 Task: Add an event with the title Webinar: Advanced SEO Strategies for Organic Visibility, date '2023/12/14', time 7:00 AM to 9:00 AMand add a description: The meeting with Team HR was a highly anticipated and crucial gathering that brought together the members of the team to discuss important matters and collaborate on various projects. It took place in a well-appointed conference room, providing a professional and conducive environment for productive discussions.Select event color  Sage . Add location for the event as: 321 Sunset Boulevard, Hollywood, Los Angeles, USA, logged in from the account softage.5@softage.netand send the event invitation to softage.1@softage.net and softage.2@softage.net. Set a reminder for the event Annually on May 87
Action: Mouse moved to (975, 70)
Screenshot: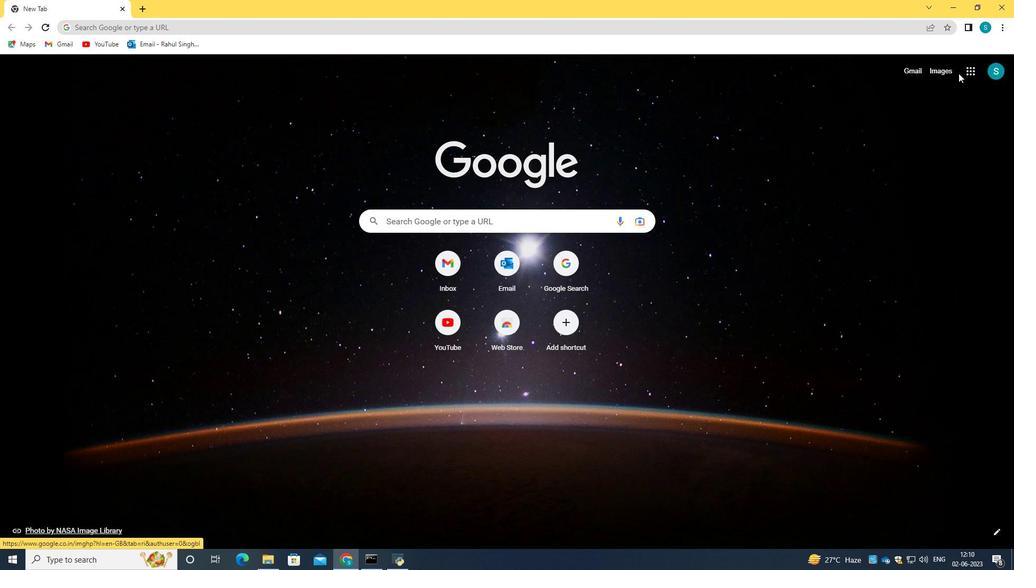 
Action: Mouse pressed left at (975, 70)
Screenshot: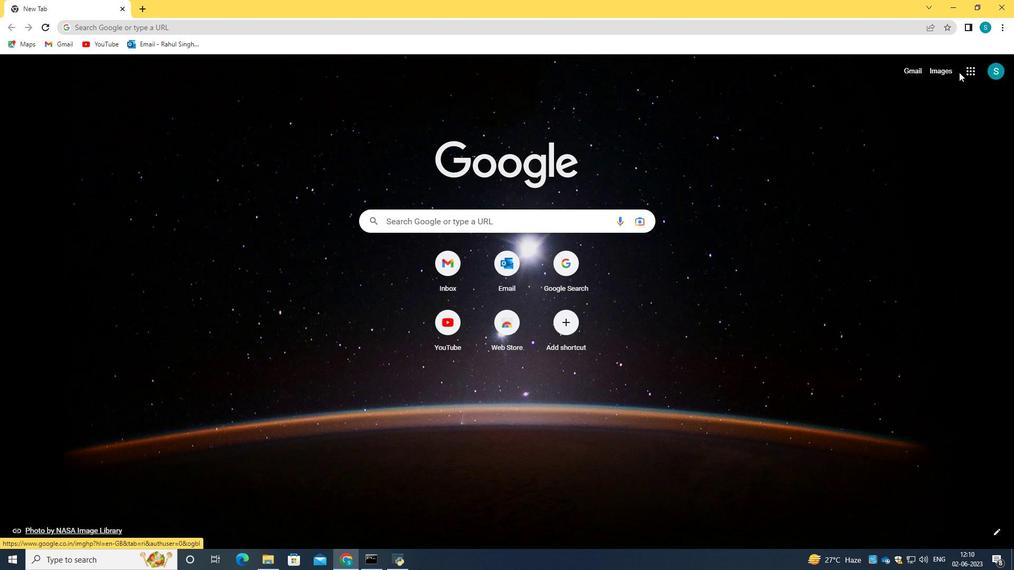 
Action: Mouse moved to (882, 231)
Screenshot: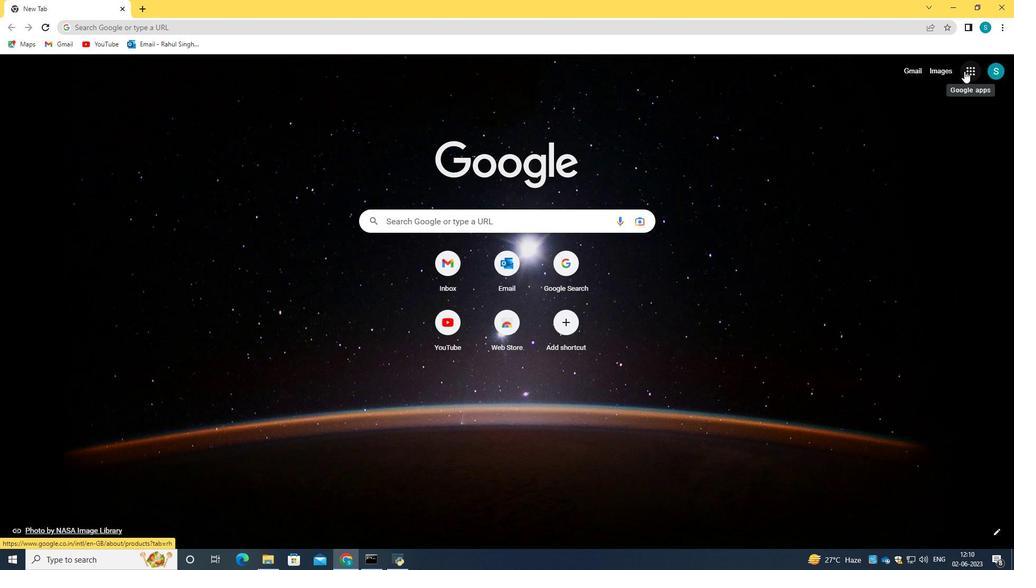 
Action: Mouse pressed left at (882, 231)
Screenshot: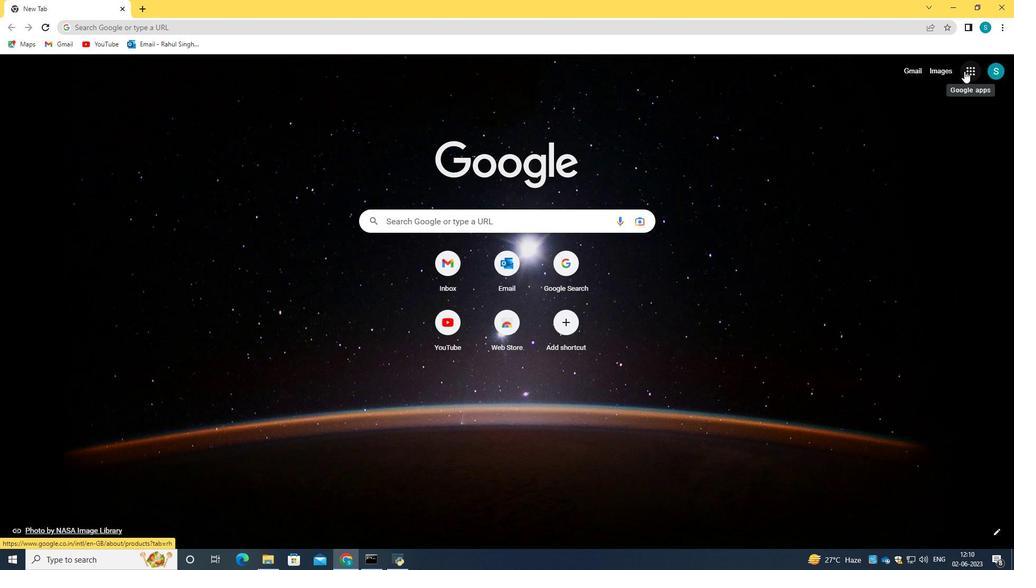 
Action: Mouse moved to (42, 112)
Screenshot: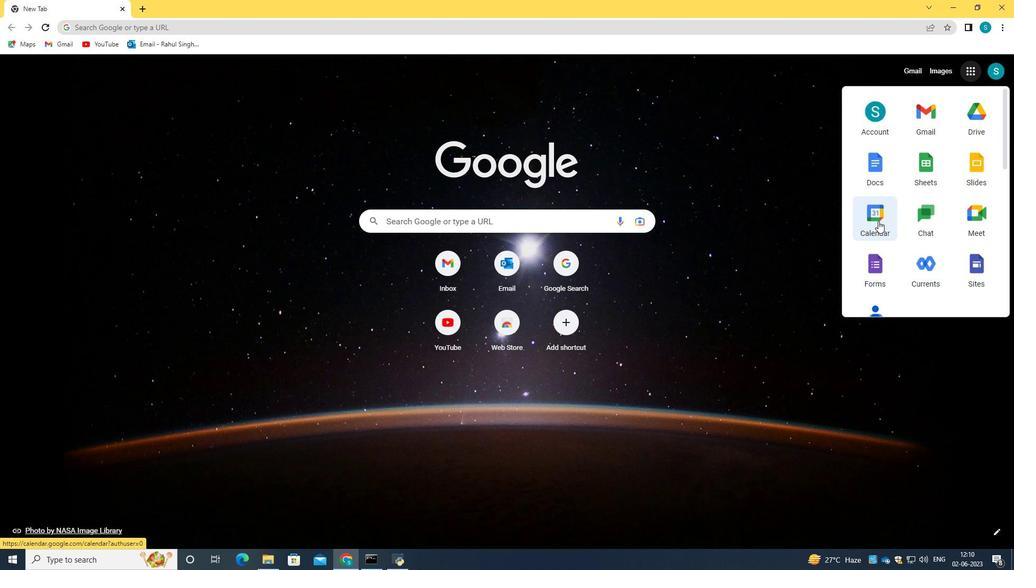 
Action: Mouse pressed left at (42, 112)
Screenshot: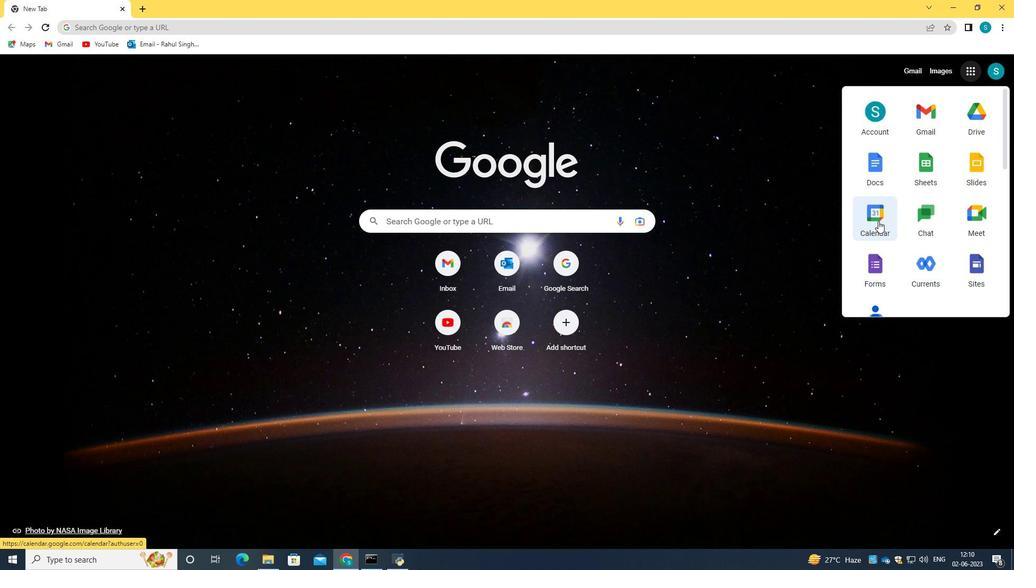
Action: Mouse moved to (51, 135)
Screenshot: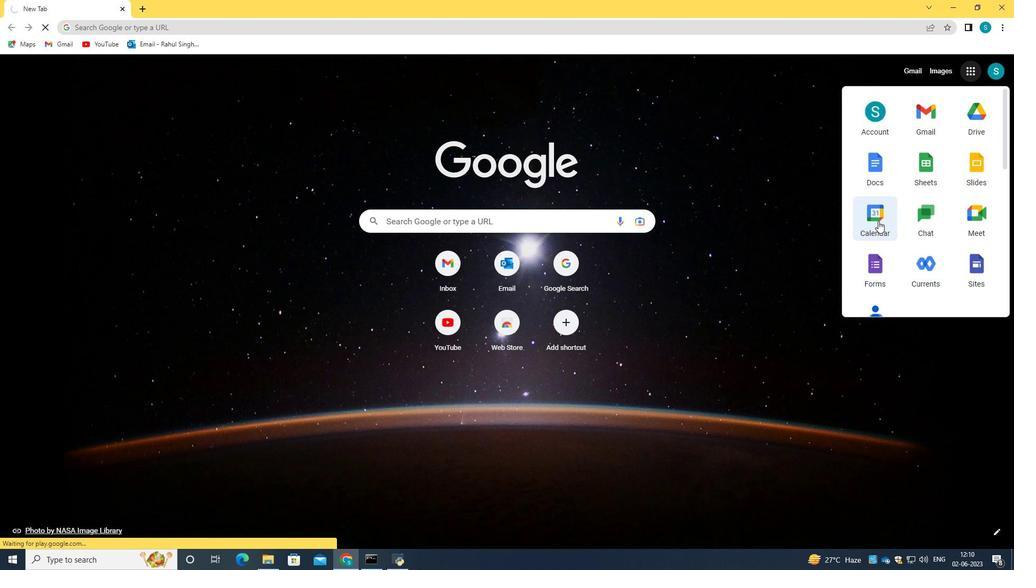 
Action: Mouse pressed left at (51, 135)
Screenshot: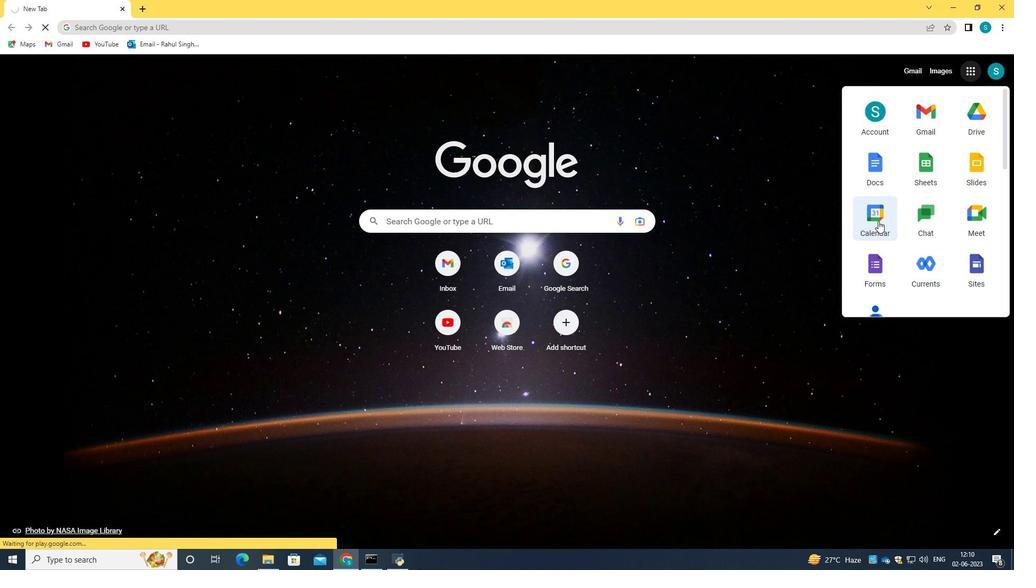 
Action: Mouse moved to (585, 201)
Screenshot: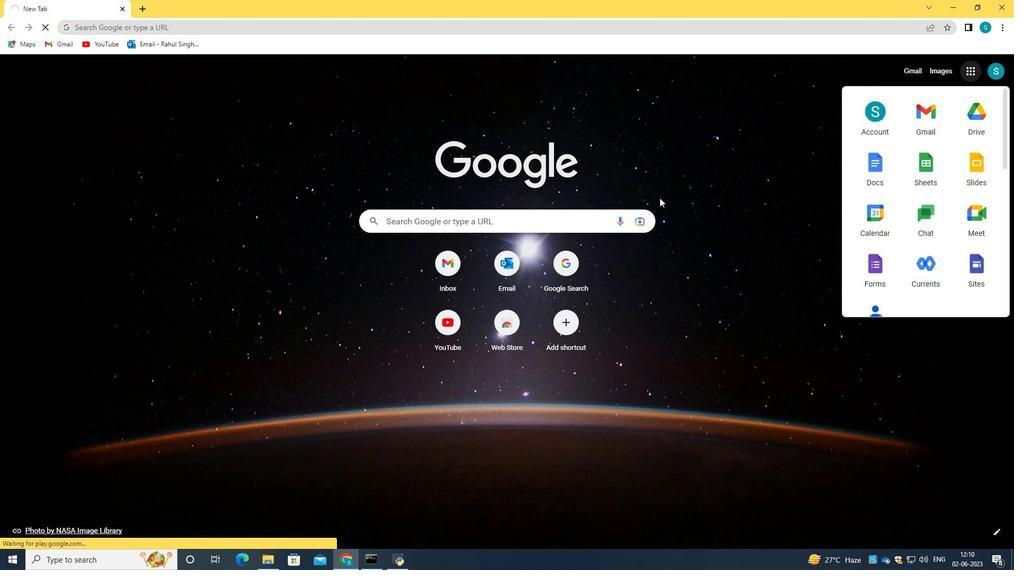 
Action: Mouse pressed left at (585, 201)
Screenshot: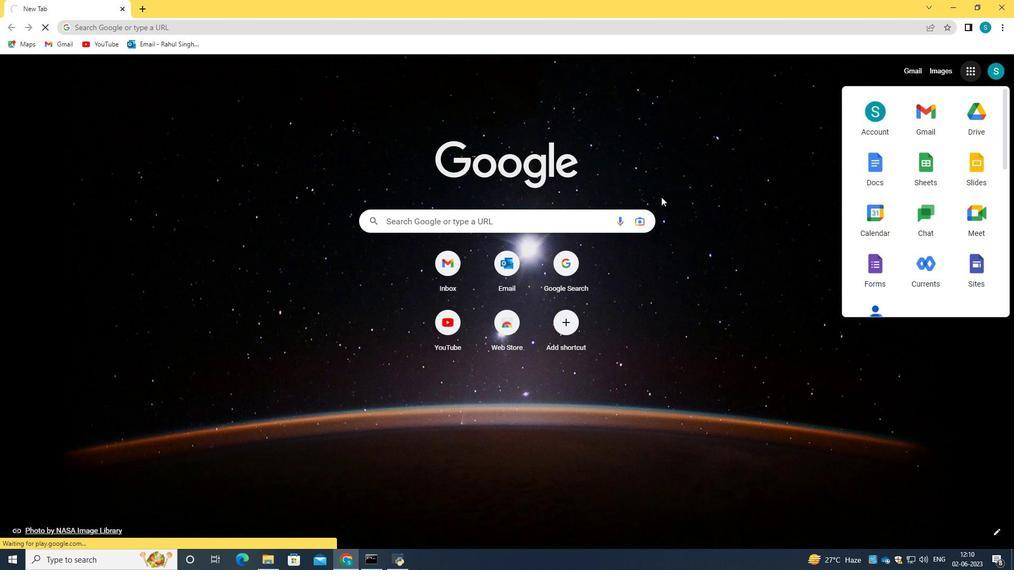 
Action: Key pressed <Key.caps_lock>W<Key.caps_lock>ebinat<Key.backspace>r
Screenshot: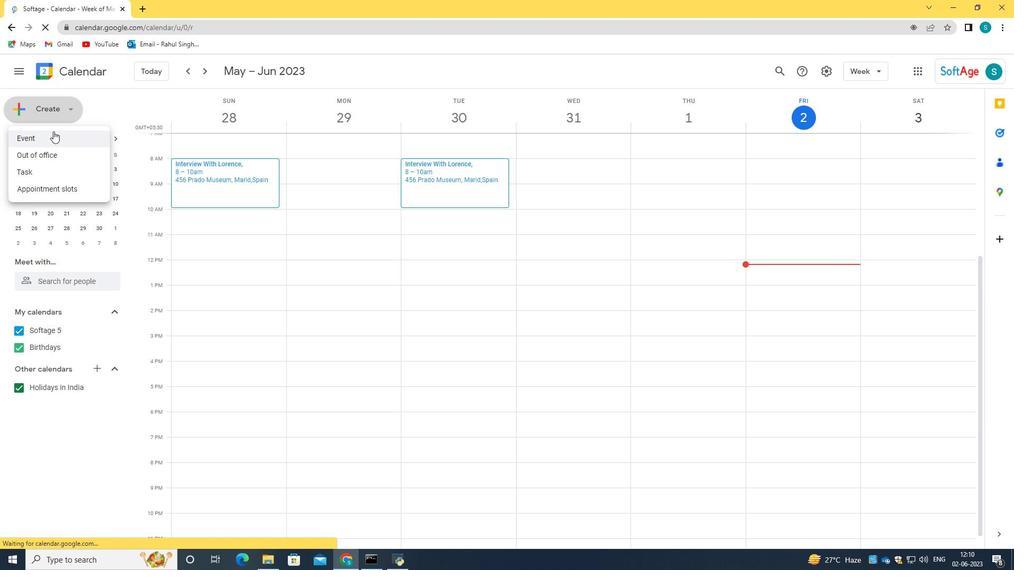 
Action: Mouse moved to (587, 263)
Screenshot: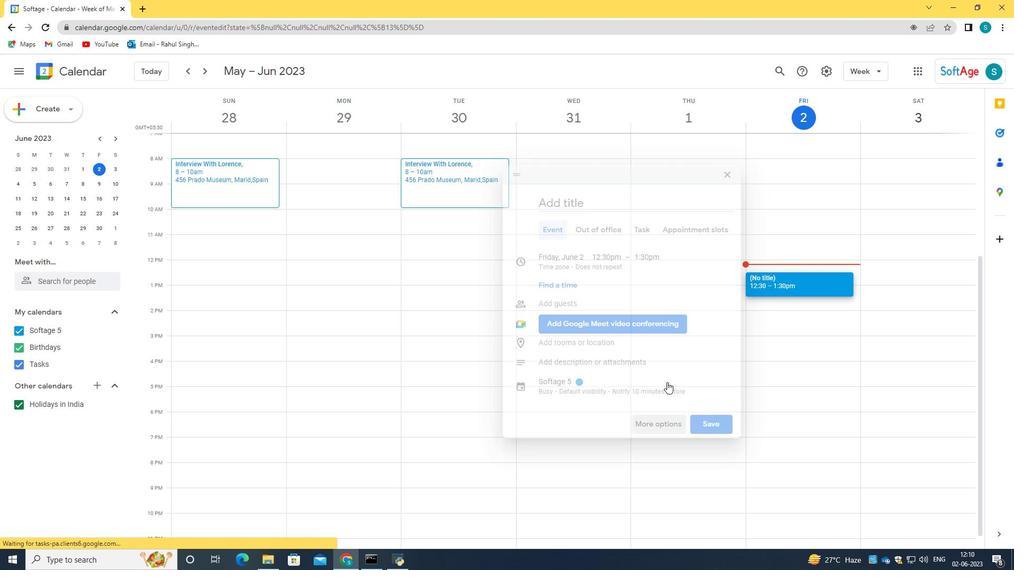 
Action: Mouse pressed left at (587, 263)
Screenshot: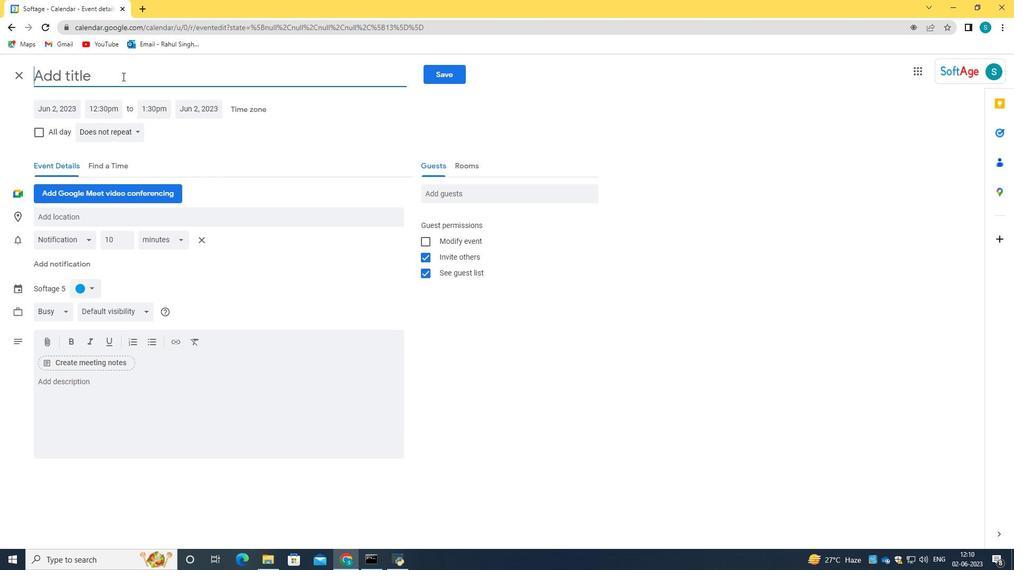
Action: Mouse moved to (580, 255)
Screenshot: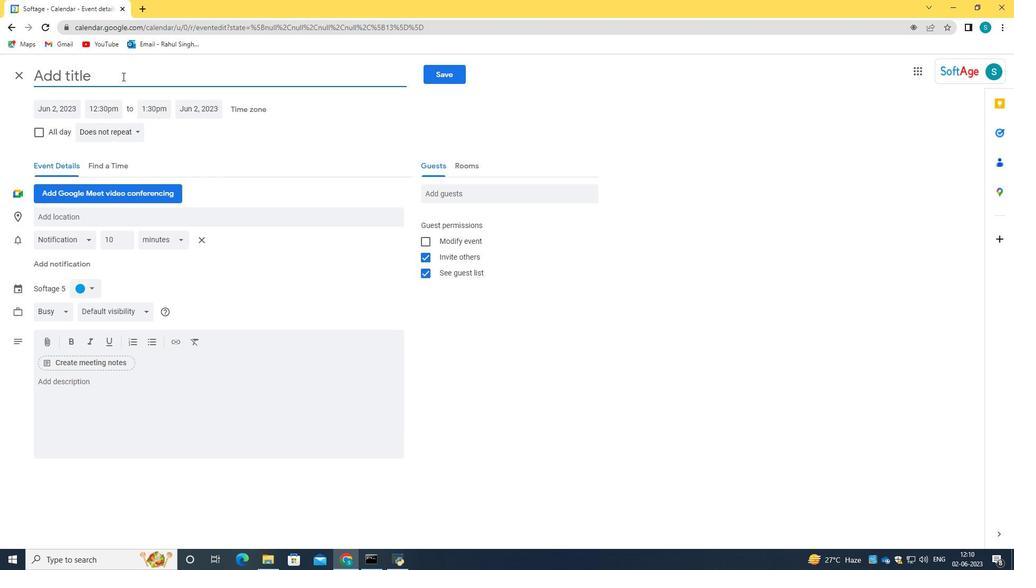 
Action: Key pressed <Key.backspace>2023/12/14<Key.enter>
Screenshot: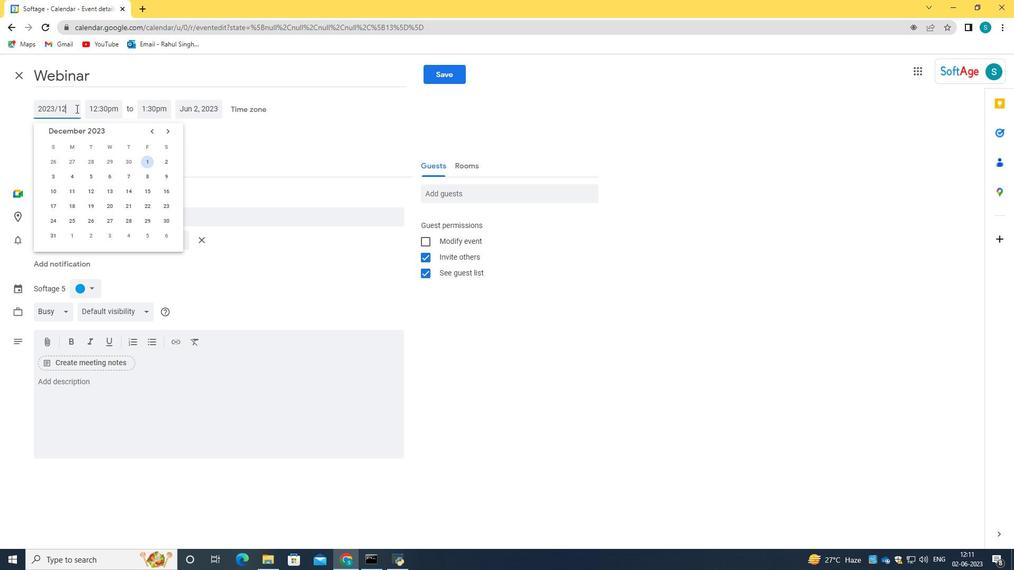 
Action: Mouse moved to (536, 255)
Screenshot: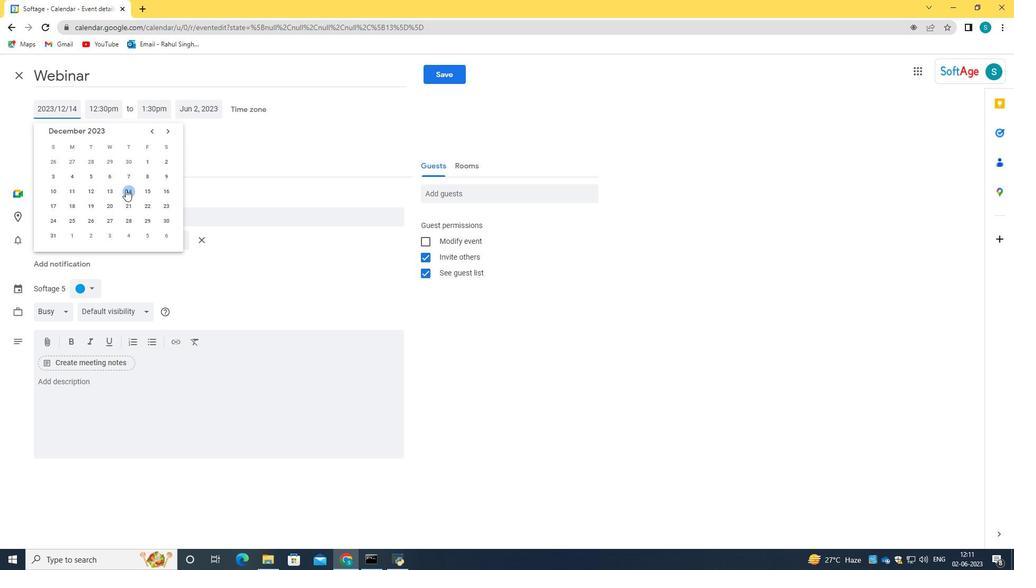 
Action: Mouse pressed left at (536, 255)
Screenshot: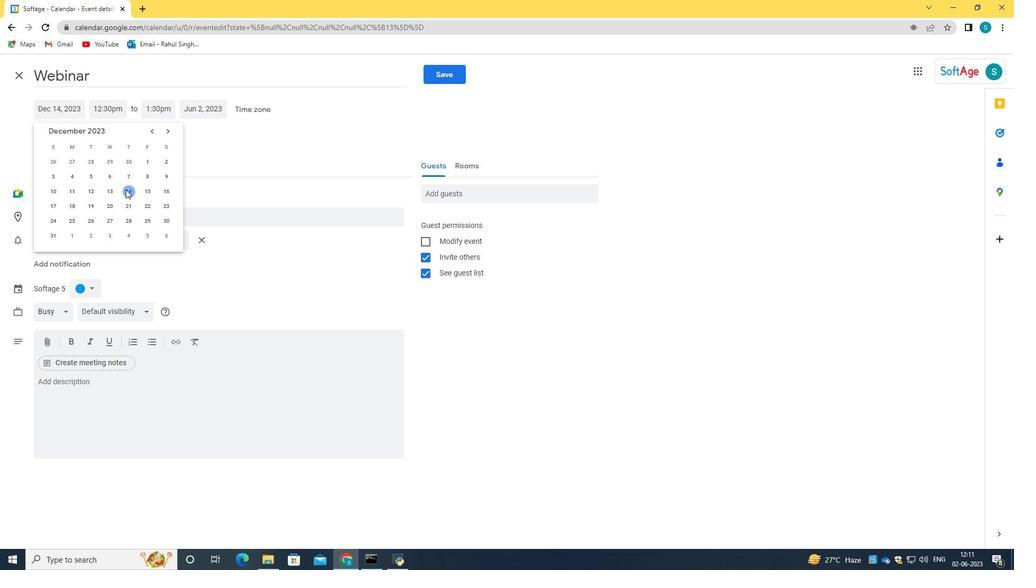 
Action: Mouse moved to (536, 256)
Screenshot: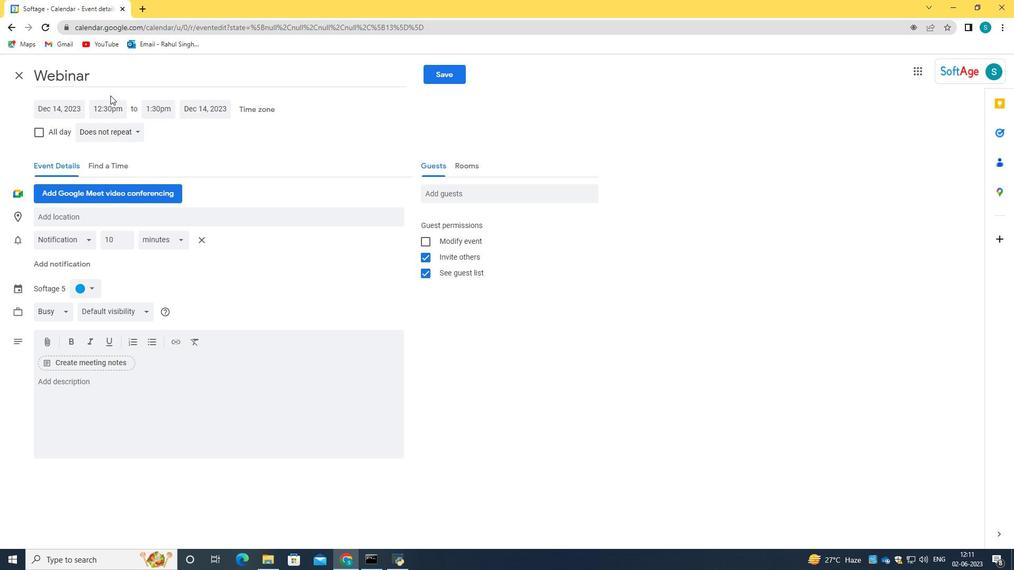 
Action: Key pressed 07<Key.shift_r>:00<Key.tab>09
Screenshot: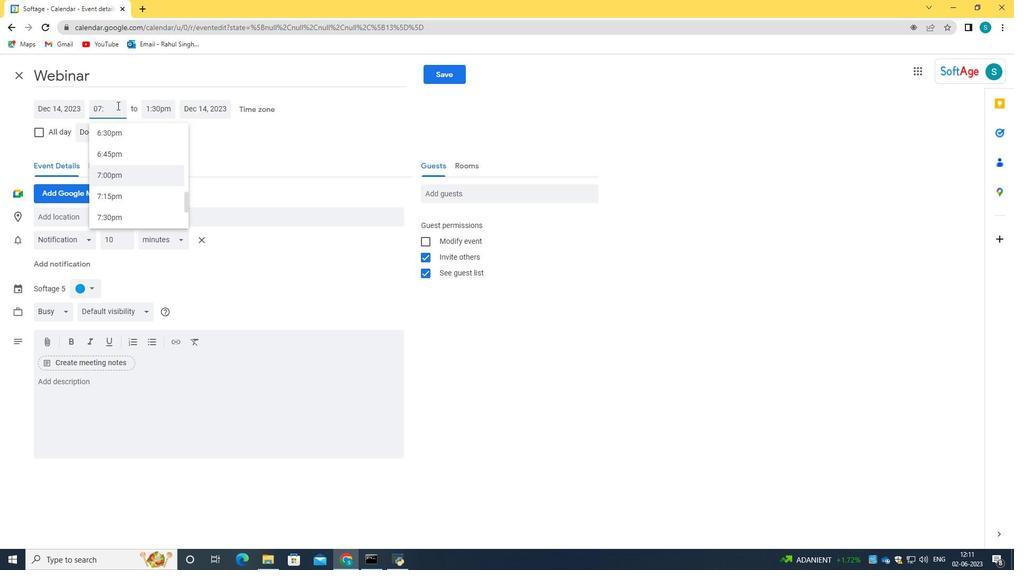 
Action: Mouse moved to (537, 254)
Screenshot: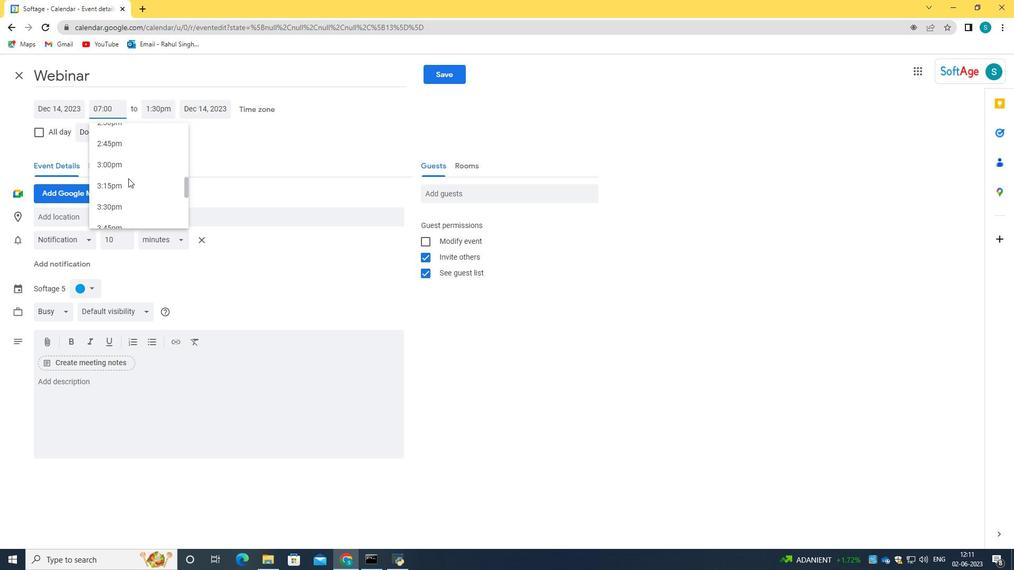 
Action: Mouse pressed left at (537, 254)
Screenshot: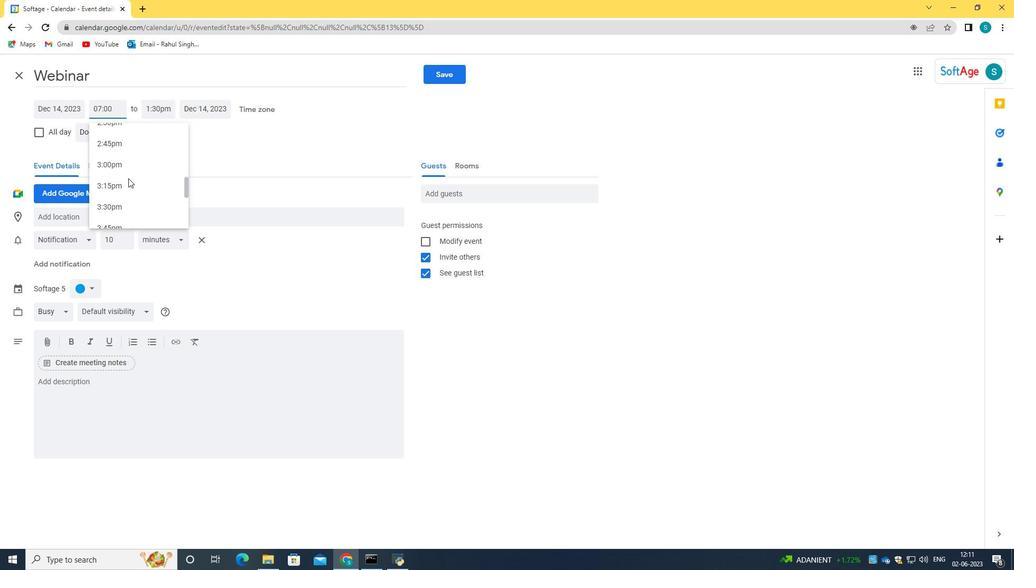 
Action: Mouse moved to (530, 255)
Screenshot: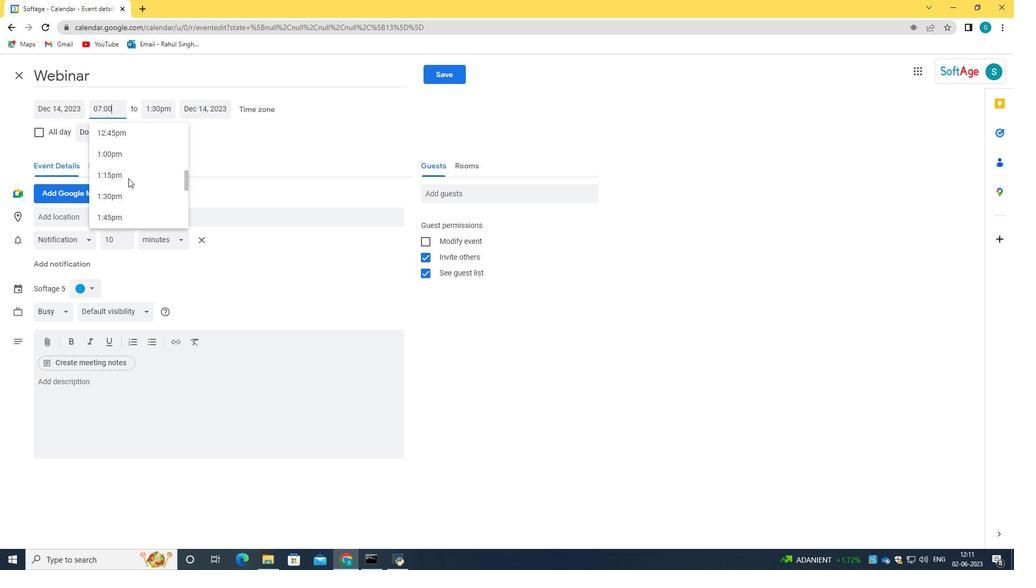 
Action: Mouse pressed left at (530, 255)
Screenshot: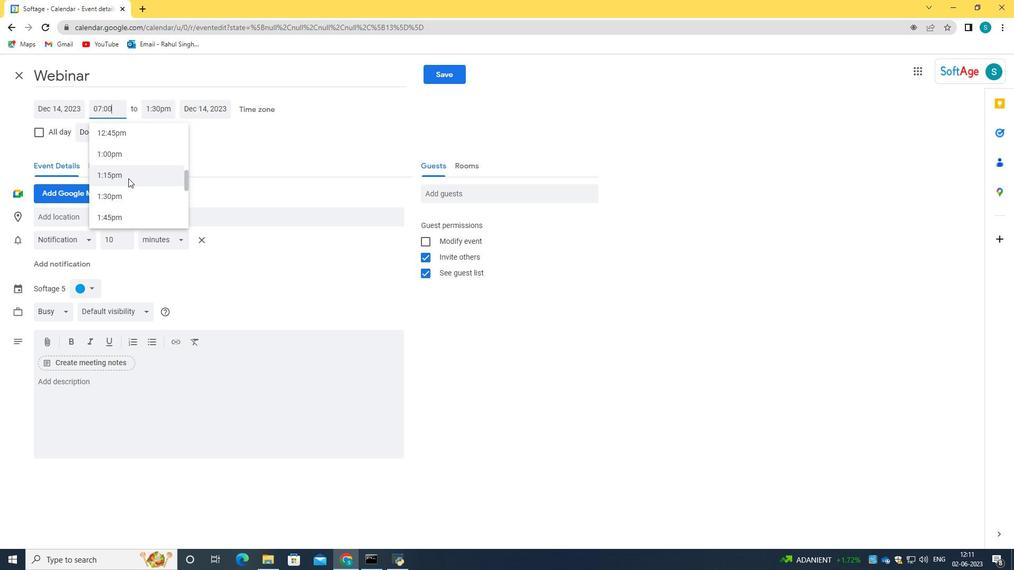 
Action: Mouse moved to (530, 256)
Screenshot: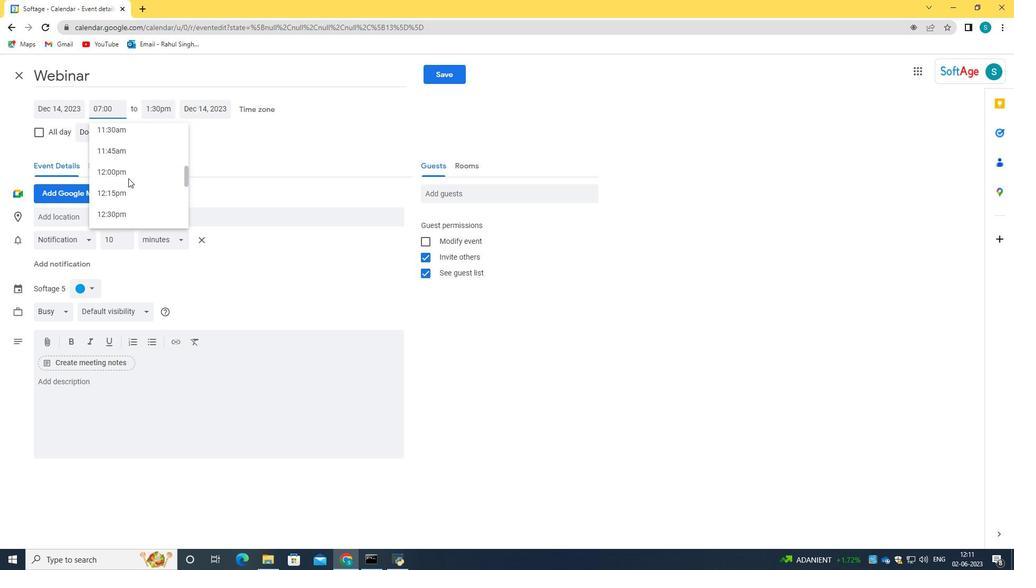 
Action: Key pressed <Key.backspace>a
Screenshot: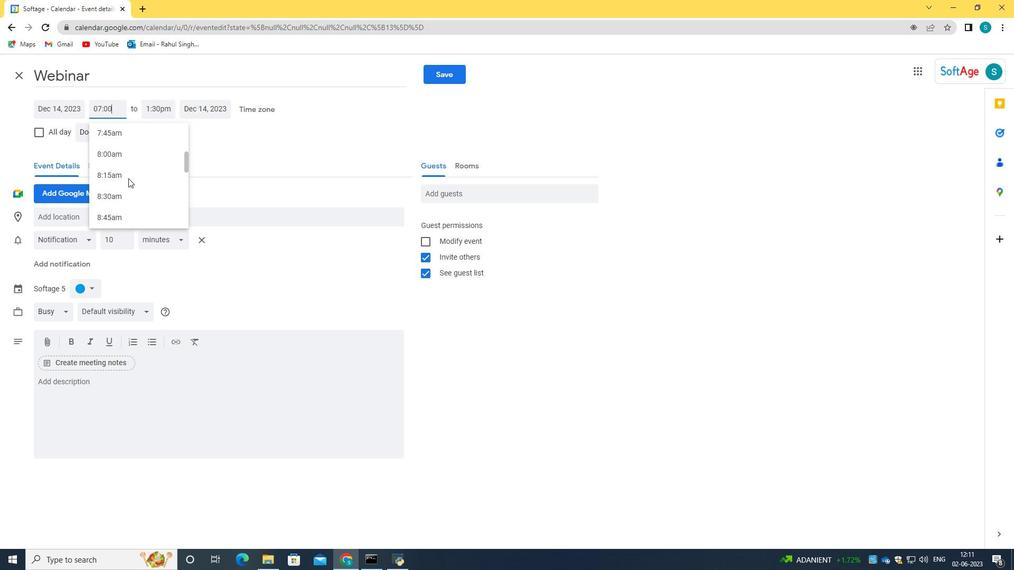 
Action: Mouse moved to (561, 255)
Screenshot: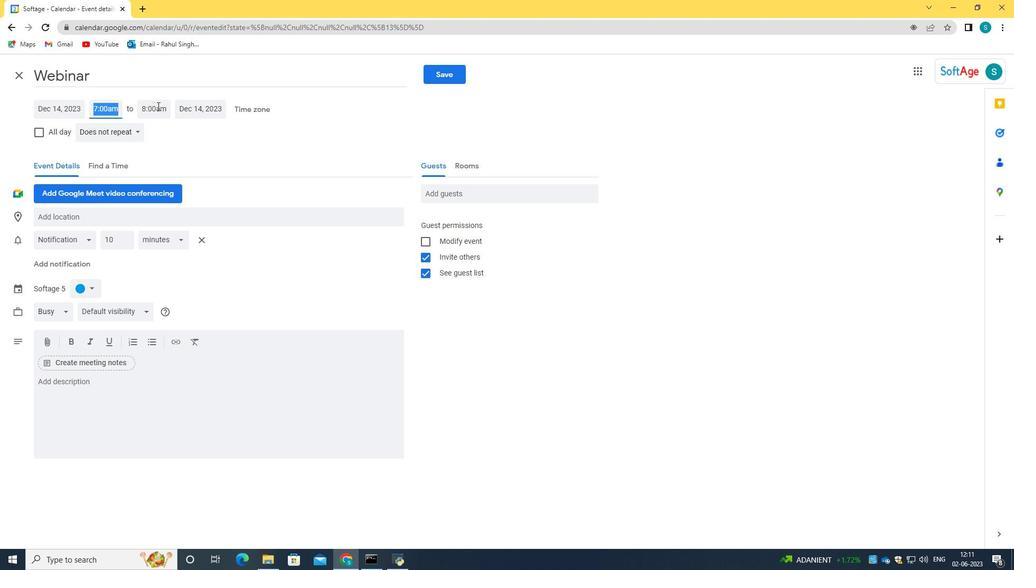 
Action: Mouse pressed left at (561, 255)
Screenshot: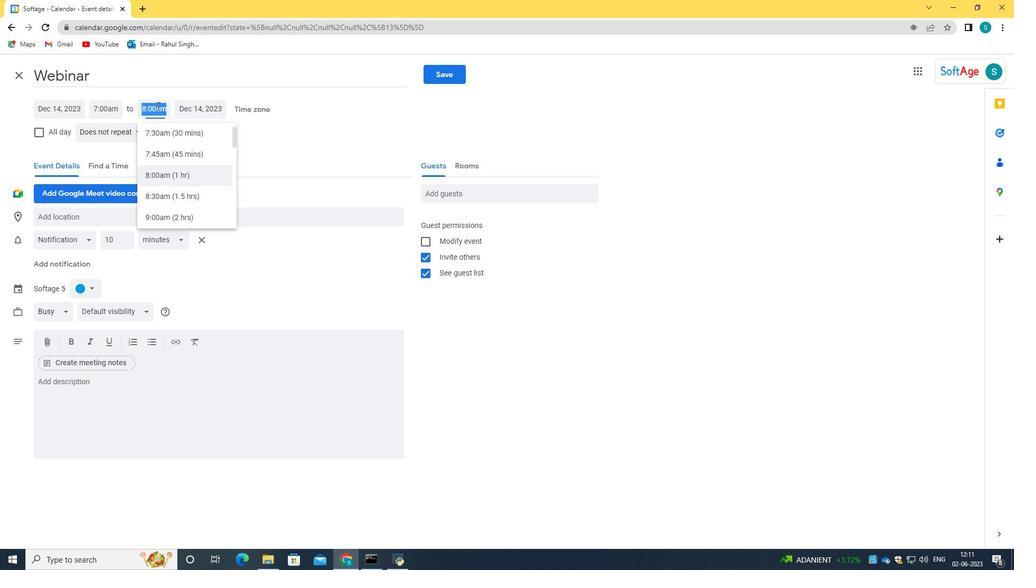 
Action: Mouse moved to (600, 218)
Screenshot: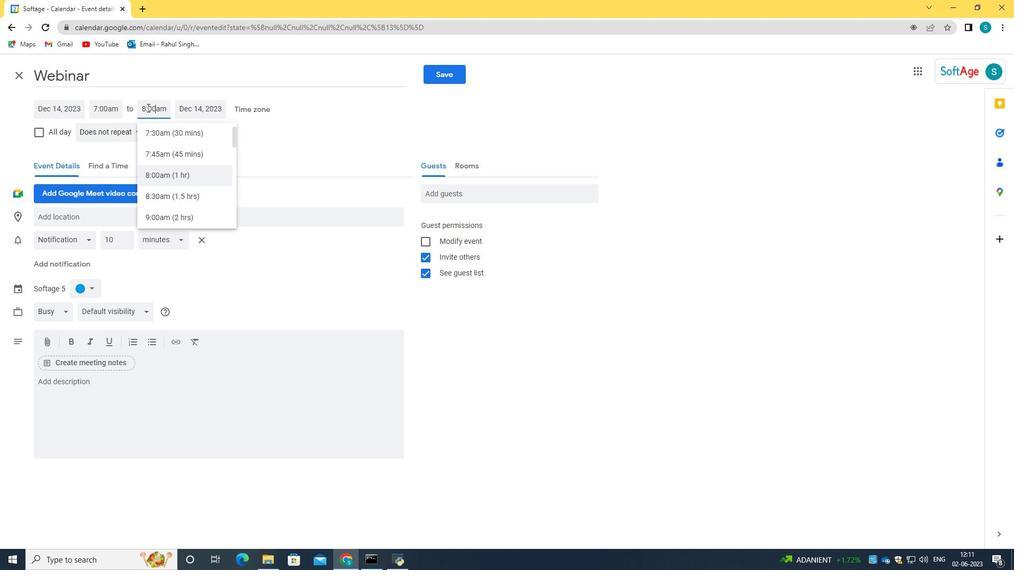 
Action: Mouse pressed left at (600, 218)
Screenshot: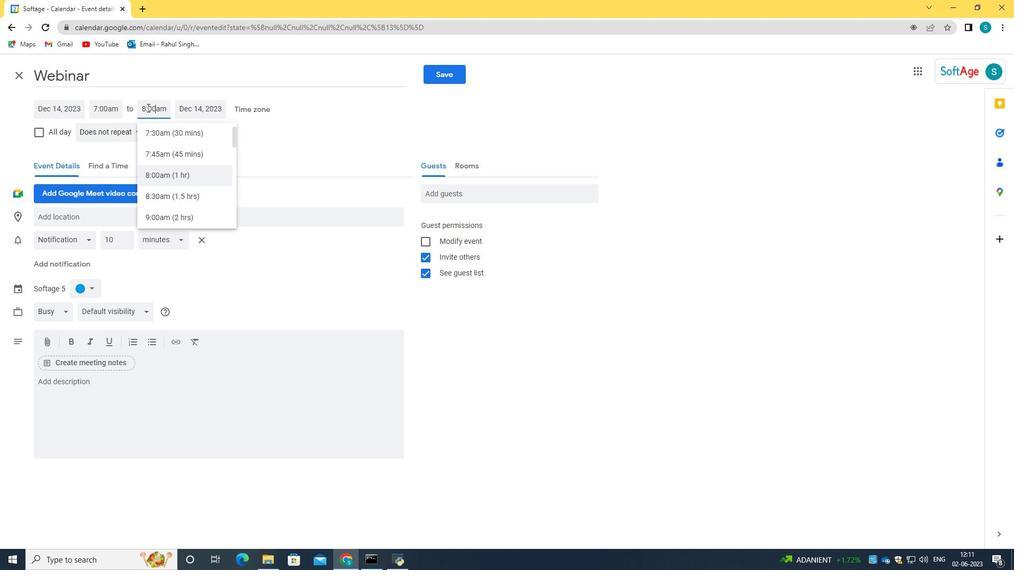 
Action: Mouse moved to (481, 248)
Screenshot: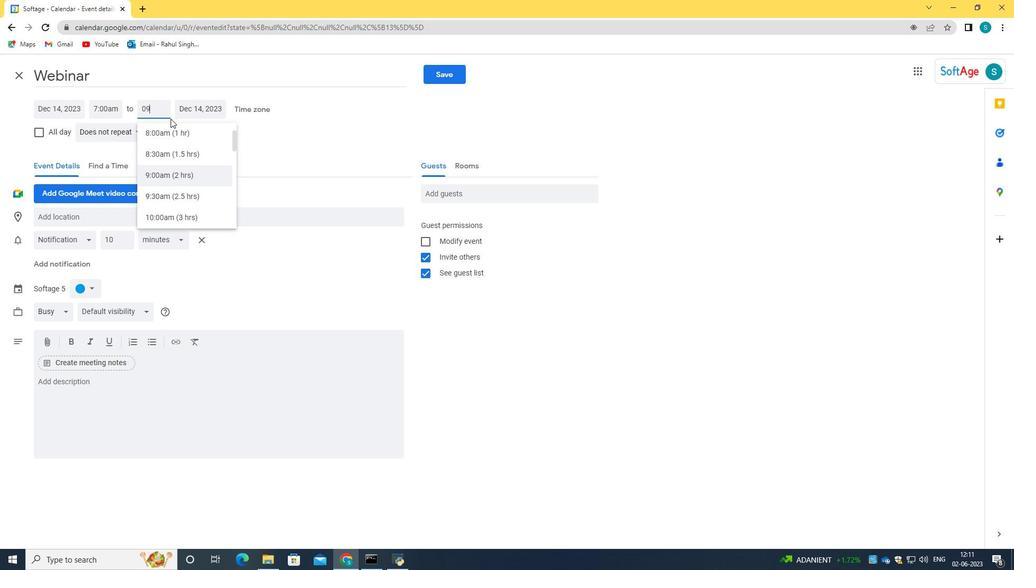 
Action: Mouse scrolled (481, 248) with delta (0, 0)
Screenshot: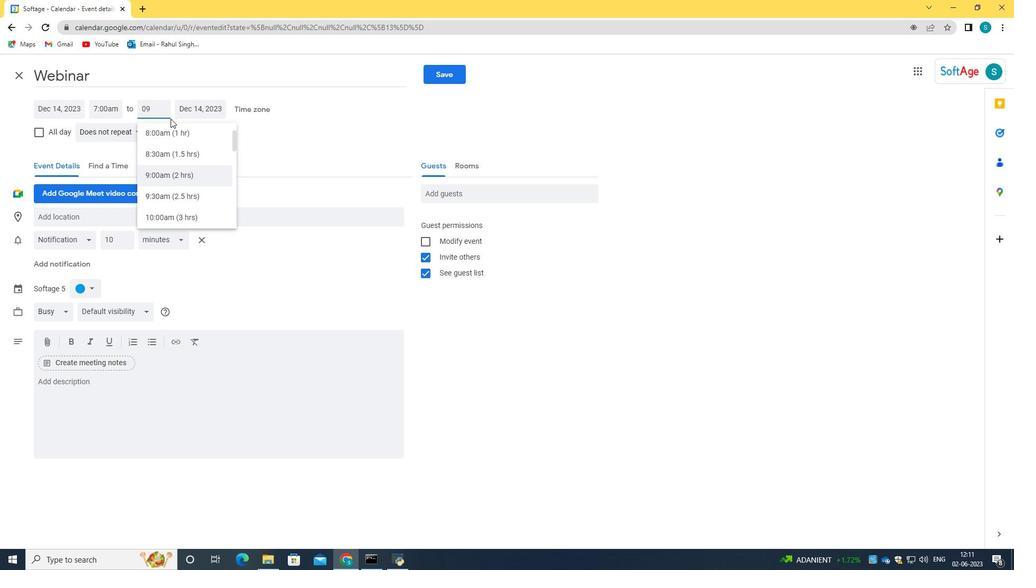 
Action: Mouse moved to (467, 353)
Screenshot: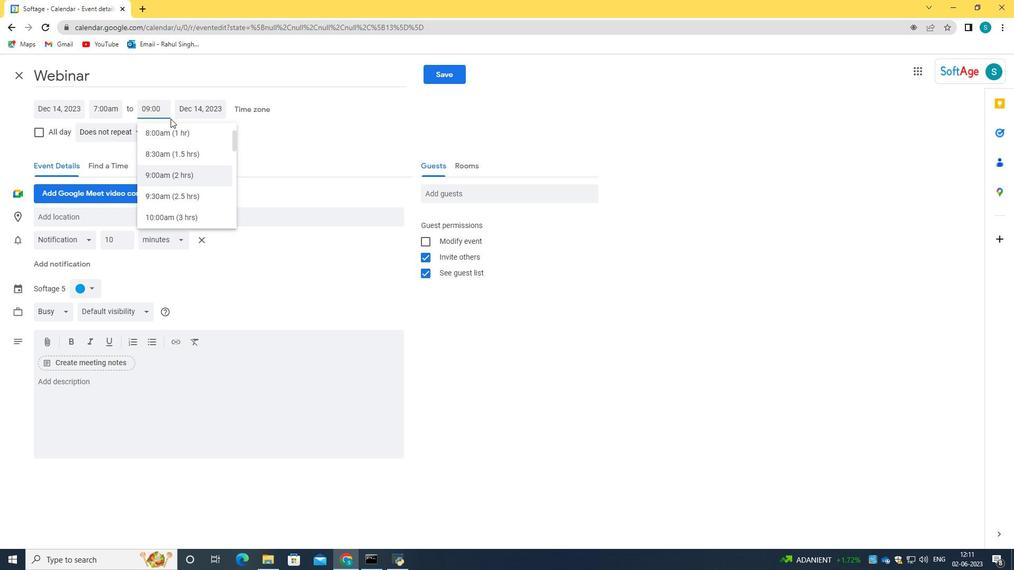 
Action: Mouse pressed left at (467, 353)
Screenshot: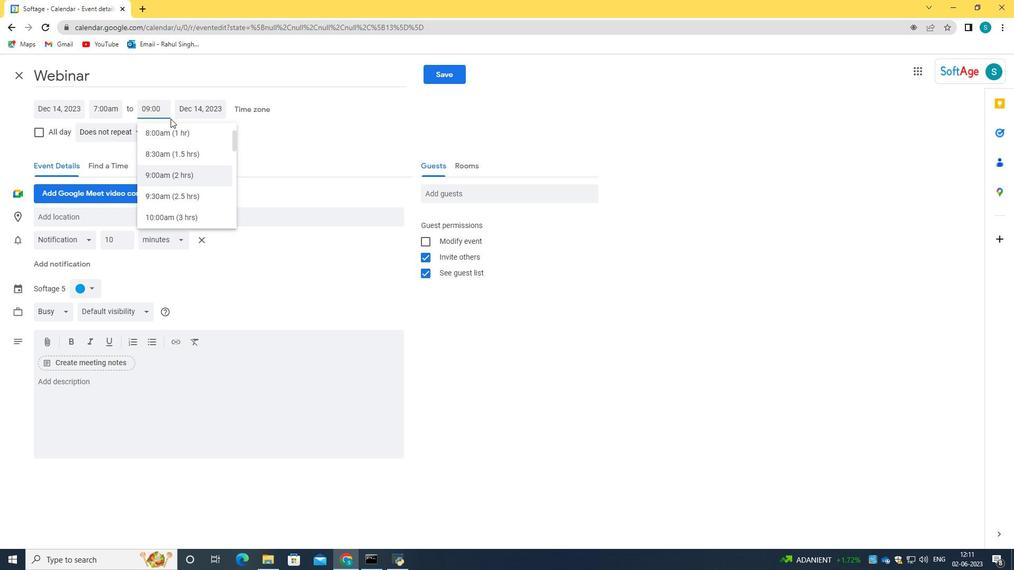
Action: Mouse moved to (463, 383)
Screenshot: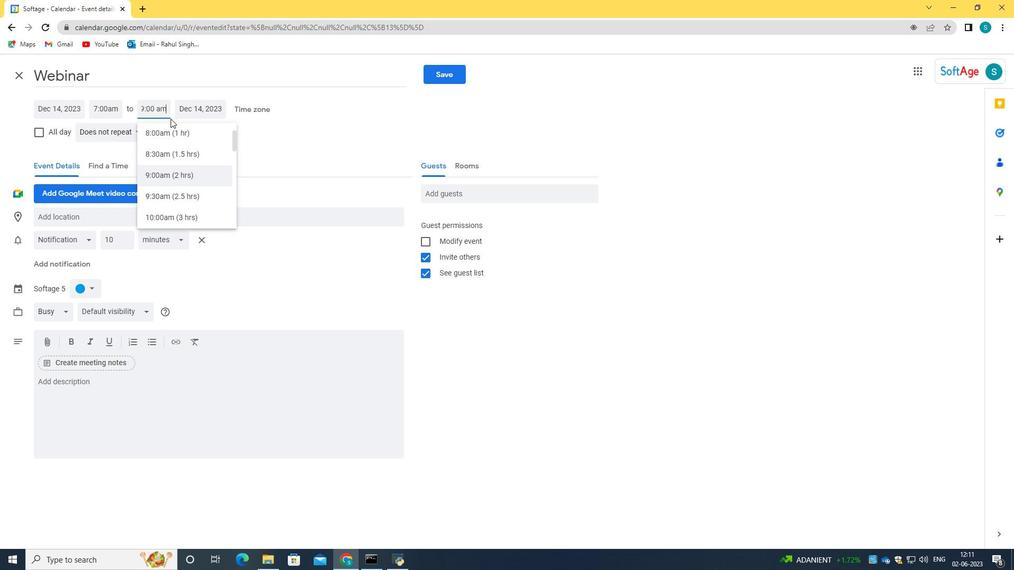 
Action: Mouse pressed left at (463, 383)
Screenshot: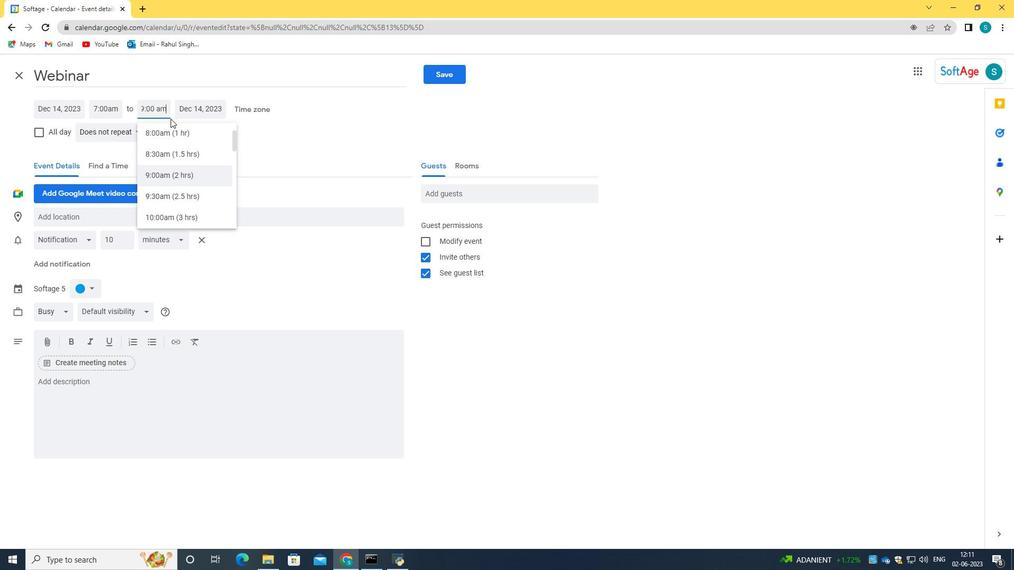 
Action: Key pressed <Key.caps_lock>T<Key.caps_lock>he<Key.space>meeting<Key.space>team<Key.backspace><Key.backspace><Key.backspace><Key.backspace><Key.space><Key.caps_lock>T<Key.caps_lock>eam<Key.space><Key.caps_lock>H<Key.caps_lock><Key.caps_lock>R<Key.space>WAS<Key.space>A<Key.space>HI<Key.backspace><Key.backspace><Key.backspace><Key.backspace><Key.backspace><Key.backspace><Key.backspace><Key.backspace><Key.caps_lock>was<Key.space>a<Key.space>highly<Key.space>anticipated<Key.space>and<Key.space>cruial<Key.space>gathering<Key.space>that<Key.space>brought<Key.space>together<Key.space>the<Key.space>members<Key.space>of<Key.space>the<Key.space>team<Key.space>to<Key.space>disucr<Key.backspace><Key.backspace><Key.backspace>cuss<Key.space>important<Key.space>matters<Key.space>and<Key.space>collaborate<Key.space>on<Key.space>various<Key.space>projects.<Key.space><Key.caps_lock>I<Key.caps_lock>t<Key.space>took<Key.space>place<Key.space>in<Key.space>a<Key.space>well-appointed<Key.space>conference<Key.space>roo,.<Key.space>provi<Key.backspace><Key.backspace><Key.backspace><Key.backspace><Key.backspace><Key.backspace><Key.backspace><Key.backspace>m<Key.space>providing<Key.space>a<Key.space>professional<Key.space>and<Key.space>conductive<Key.space>enviourm<Key.backspace>nmet<Key.backspace>nt<Key.space><Key.backspace>
Screenshot: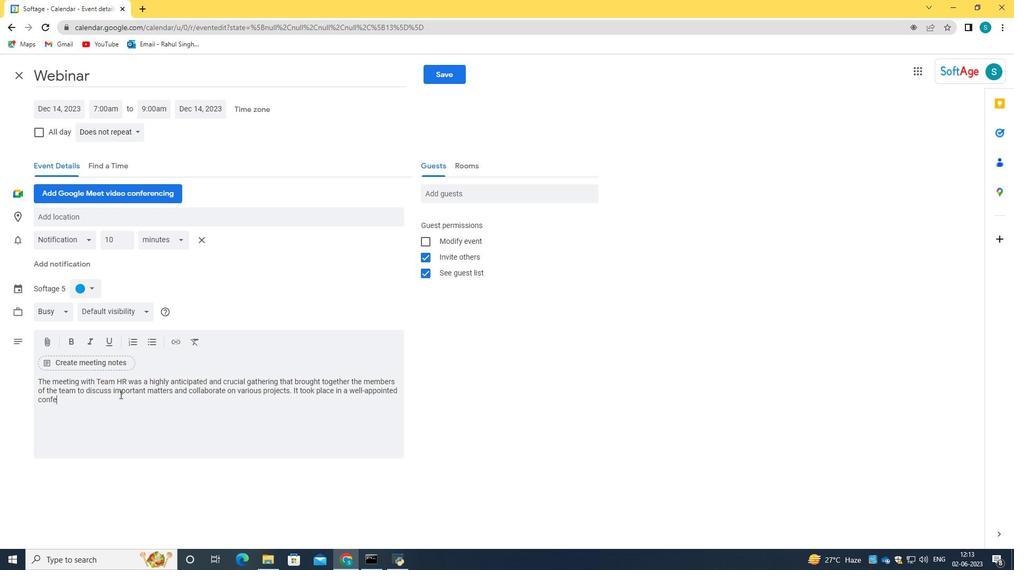 
Action: Mouse moved to (477, 401)
Screenshot: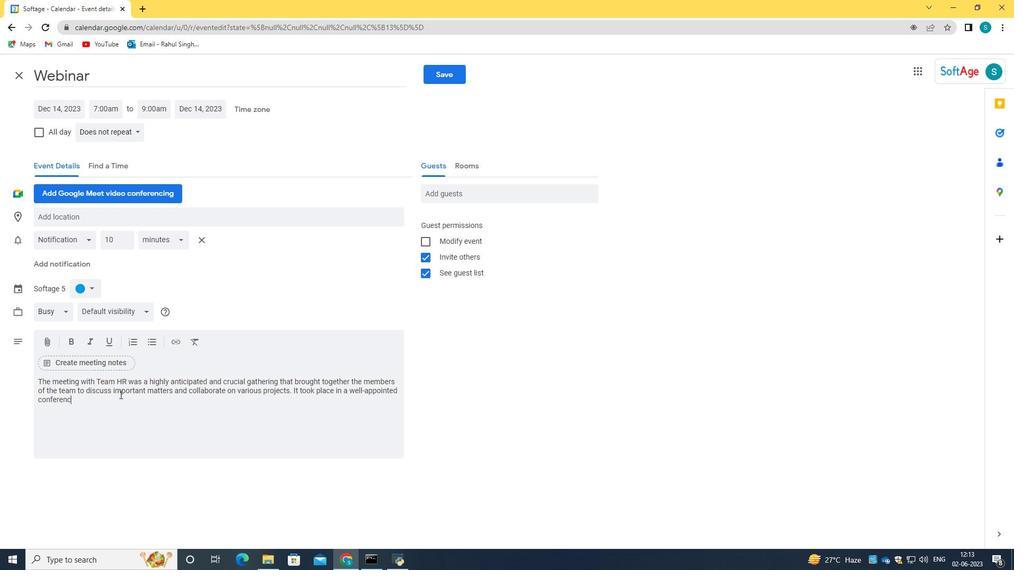 
Action: Key pressed <Key.space>
Screenshot: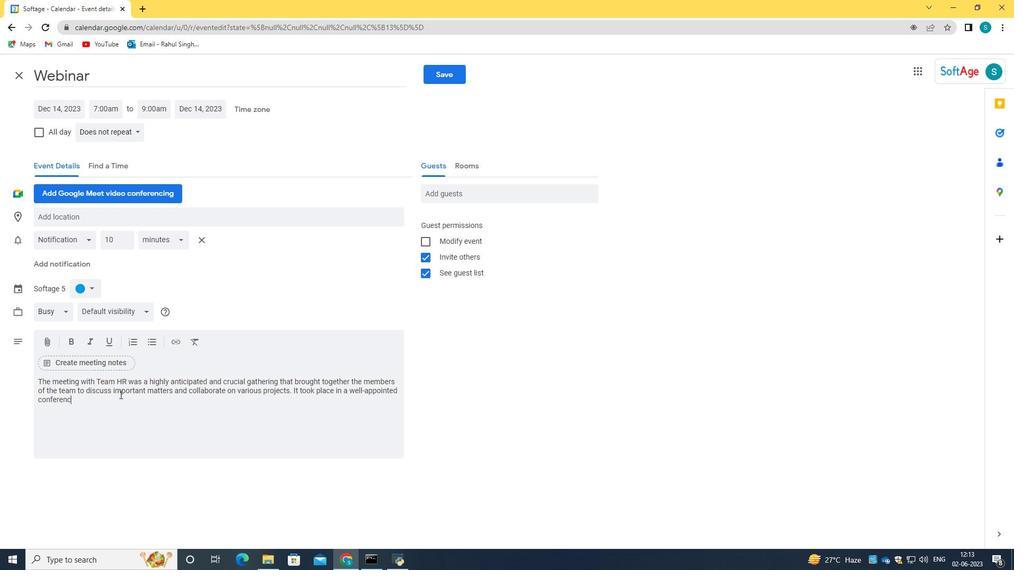 
Action: Mouse moved to (454, 399)
Screenshot: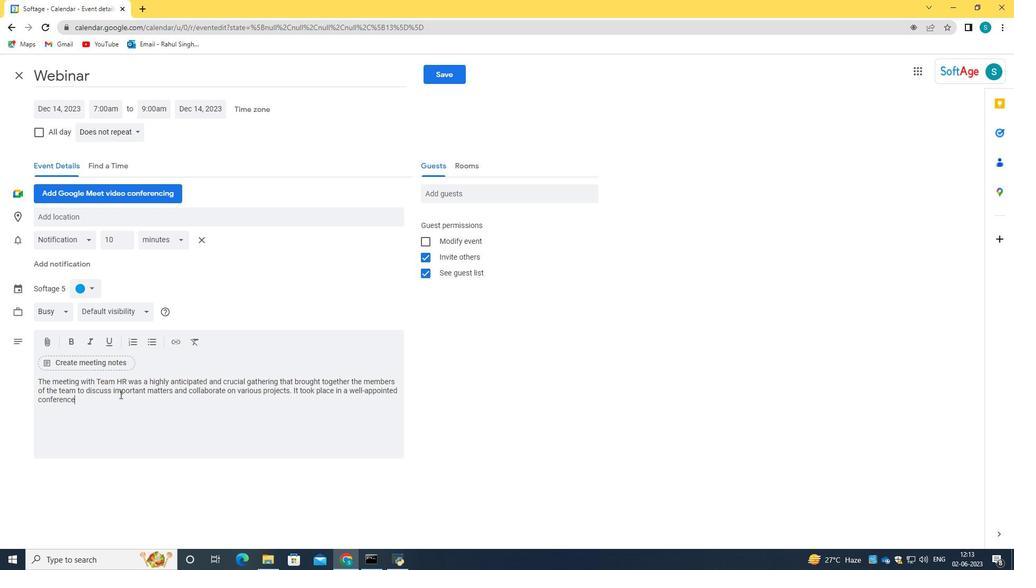 
Action: Mouse pressed right at (454, 399)
Screenshot: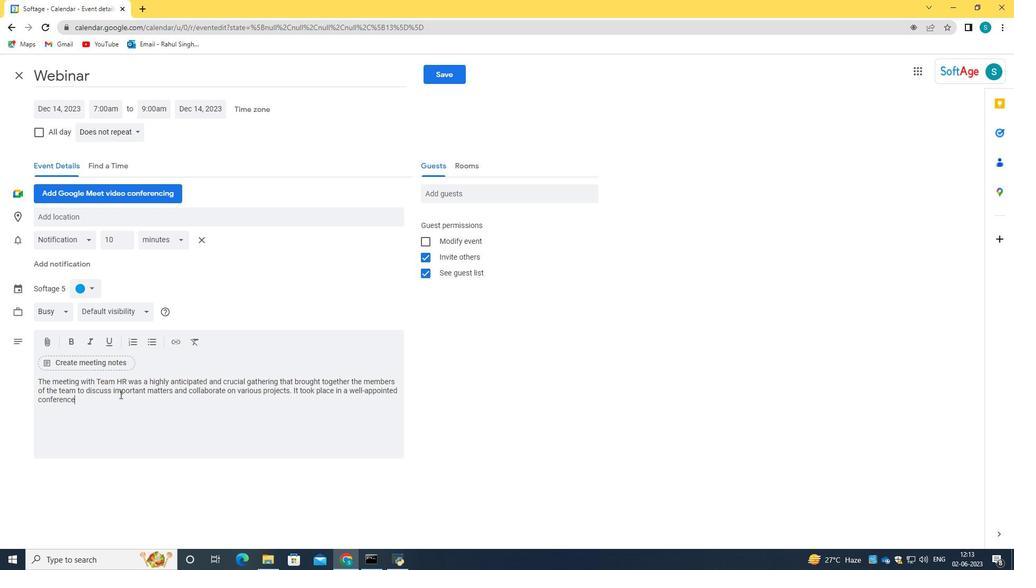 
Action: Mouse moved to (495, 268)
Screenshot: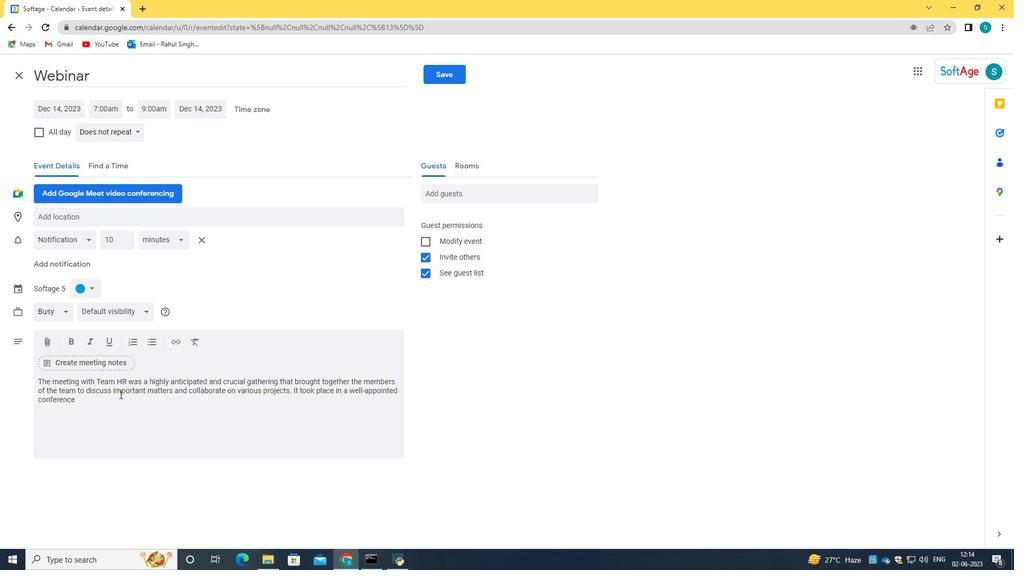 
Action: Mouse pressed left at (495, 268)
Screenshot: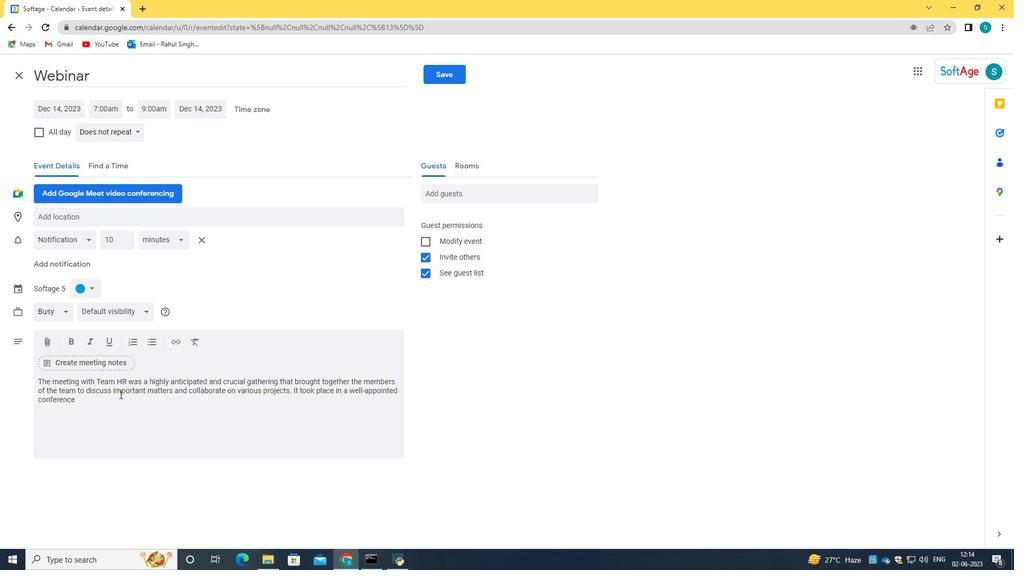 
Action: Mouse moved to (480, 402)
Screenshot: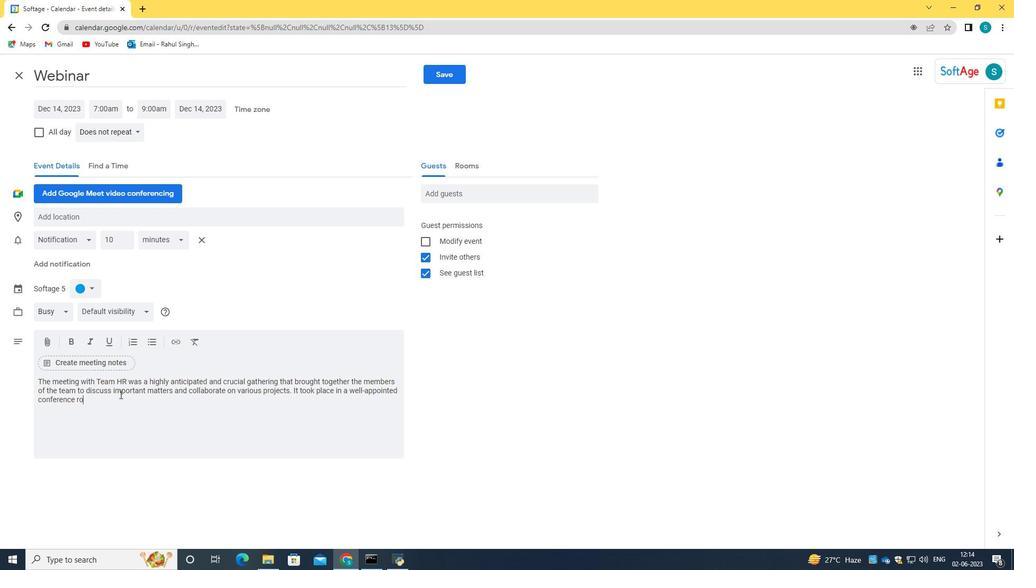 
Action: Key pressed <Key.space>for<Key.space>productive<Key.space>du<Key.backspace>iscussion.
Screenshot: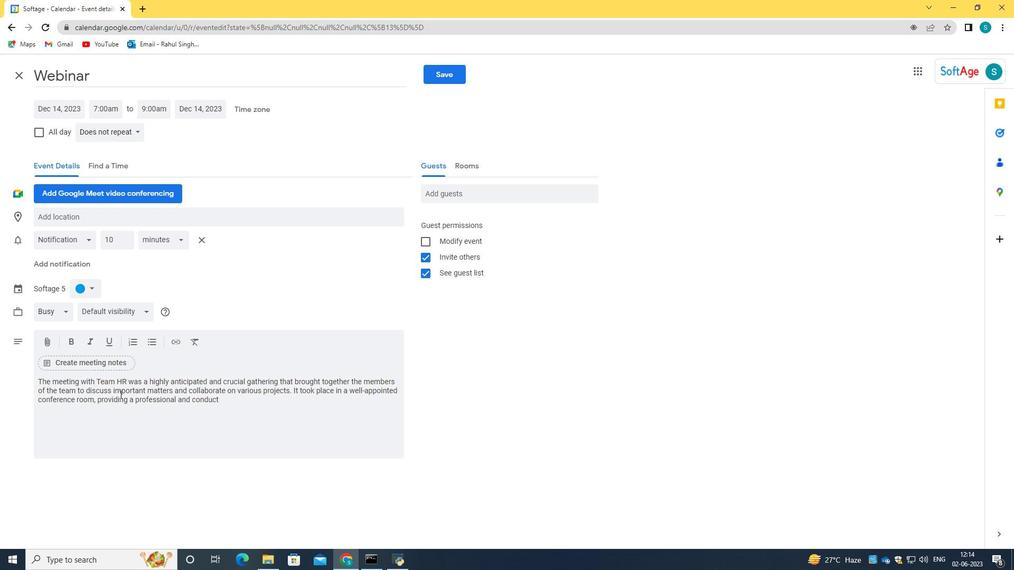 
Action: Mouse moved to (492, 319)
Screenshot: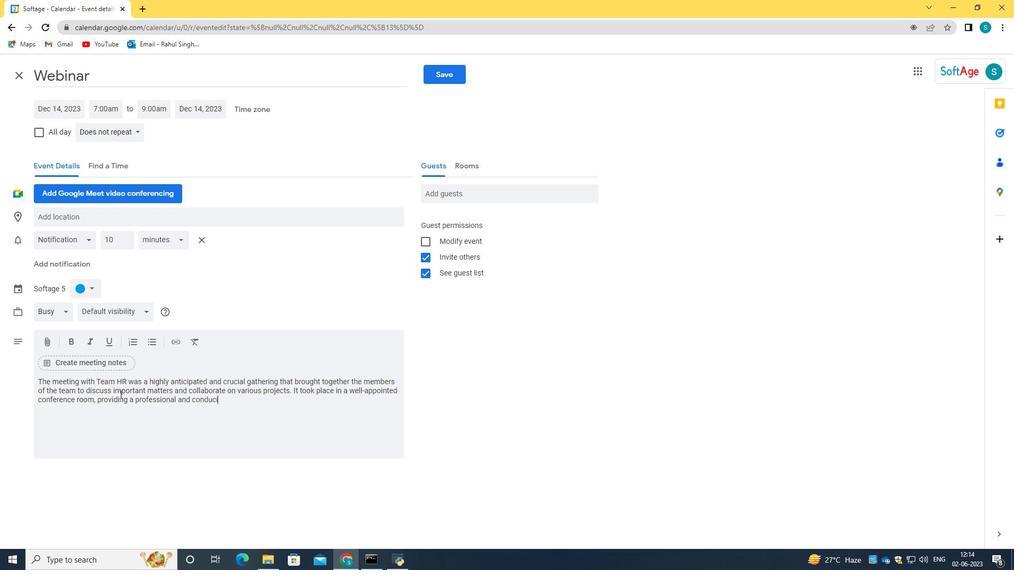 
Action: Mouse pressed left at (492, 319)
Screenshot: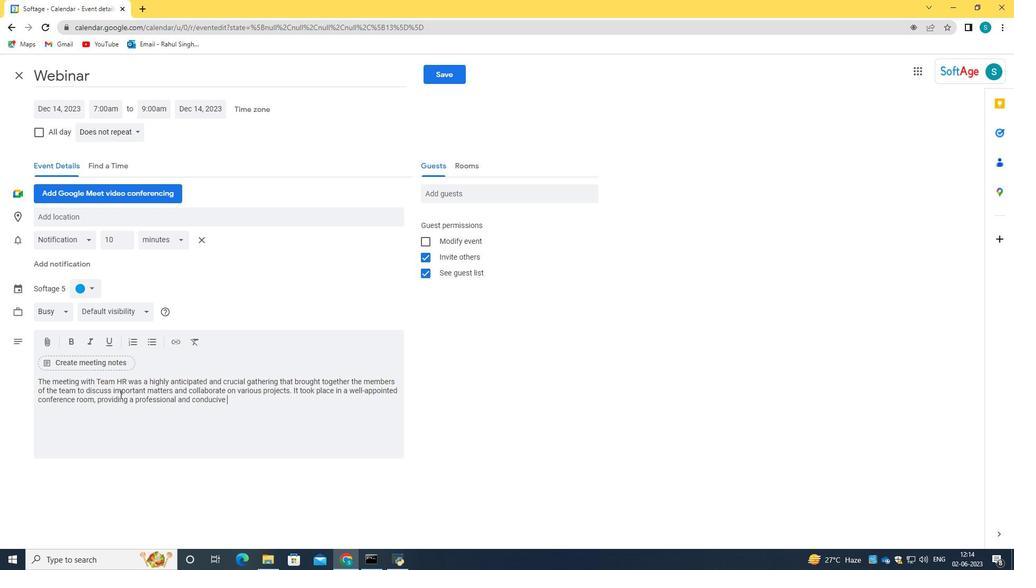 
Action: Mouse moved to (468, 309)
Screenshot: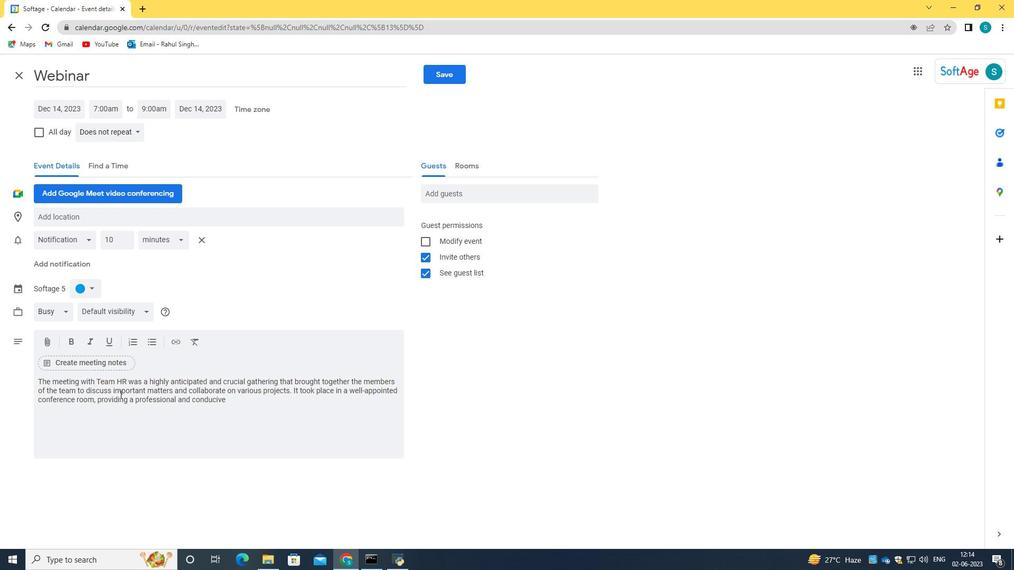 
Action: Mouse pressed left at (468, 309)
Screenshot: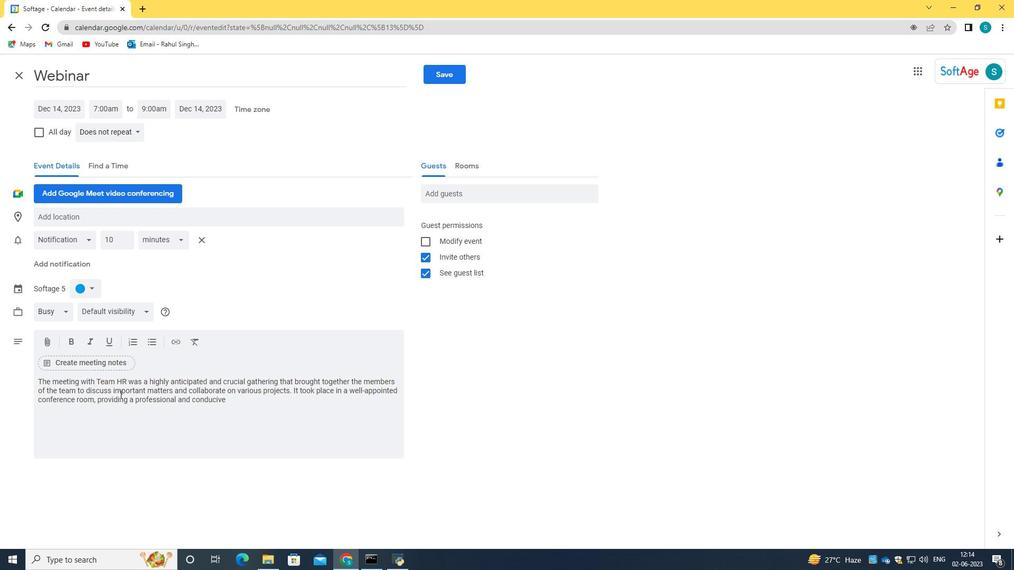 
Action: Mouse moved to (467, 313)
Screenshot: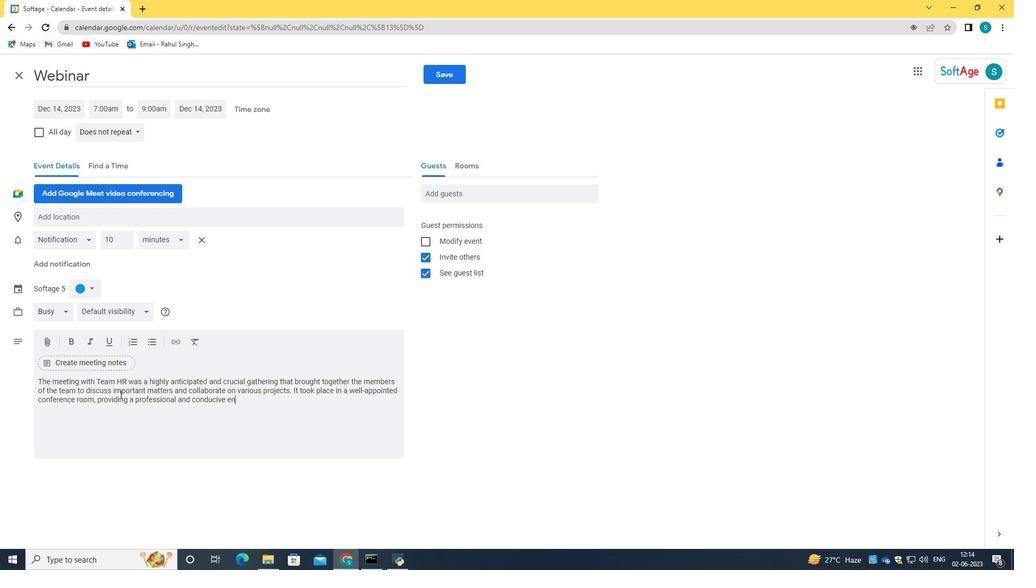 
Action: Mouse pressed left at (467, 313)
Screenshot: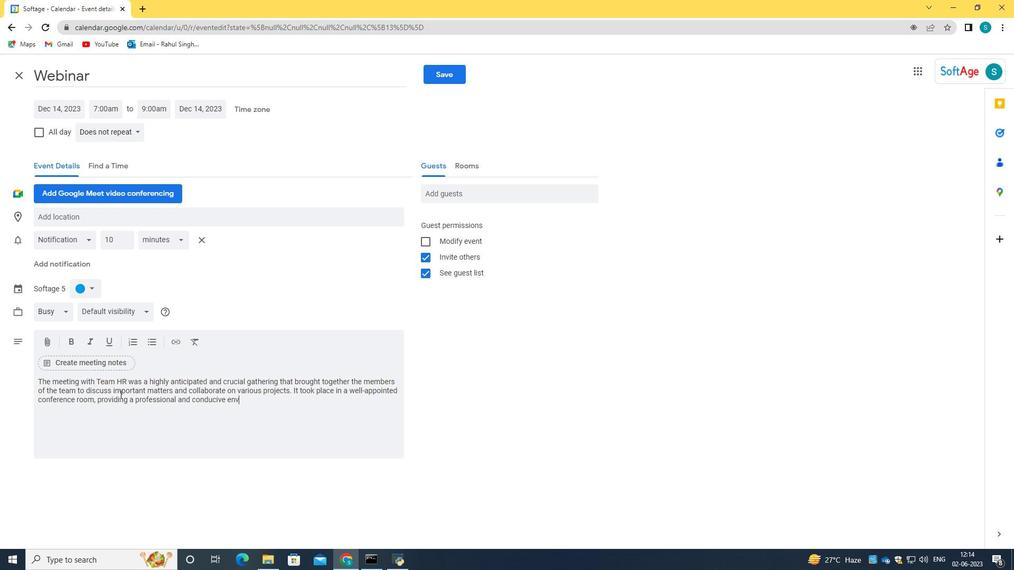 
Action: Key pressed <Key.caps_lock>321<Key.space><Key.caps_lock>s<Key.caps_lock>UNSET<Key.backspace><Key.backspace><Key.backspace><Key.backspace><Key.backspace><Key.backspace><Key.caps_lock><Key.caps_lock>S<Key.caps_lock>unst<Key.space><Key.caps_lock><Key.backspace><Key.backspace>ET<Key.backspace><Key.backspace><Key.caps_lock>et<Key.space><Key.caps_lock><Key.caps_lock><Key.caps_lock>B<Key.caps_lock>oulevard
Screenshot: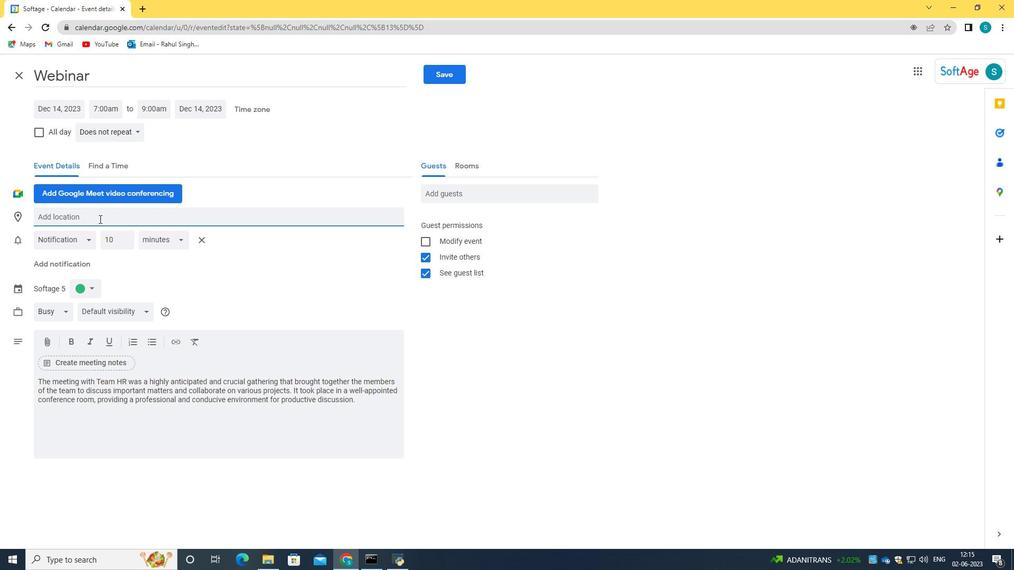 
Action: Mouse moved to (473, 339)
Screenshot: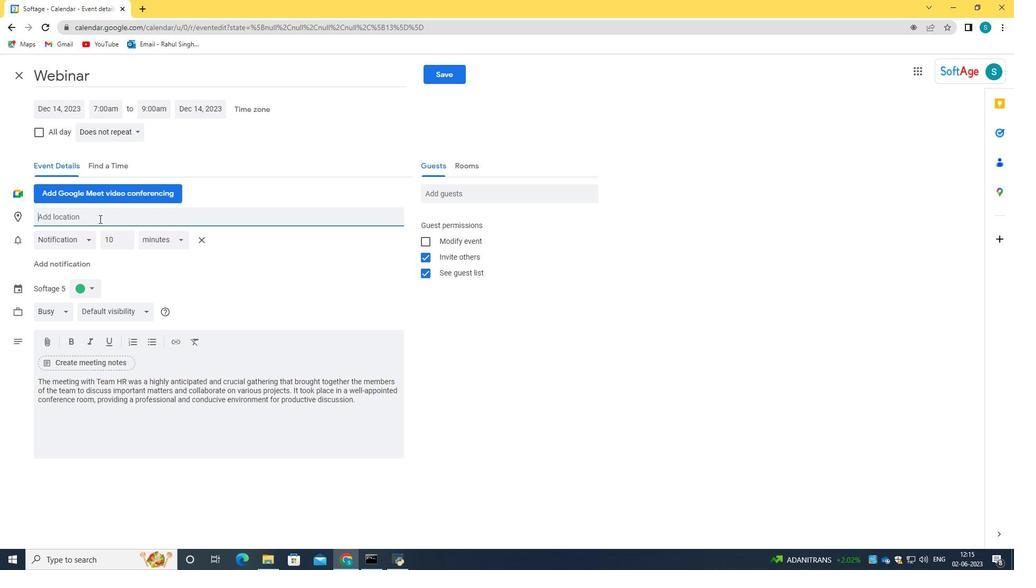 
Action: Mouse pressed left at (473, 339)
Screenshot: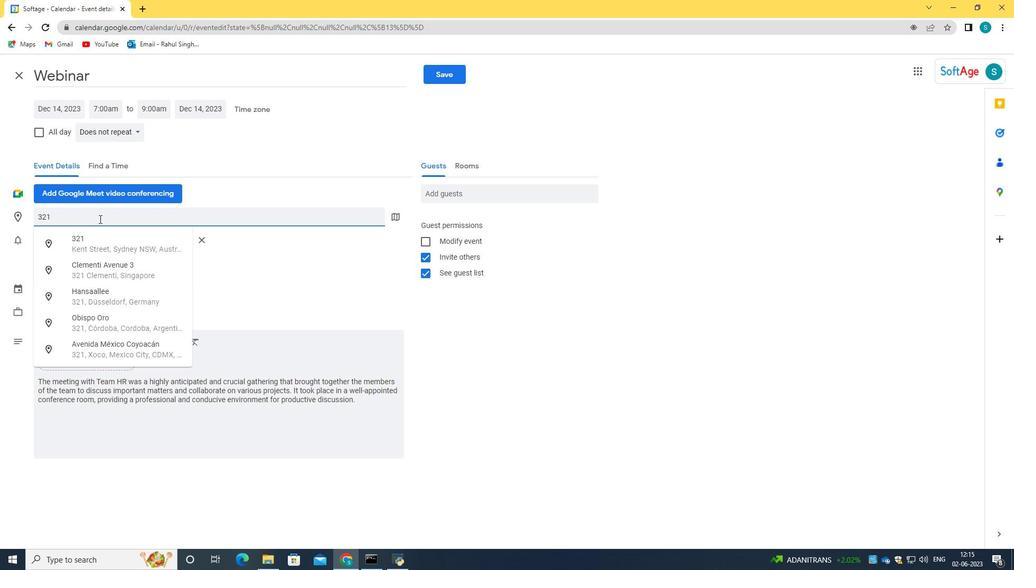 
Action: Mouse moved to (526, 342)
Screenshot: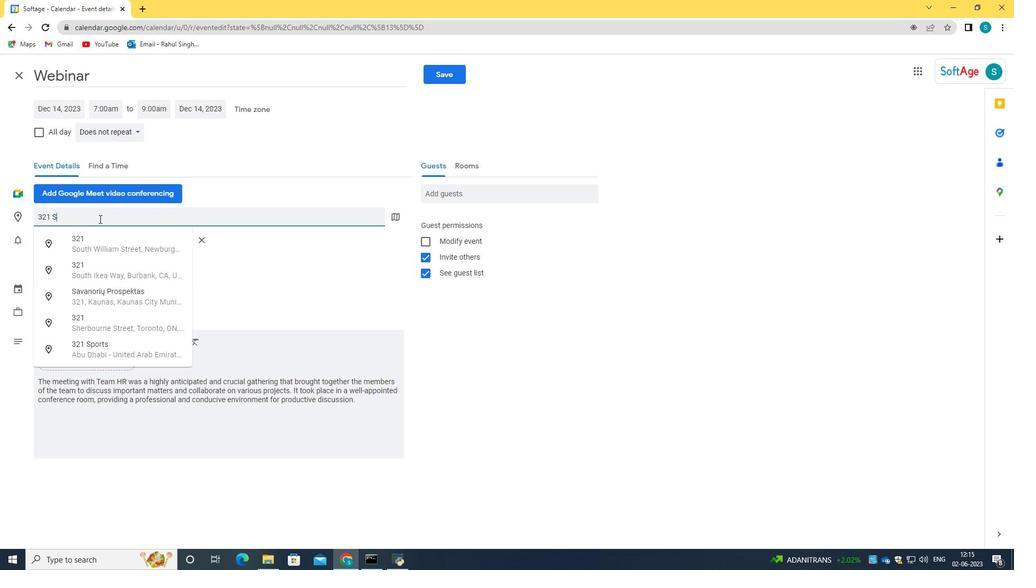 
Action: Mouse scrolled (526, 341) with delta (0, 0)
Screenshot: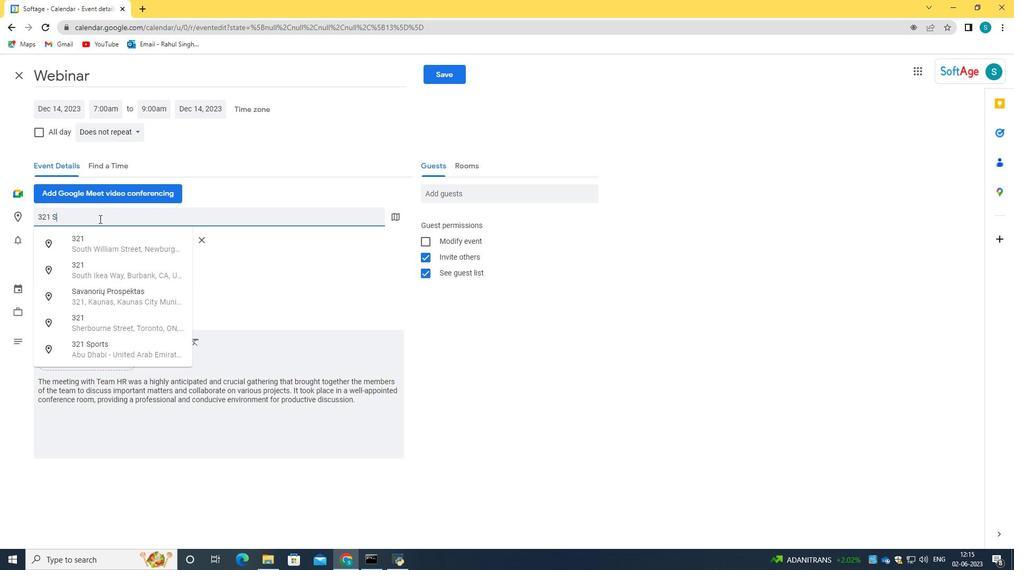 
Action: Mouse scrolled (526, 341) with delta (0, 0)
Screenshot: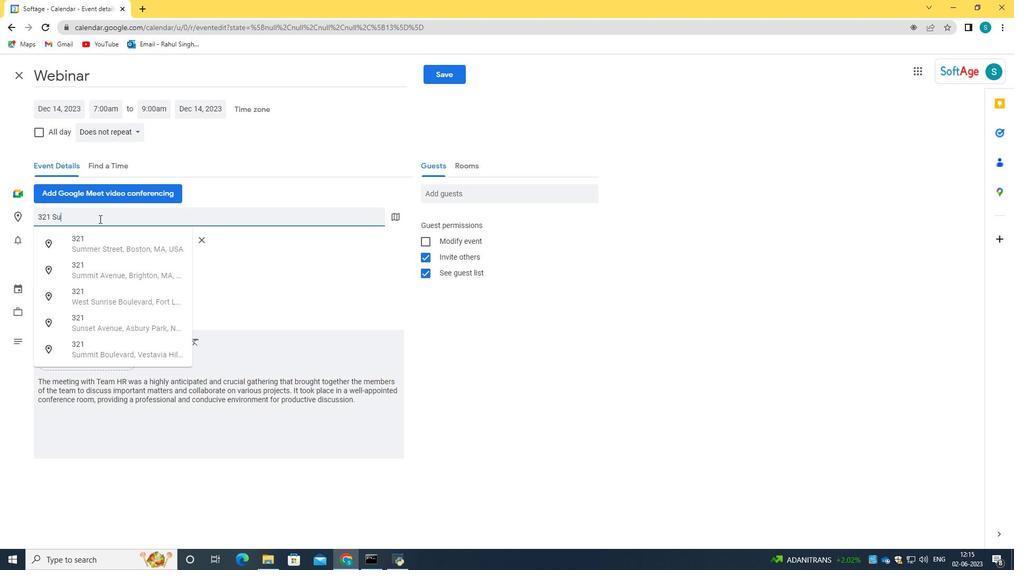 
Action: Mouse scrolled (526, 341) with delta (0, 0)
Screenshot: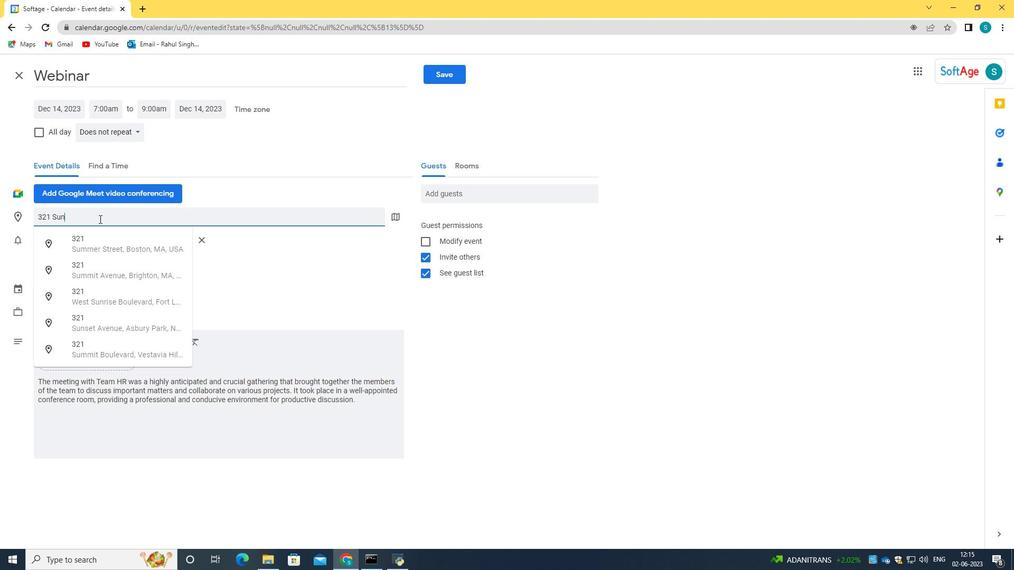 
Action: Mouse moved to (586, 312)
Screenshot: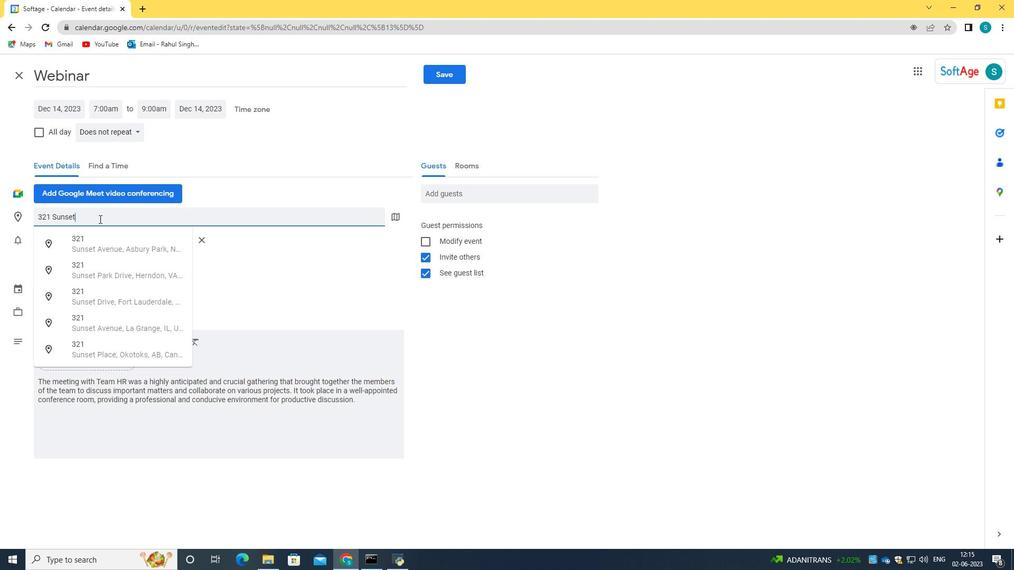 
Action: Mouse pressed left at (586, 312)
Screenshot: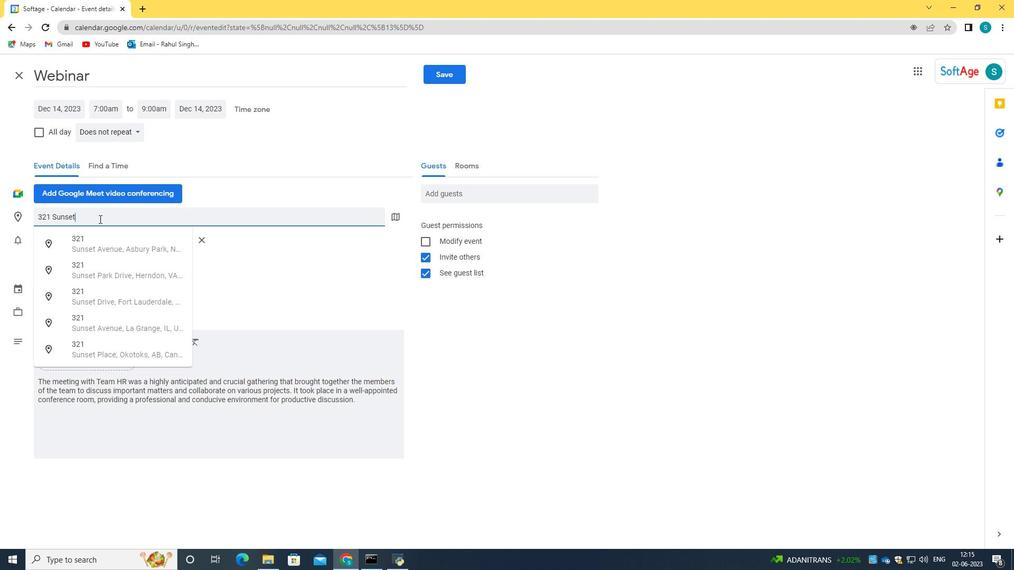 
Action: Mouse moved to (495, 315)
Screenshot: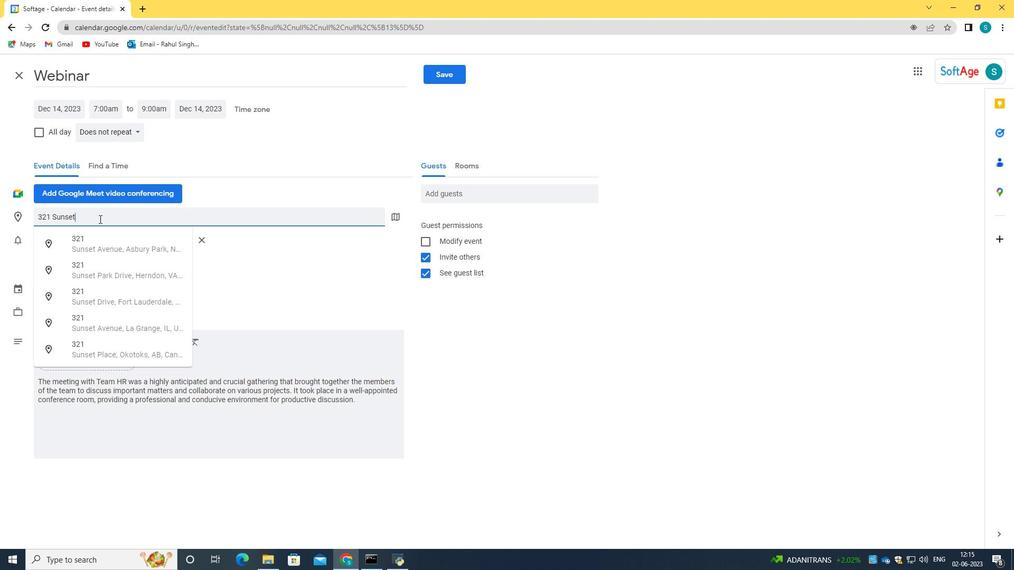 
Action: Key pressed <Key.backspace><Key.backspace><Key.backspace><Key.backspace><Key.backspace><Key.backspace>oulevard,<Key.space><Key.caps_lock>H<Key.caps_lock>ollyw
Screenshot: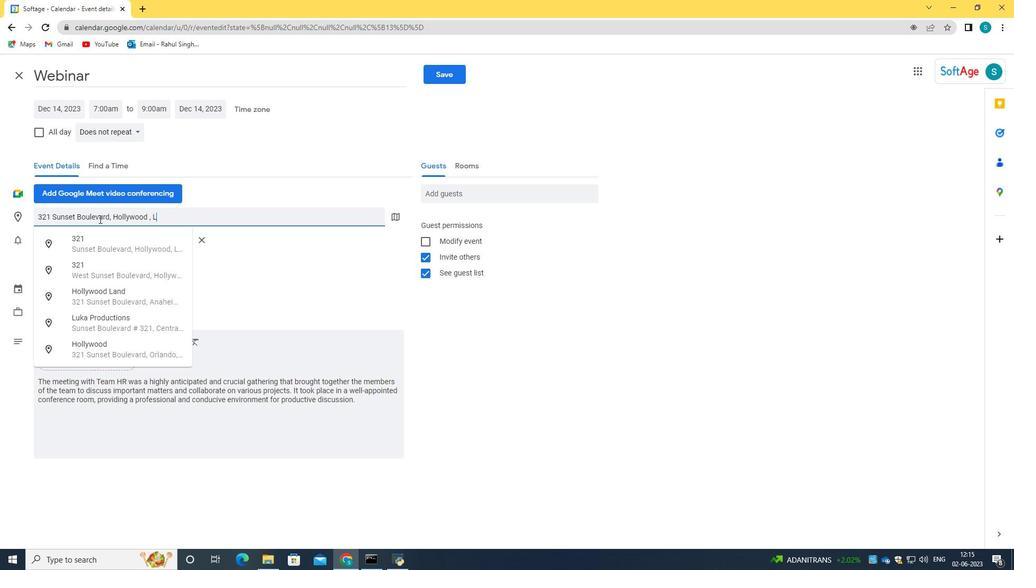 
Action: Mouse moved to (505, 336)
Screenshot: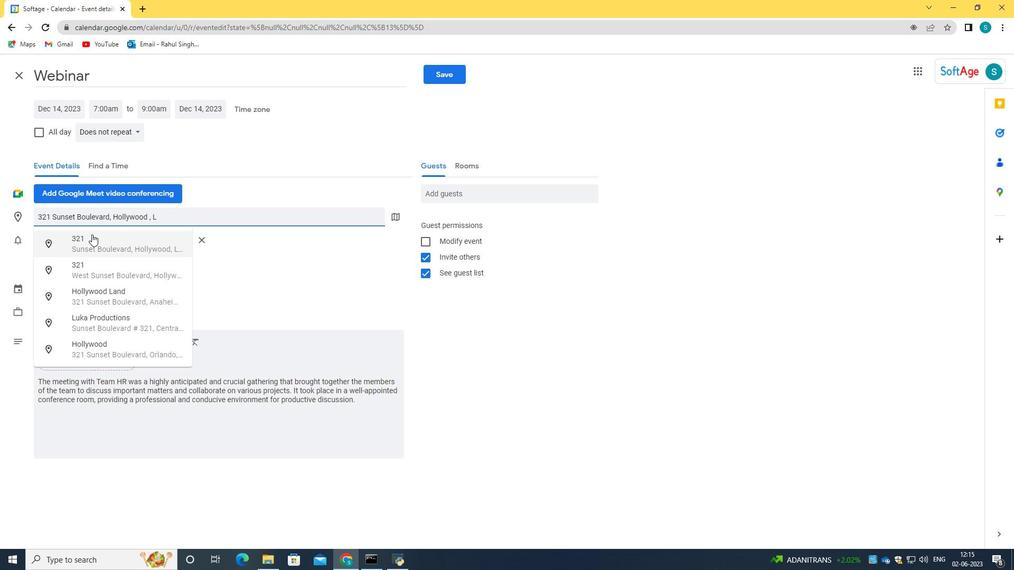 
Action: Mouse pressed left at (505, 336)
Screenshot: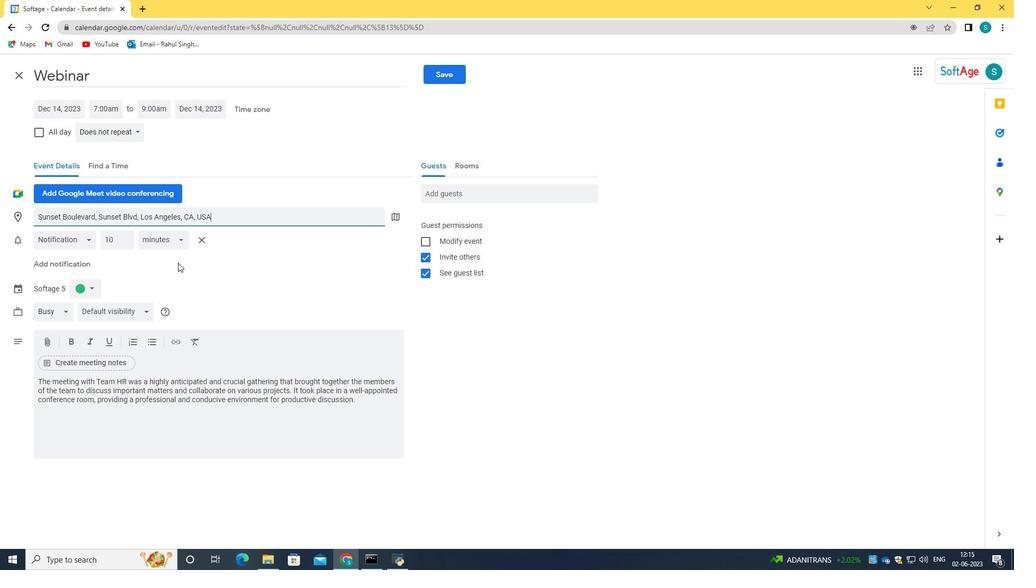 
Action: Mouse moved to (544, 411)
Screenshot: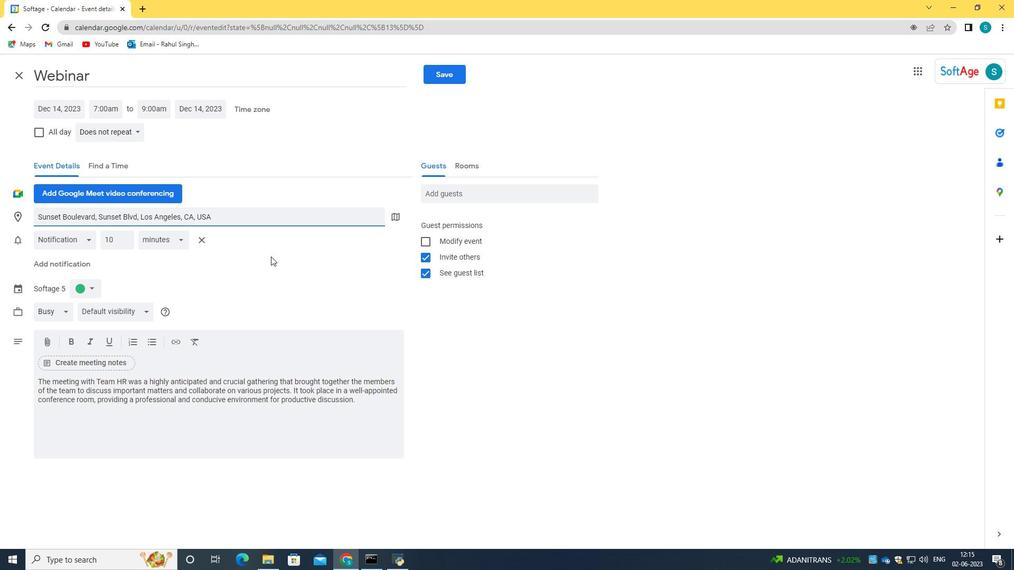 
Action: Mouse scrolled (544, 411) with delta (0, 0)
Screenshot: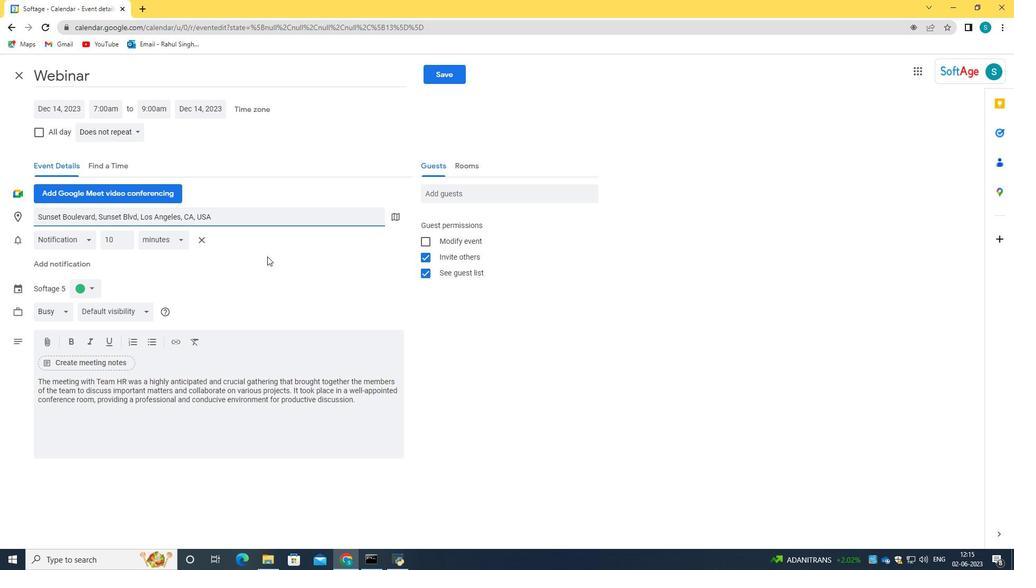 
Action: Mouse moved to (444, 243)
Screenshot: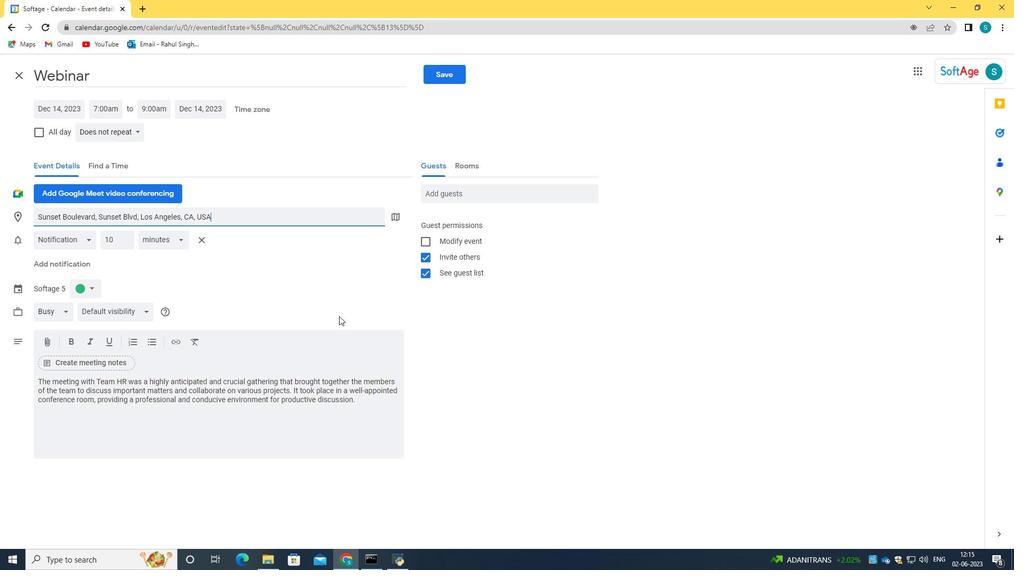 
Action: Mouse pressed left at (444, 243)
Screenshot: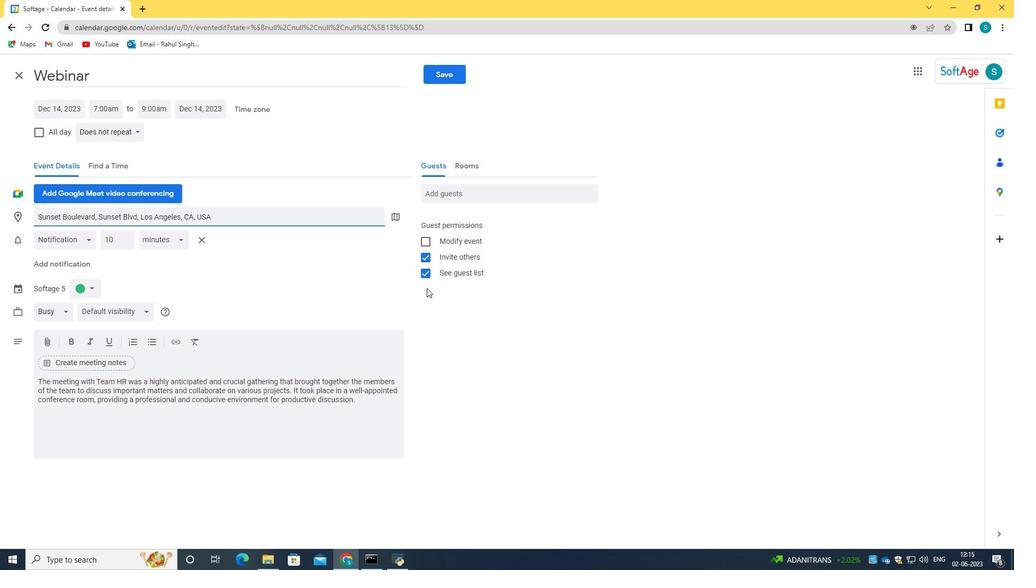 
Action: Mouse moved to (464, 248)
Screenshot: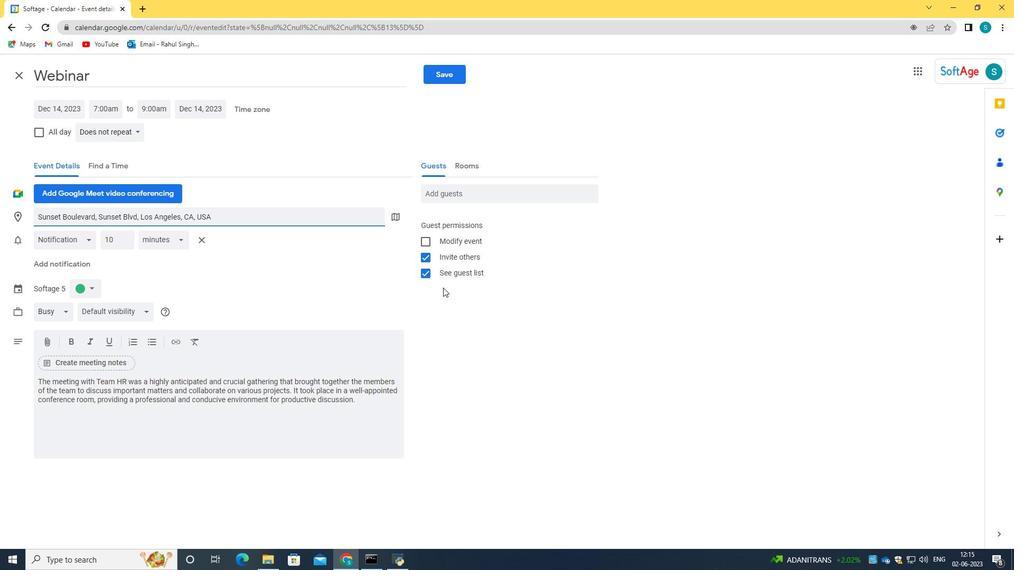 
Action: Mouse pressed left at (464, 248)
Screenshot: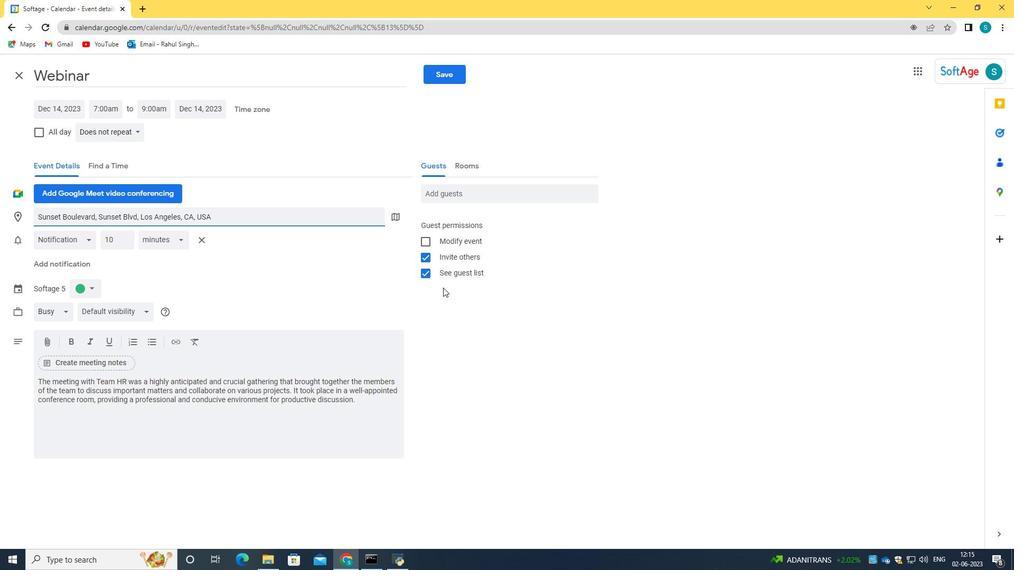 
Action: Key pressed softage.5<Key.shift>@softage.net<Key.backspace><Key.backspace><Key.backspace><Key.backspace><Key.backspace><Key.backspace><Key.backspace><Key.backspace><Key.backspace><Key.backspace><Key.backspace><Key.backspace><Key.backspace><Key.backspace><Key.backspace><Key.backspace><Key.backspace><Key.backspace><Key.backspace><Key.backspace><Key.backspace><Key.backspace><Key.backspace><Key.backspace><Key.backspace><Key.backspace><Key.backspace>softage.1<Key.shift>@softage.net<Key.enter>
Screenshot: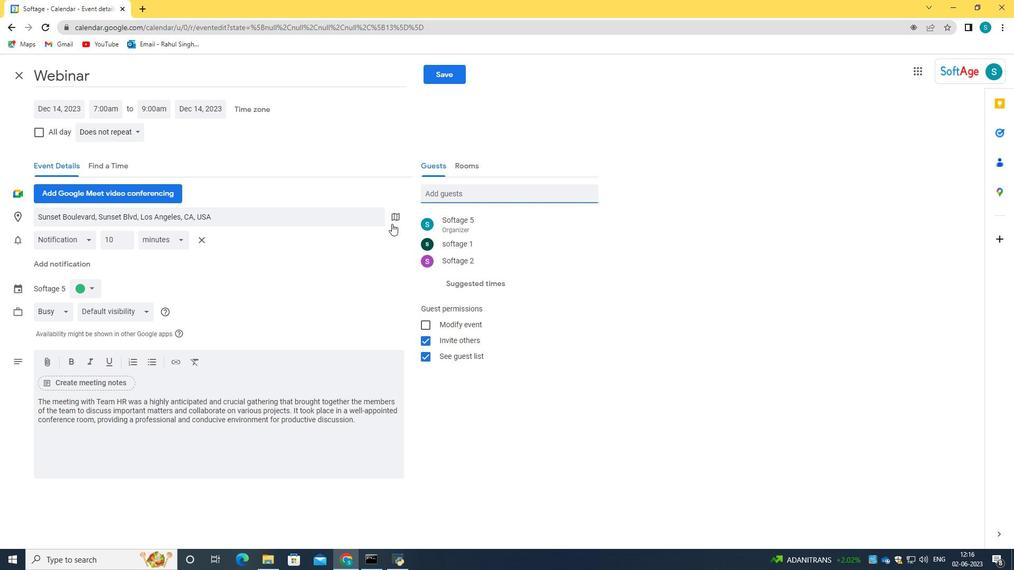 
Action: Mouse moved to (447, 252)
Screenshot: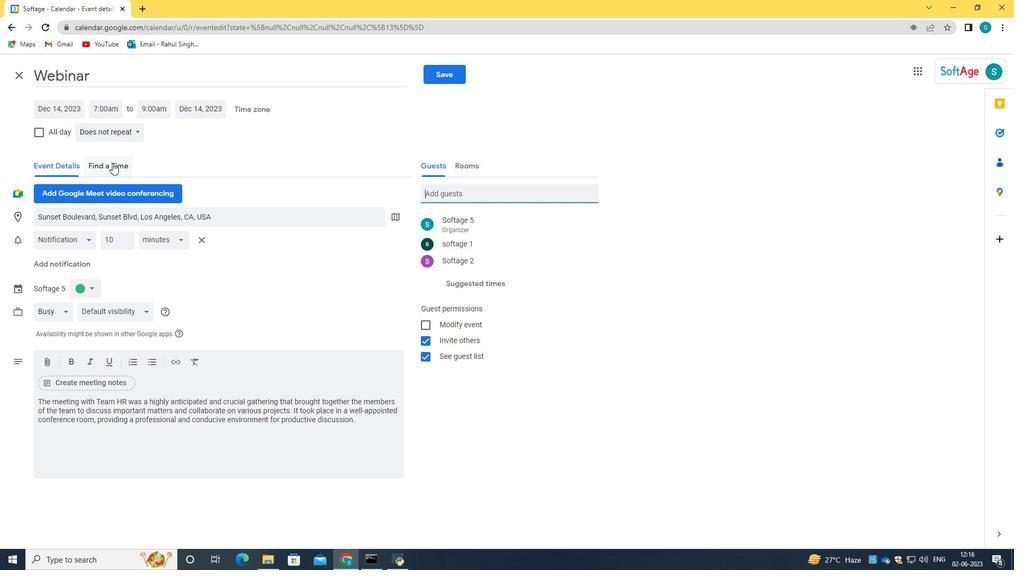 
Action: Mouse pressed left at (447, 252)
Screenshot: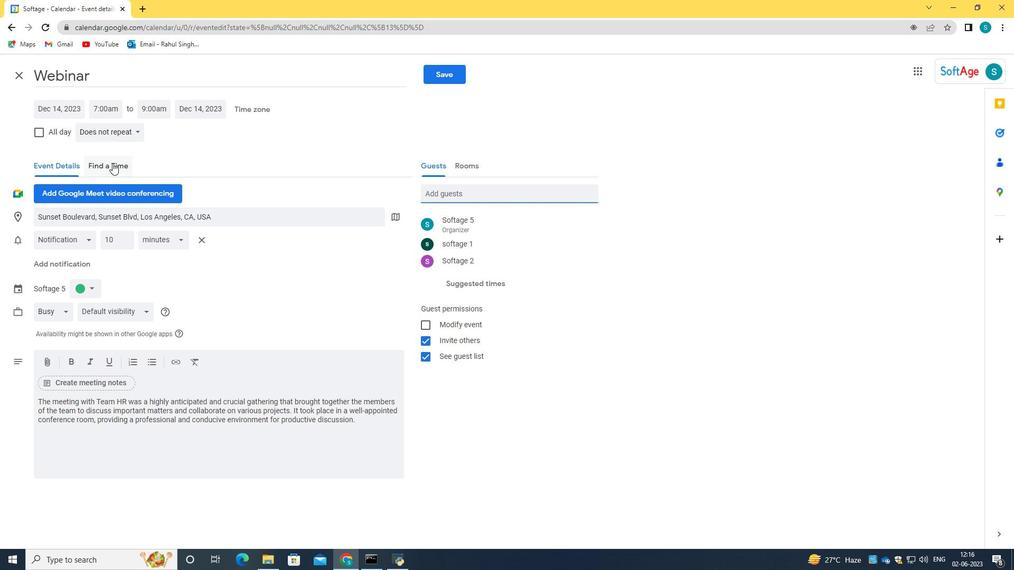 
Action: Key pressed softage.2<Key.shift>@softage.net
Screenshot: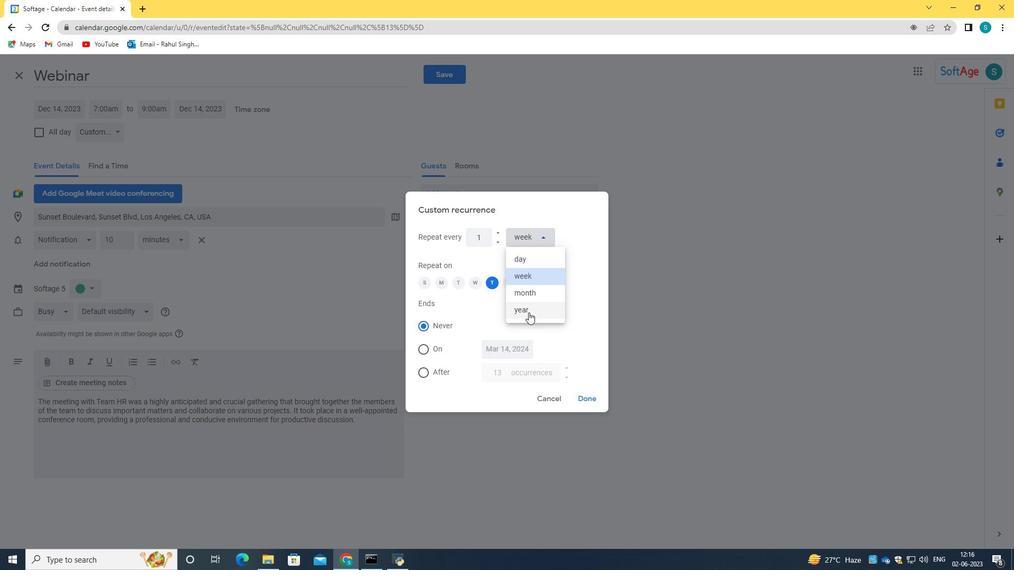 
Action: Mouse moved to (471, 283)
Screenshot: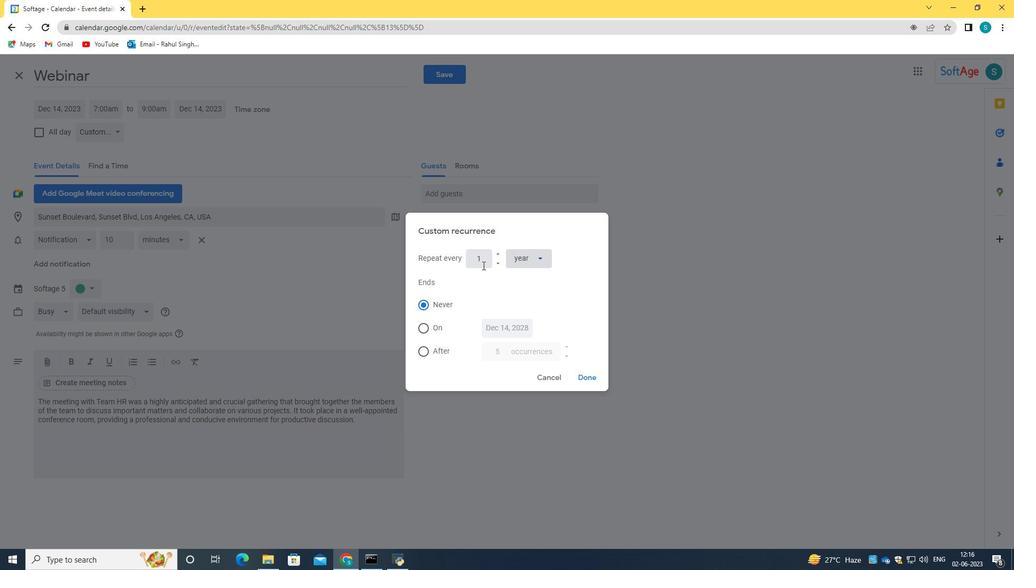 
Action: Mouse pressed left at (471, 283)
Screenshot: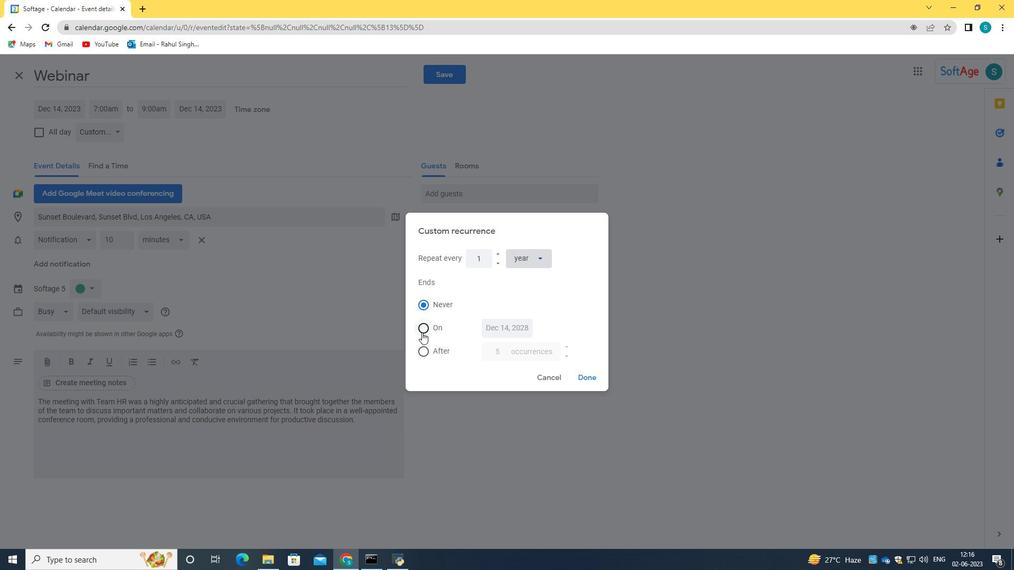 
Action: Mouse moved to (579, 254)
Screenshot: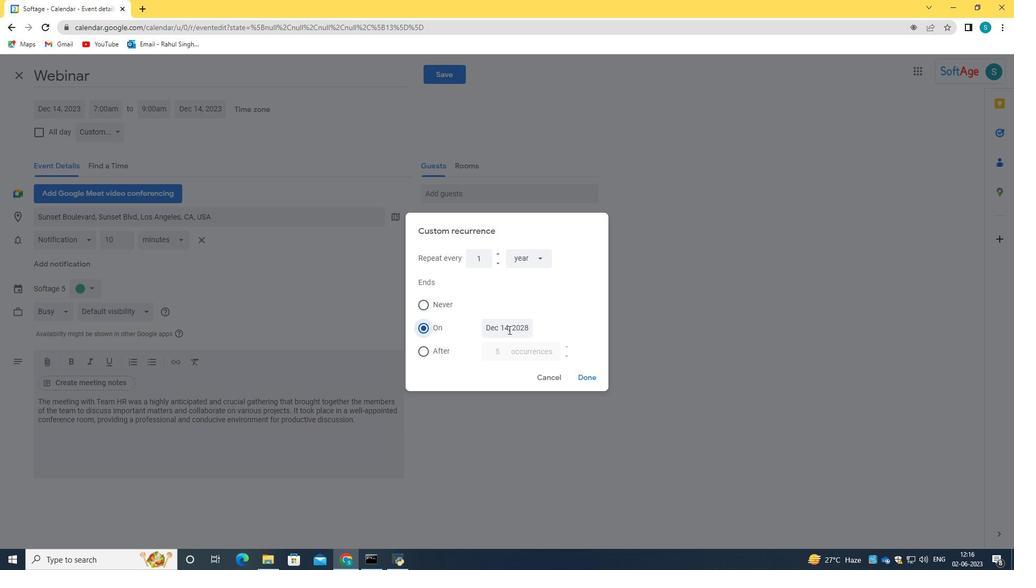 
Action: Mouse scrolled (579, 254) with delta (0, 0)
Screenshot: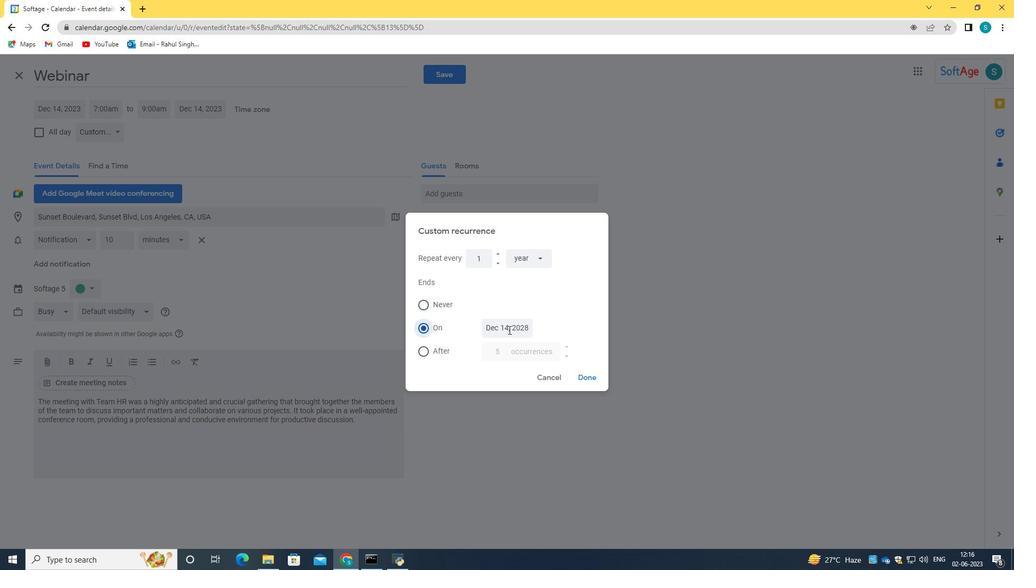 
Action: Mouse scrolled (579, 254) with delta (0, 0)
Screenshot: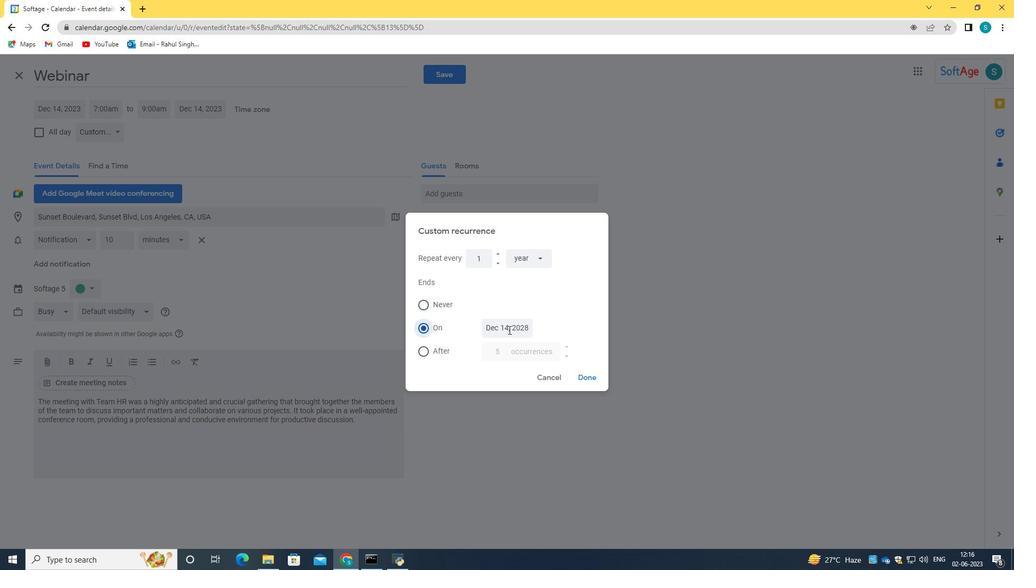 
Action: Mouse moved to (548, 510)
Screenshot: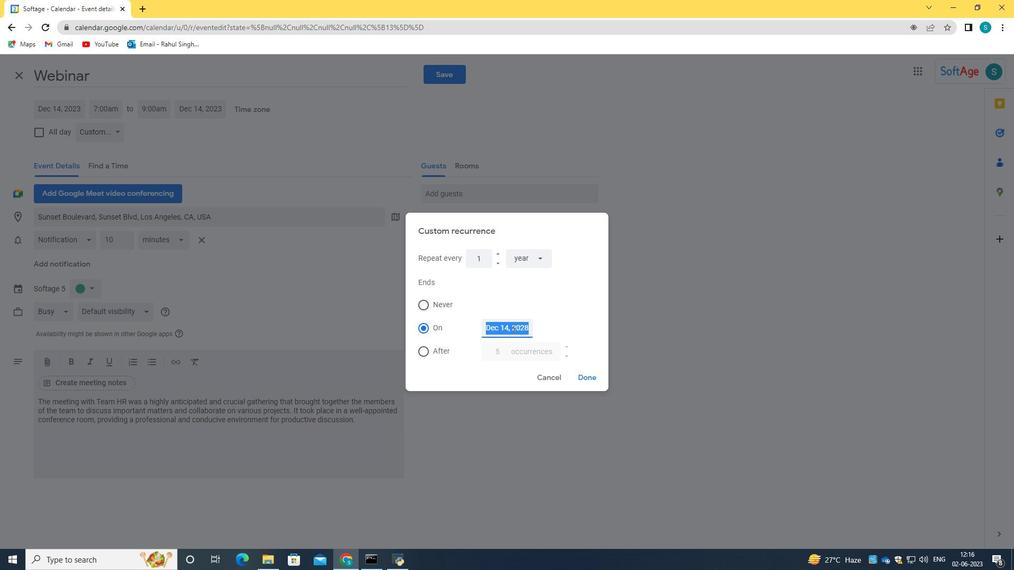 
Action: Mouse pressed left at (548, 510)
Screenshot: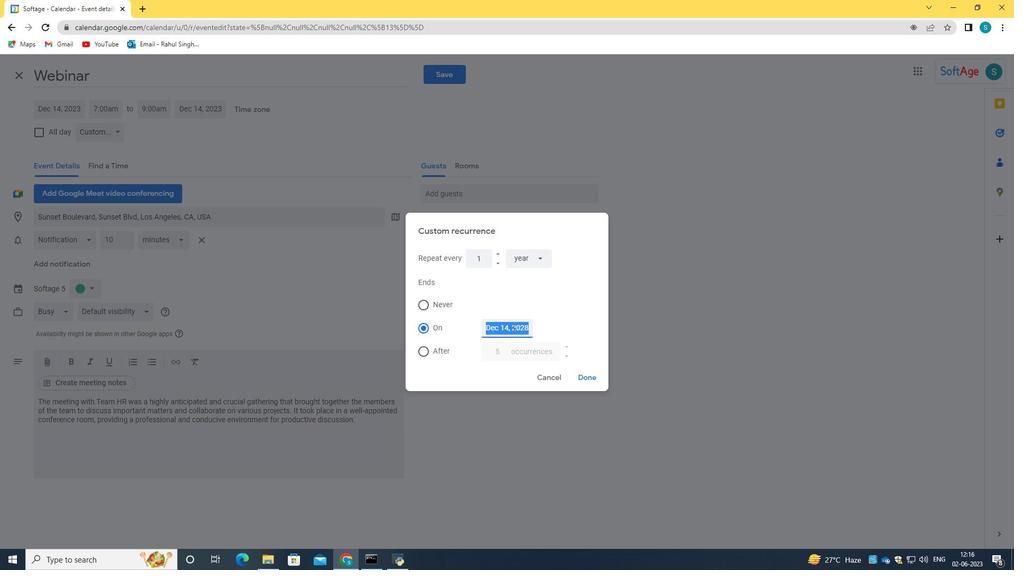 
Action: Mouse moved to (398, 297)
Screenshot: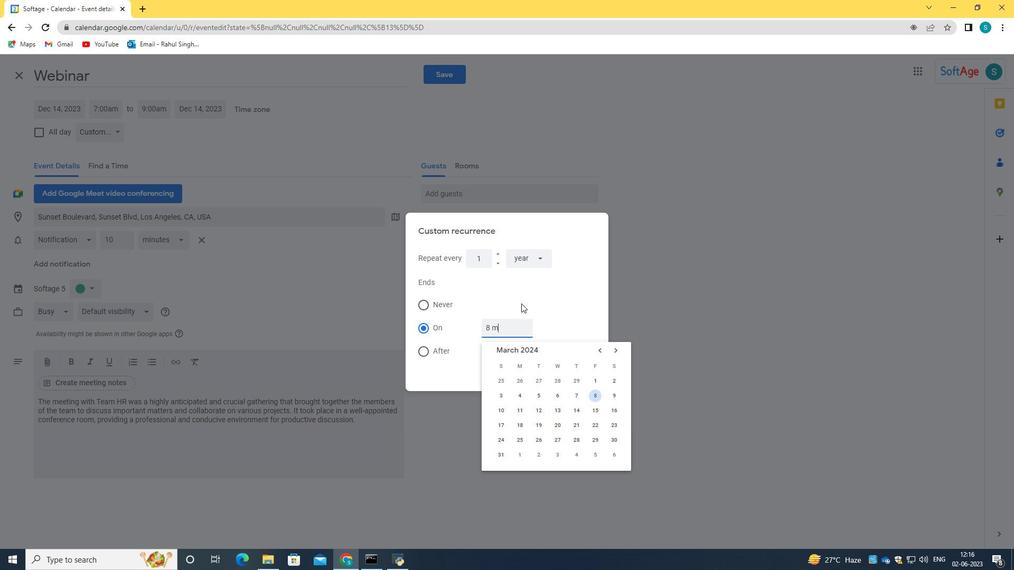 
Action: Mouse pressed left at (398, 297)
Screenshot: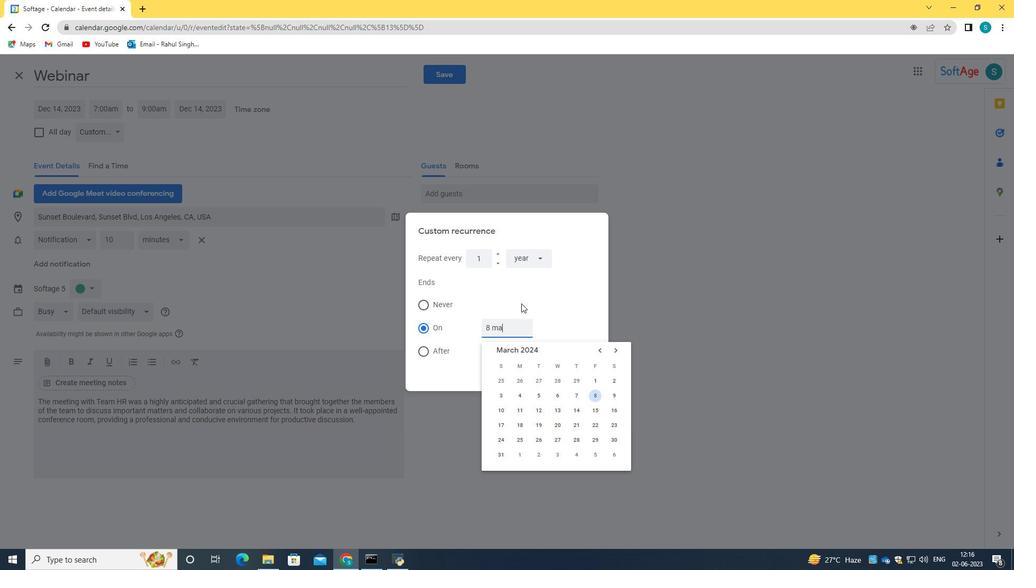 
Action: Mouse moved to (533, 511)
Screenshot: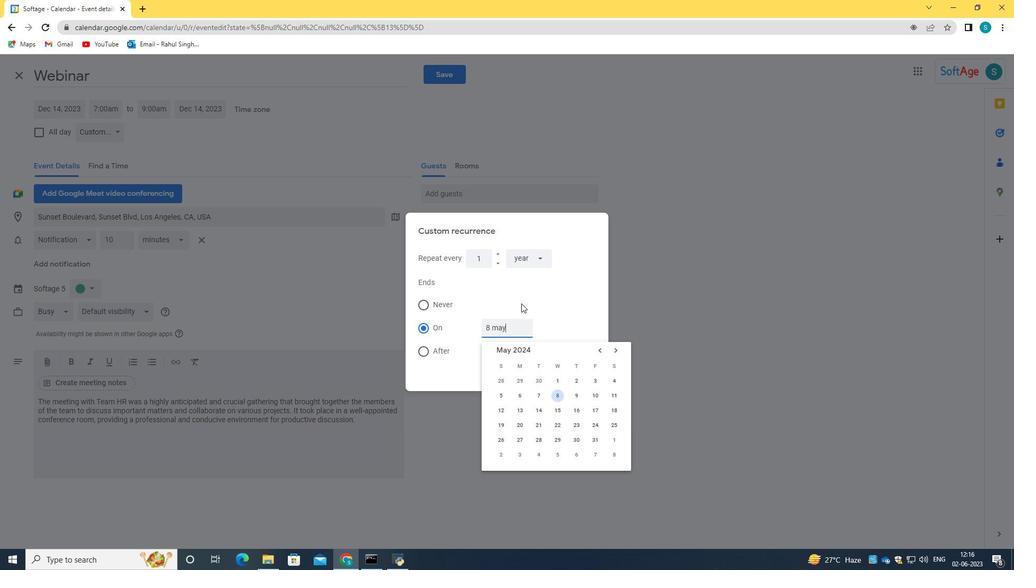 
Action: Mouse pressed left at (533, 511)
Screenshot: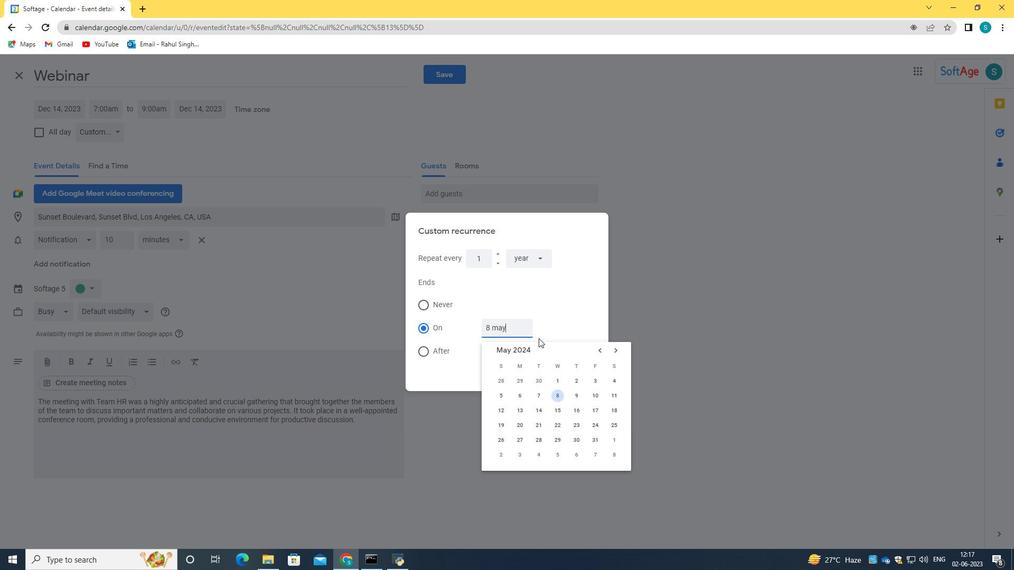 
Action: Mouse moved to (110, 128)
Screenshot: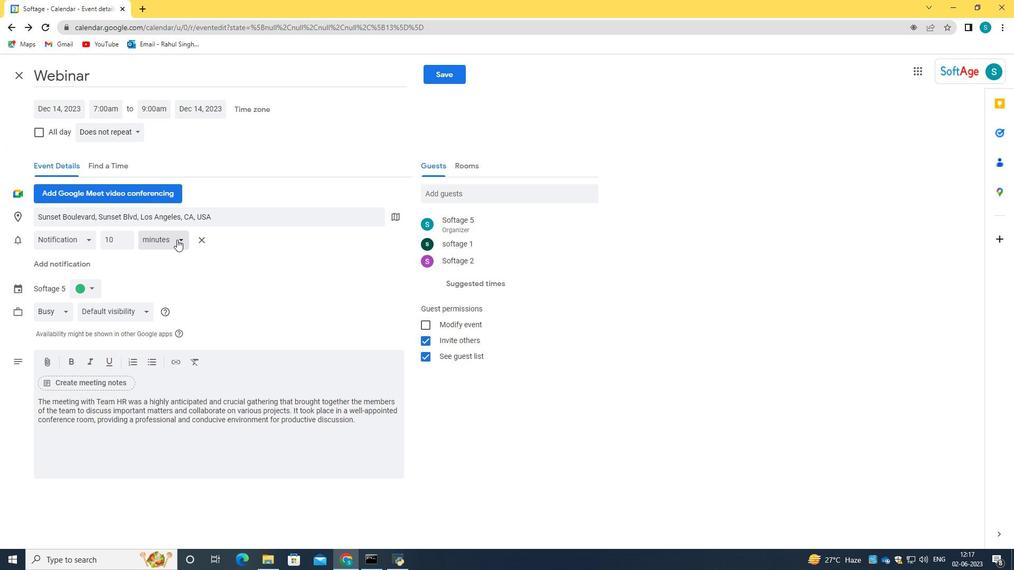 
Action: Mouse pressed left at (110, 128)
Screenshot: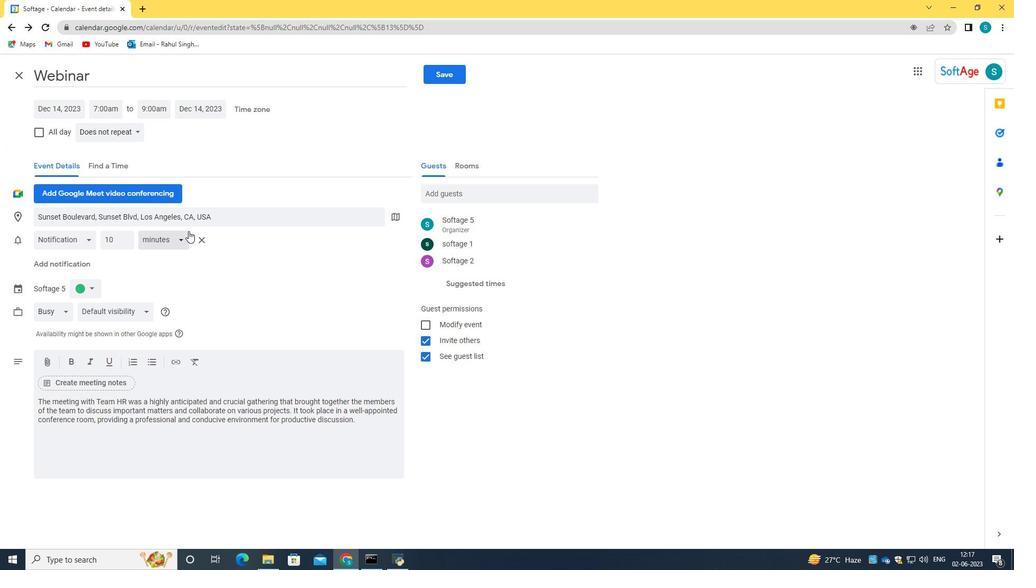 
Action: Mouse moved to (108, 249)
Screenshot: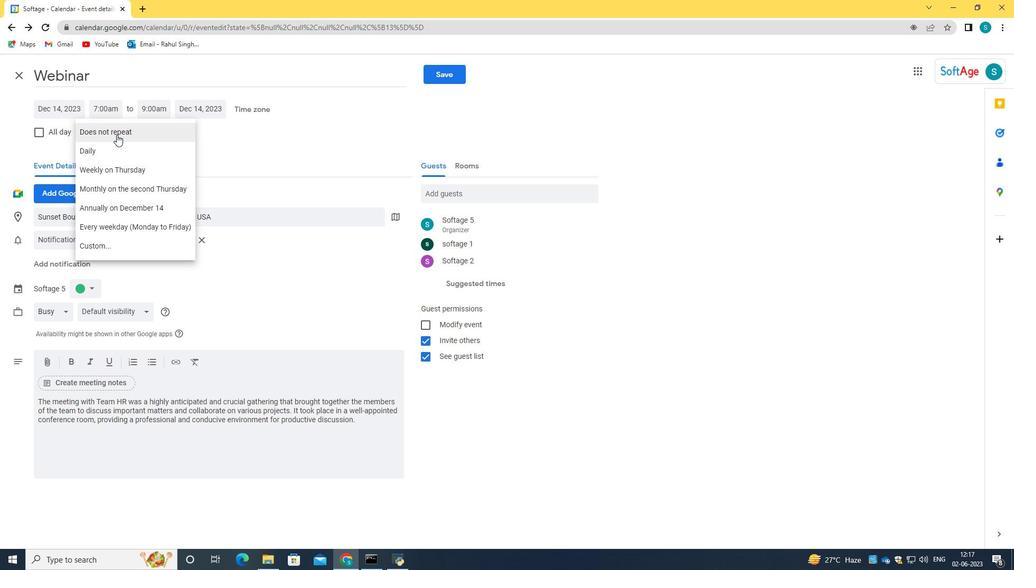 
Action: Mouse pressed left at (108, 249)
Screenshot: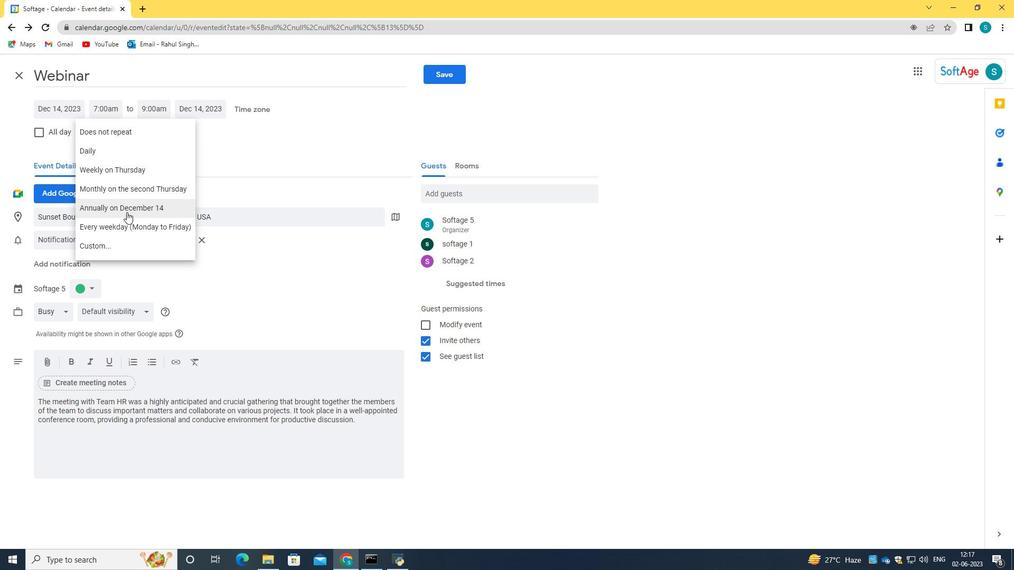 
Action: Mouse moved to (541, 395)
Screenshot: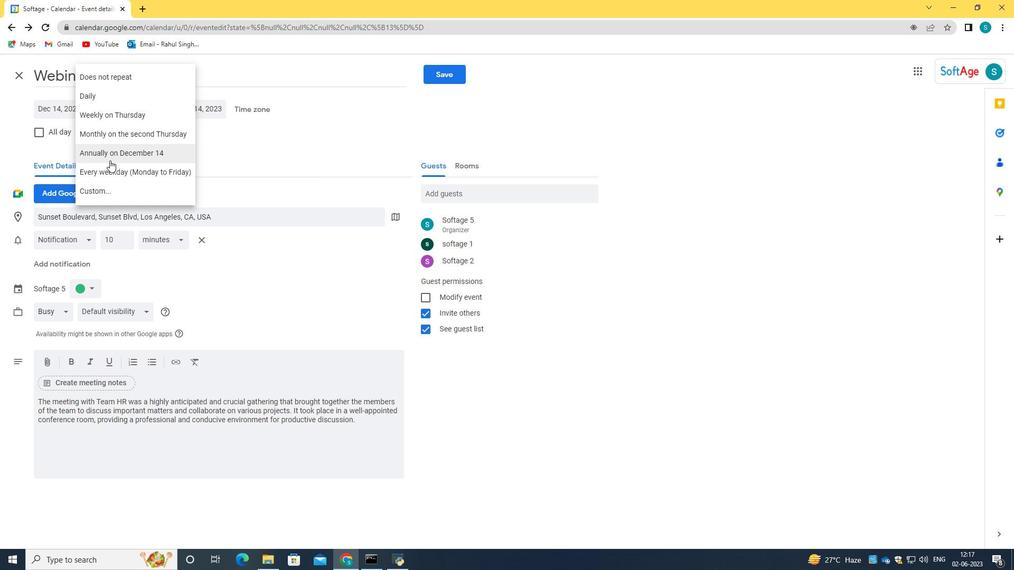 
Action: Mouse pressed left at (541, 395)
Screenshot: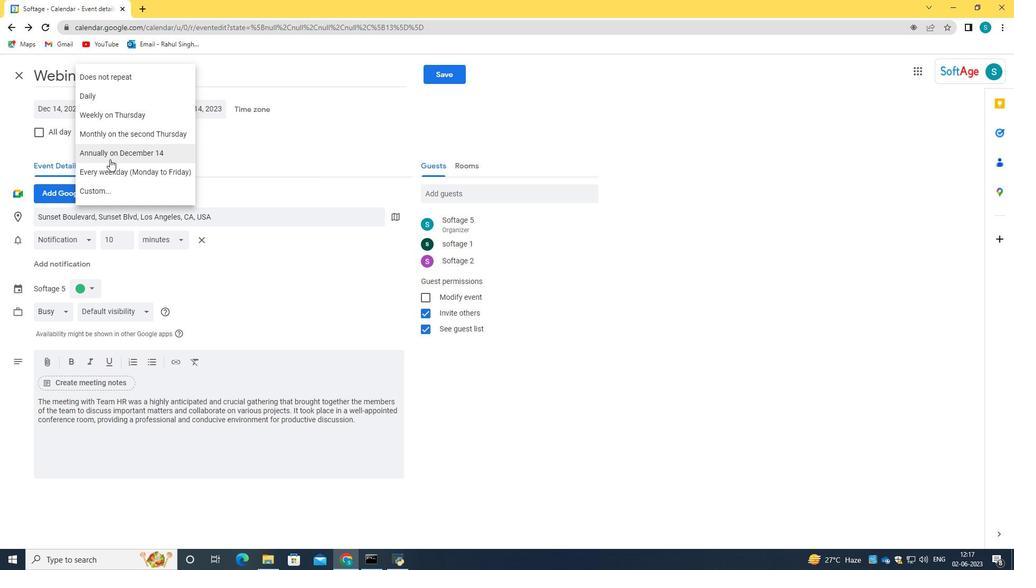 
Action: Mouse moved to (113, 132)
Screenshot: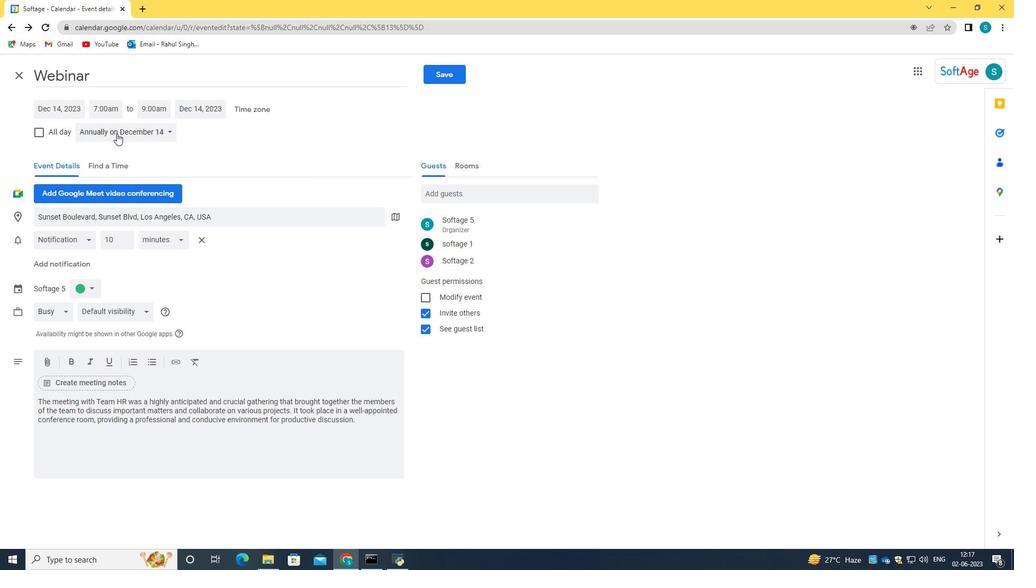 
Action: Mouse pressed left at (113, 132)
Screenshot: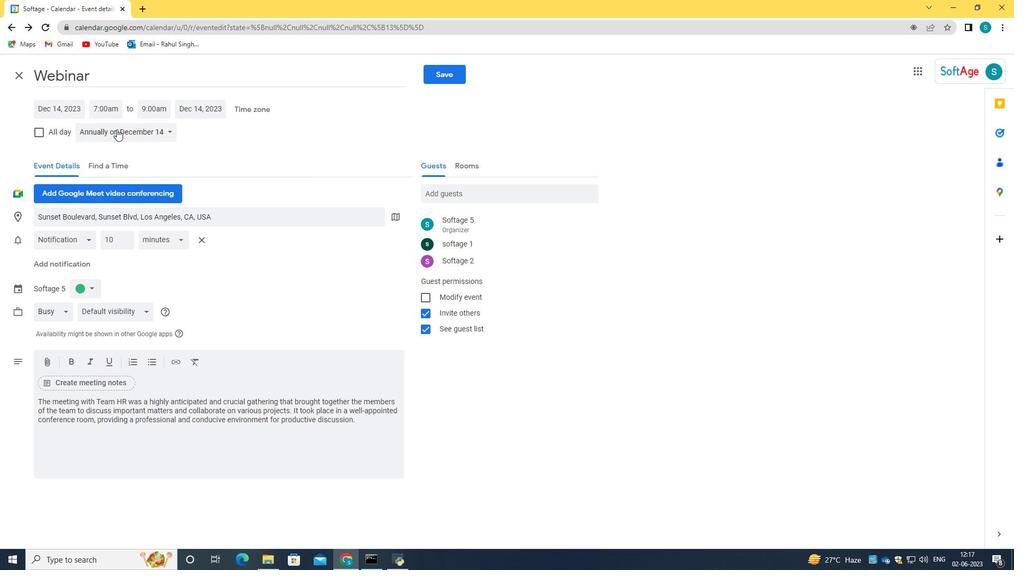 
Action: Mouse moved to (120, 210)
Screenshot: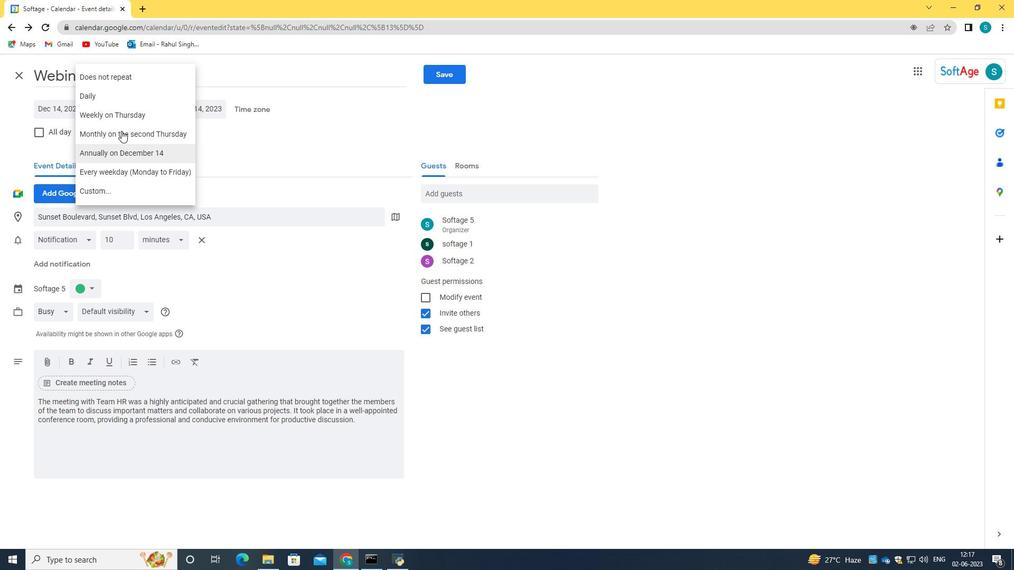 
Action: Mouse pressed left at (120, 210)
Screenshot: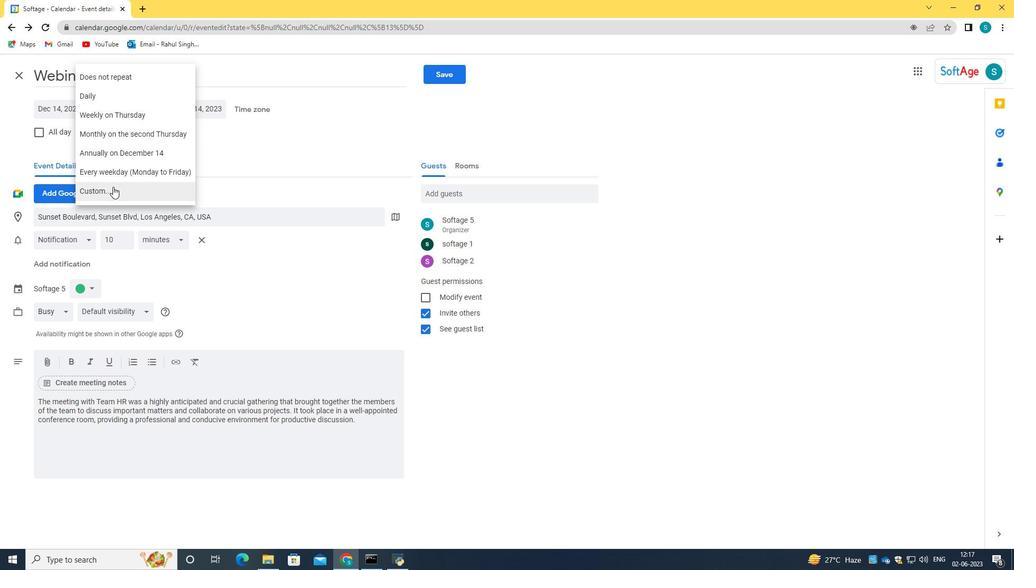 
Action: Mouse moved to (148, 131)
Screenshot: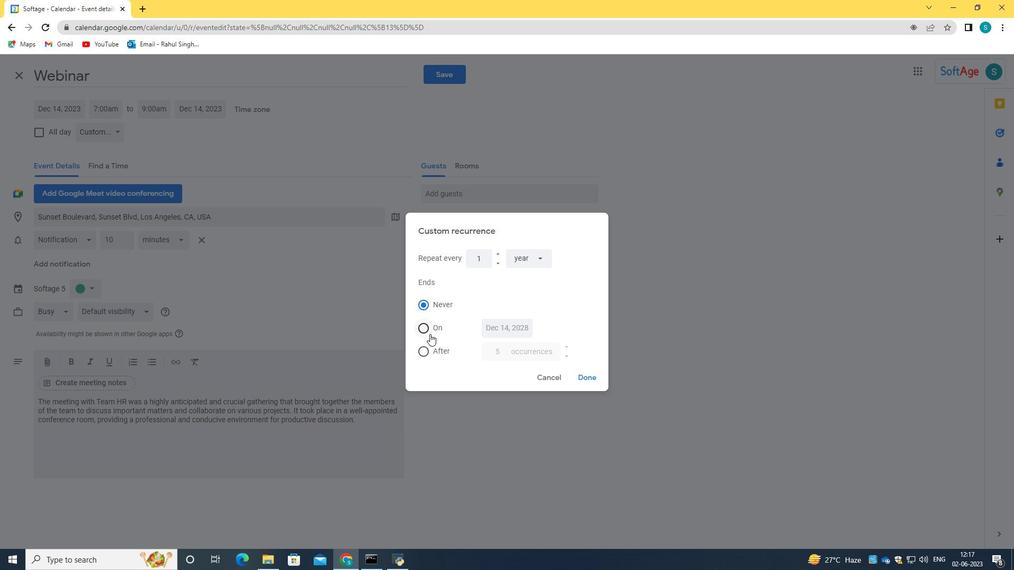 
Action: Mouse pressed left at (148, 131)
Screenshot: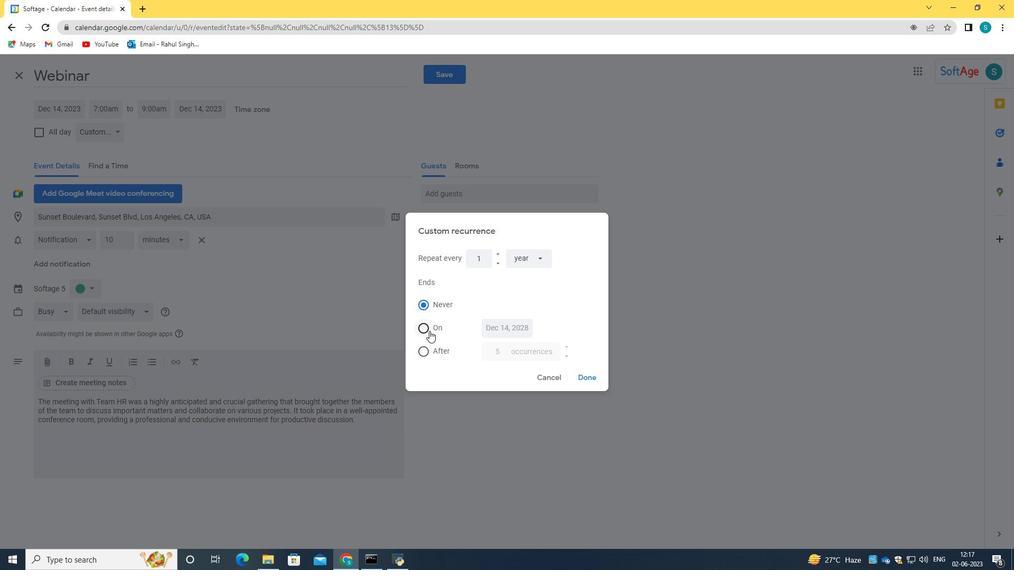 
Action: Mouse moved to (145, 151)
Screenshot: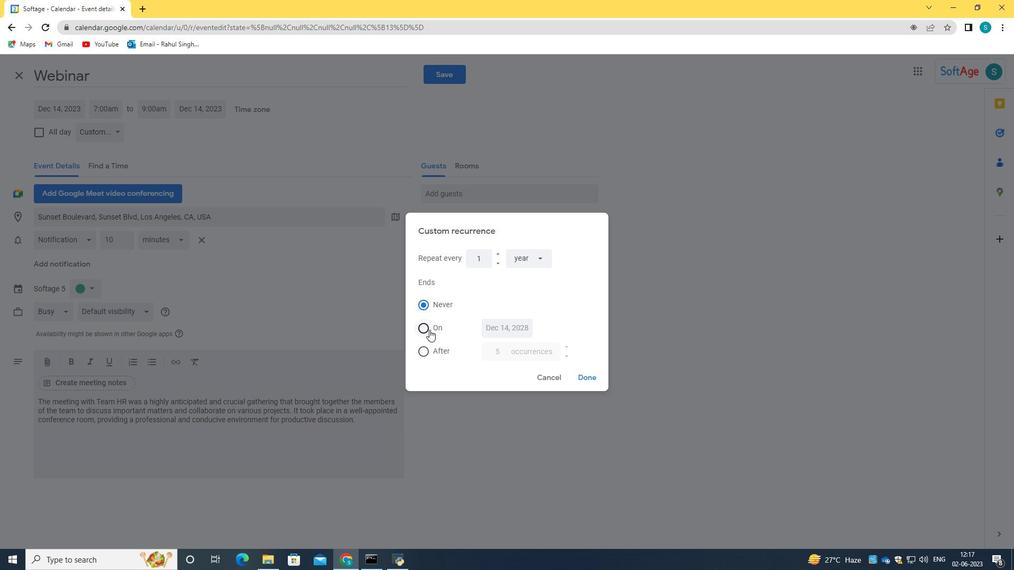 
Action: Mouse pressed right at (145, 151)
Screenshot: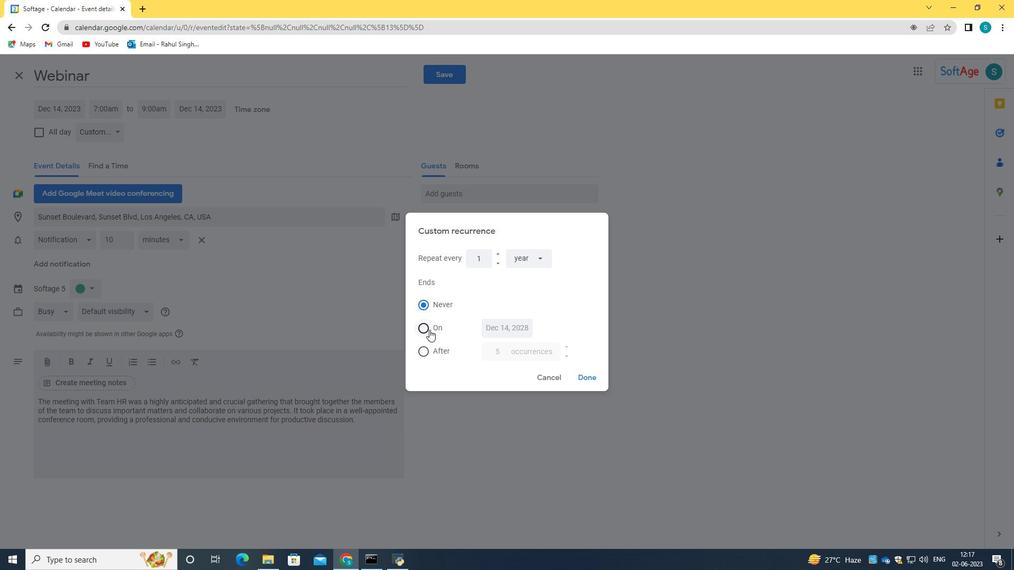 
Action: Mouse moved to (126, 123)
Screenshot: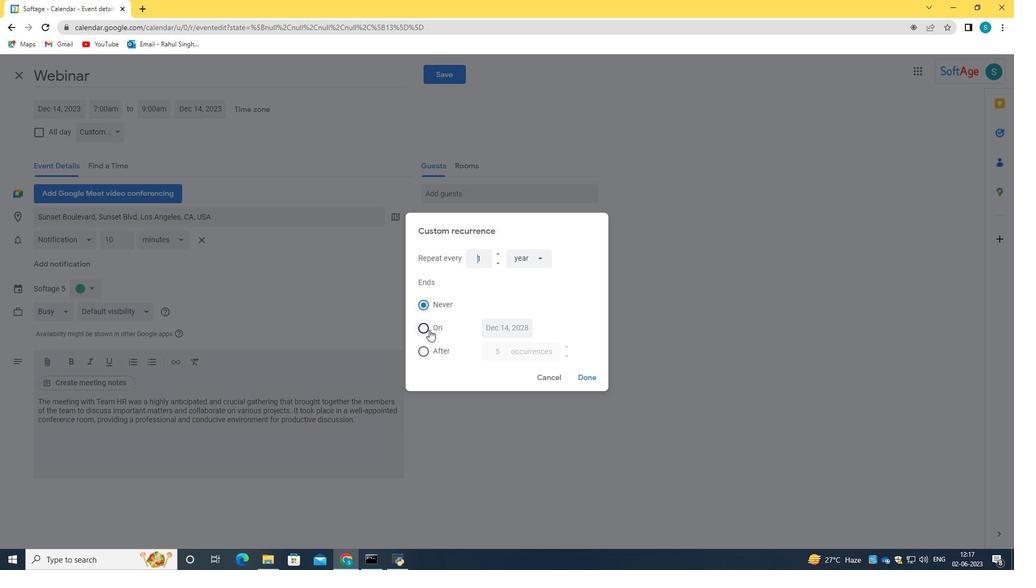 
Action: Mouse pressed left at (126, 123)
Screenshot: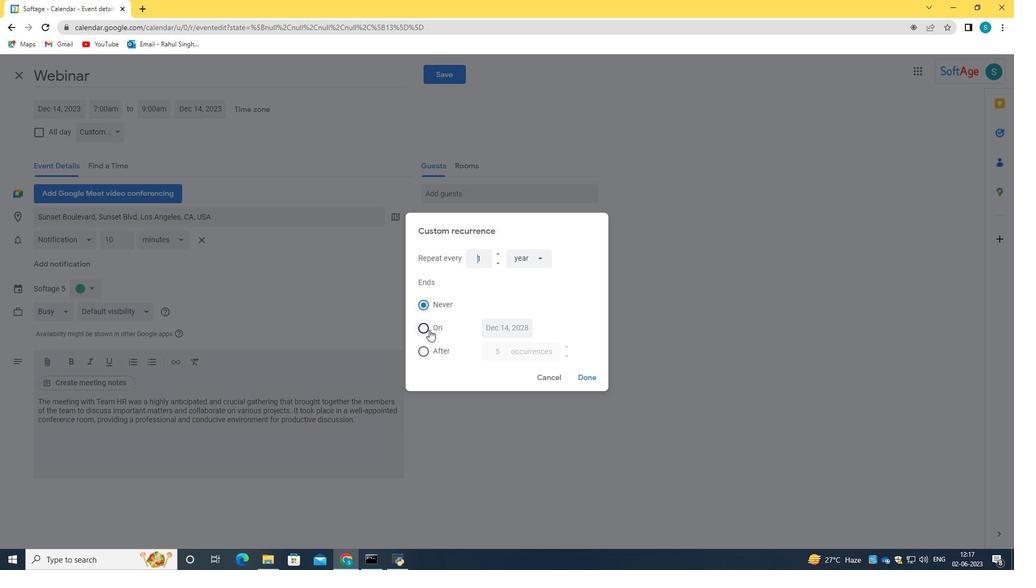 
Action: Mouse moved to (123, 191)
Screenshot: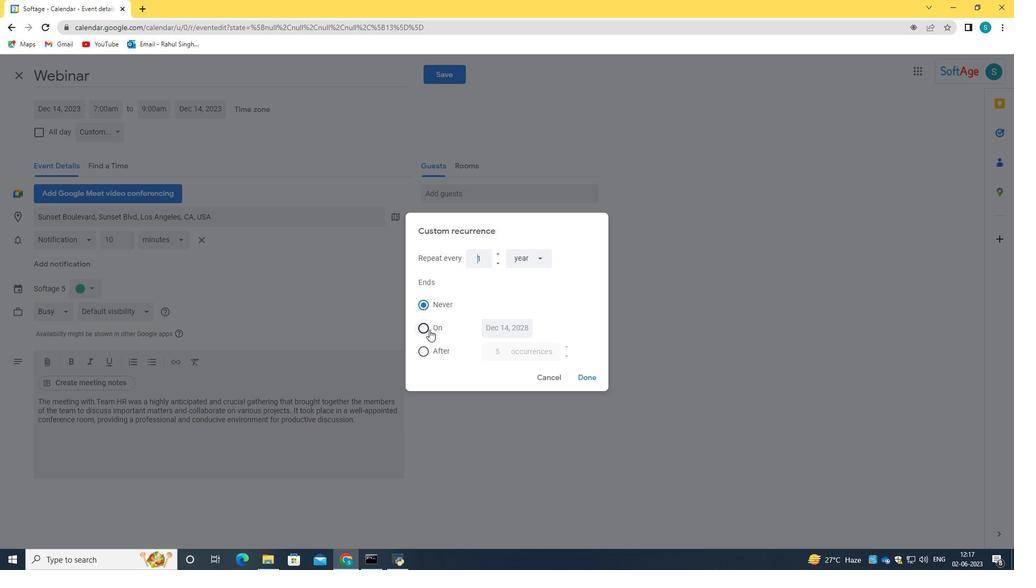 
Action: Mouse pressed left at (123, 191)
Screenshot: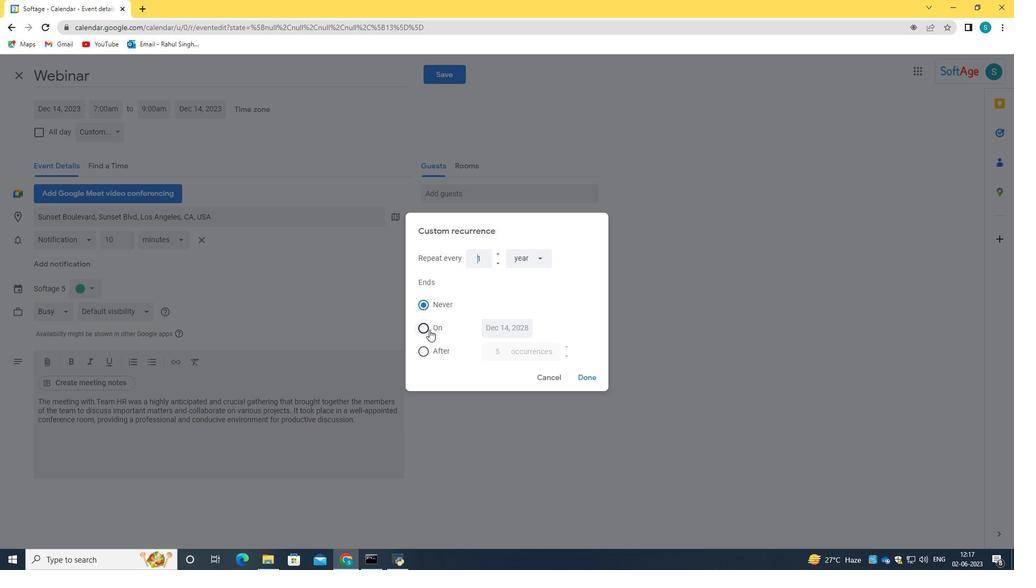 
Action: Mouse moved to (535, 264)
Screenshot: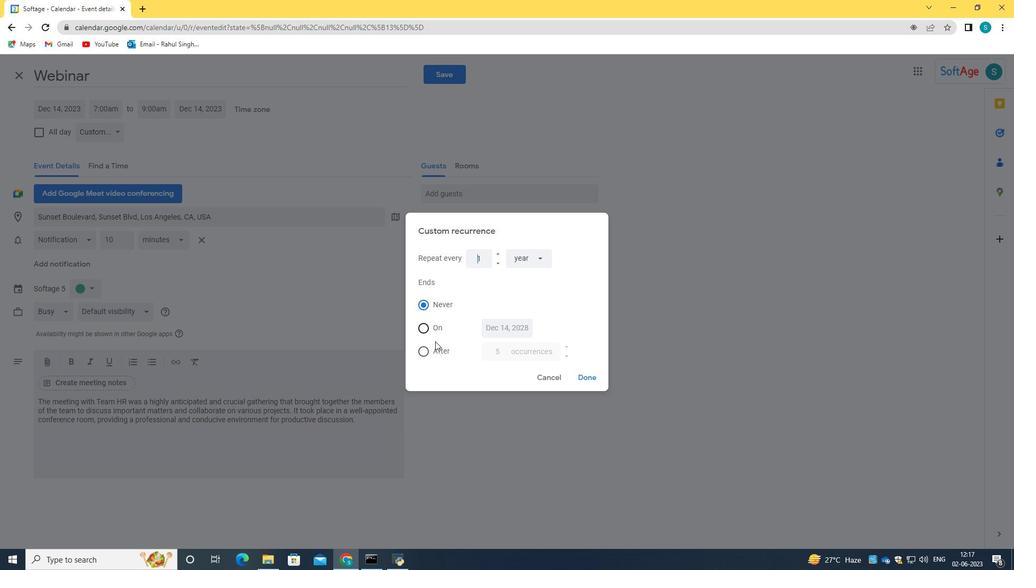 
Action: Mouse pressed left at (535, 264)
Screenshot: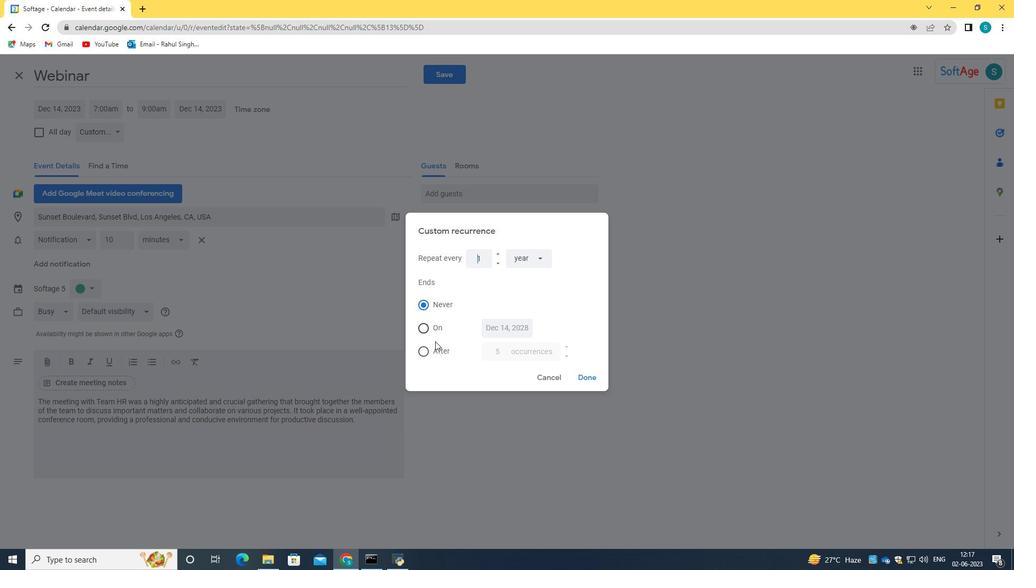 
Action: Mouse pressed left at (535, 264)
Screenshot: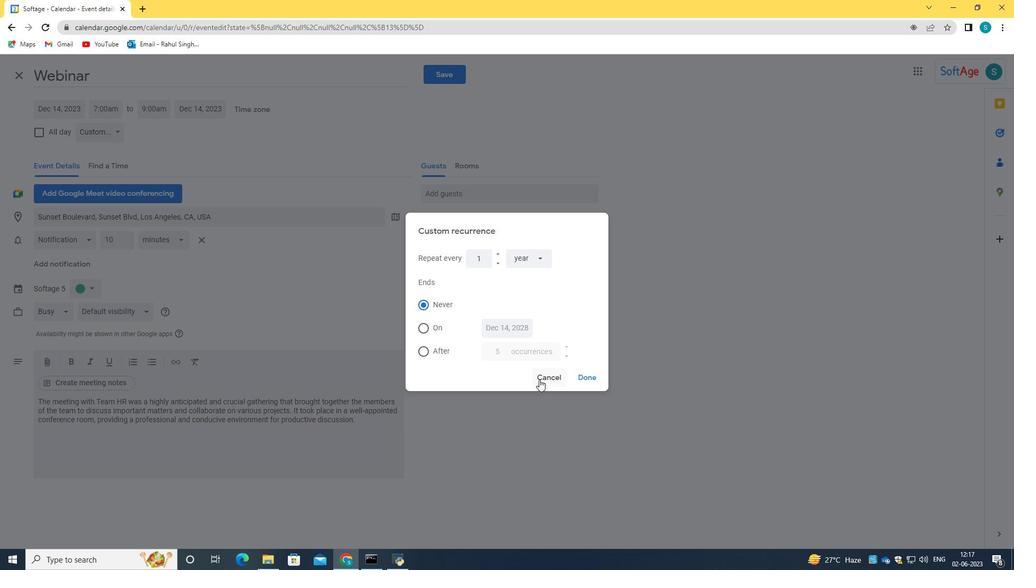 
Action: Mouse moved to (487, 261)
Screenshot: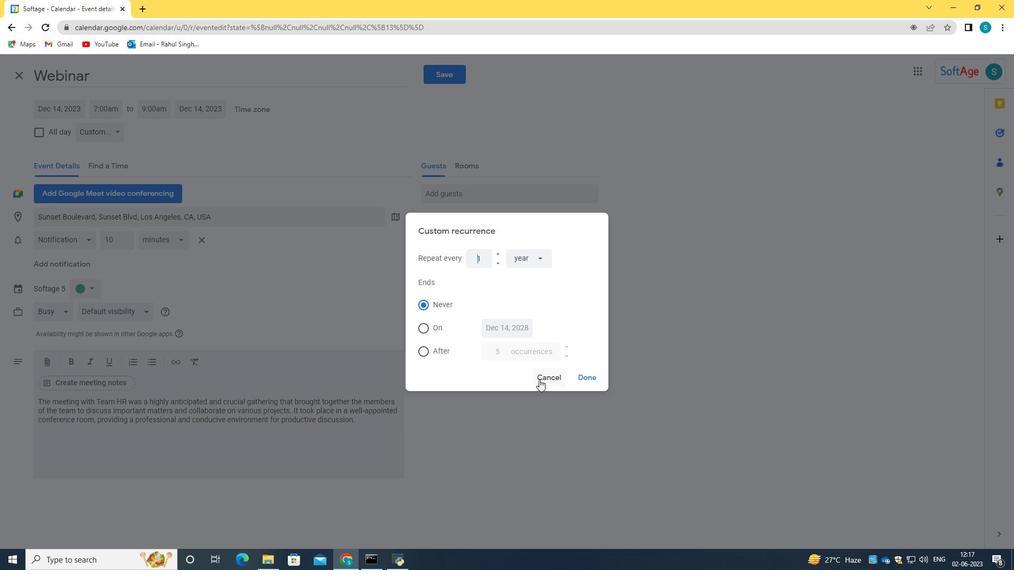 
Action: Mouse pressed left at (487, 261)
Screenshot: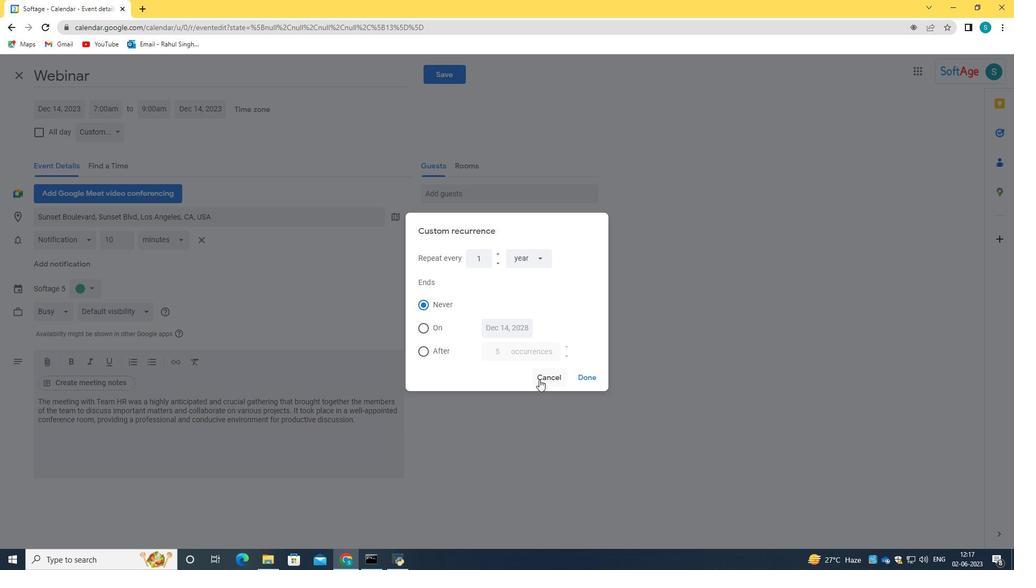 
Action: Mouse moved to (236, 247)
Screenshot: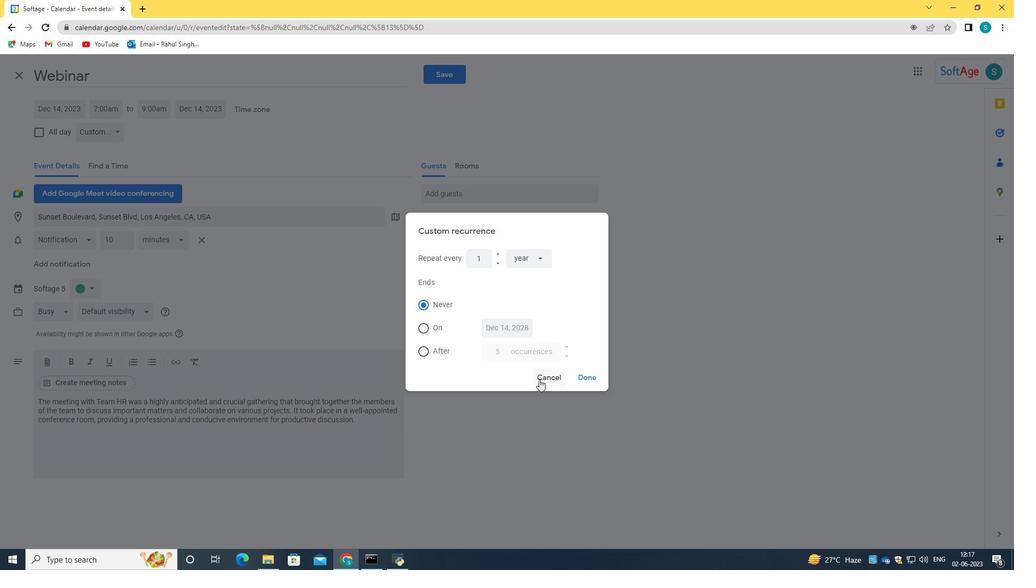 
Action: Mouse pressed left at (236, 247)
Screenshot: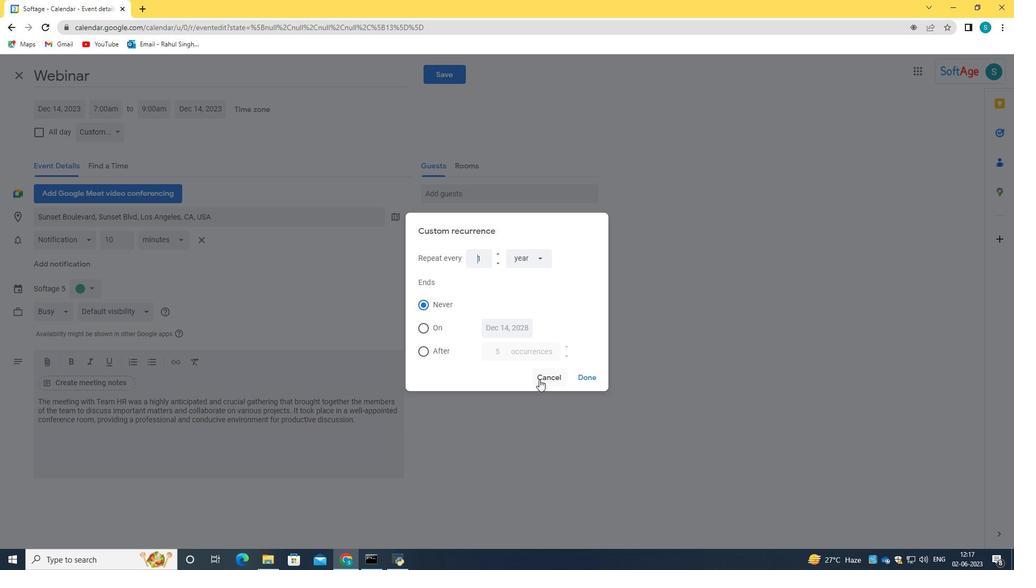 
Action: Mouse moved to (127, 129)
Screenshot: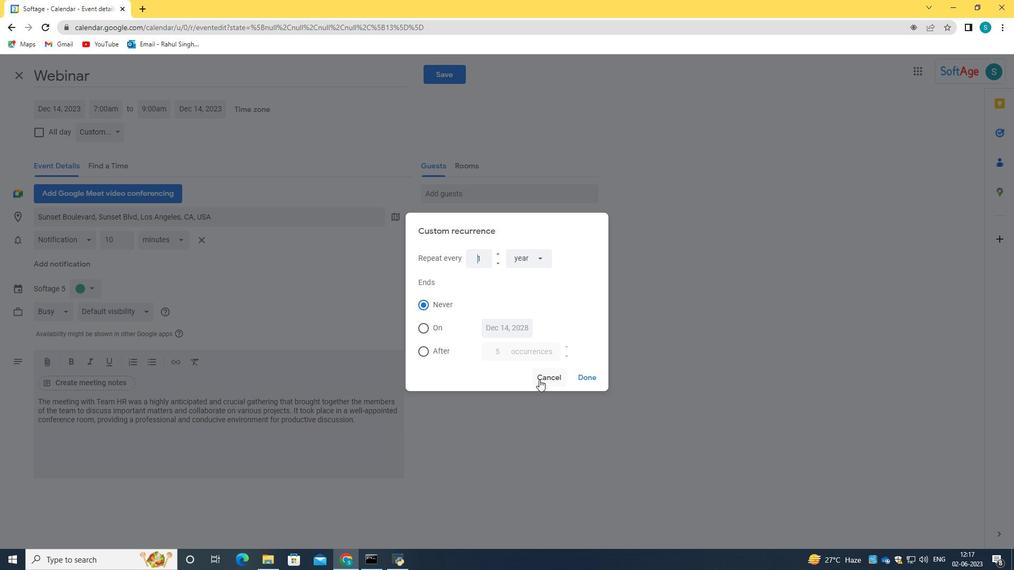 
Action: Mouse pressed left at (127, 129)
Screenshot: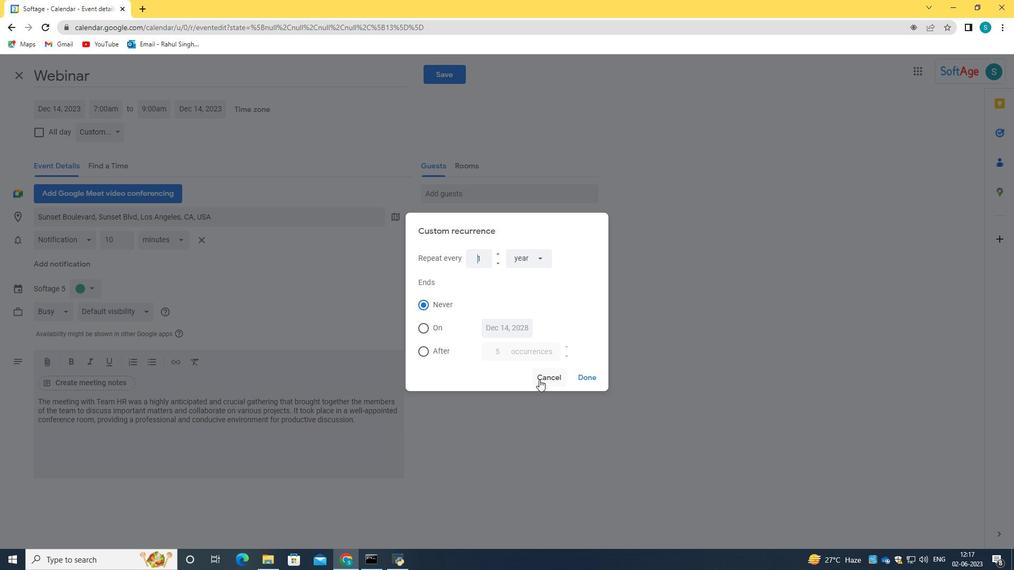 
Action: Mouse moved to (118, 188)
Screenshot: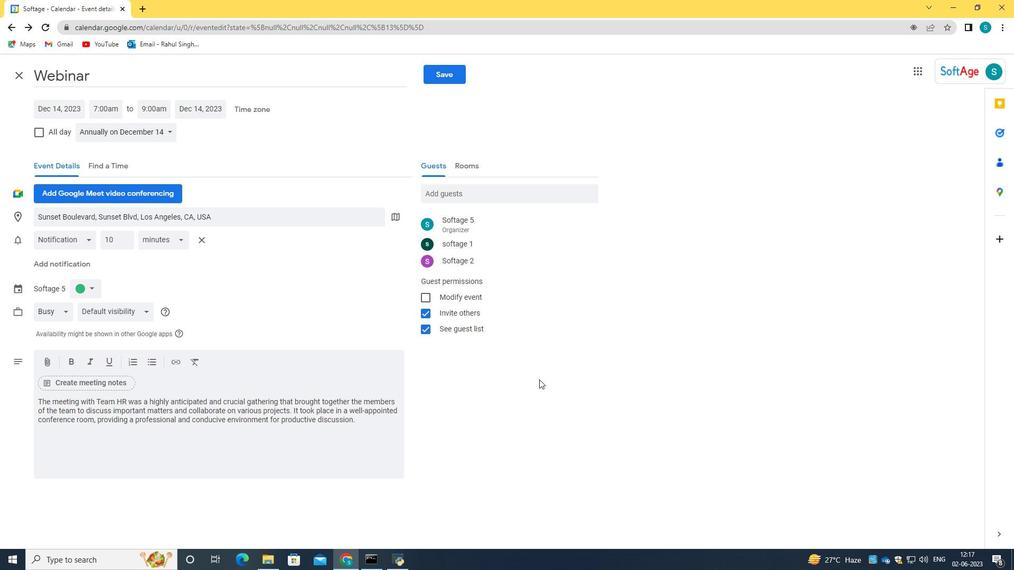 
Action: Mouse pressed left at (118, 188)
Screenshot: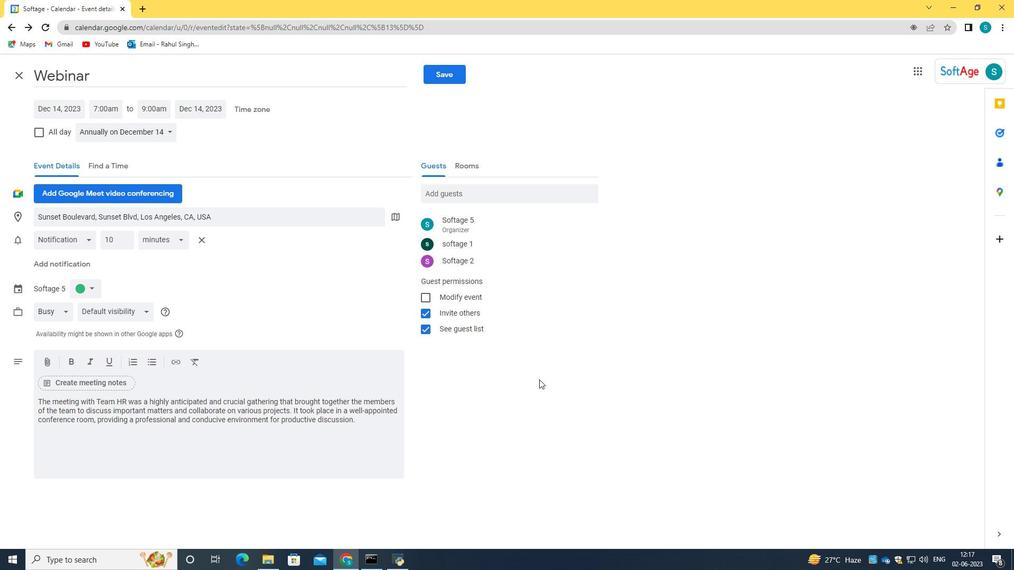 
Action: Mouse moved to (423, 328)
Screenshot: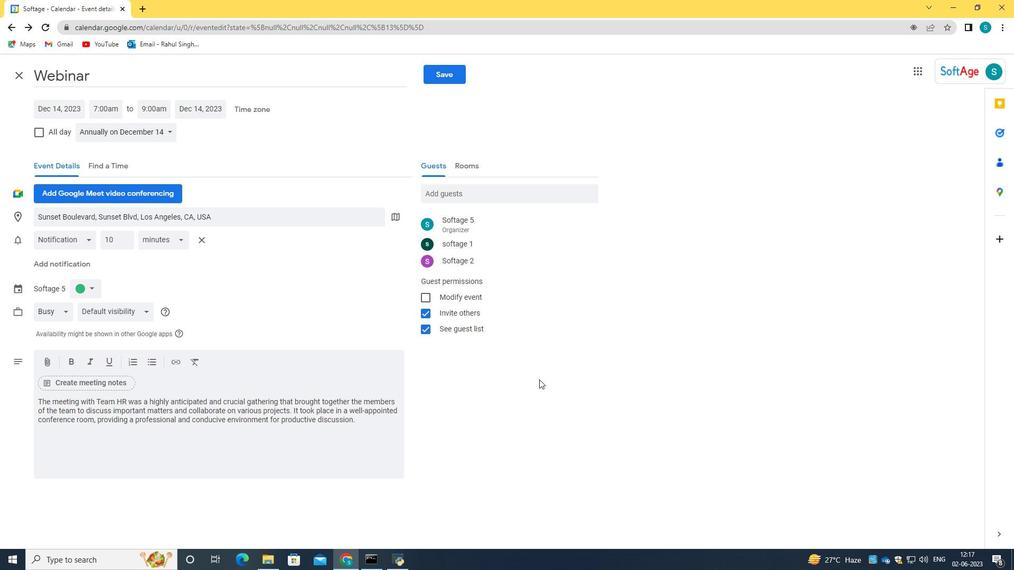 
Action: Mouse pressed left at (423, 328)
Screenshot: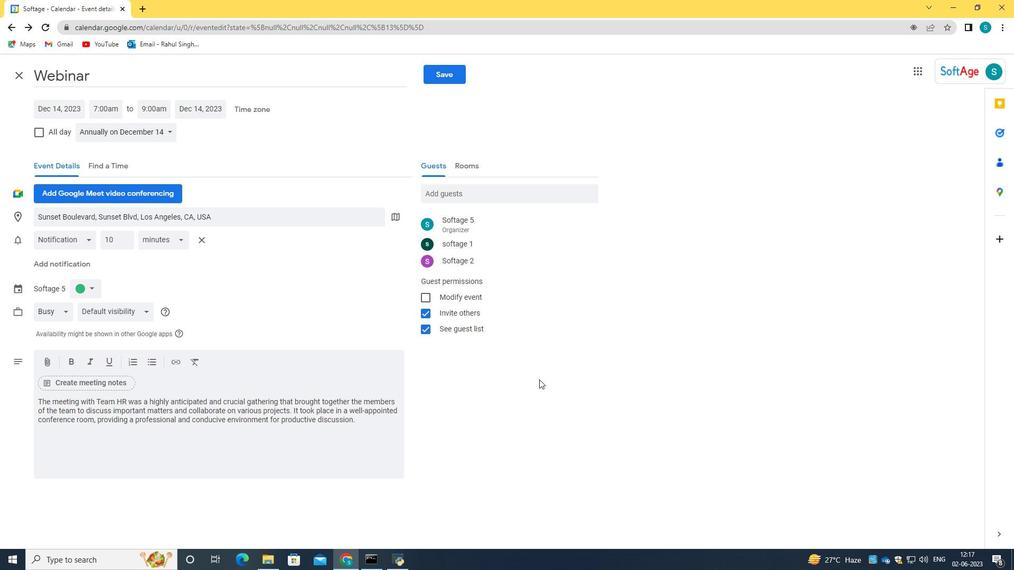 
Action: Mouse moved to (426, 306)
Screenshot: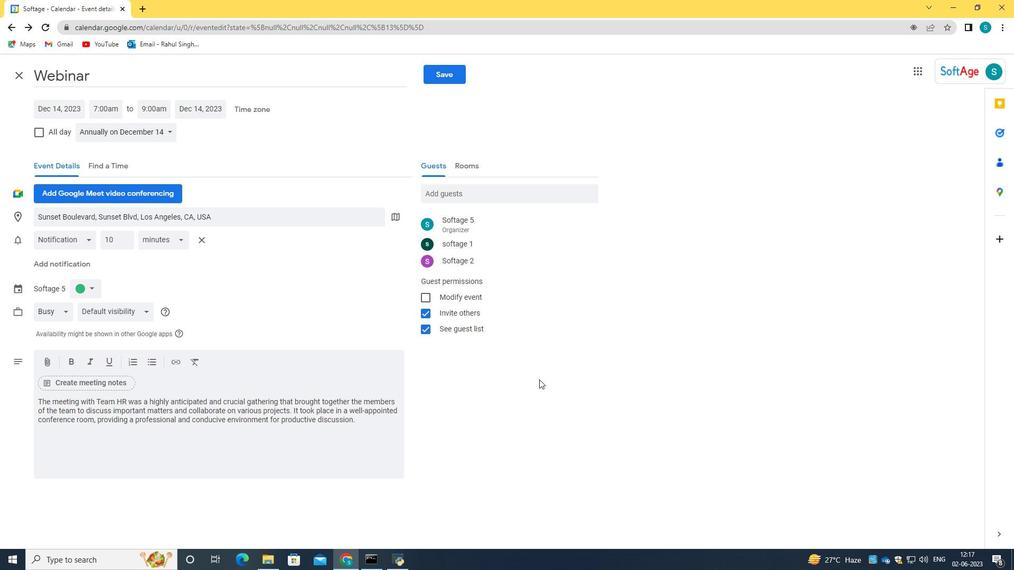 
Action: Mouse pressed left at (426, 306)
Screenshot: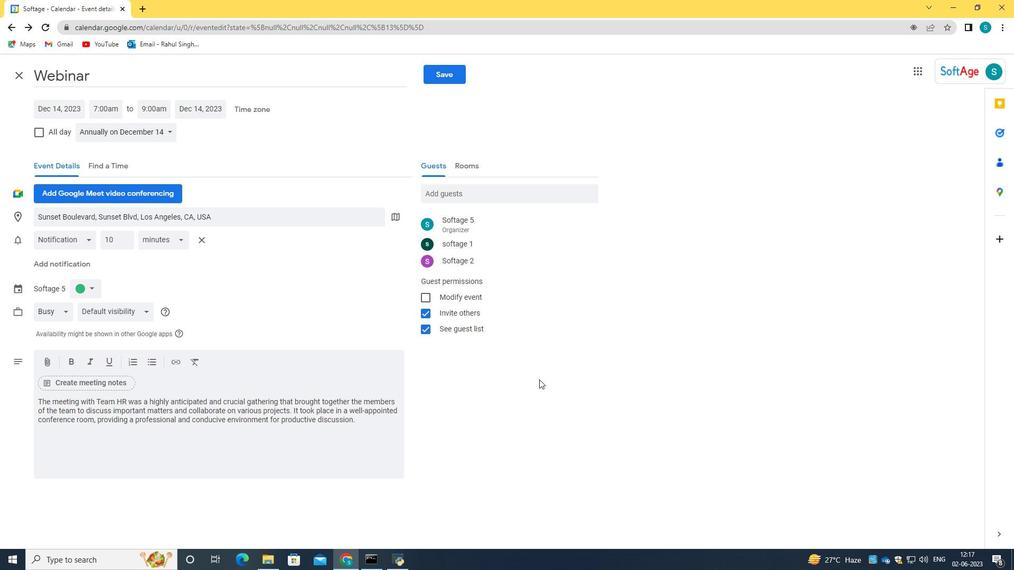 
Action: Mouse moved to (427, 353)
Screenshot: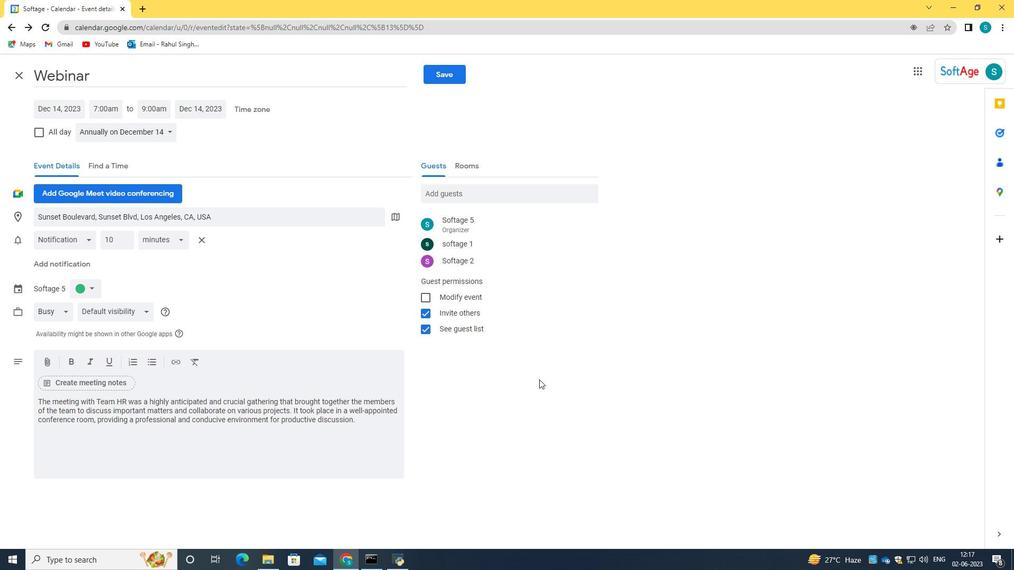 
Action: Mouse pressed left at (427, 353)
Screenshot: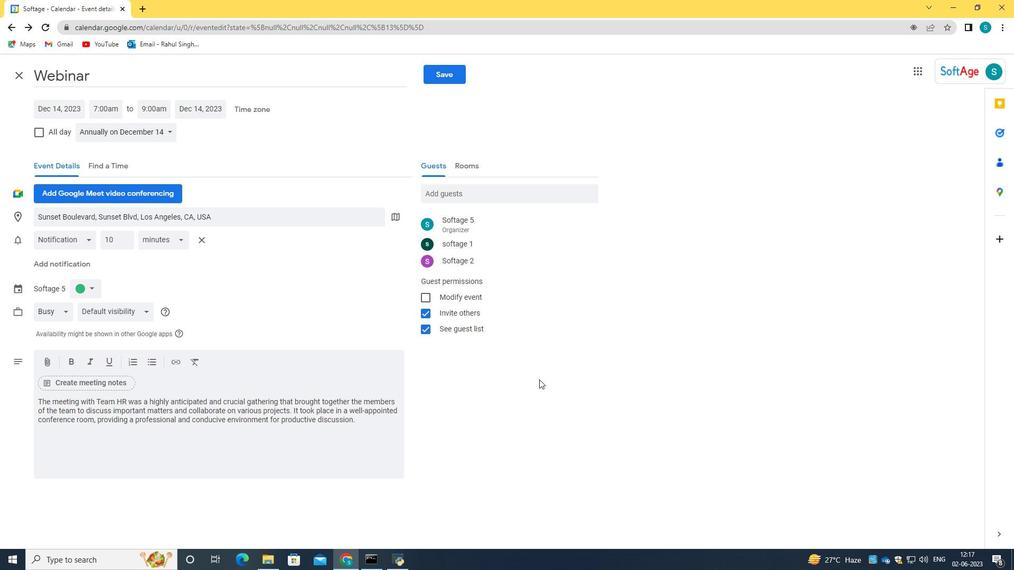 
Action: Mouse moved to (425, 302)
Screenshot: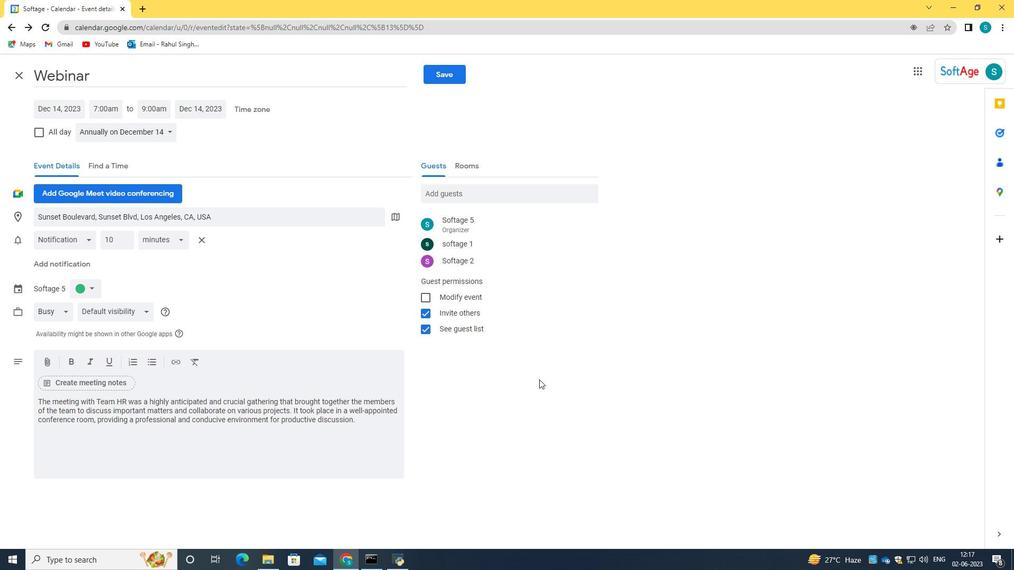 
Action: Mouse pressed left at (425, 302)
Screenshot: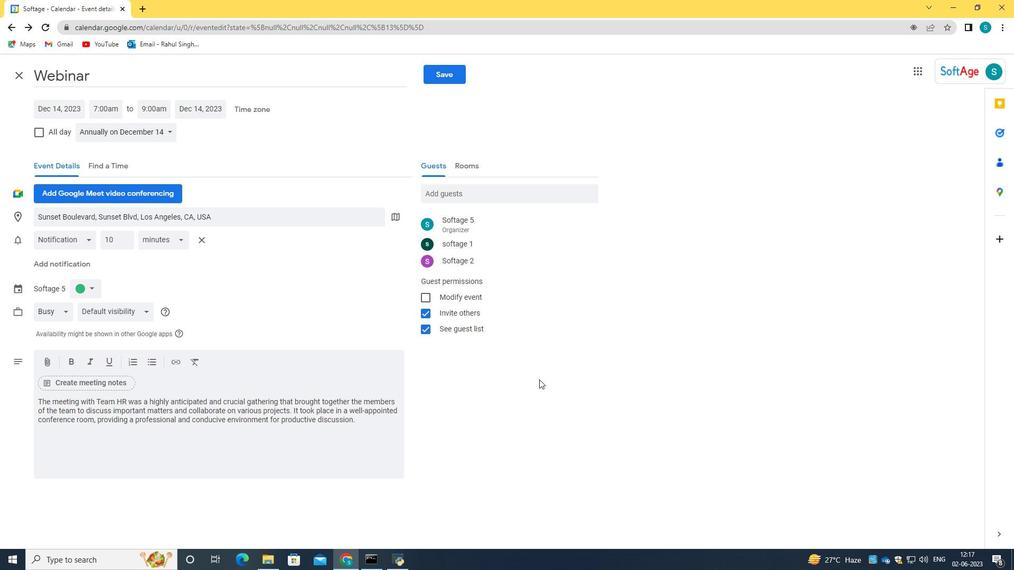 
Action: Mouse moved to (424, 331)
Screenshot: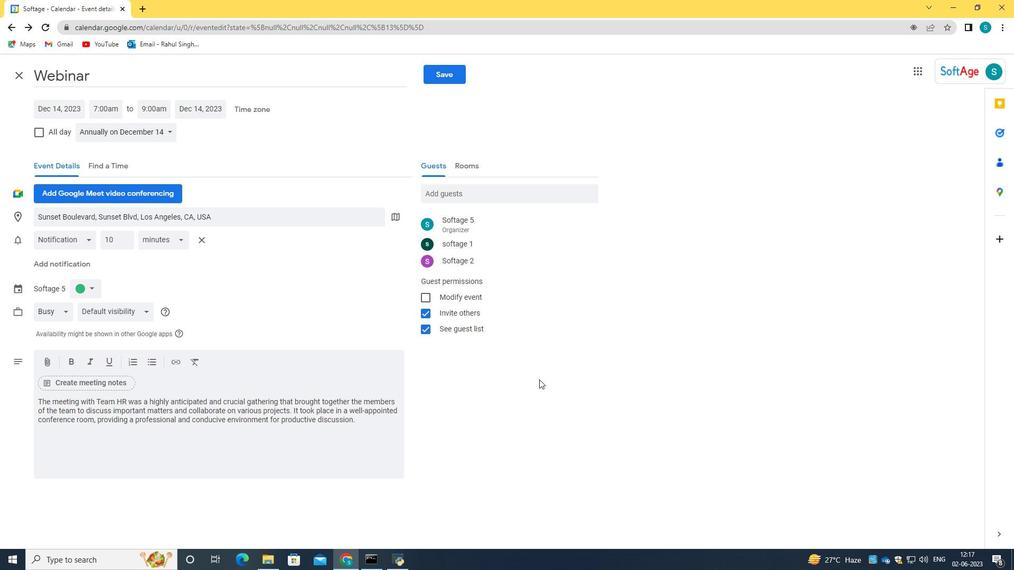 
Action: Mouse pressed left at (424, 331)
Screenshot: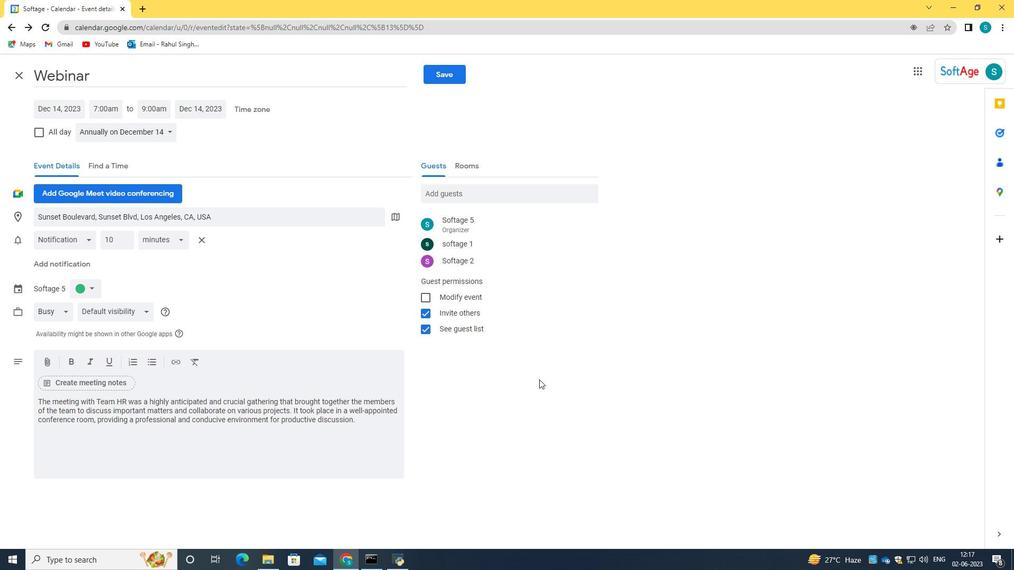 
Action: Mouse moved to (554, 379)
Screenshot: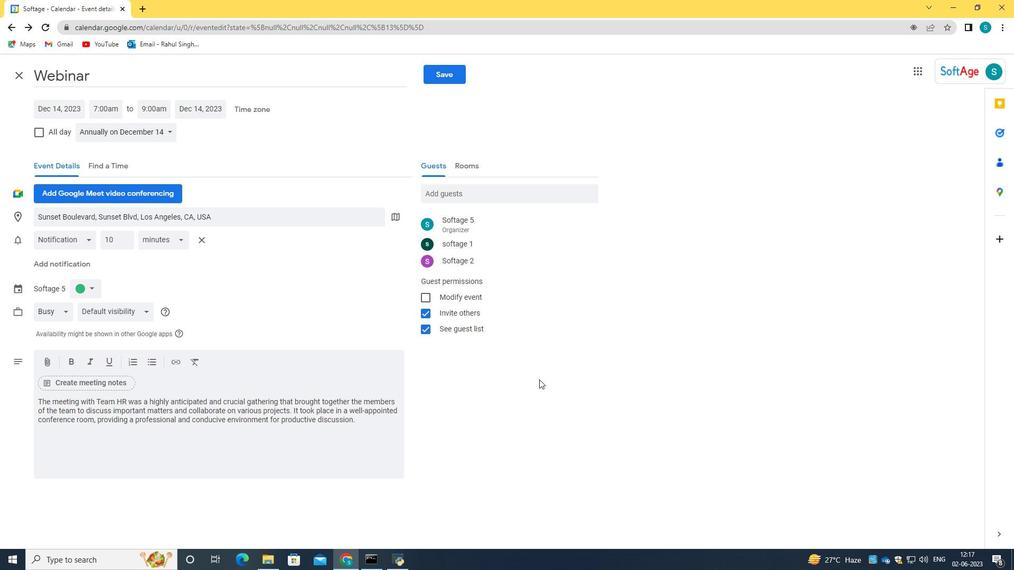 
Action: Mouse pressed left at (554, 379)
Screenshot: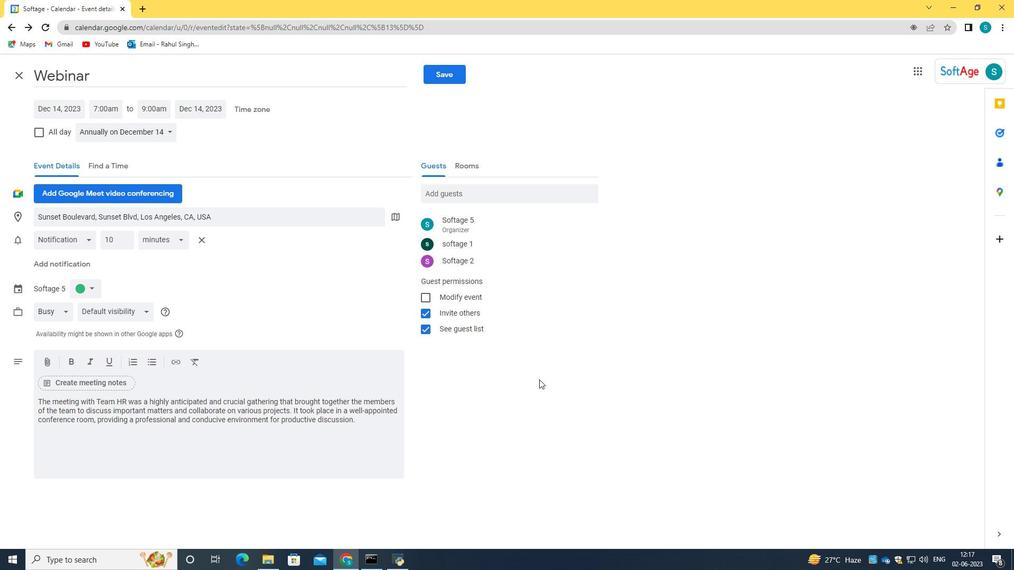 
Action: Mouse moved to (135, 129)
Screenshot: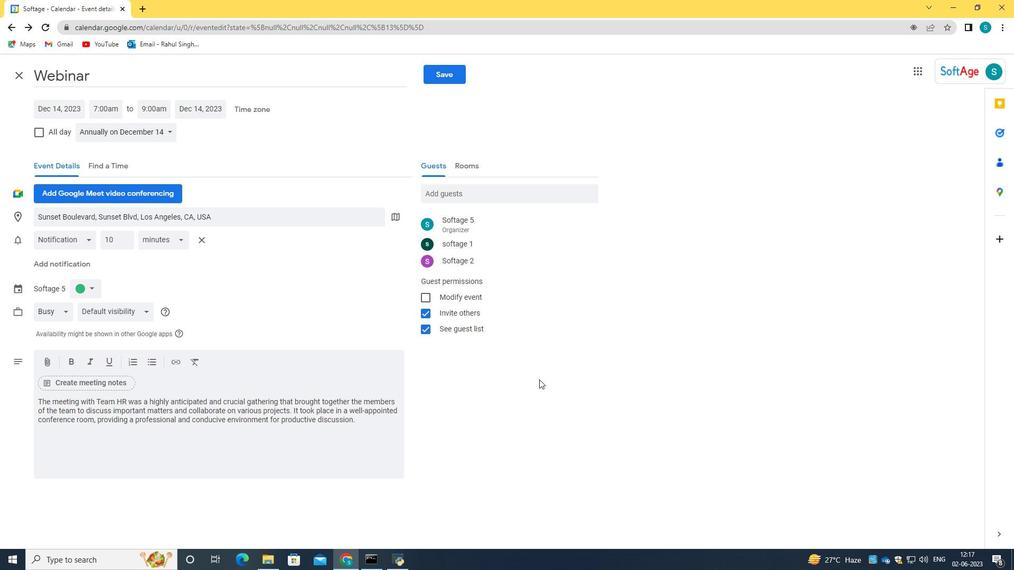 
Action: Mouse pressed left at (135, 129)
Screenshot: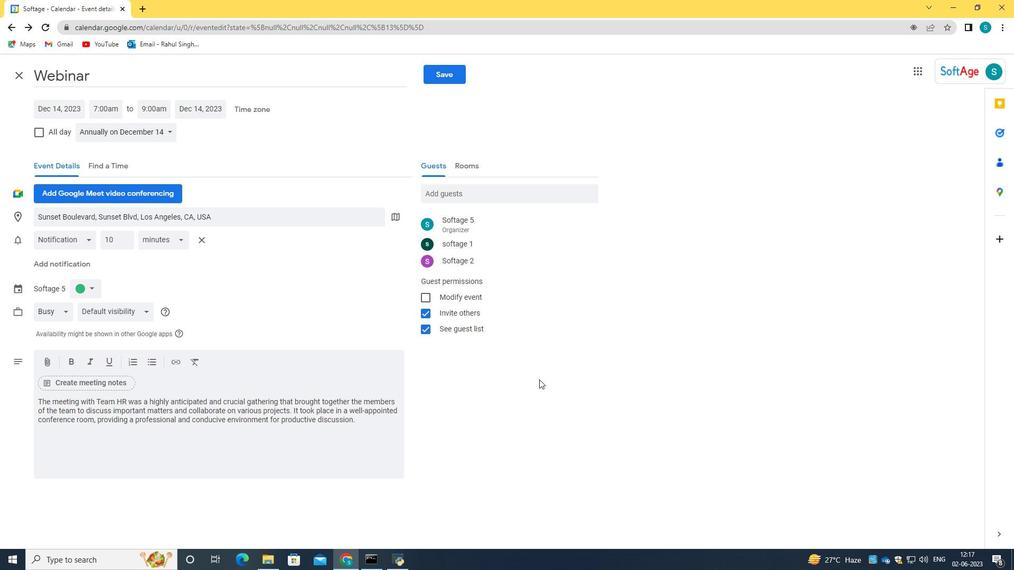 
Action: Mouse moved to (221, 149)
Screenshot: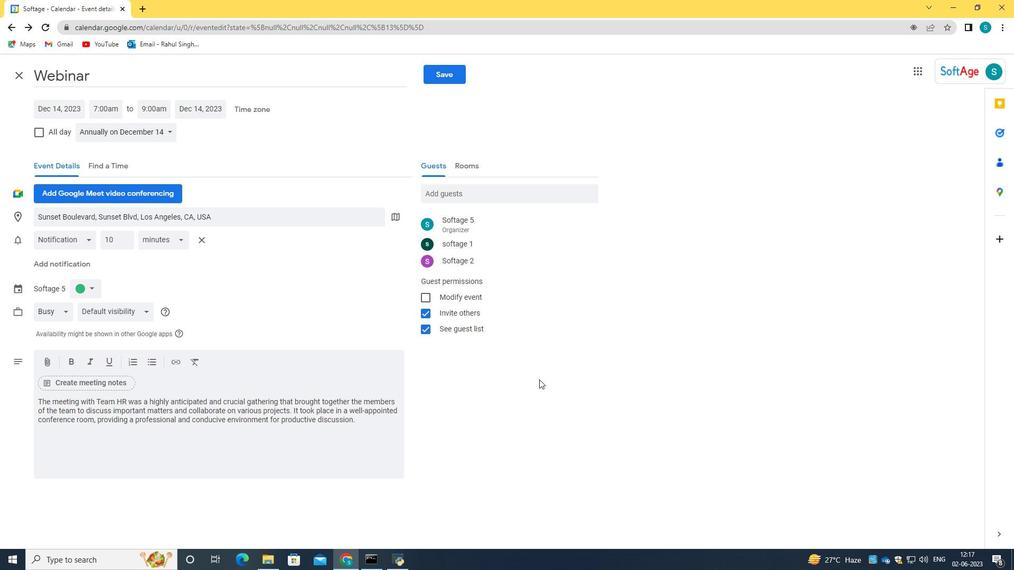 
Action: Mouse pressed left at (221, 149)
Screenshot: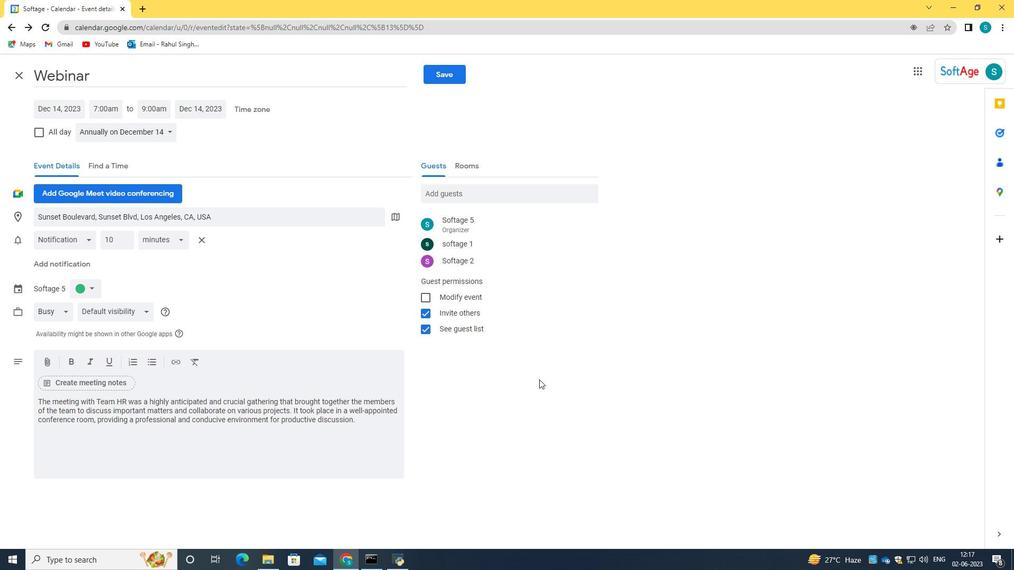 
Action: Mouse moved to (140, 131)
Screenshot: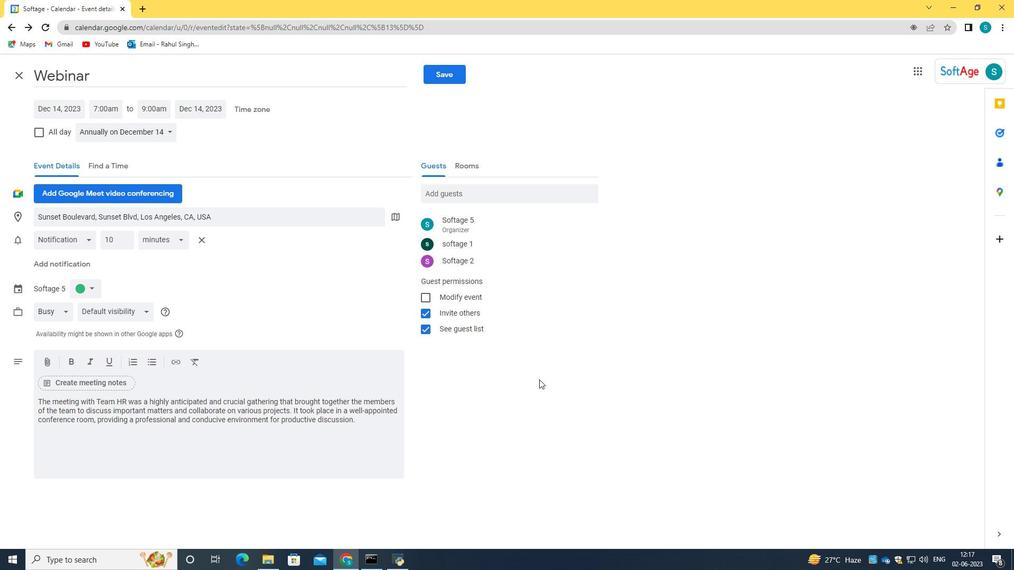 
Action: Mouse pressed left at (140, 131)
Screenshot: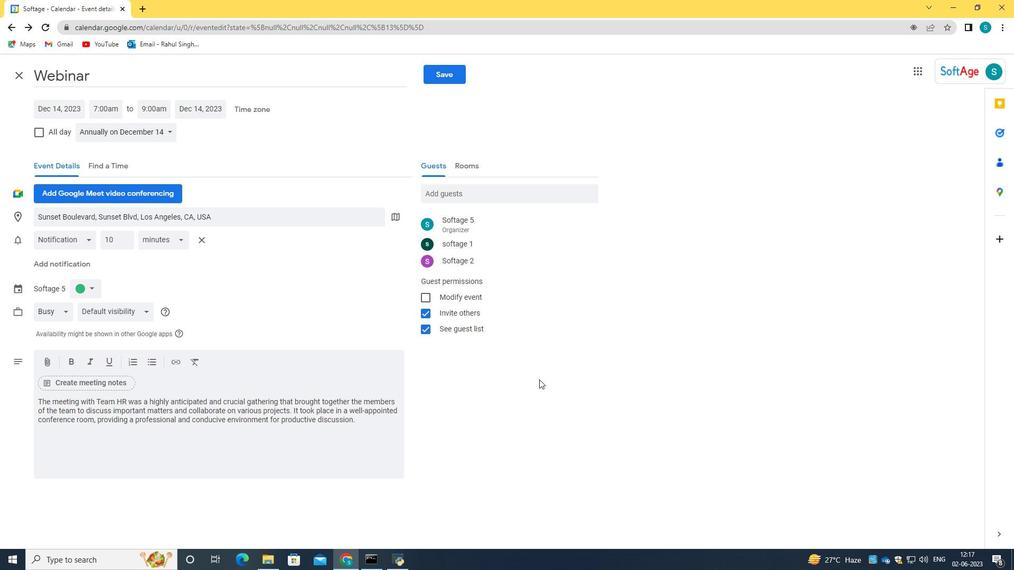
Action: Mouse moved to (139, 189)
Screenshot: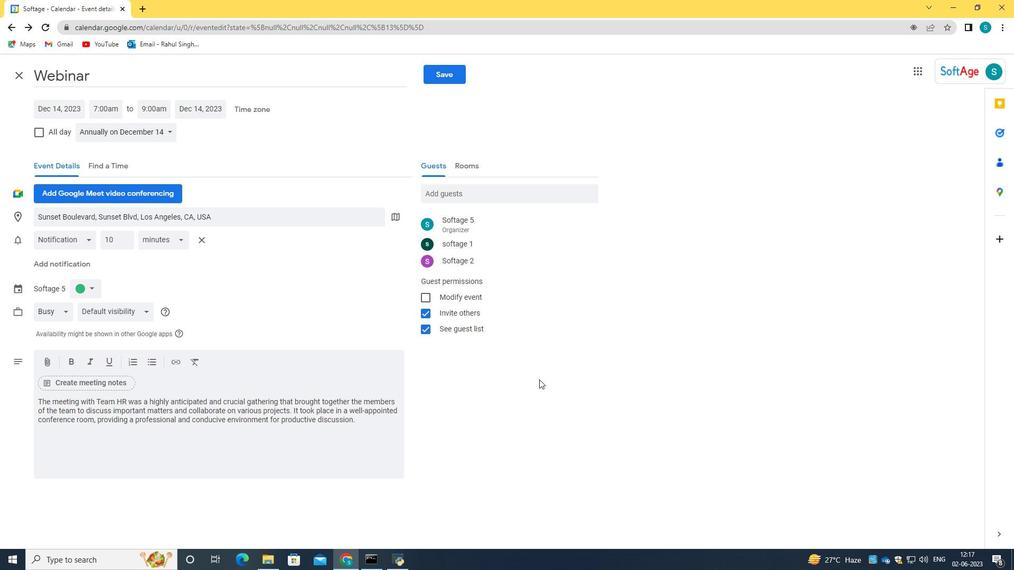 
Action: Mouse scrolled (139, 188) with delta (0, 0)
Screenshot: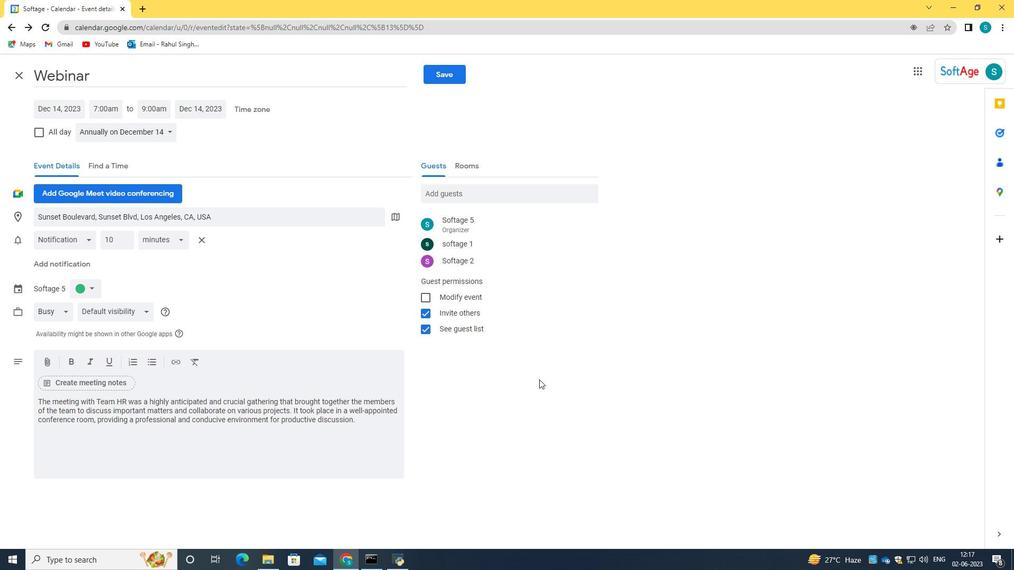 
Action: Mouse moved to (221, 142)
Screenshot: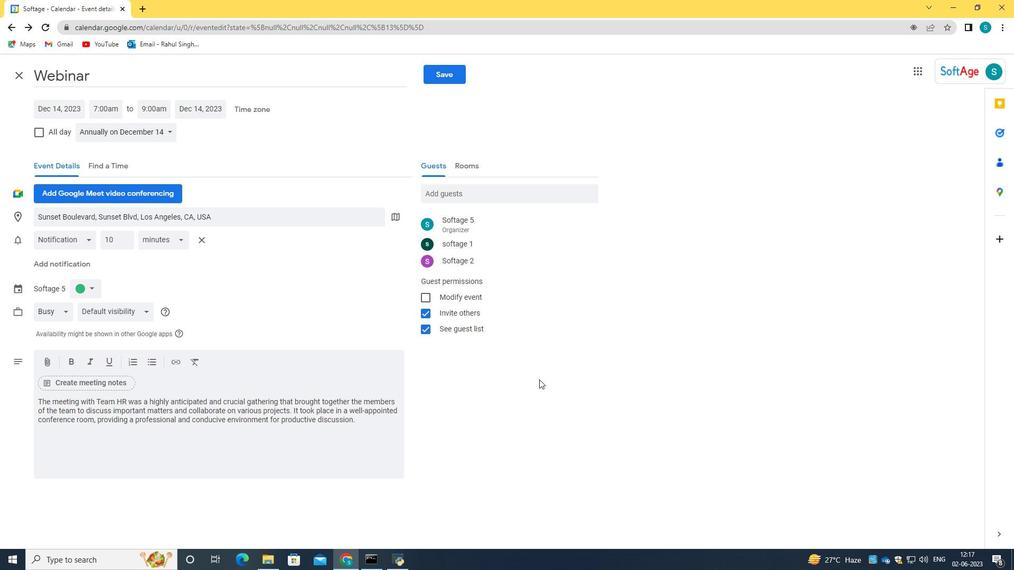 
Action: Mouse pressed left at (221, 142)
Screenshot: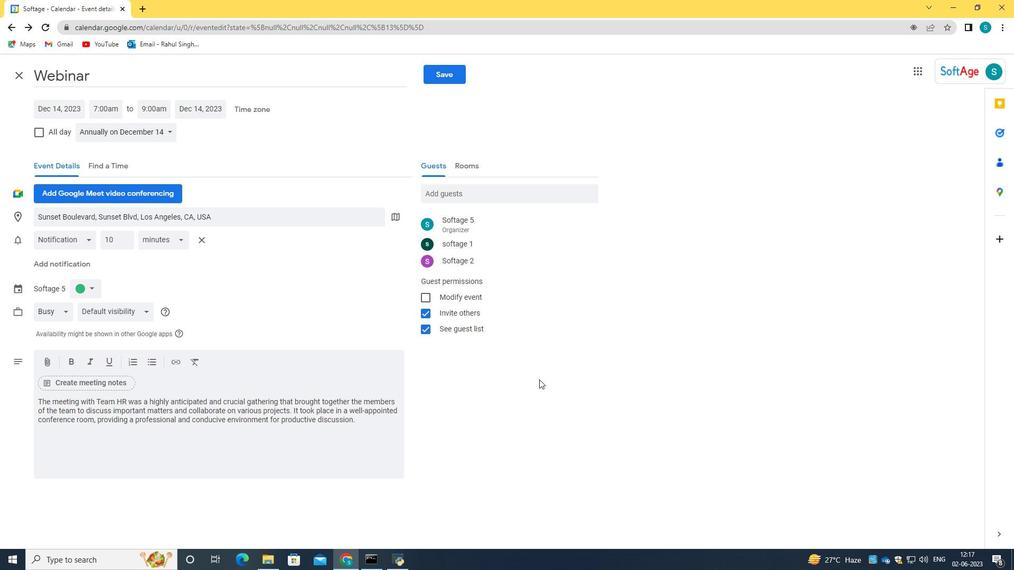 
Action: Mouse moved to (123, 129)
Screenshot: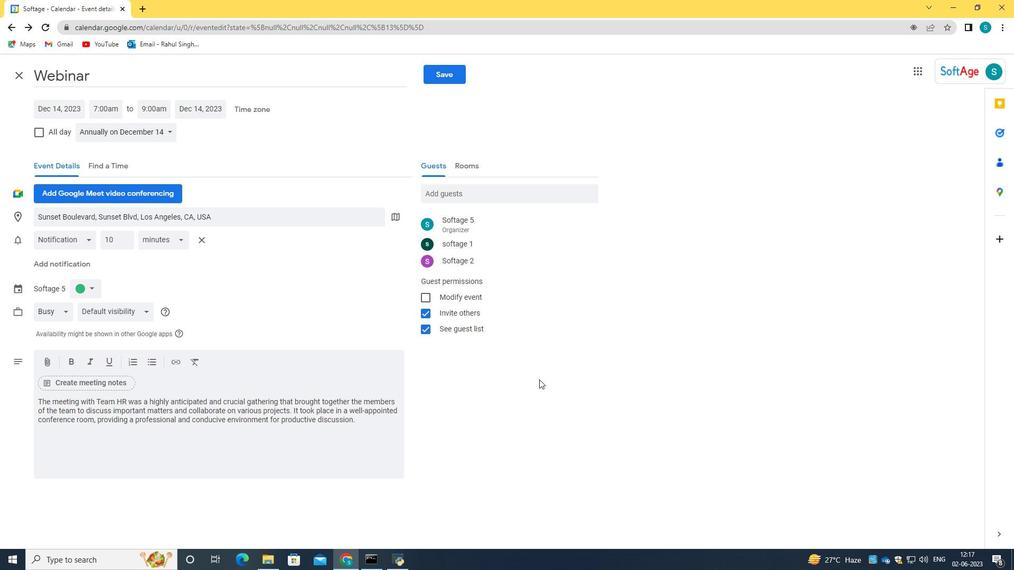 
Action: Mouse pressed left at (123, 129)
Screenshot: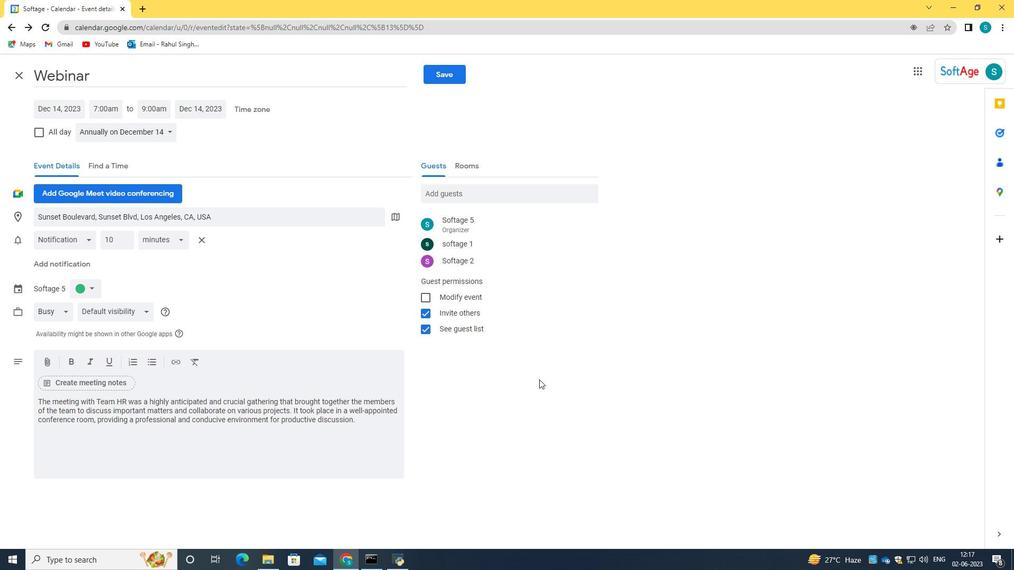 
Action: Mouse moved to (272, 248)
Screenshot: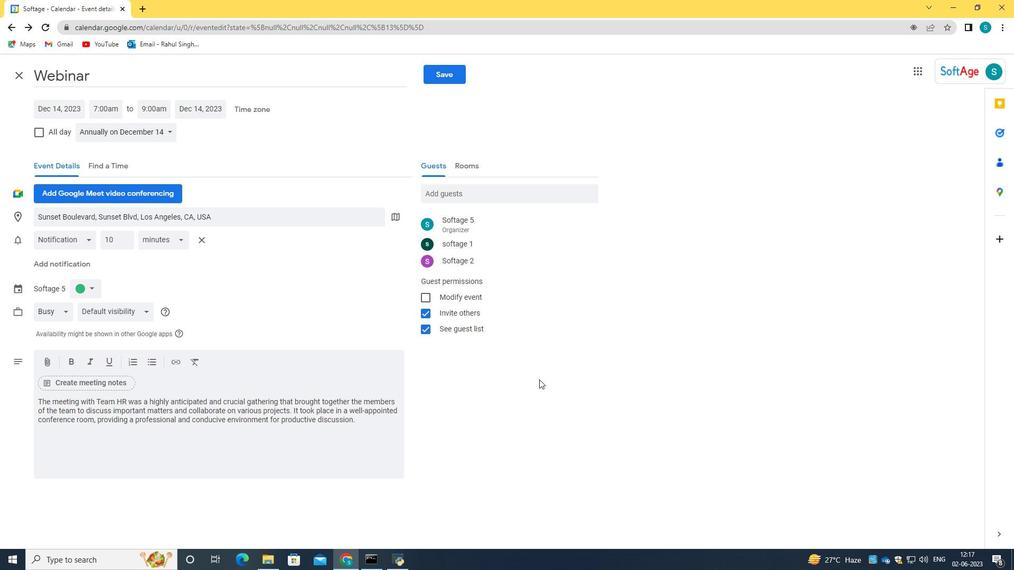 
Action: Mouse pressed left at (272, 248)
Screenshot: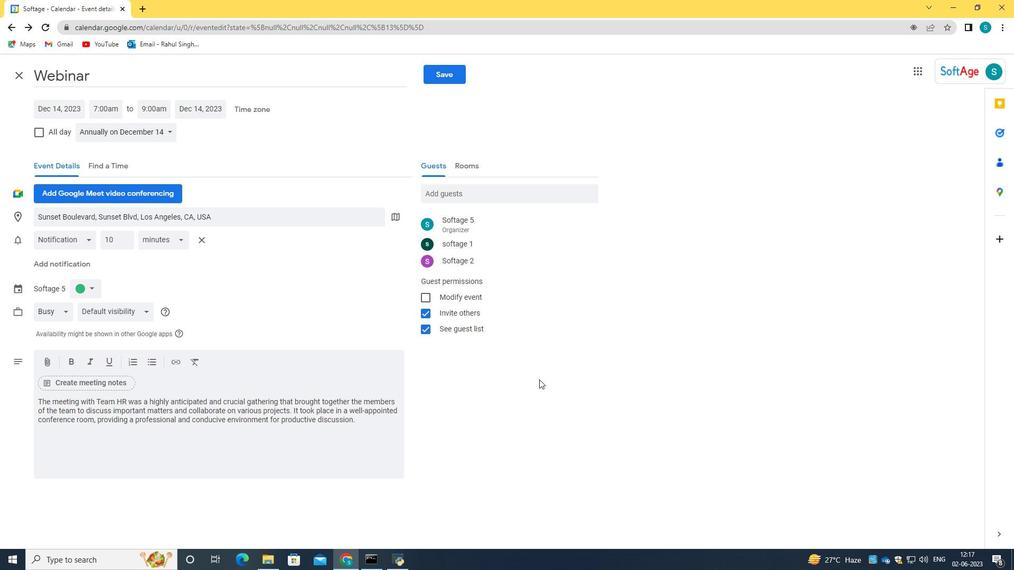 
Action: Mouse moved to (464, 166)
Screenshot: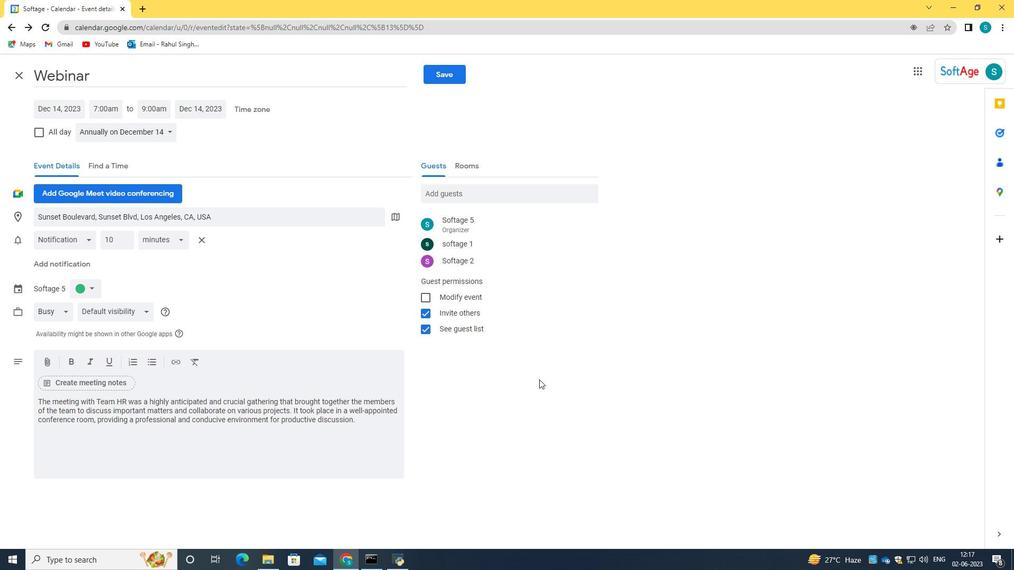 
Action: Mouse pressed left at (464, 166)
Screenshot: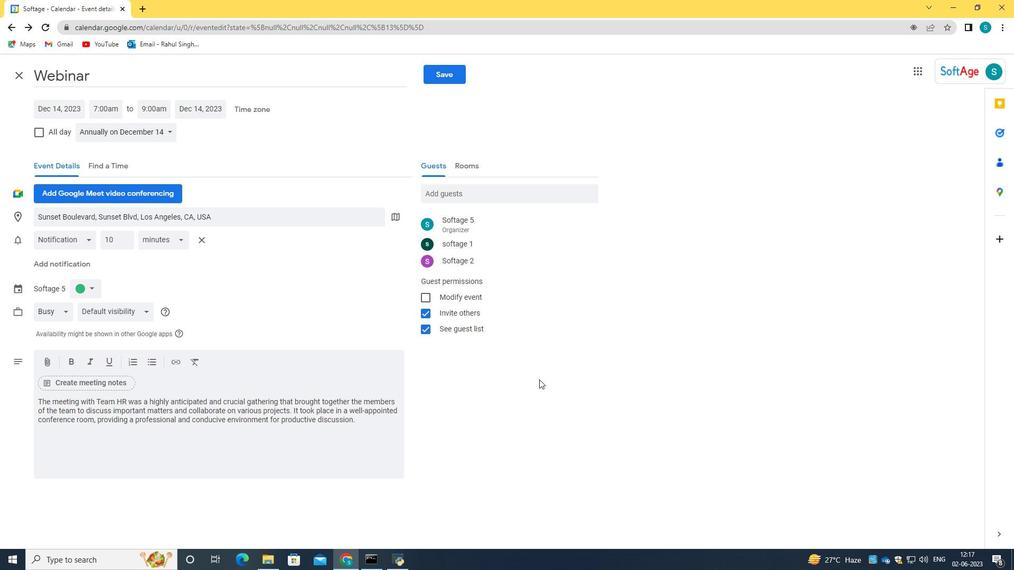 
Action: Mouse moved to (431, 168)
Screenshot: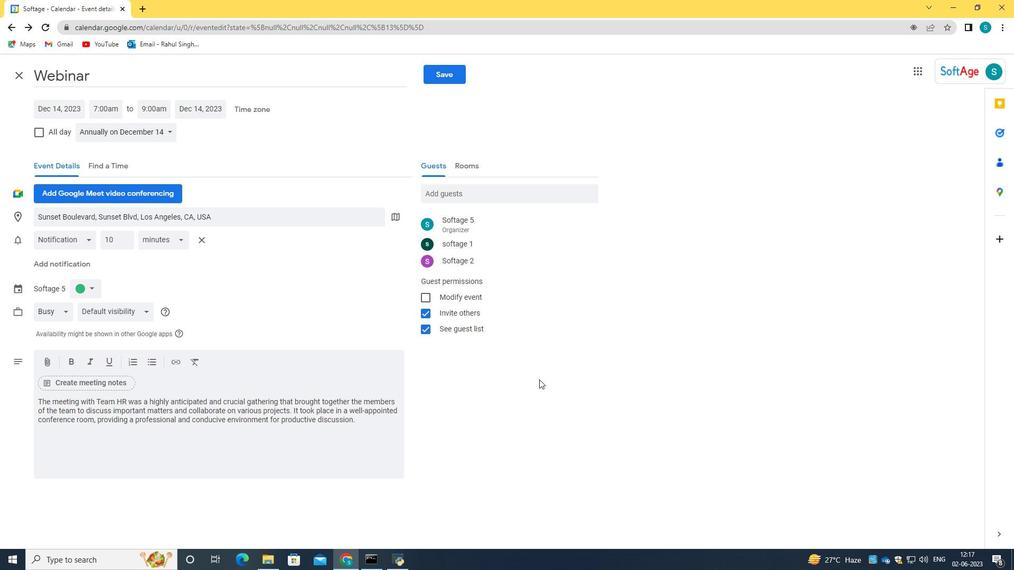 
Action: Mouse pressed left at (431, 168)
Screenshot: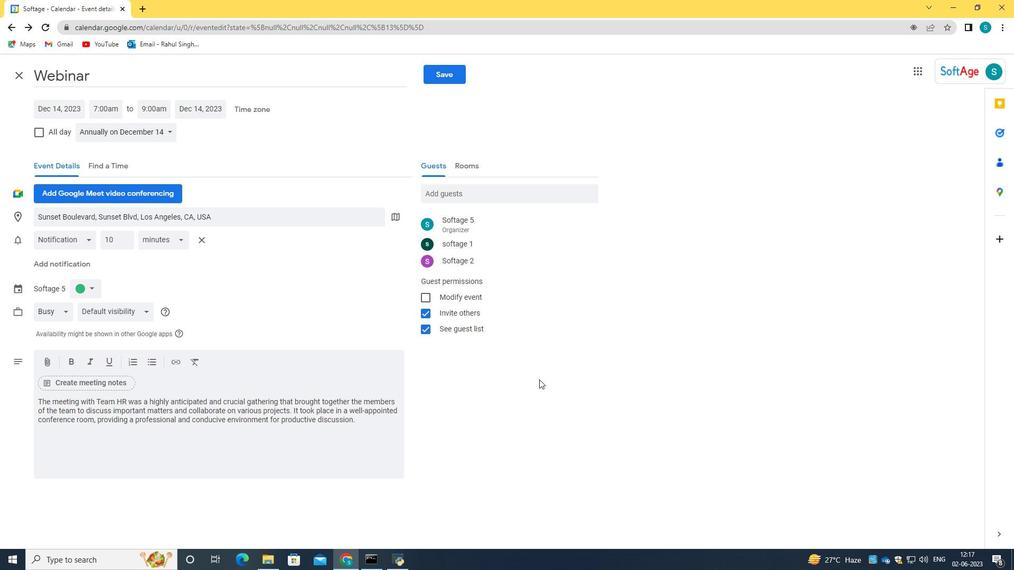 
Action: Mouse moved to (133, 133)
Screenshot: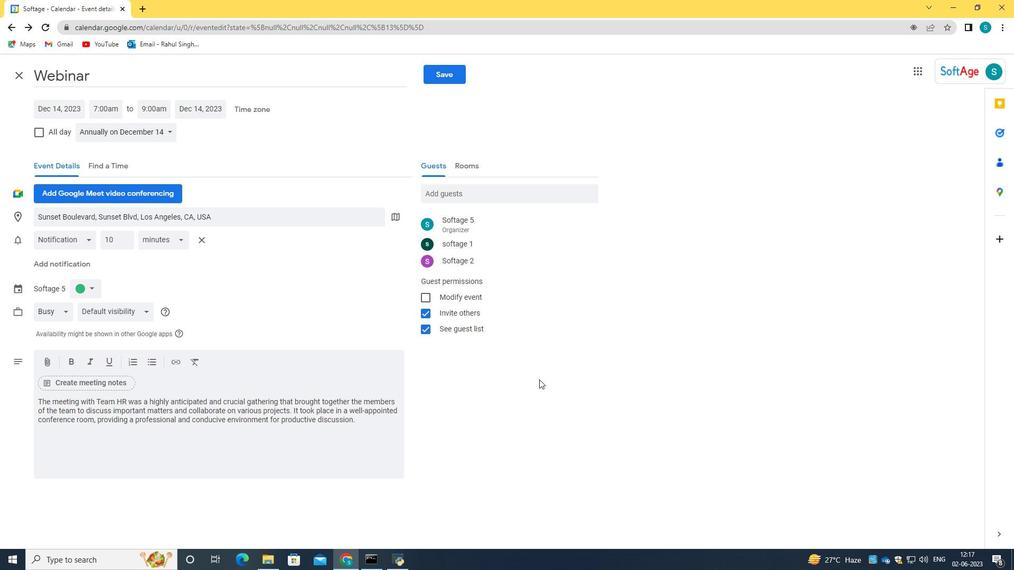 
Action: Mouse pressed left at (133, 133)
Screenshot: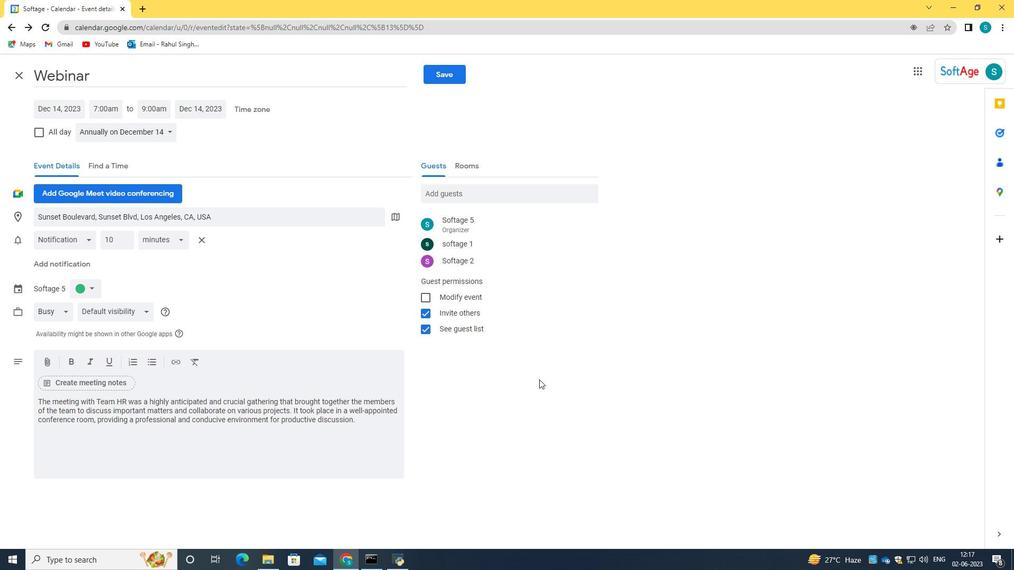 
Action: Mouse moved to (131, 193)
Screenshot: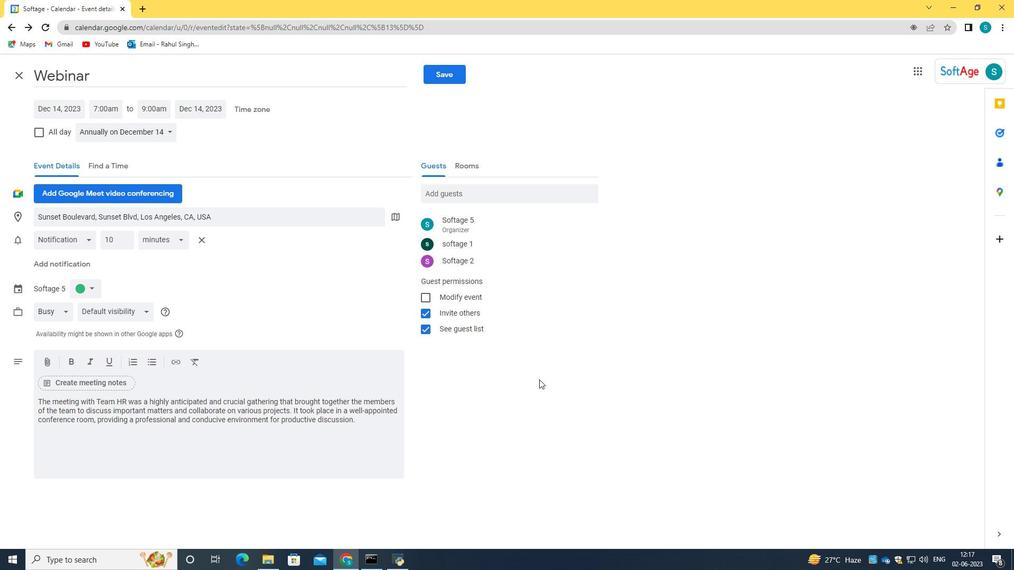 
Action: Mouse pressed left at (131, 193)
Screenshot: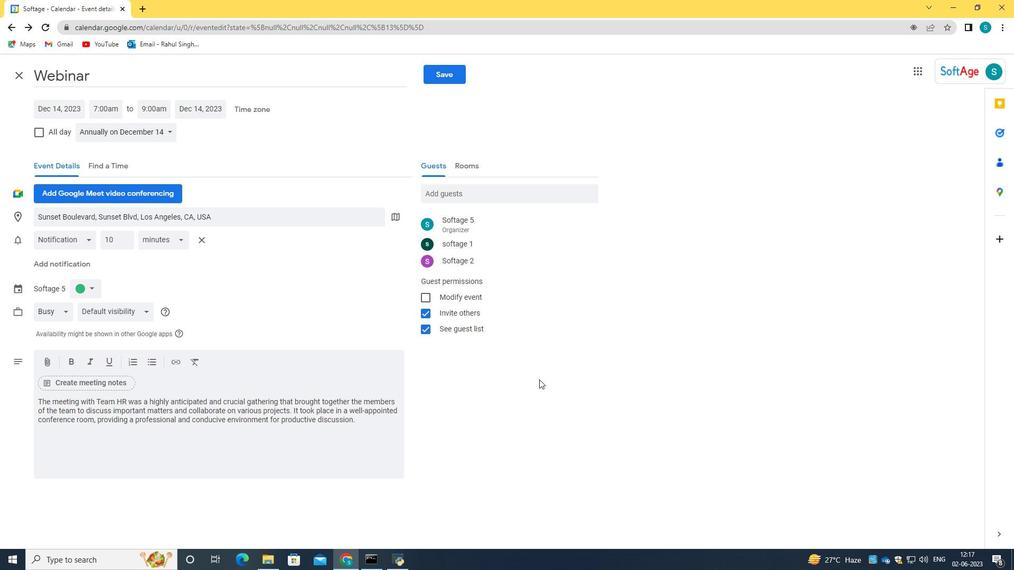 
Action: Mouse moved to (416, 327)
Screenshot: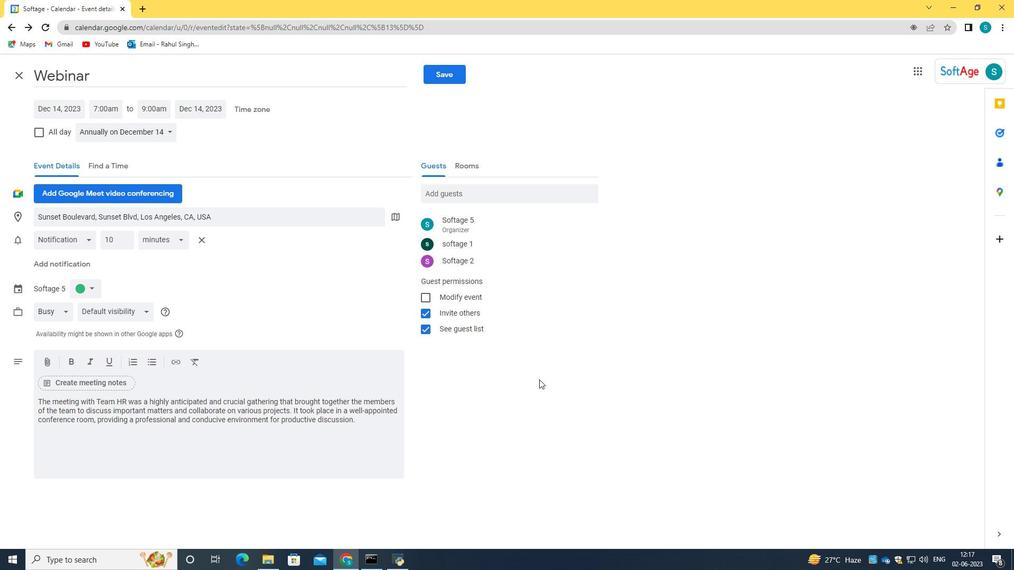 
Action: Mouse pressed left at (416, 327)
Screenshot: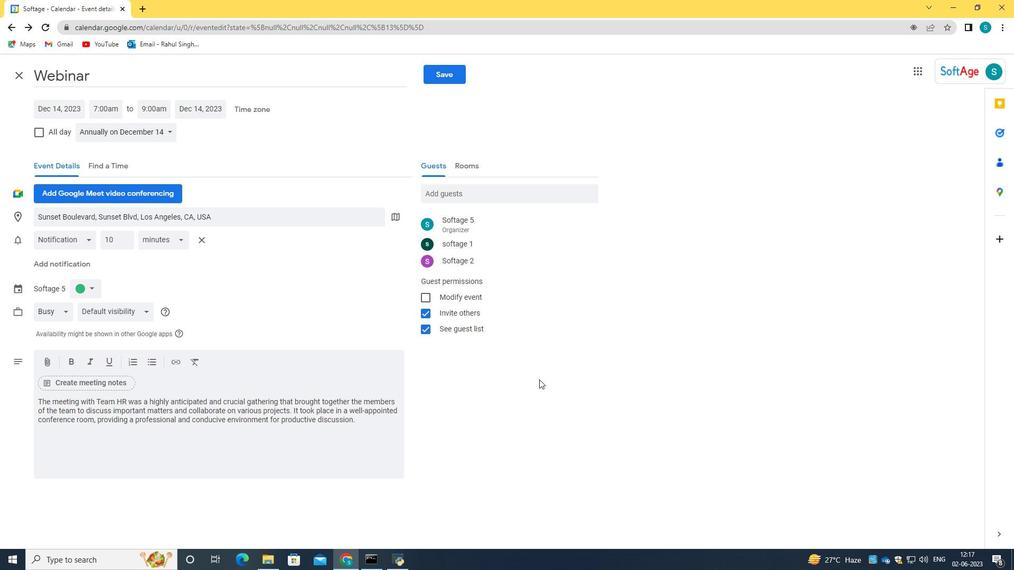 
Action: Mouse moved to (509, 327)
Screenshot: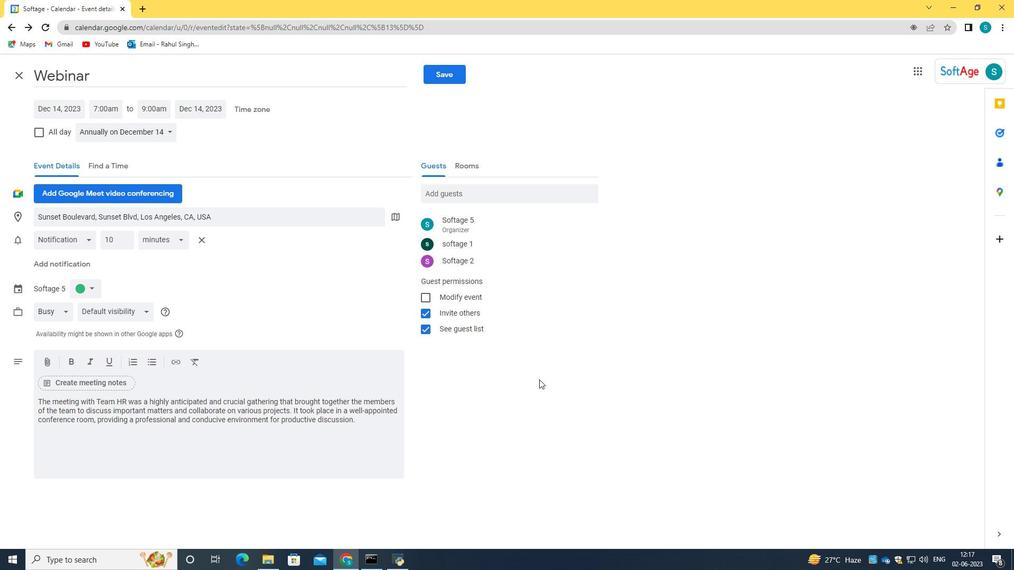 
Action: Mouse pressed left at (509, 327)
Screenshot: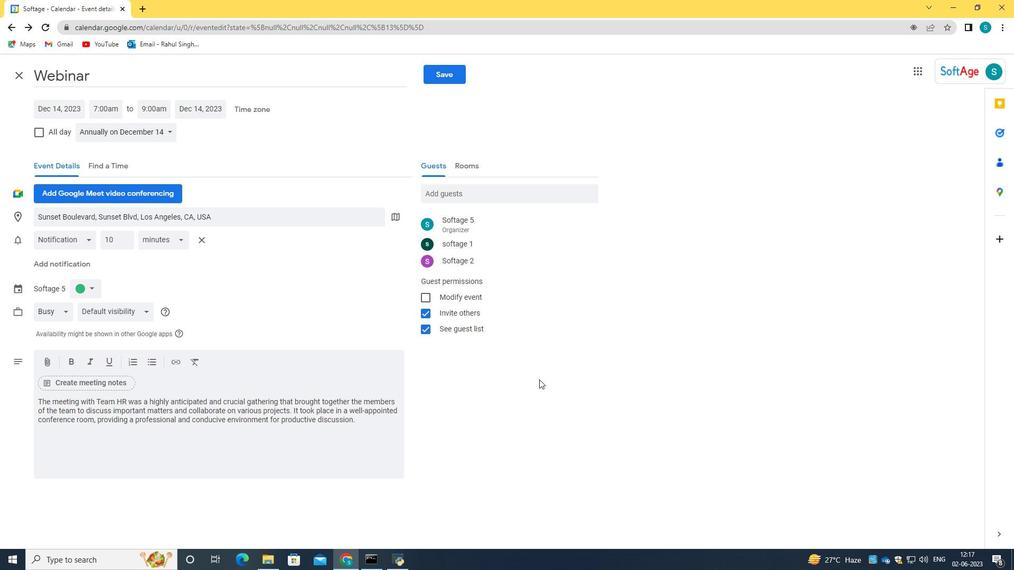 
Action: Key pressed may<Key.space>8
Screenshot: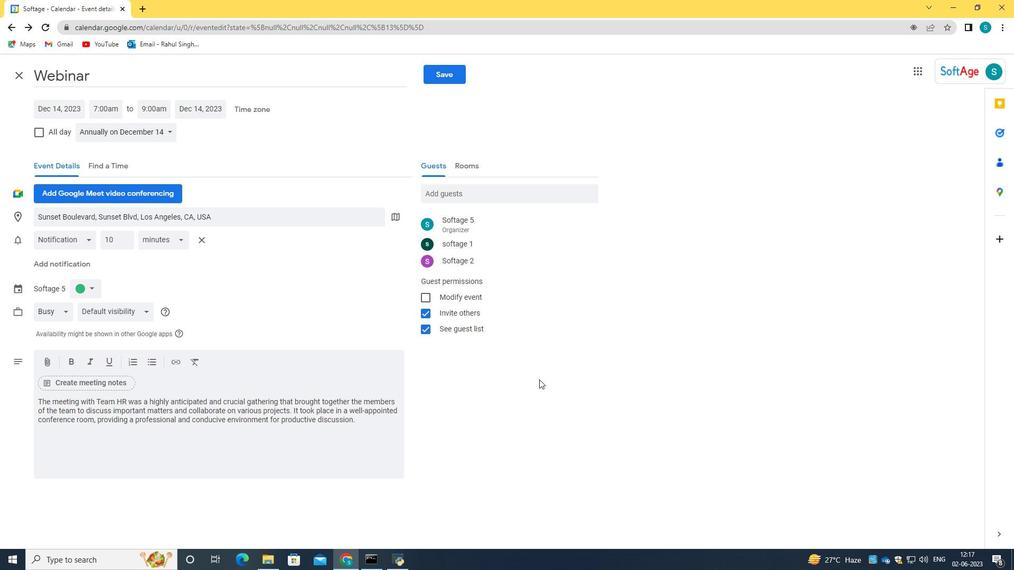 
Action: Mouse moved to (555, 397)
Screenshot: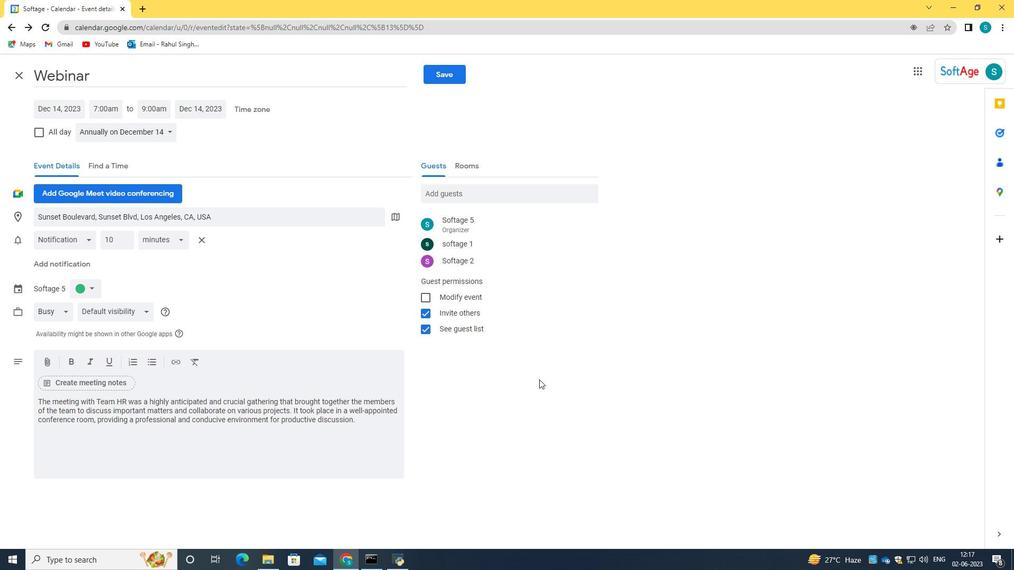 
Action: Mouse pressed left at (555, 397)
Screenshot: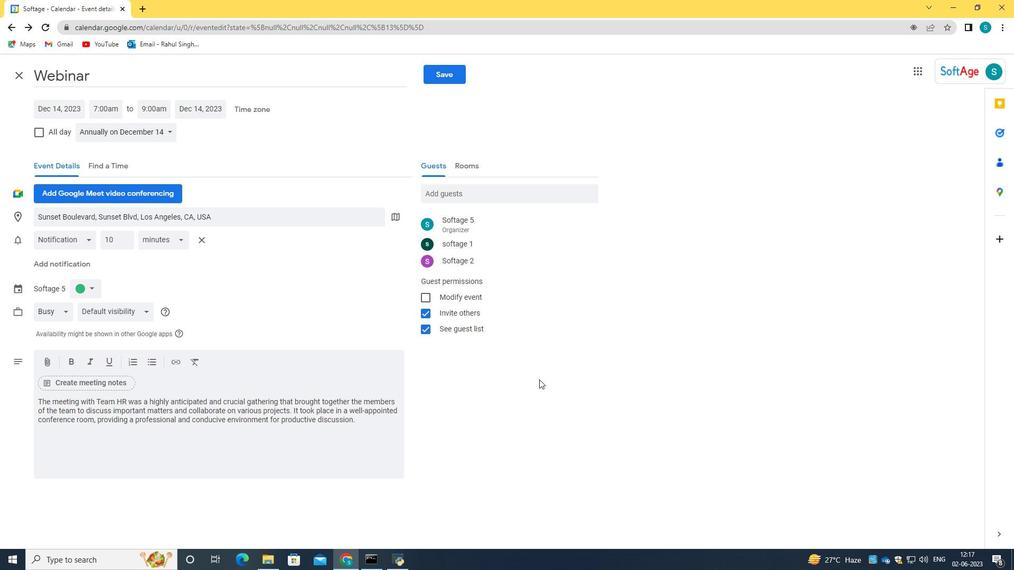 
Action: Mouse moved to (309, 296)
Screenshot: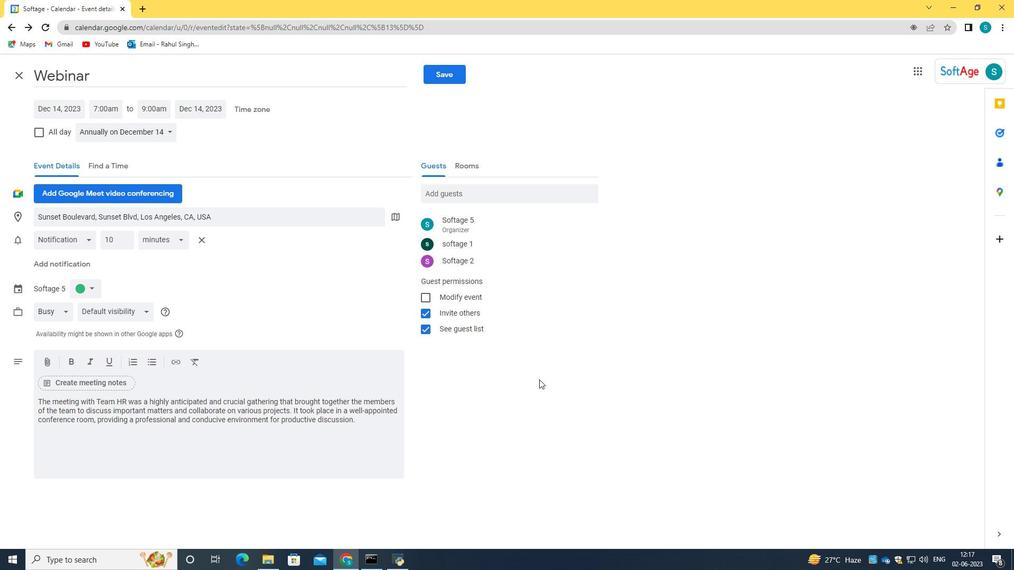 
Action: Mouse pressed left at (309, 296)
Screenshot: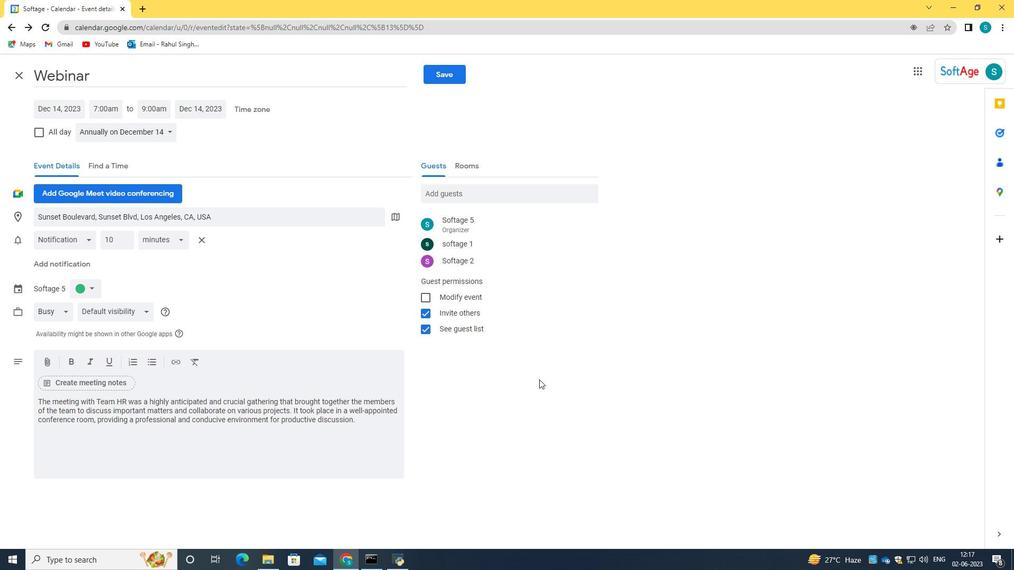 
Action: Mouse moved to (146, 131)
Screenshot: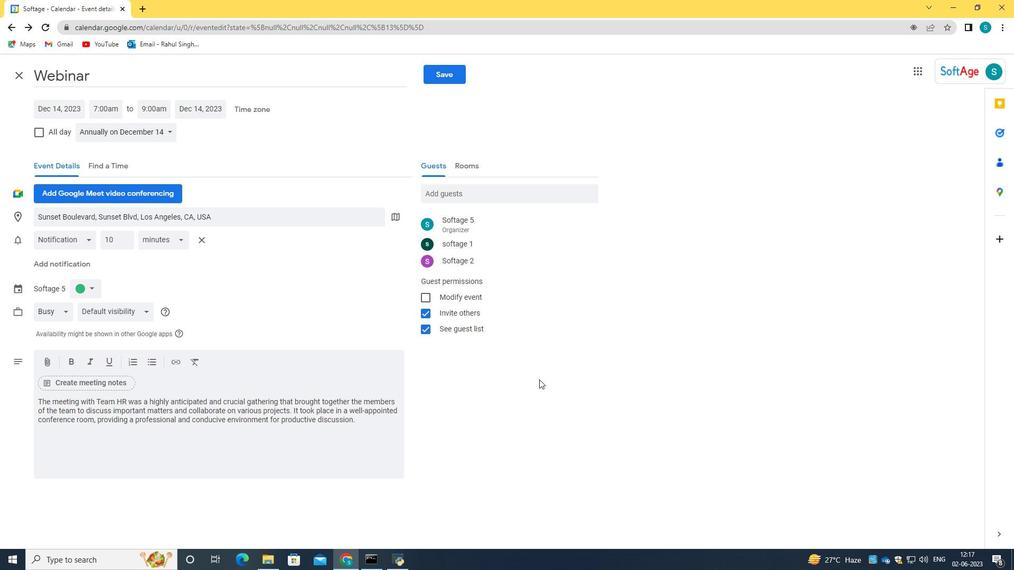 
Action: Mouse pressed left at (146, 131)
Screenshot: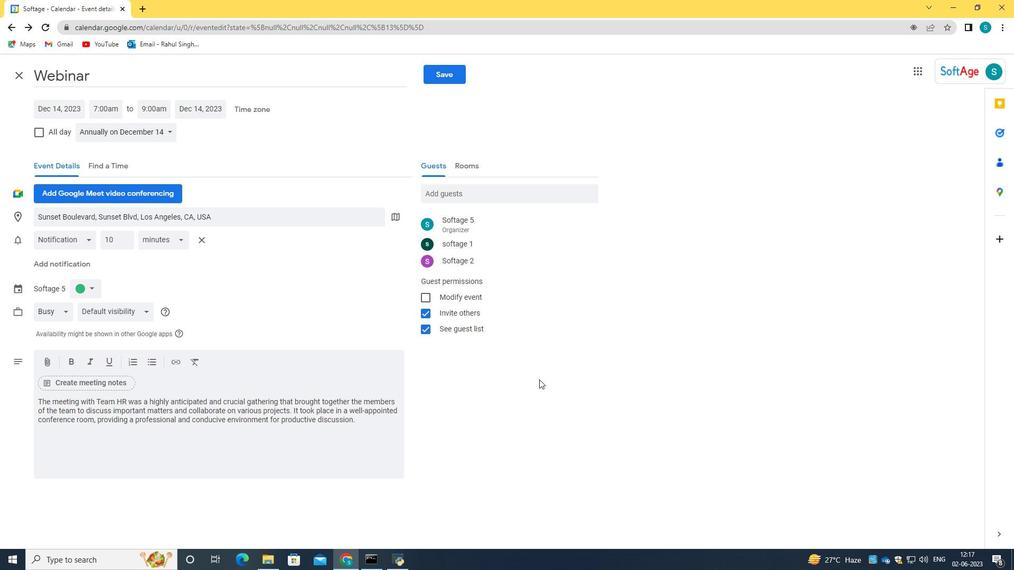 
Action: Mouse moved to (249, 156)
Screenshot: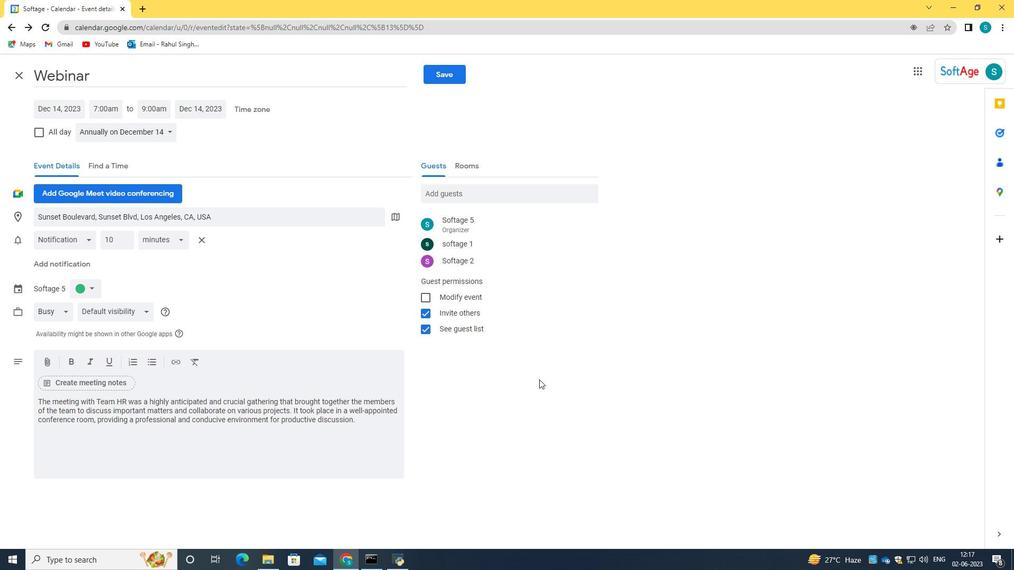 
Action: Mouse pressed left at (249, 156)
Screenshot: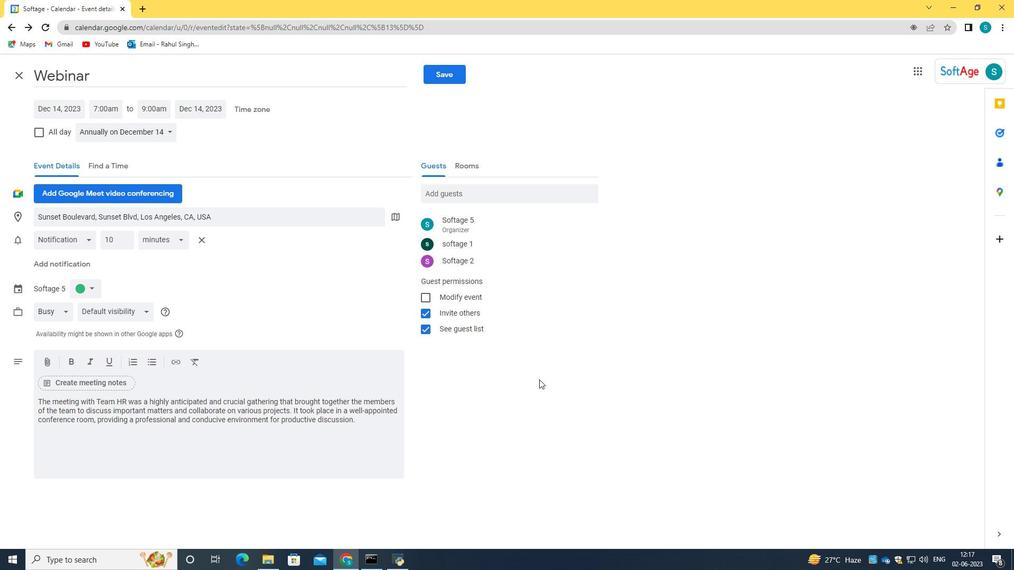 
Action: Mouse moved to (94, 165)
Screenshot: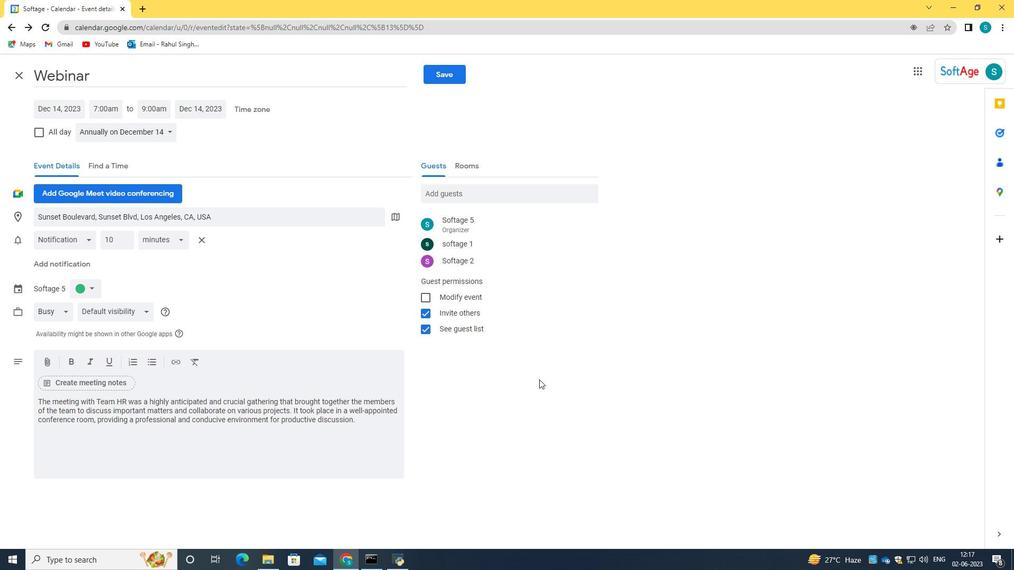 
Action: Mouse pressed left at (94, 165)
Screenshot: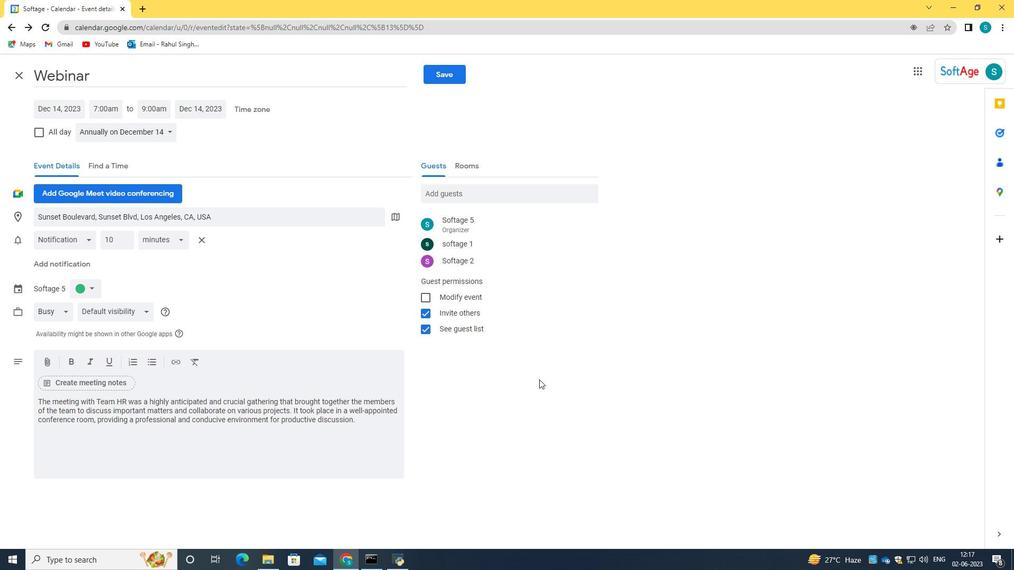 
Action: Mouse moved to (69, 165)
Screenshot: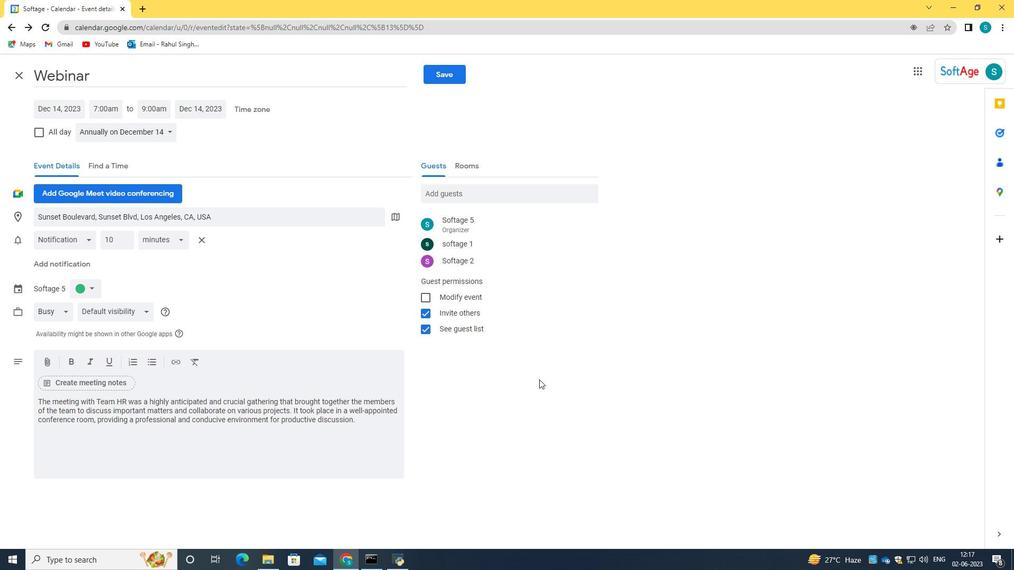 
Action: Mouse pressed left at (69, 165)
Screenshot: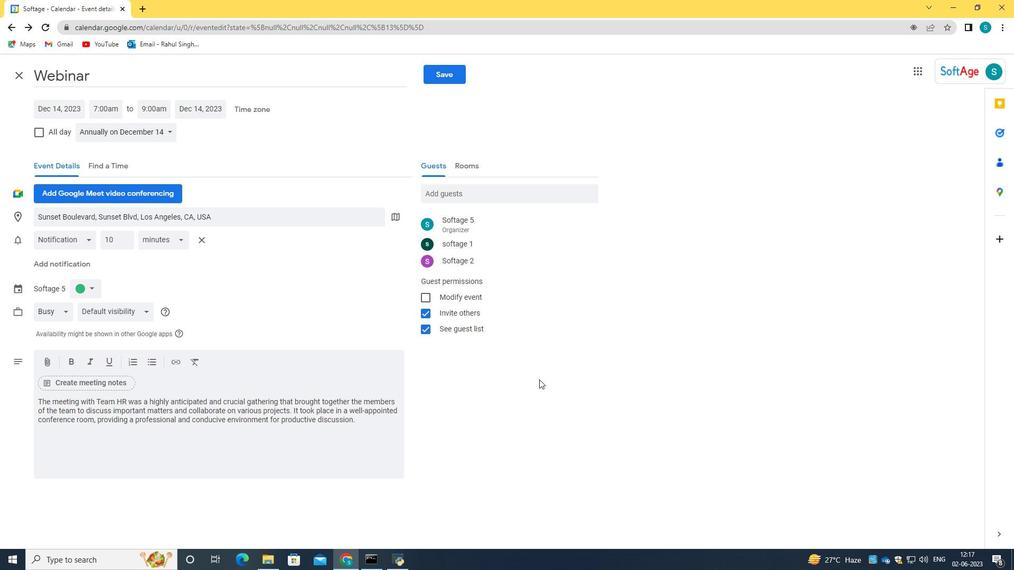 
Action: Mouse moved to (251, 249)
Screenshot: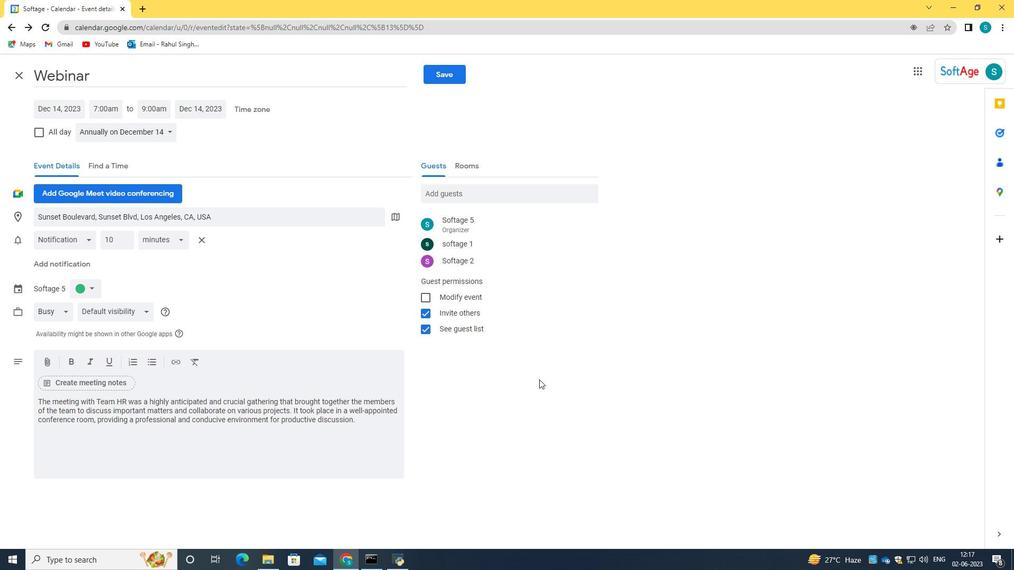 
Action: Mouse scrolled (251, 249) with delta (0, 0)
Screenshot: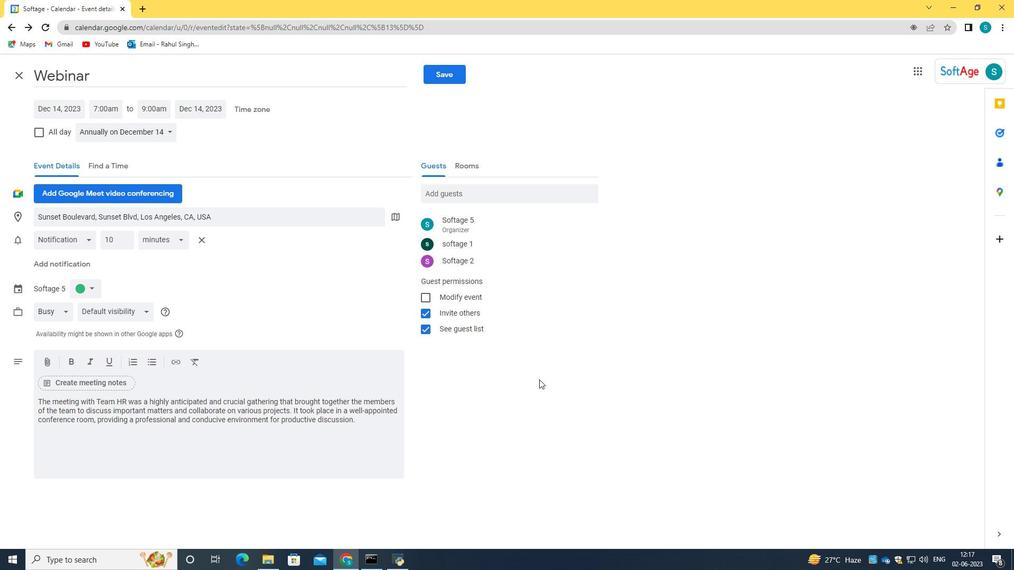 
Action: Mouse scrolled (251, 249) with delta (0, 0)
Screenshot: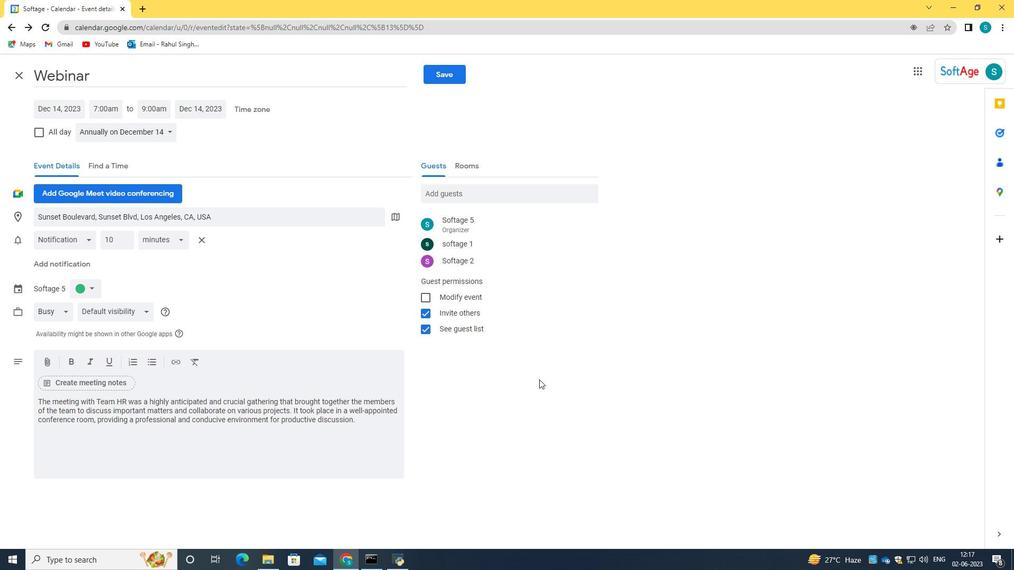 
Action: Mouse moved to (148, 129)
Screenshot: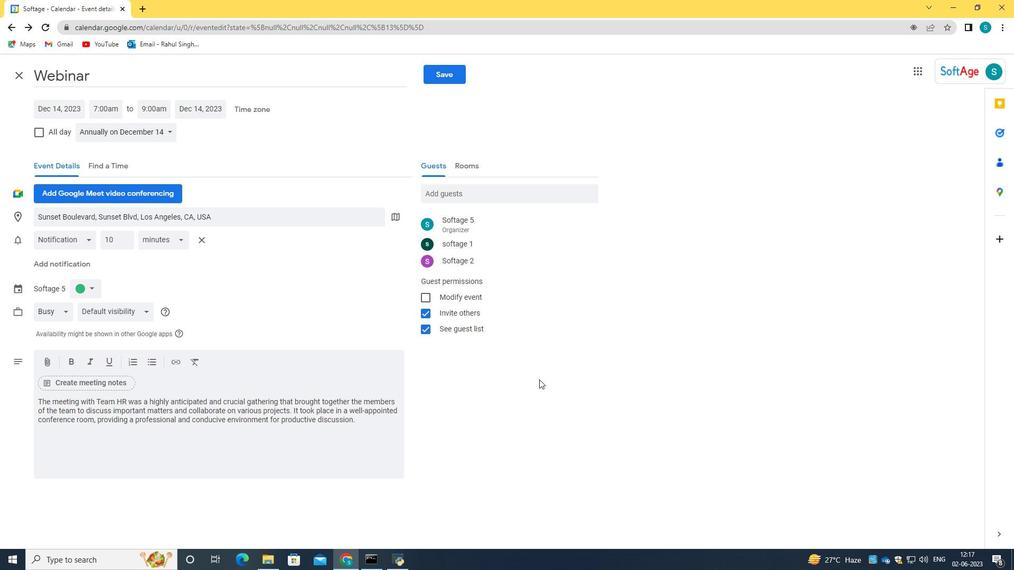 
Action: Mouse pressed left at (148, 129)
Screenshot: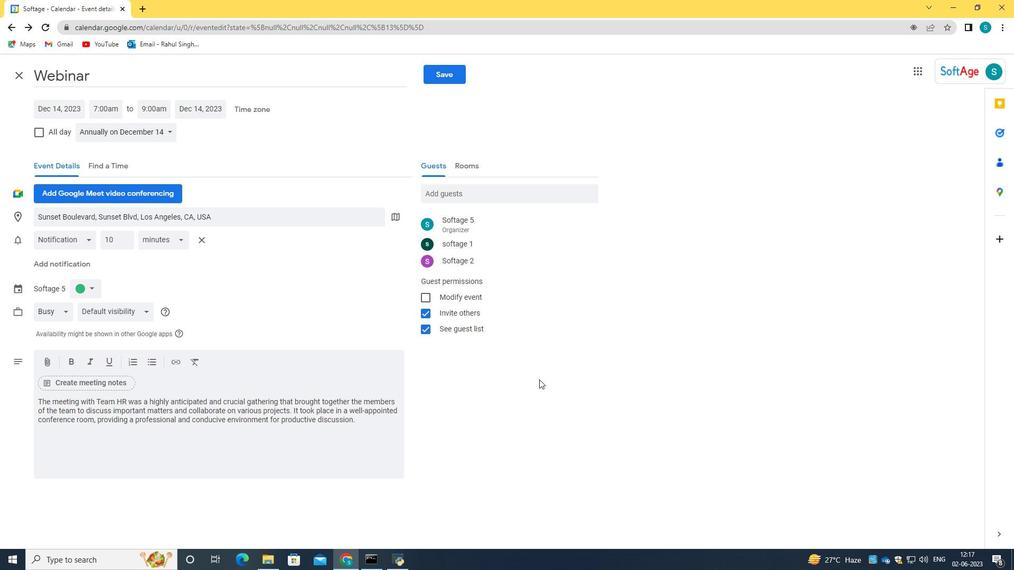 
Action: Mouse moved to (964, 71)
Screenshot: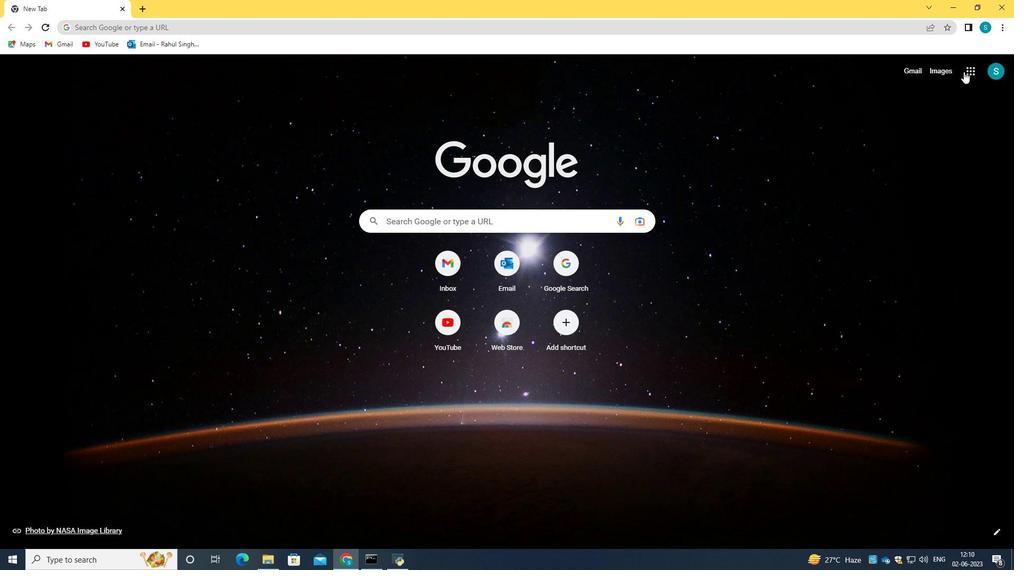 
Action: Mouse pressed left at (964, 71)
Screenshot: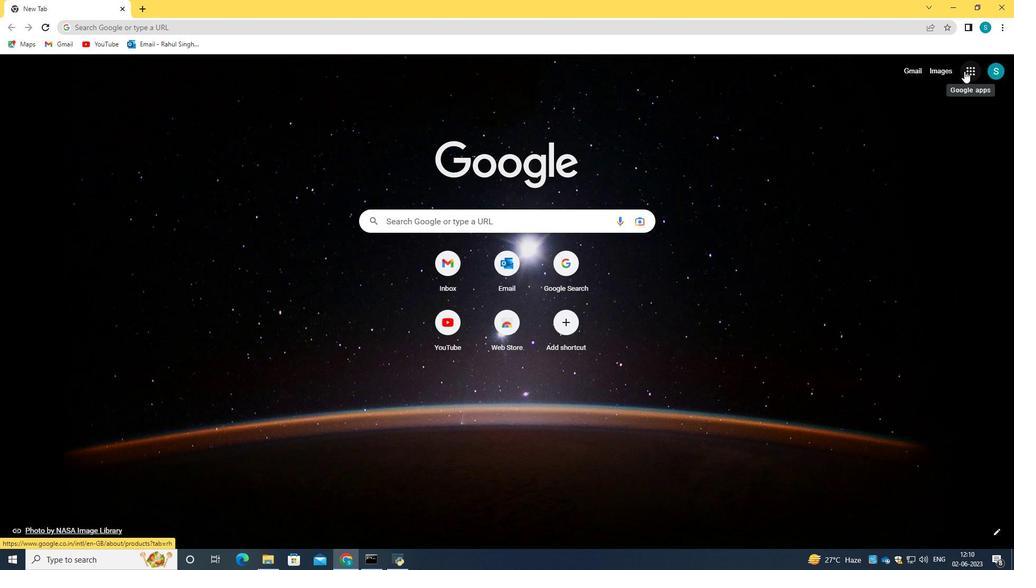 
Action: Mouse moved to (878, 221)
Screenshot: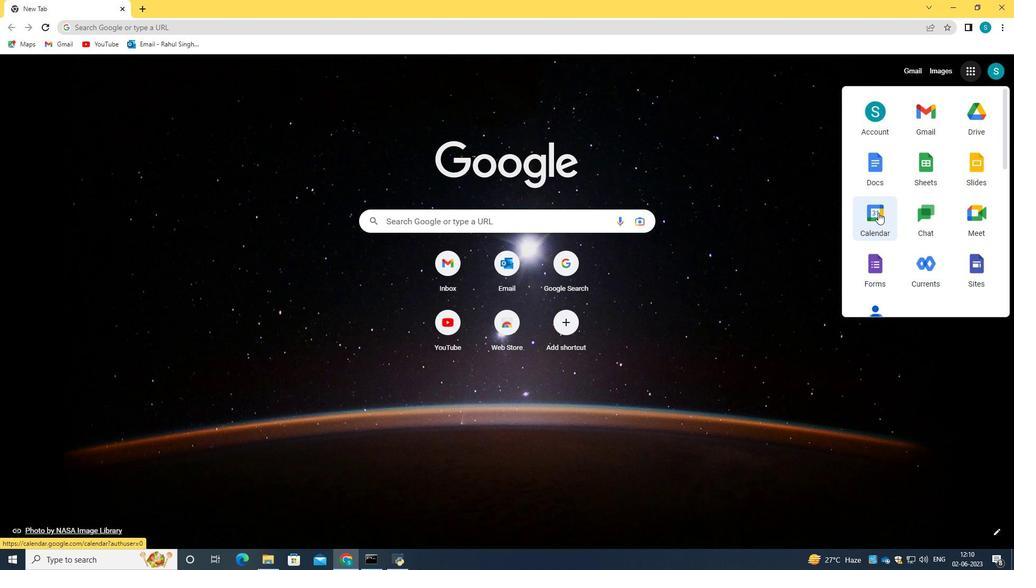 
Action: Mouse pressed left at (878, 221)
Screenshot: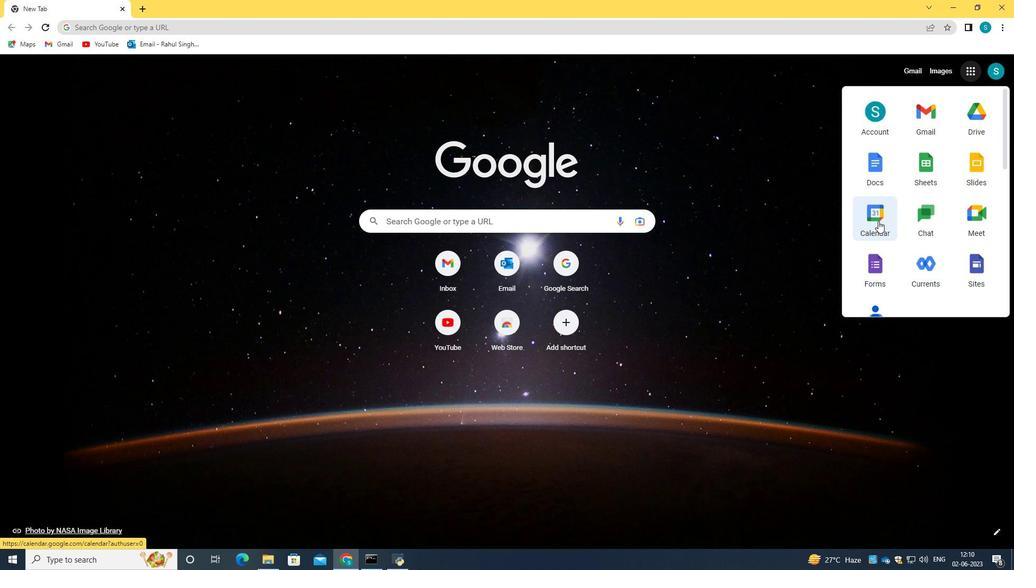 
Action: Mouse moved to (51, 107)
Screenshot: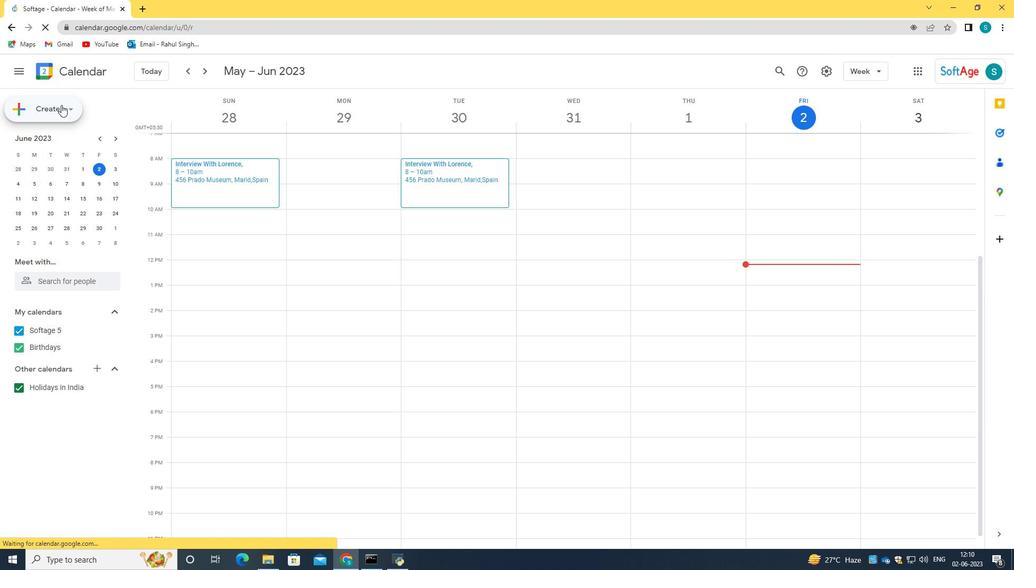 
Action: Mouse pressed left at (51, 107)
Screenshot: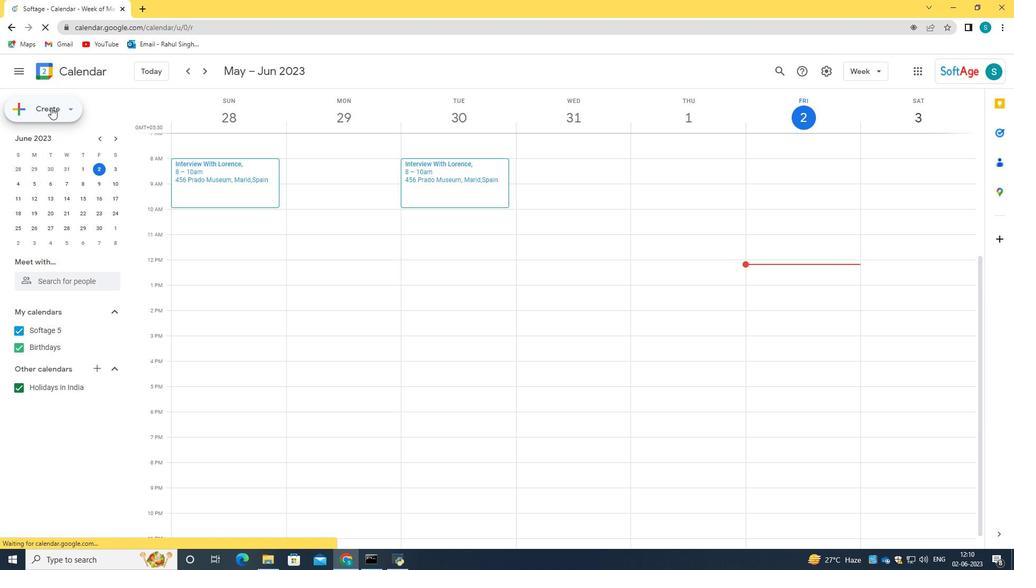 
Action: Mouse moved to (53, 133)
Screenshot: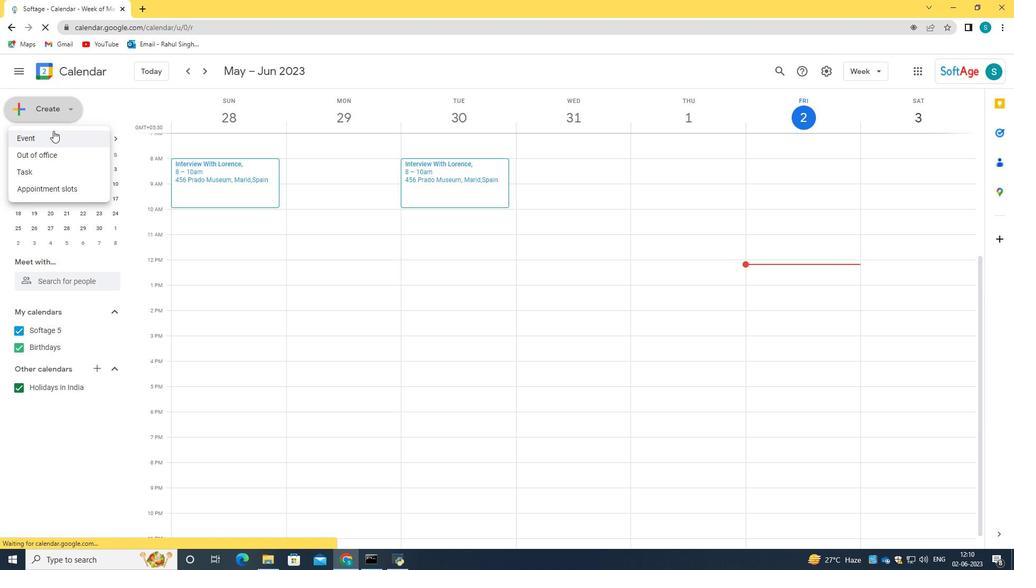 
Action: Mouse pressed left at (53, 133)
Screenshot: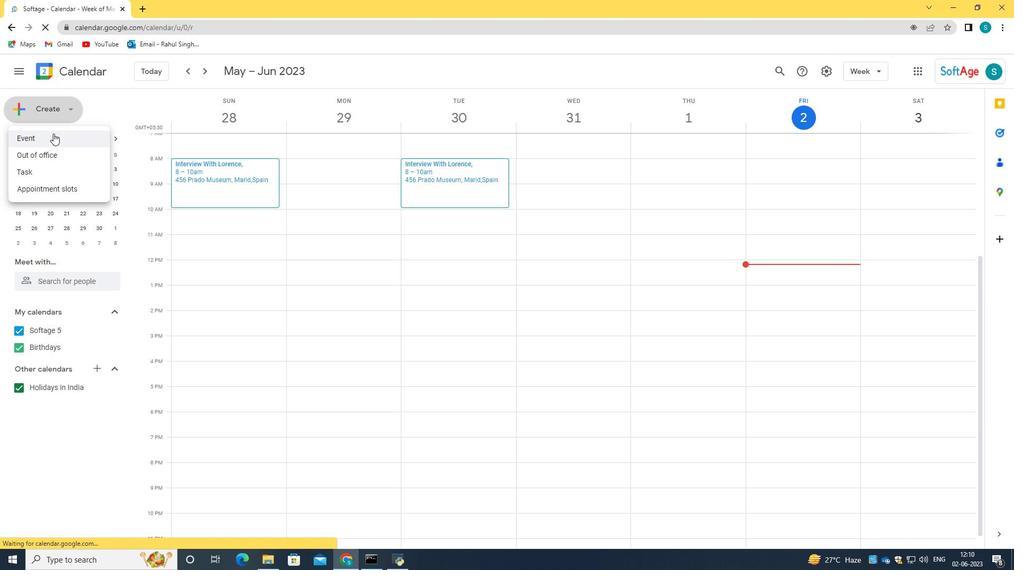 
Action: Mouse moved to (577, 203)
Screenshot: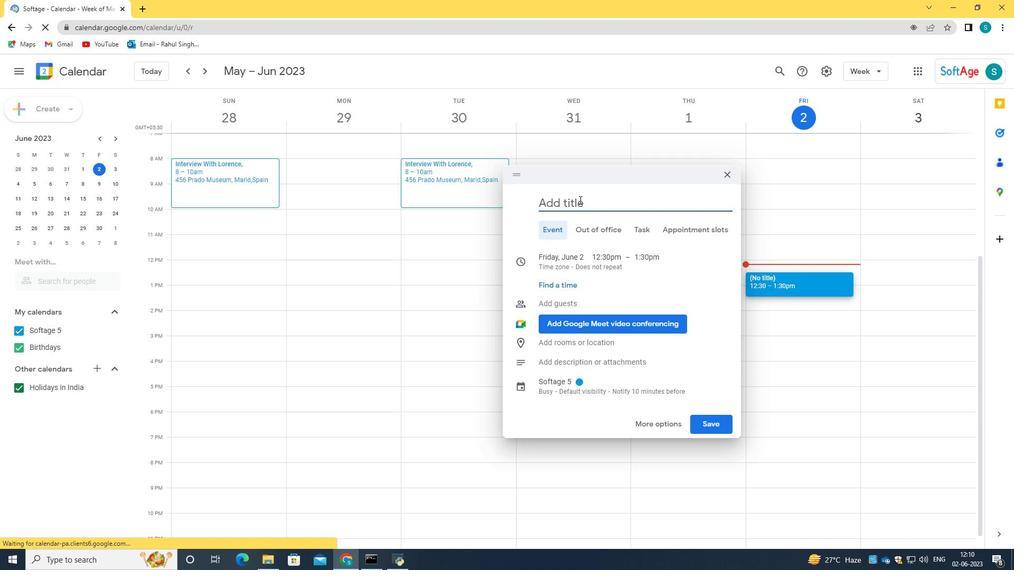 
Action: Mouse pressed left at (577, 203)
Screenshot: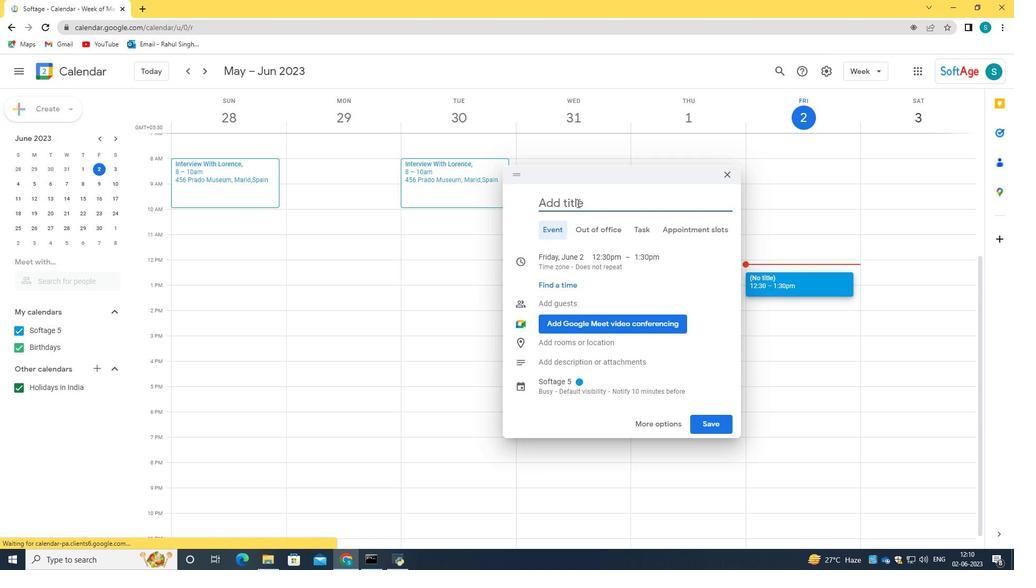 
Action: Mouse moved to (673, 424)
Screenshot: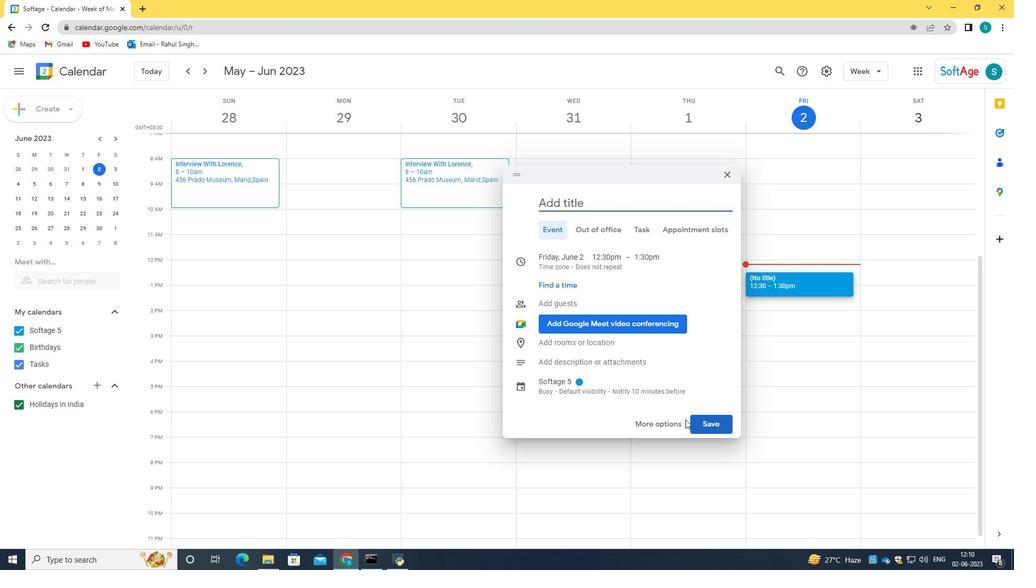 
Action: Mouse pressed left at (673, 424)
Screenshot: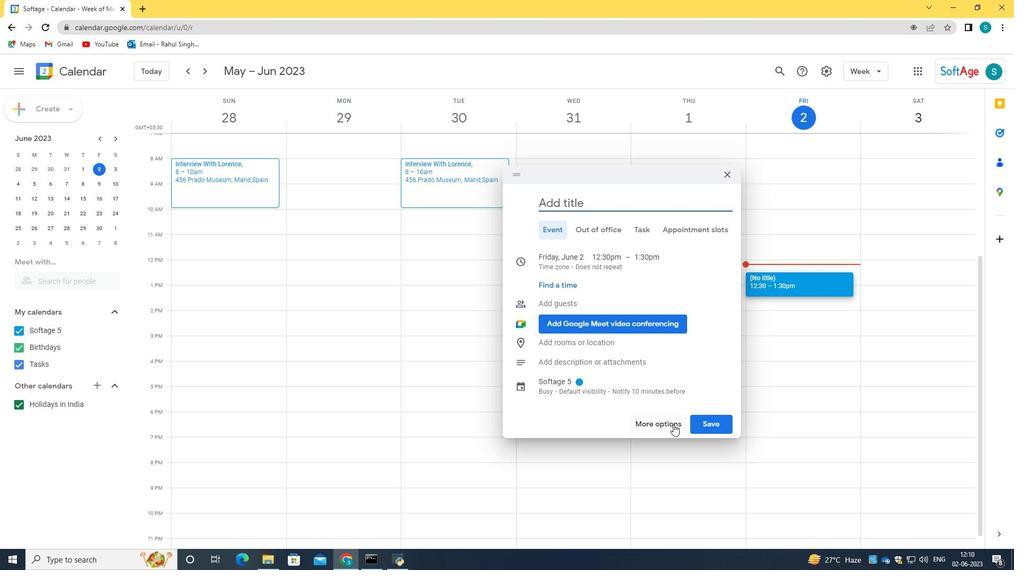 
Action: Mouse moved to (122, 76)
Screenshot: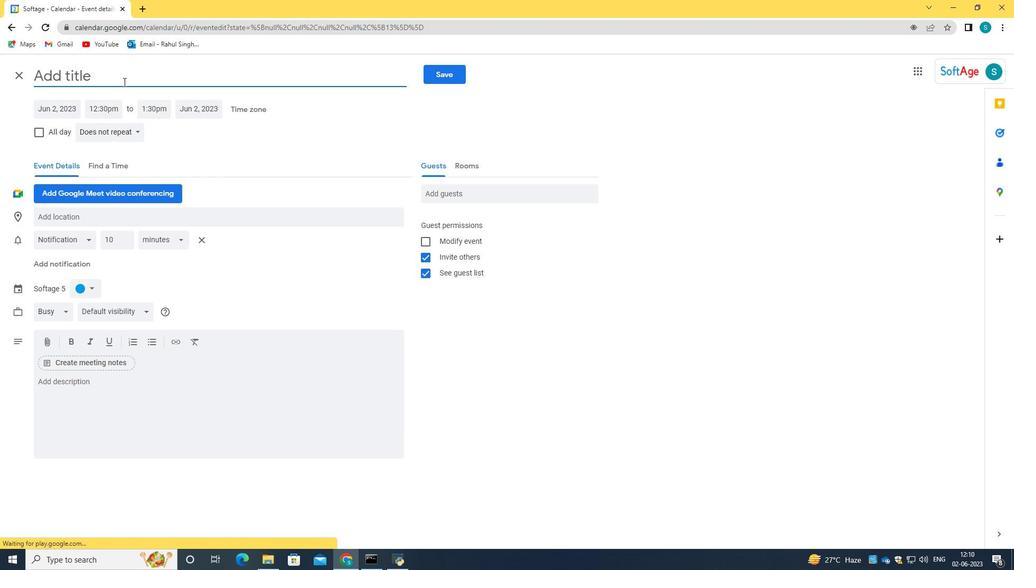 
Action: Mouse pressed left at (122, 76)
Screenshot: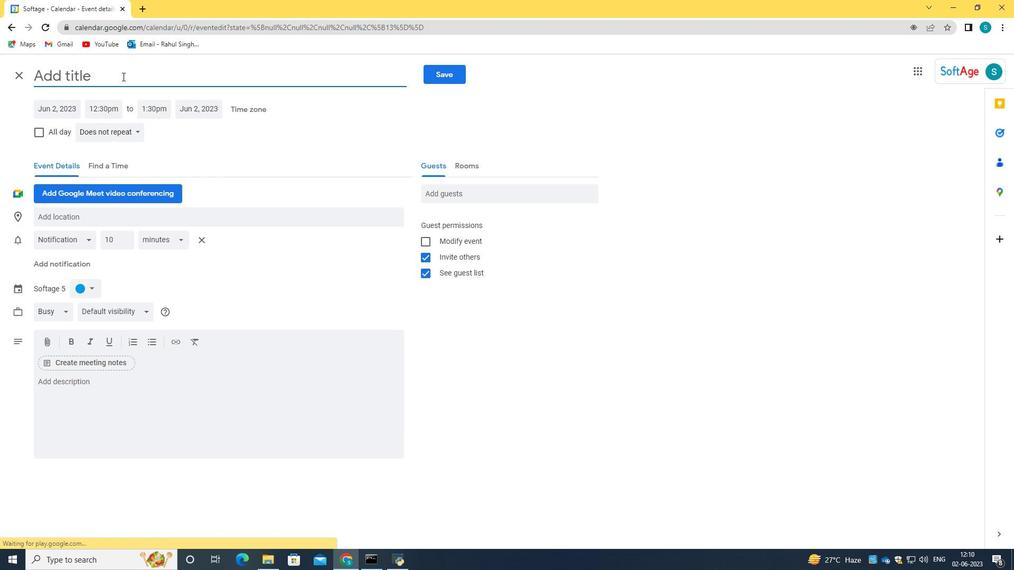 
Action: Key pressed <Key.caps_lock>W<Key.caps_lock>ebinar
Screenshot: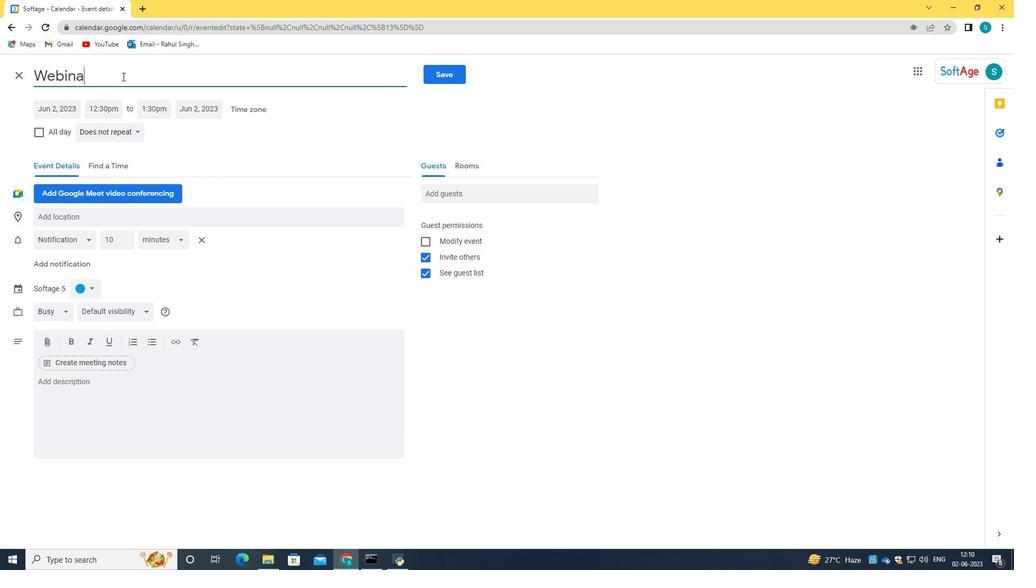
Action: Mouse moved to (76, 108)
Screenshot: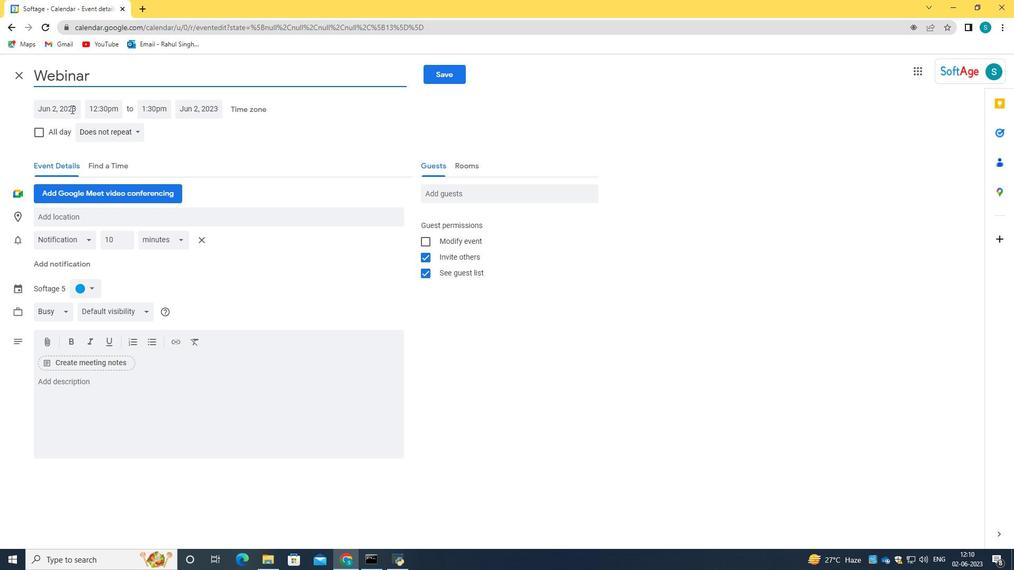 
Action: Mouse pressed left at (76, 108)
Screenshot: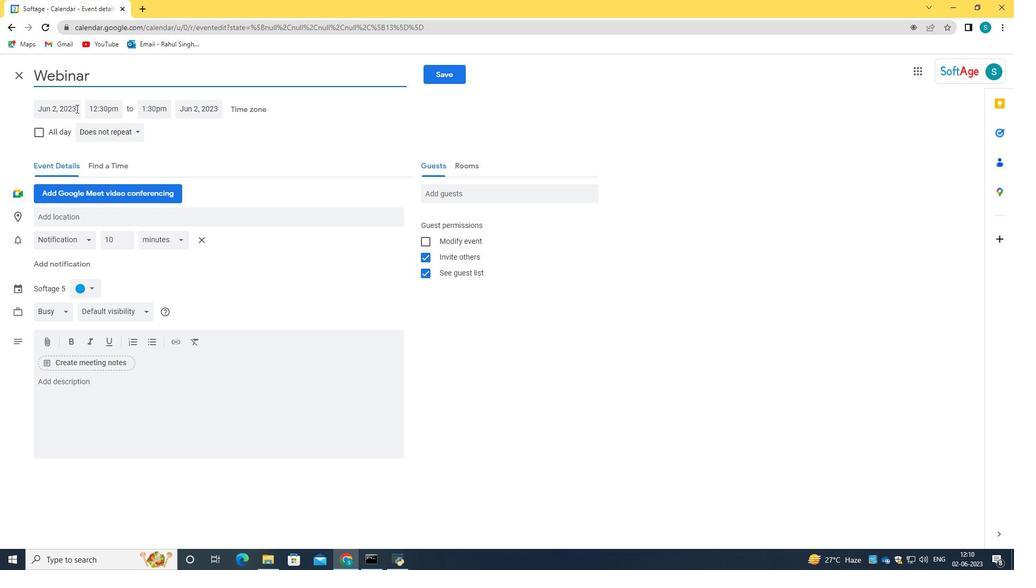 
Action: Key pressed <Key.backspace>2023/12/14
Screenshot: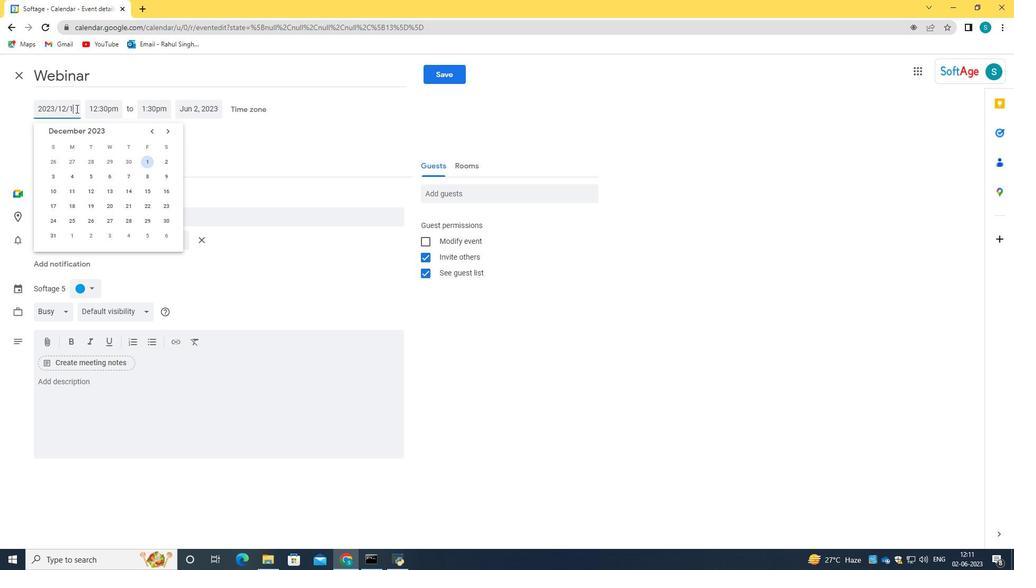 
Action: Mouse moved to (125, 189)
Screenshot: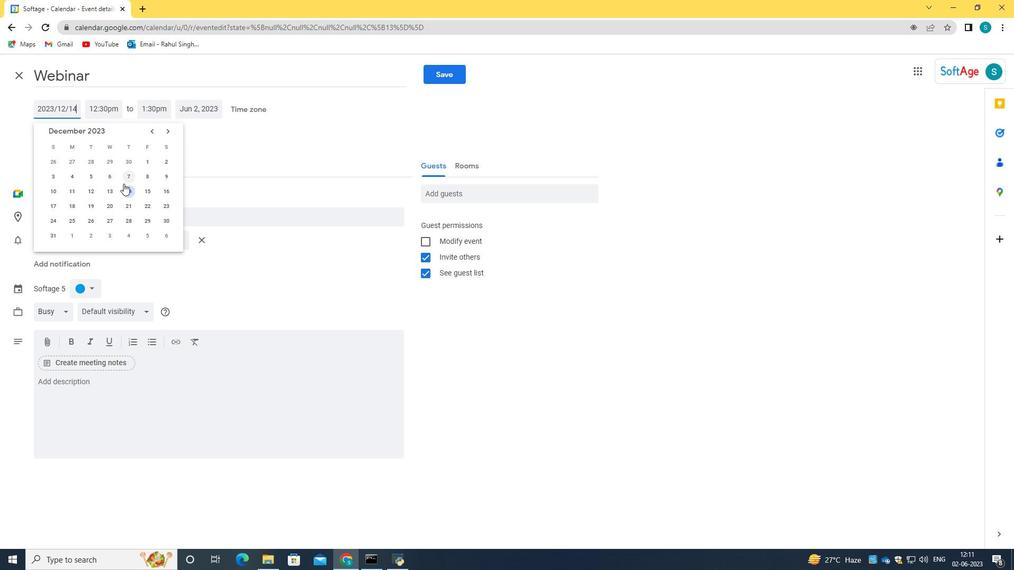 
Action: Mouse pressed left at (125, 189)
Screenshot: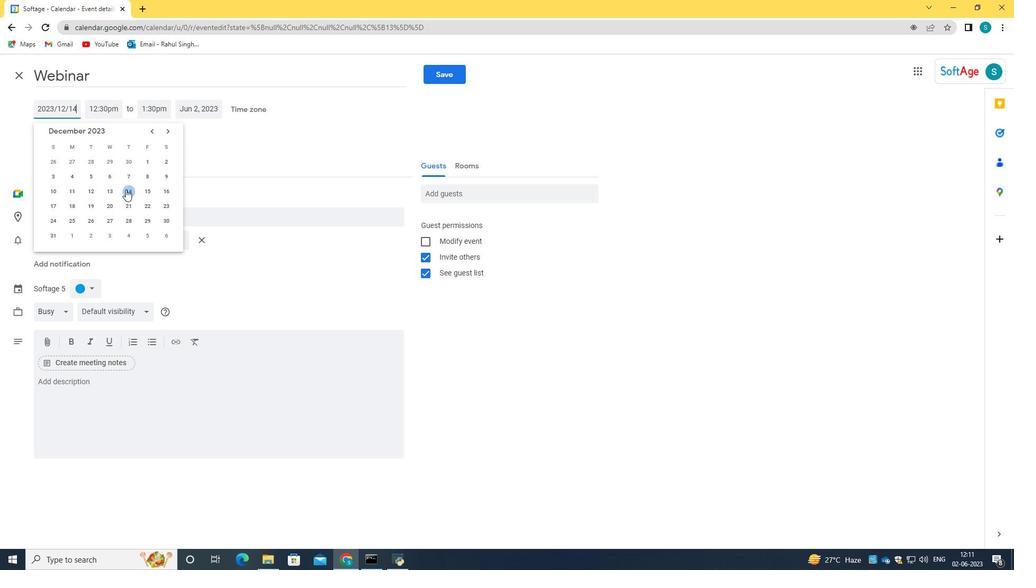 
Action: Mouse moved to (115, 106)
Screenshot: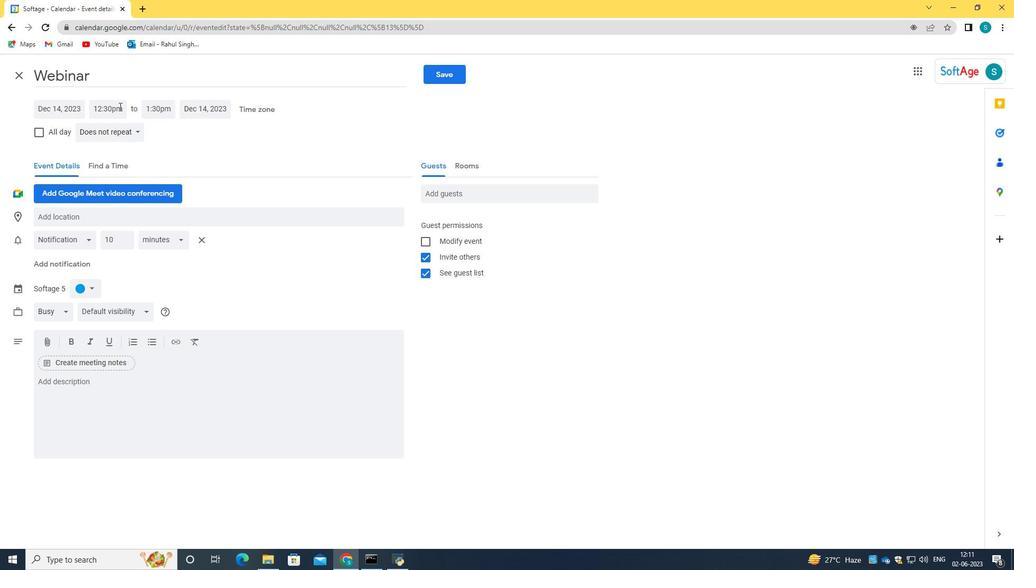 
Action: Mouse pressed left at (115, 106)
Screenshot: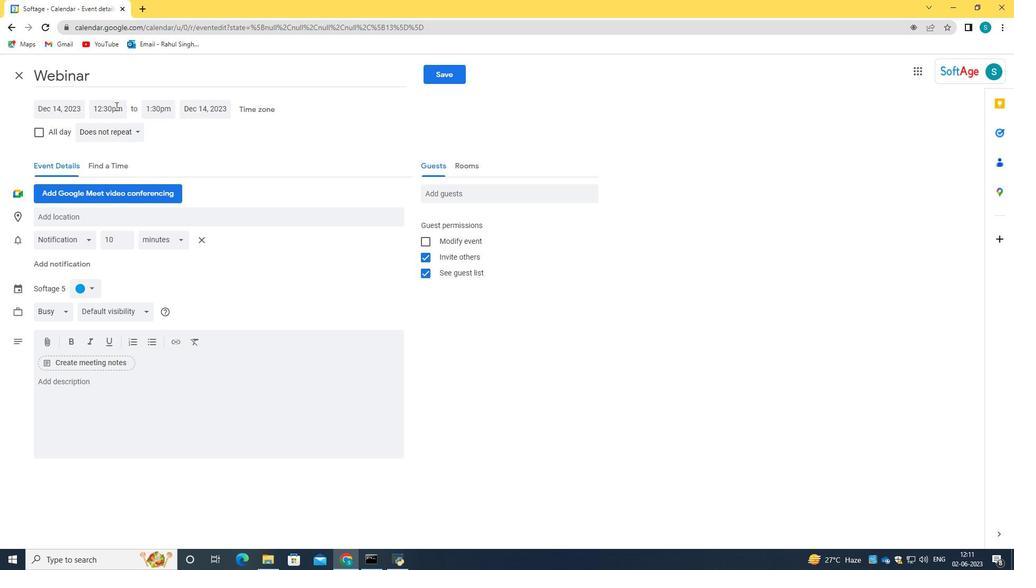 
Action: Mouse moved to (117, 105)
Screenshot: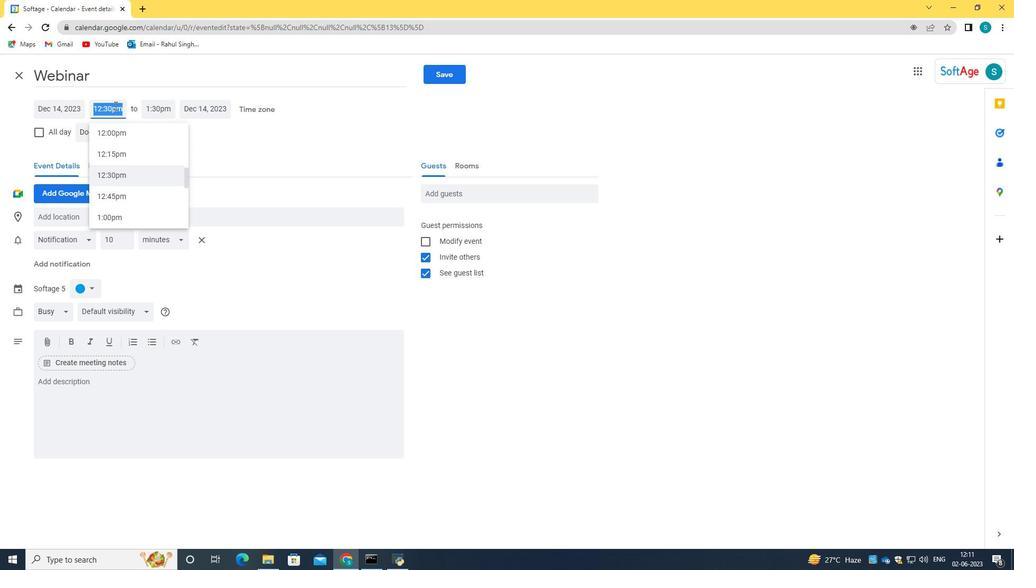 
Action: Key pressed <Key.backspace>07<Key.shift_r><Key.shift_r><Key.shift_r><Key.shift_r>:00
Screenshot: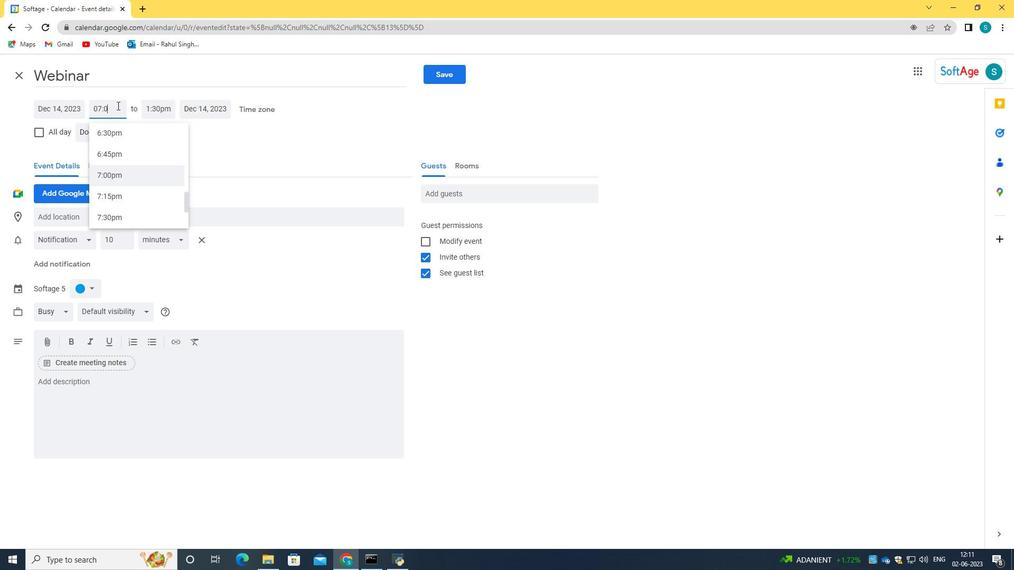 
Action: Mouse moved to (128, 178)
Screenshot: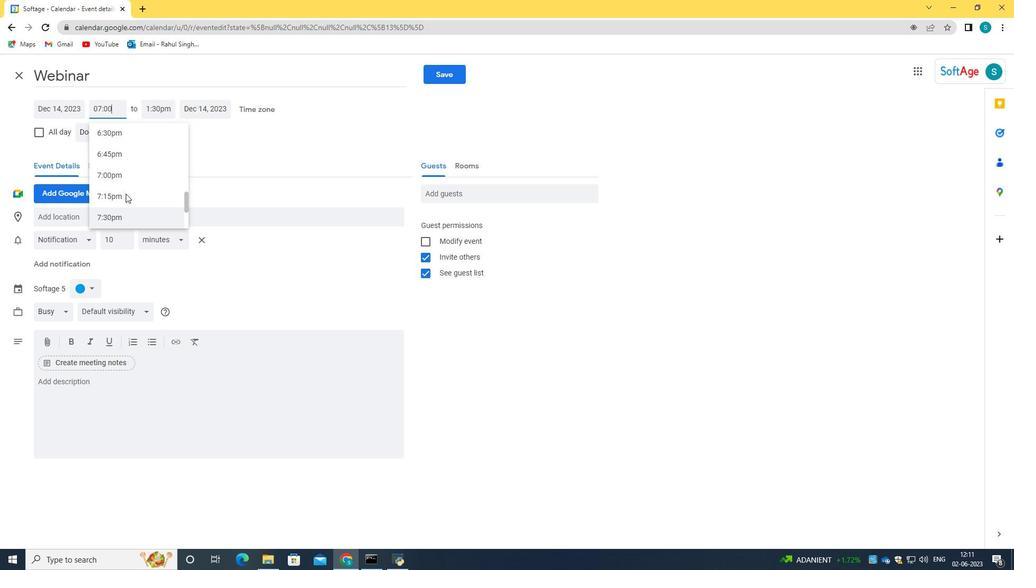 
Action: Mouse scrolled (128, 178) with delta (0, 0)
Screenshot: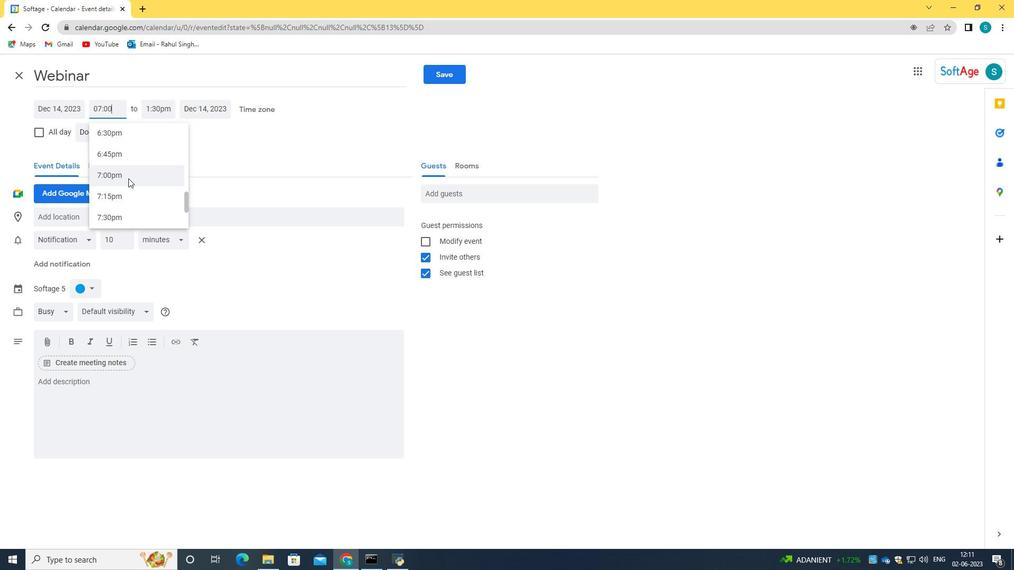
Action: Mouse scrolled (128, 178) with delta (0, 0)
Screenshot: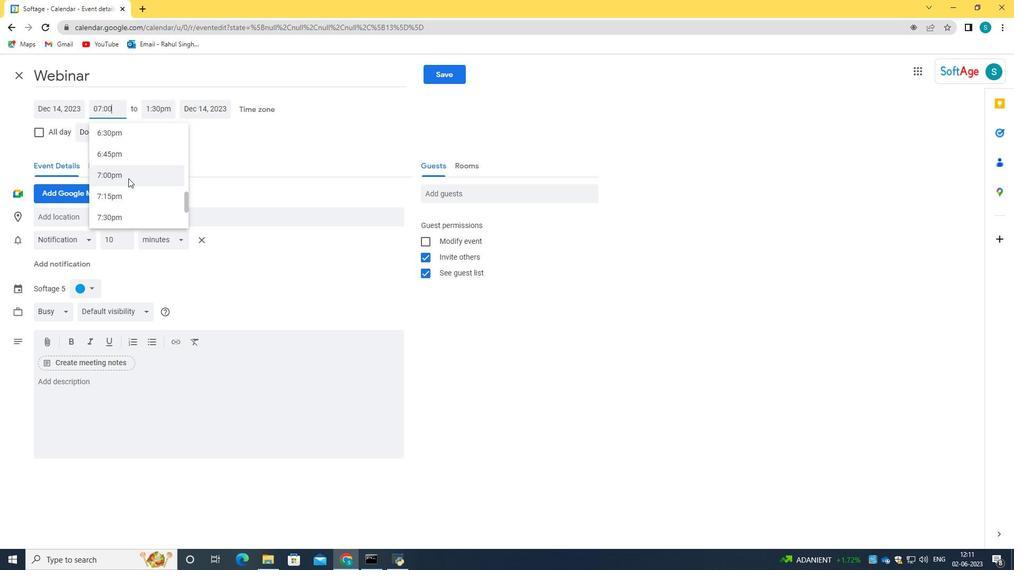 
Action: Mouse scrolled (128, 178) with delta (0, 0)
Screenshot: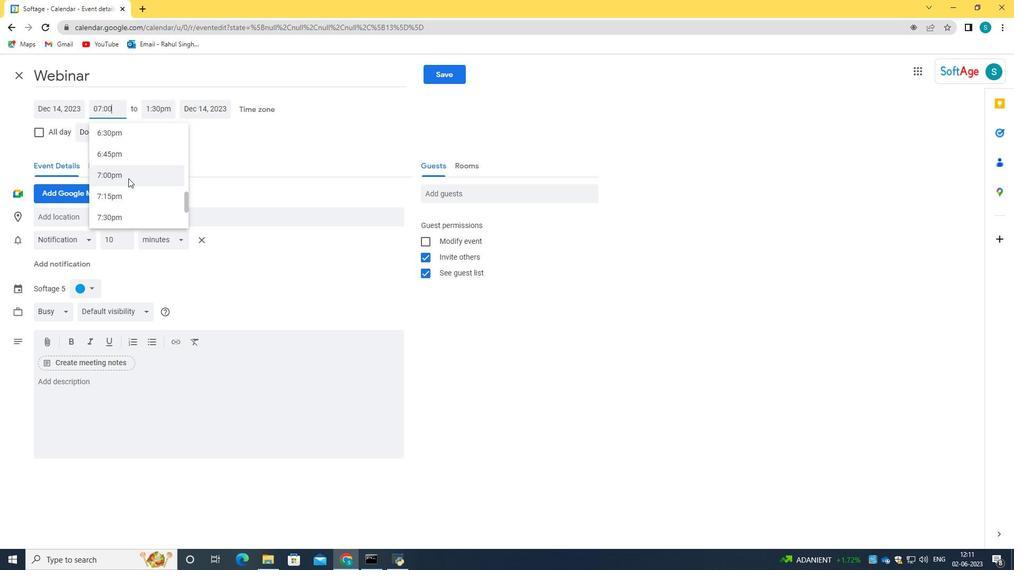 
Action: Mouse scrolled (128, 178) with delta (0, 0)
Screenshot: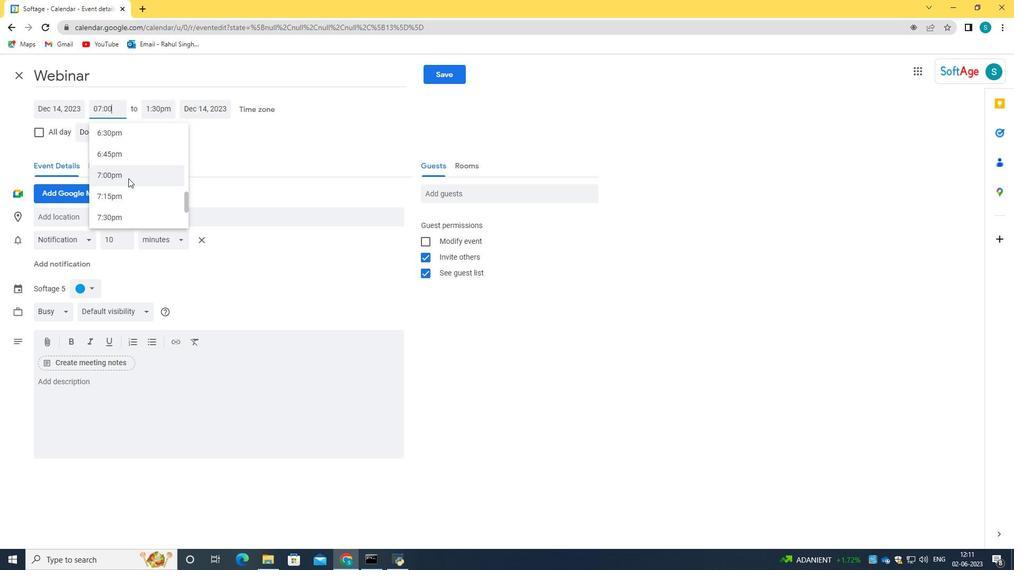 
Action: Mouse scrolled (128, 178) with delta (0, 0)
Screenshot: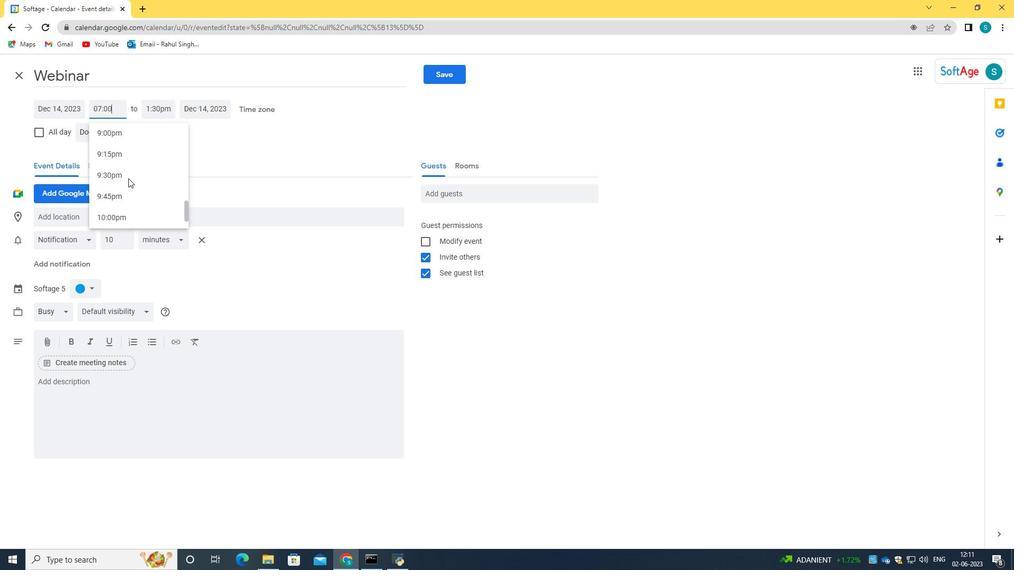 
Action: Mouse scrolled (128, 178) with delta (0, 0)
Screenshot: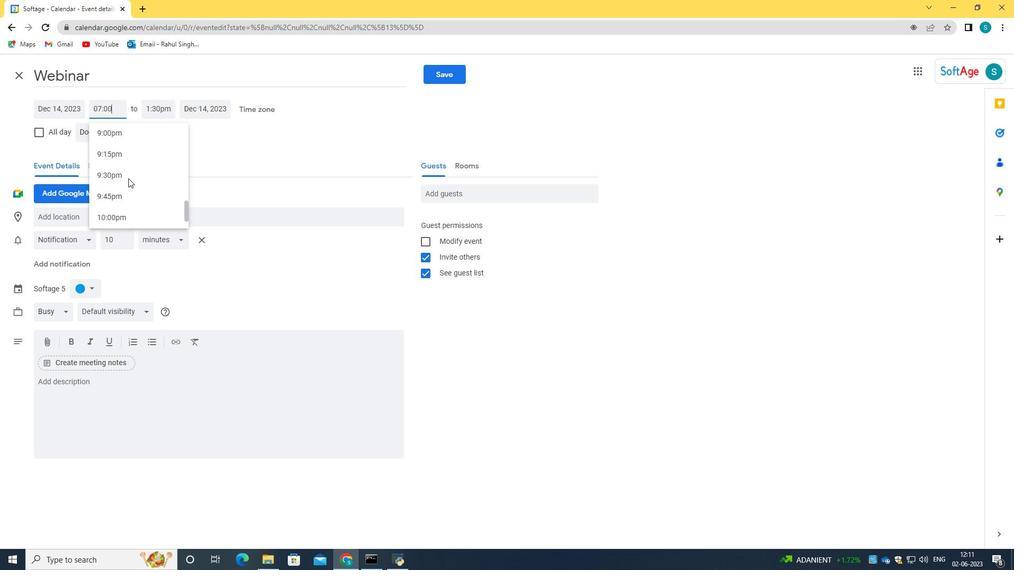 
Action: Mouse scrolled (128, 178) with delta (0, 0)
Screenshot: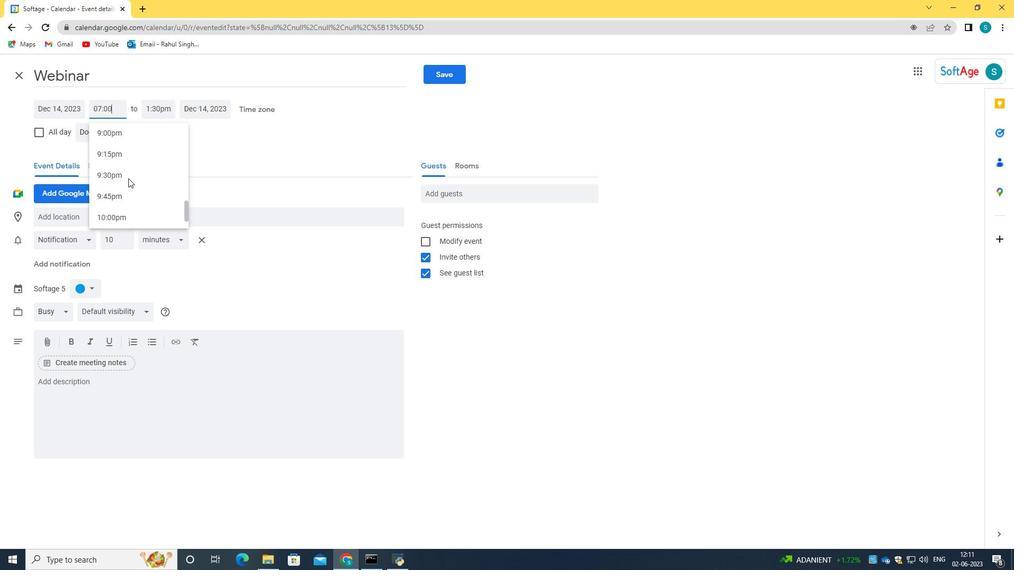 
Action: Mouse scrolled (128, 178) with delta (0, 0)
Screenshot: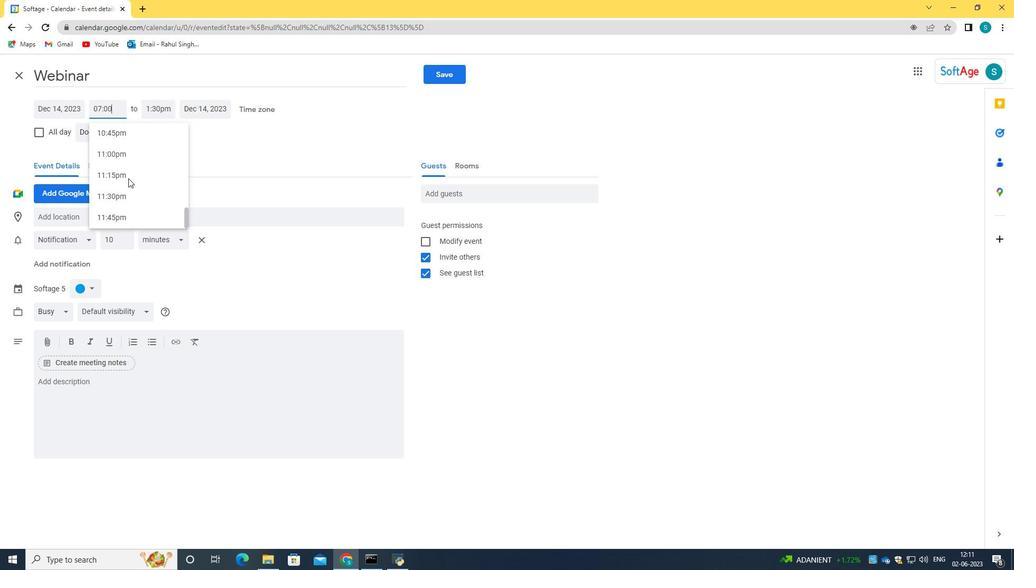 
Action: Mouse scrolled (128, 178) with delta (0, 0)
Screenshot: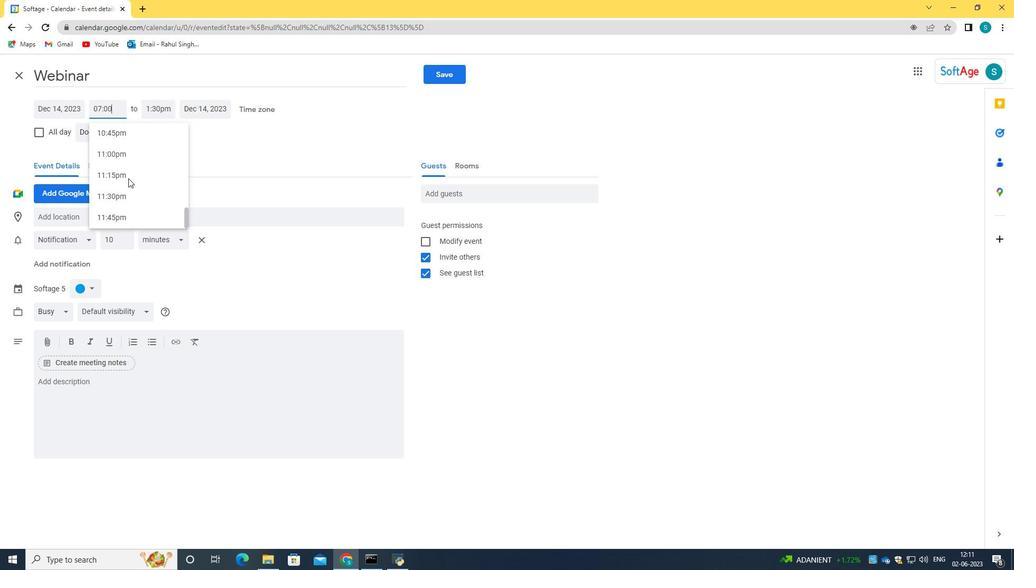 
Action: Mouse scrolled (128, 178) with delta (0, 0)
Screenshot: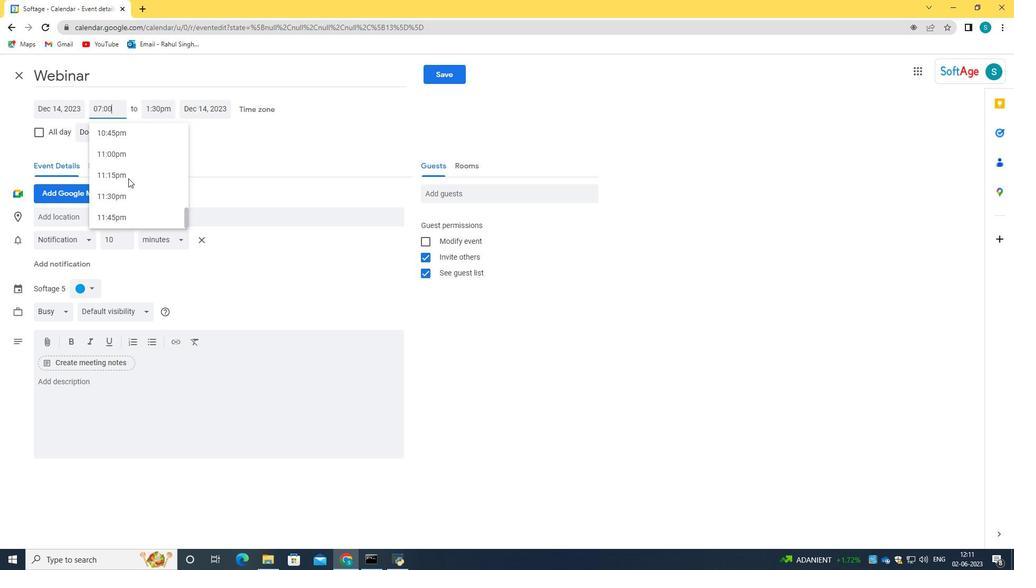 
Action: Mouse scrolled (128, 178) with delta (0, 0)
Screenshot: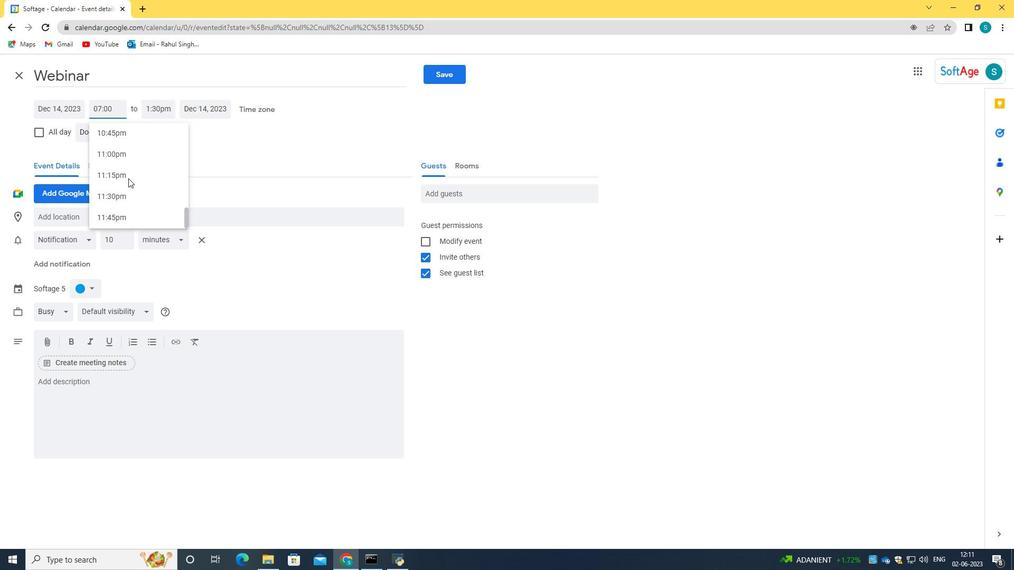 
Action: Mouse scrolled (128, 179) with delta (0, 0)
Screenshot: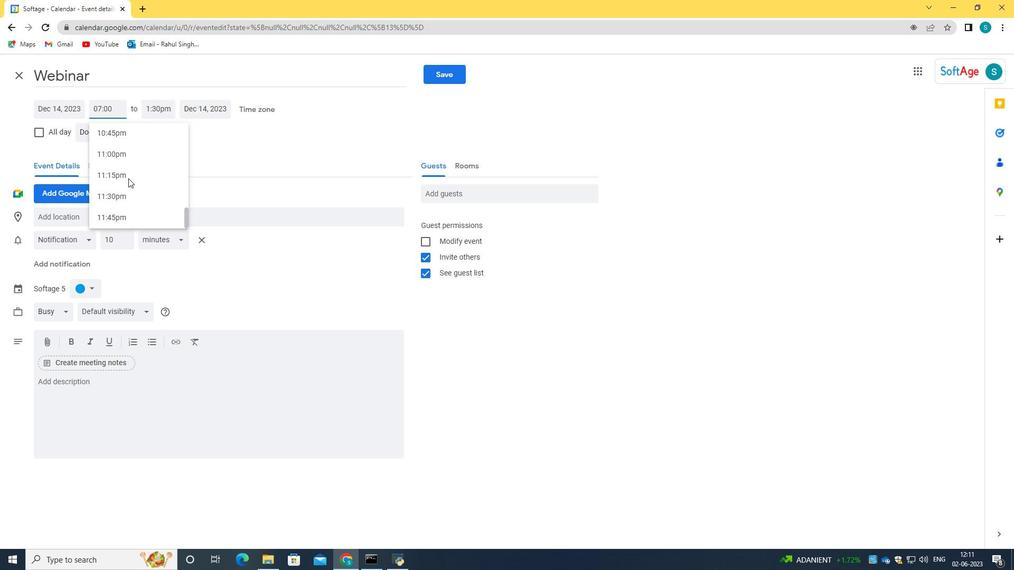 
Action: Mouse scrolled (128, 179) with delta (0, 0)
Screenshot: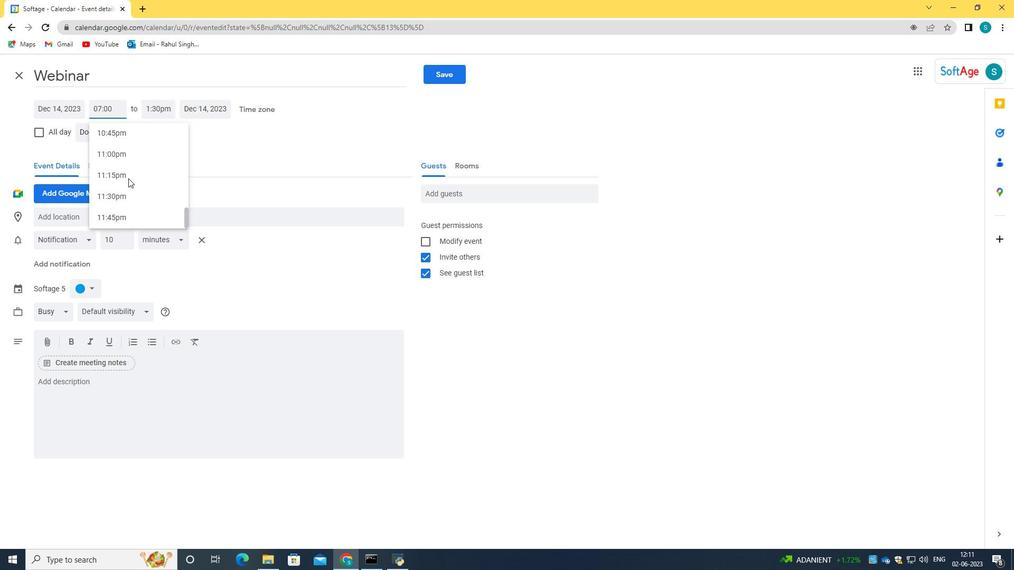 
Action: Mouse scrolled (128, 179) with delta (0, 0)
Screenshot: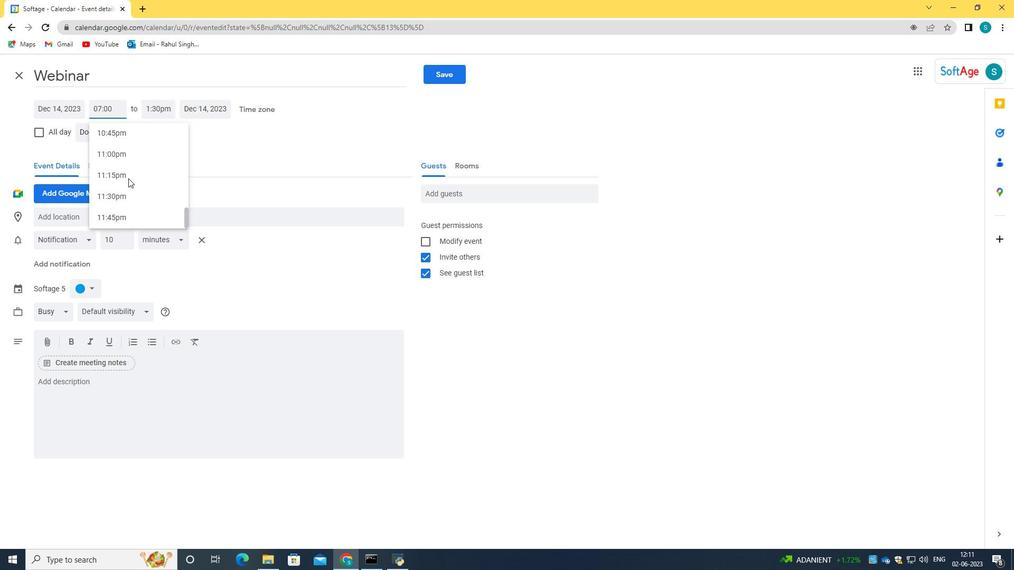 
Action: Mouse scrolled (128, 179) with delta (0, 0)
Screenshot: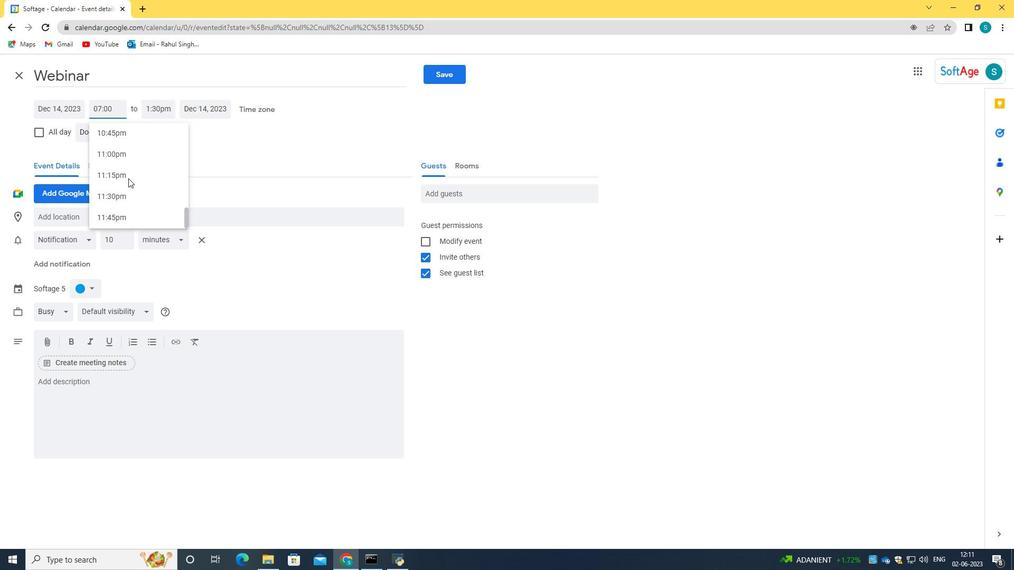 
Action: Mouse scrolled (128, 179) with delta (0, 0)
Screenshot: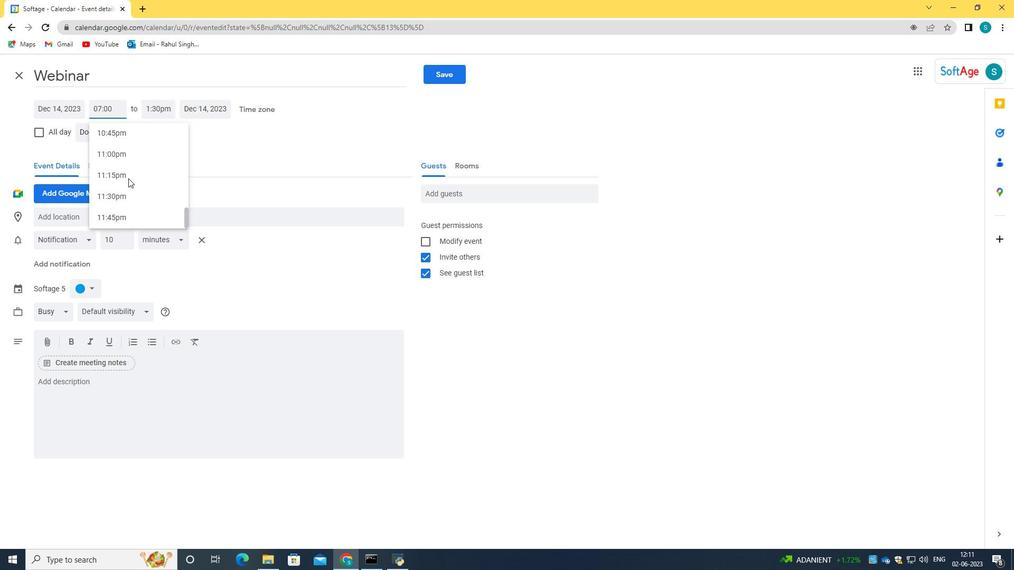 
Action: Mouse scrolled (128, 179) with delta (0, 0)
Screenshot: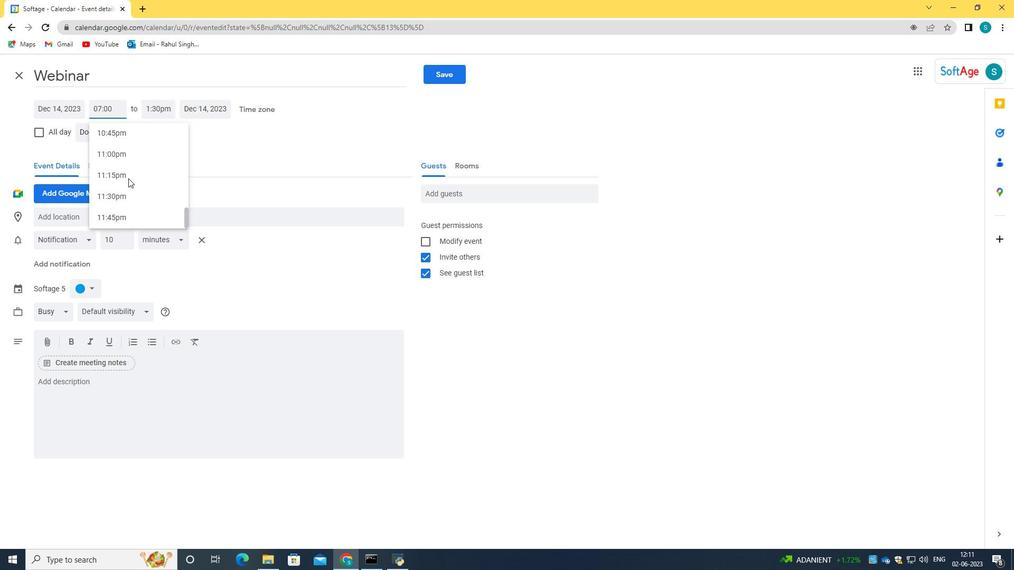 
Action: Mouse scrolled (128, 179) with delta (0, 0)
Screenshot: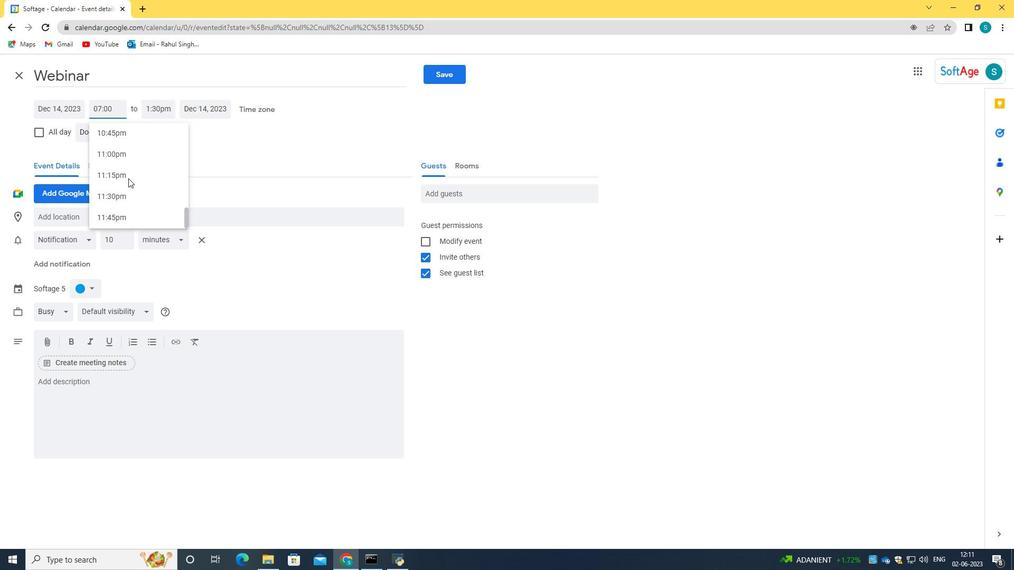 
Action: Mouse scrolled (128, 179) with delta (0, 0)
Screenshot: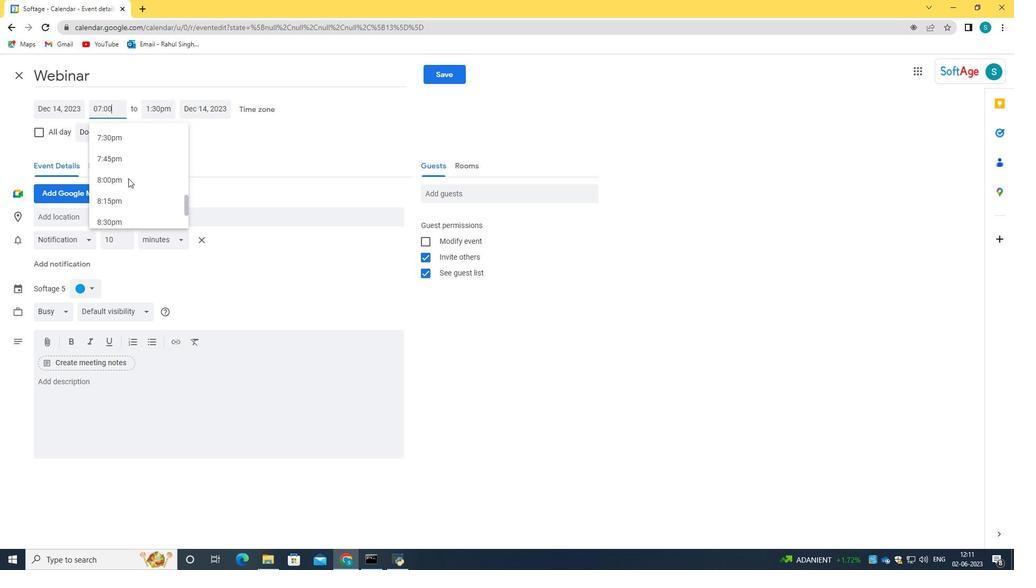 
Action: Mouse scrolled (128, 179) with delta (0, 0)
Screenshot: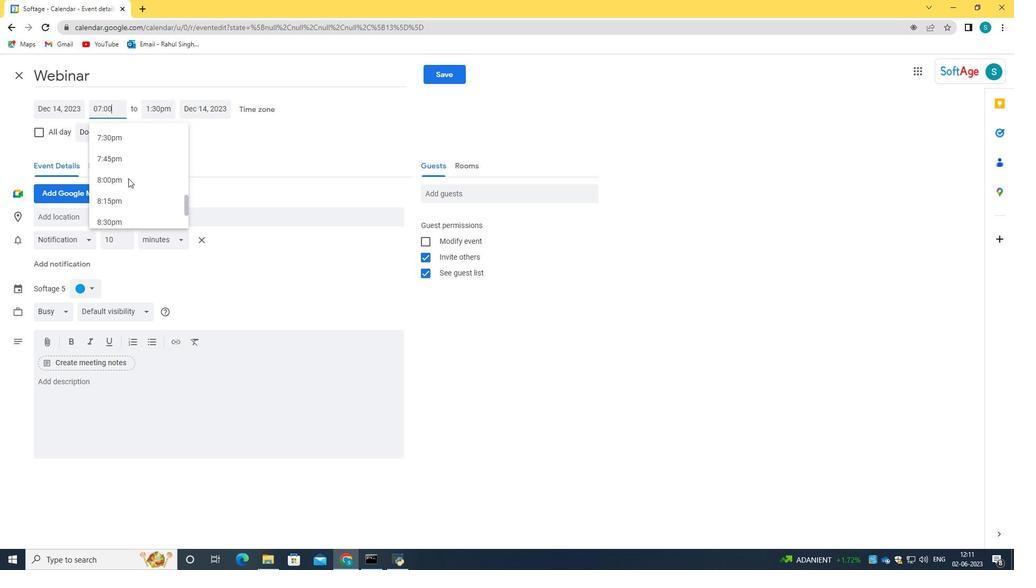 
Action: Mouse scrolled (128, 179) with delta (0, 0)
Screenshot: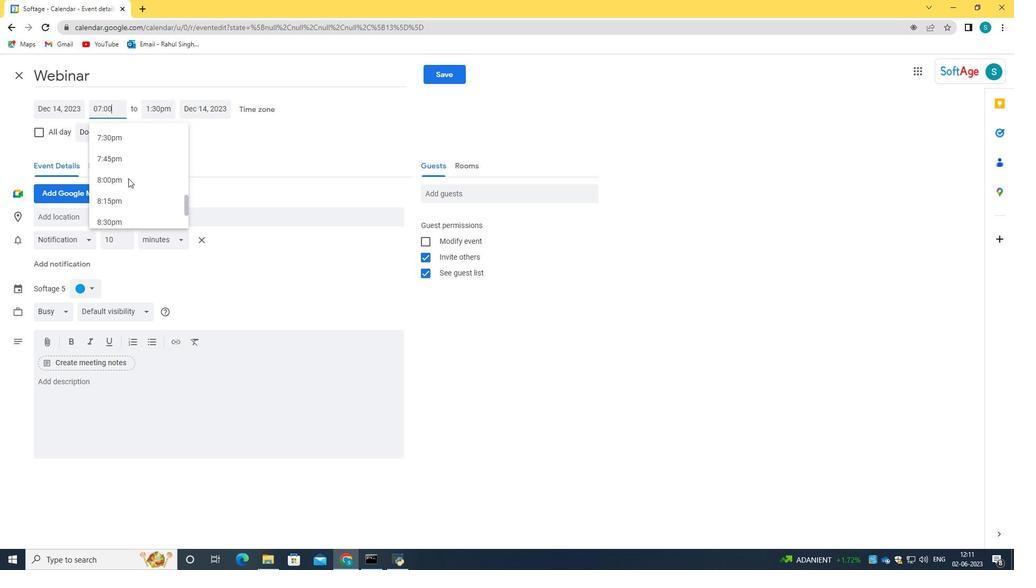 
Action: Mouse scrolled (128, 179) with delta (0, 0)
Screenshot: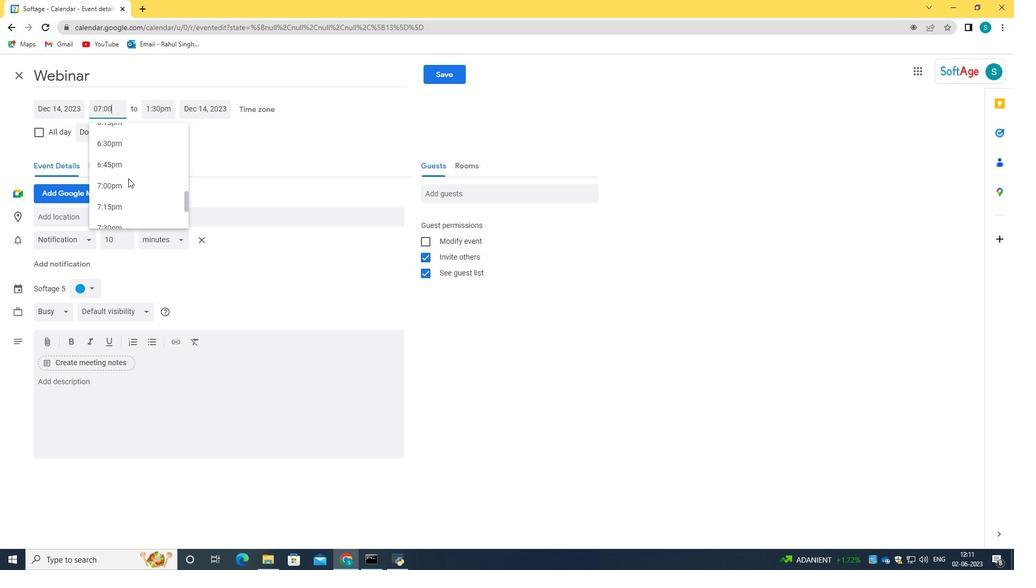 
Action: Mouse scrolled (128, 179) with delta (0, 0)
Screenshot: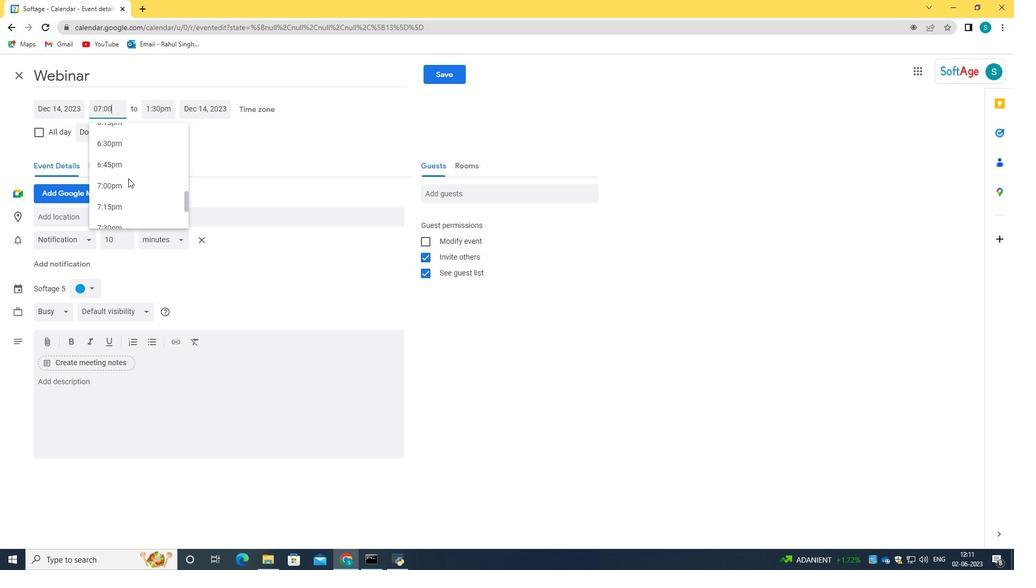 
Action: Mouse scrolled (128, 179) with delta (0, 0)
Screenshot: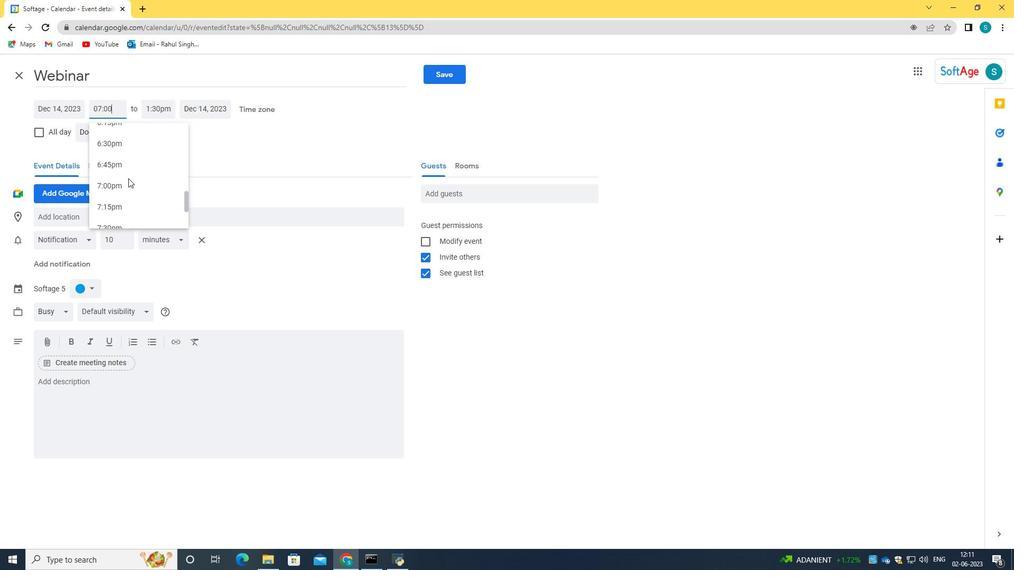 
Action: Mouse scrolled (128, 179) with delta (0, 0)
Screenshot: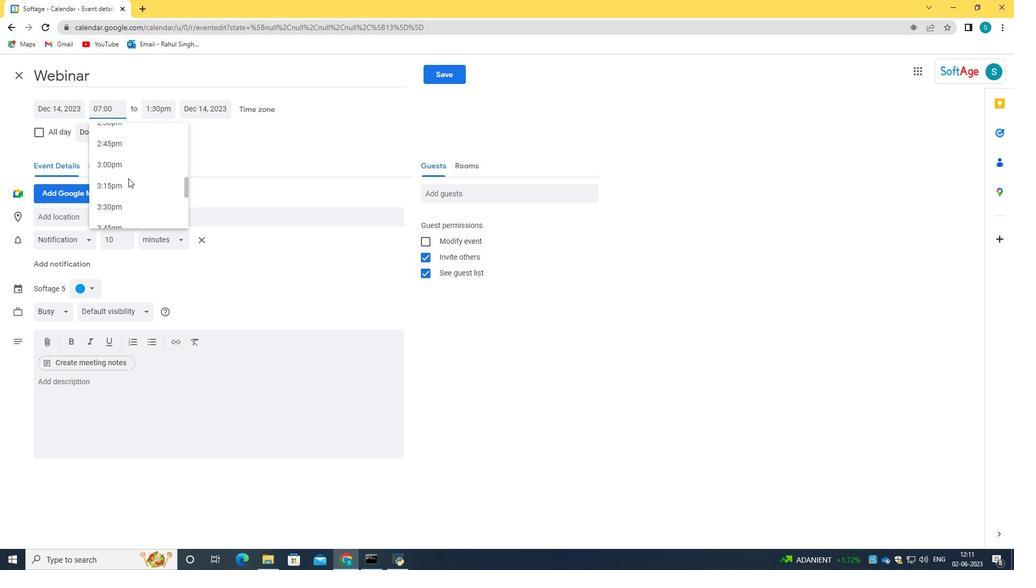 
Action: Mouse scrolled (128, 179) with delta (0, 0)
Screenshot: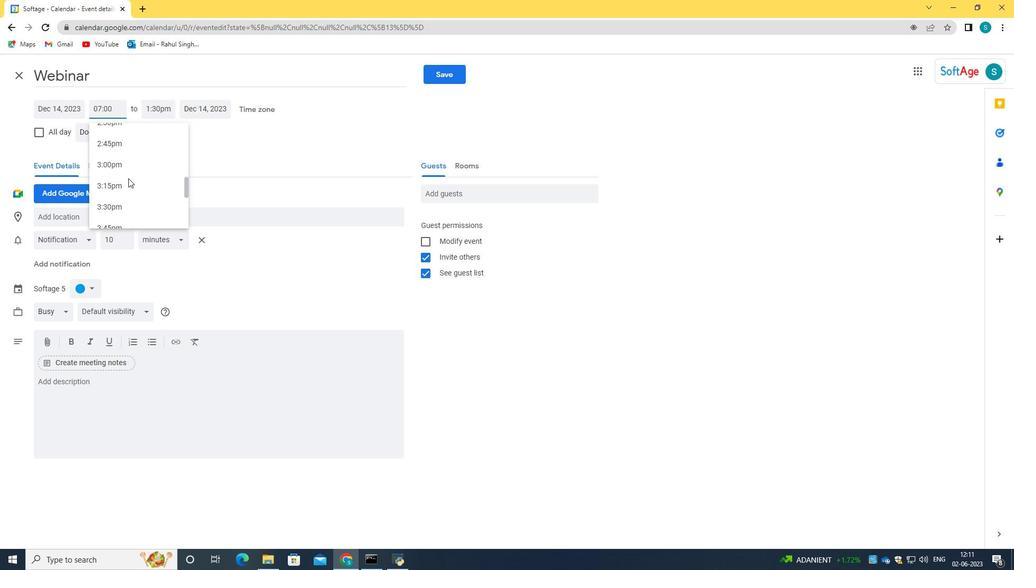 
Action: Mouse scrolled (128, 179) with delta (0, 0)
Screenshot: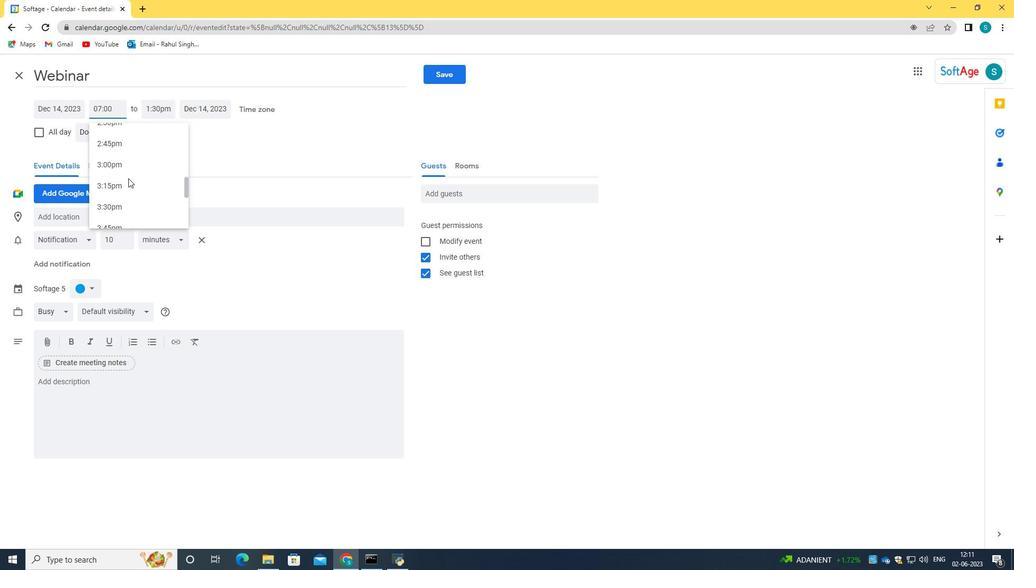 
Action: Mouse scrolled (128, 179) with delta (0, 0)
Screenshot: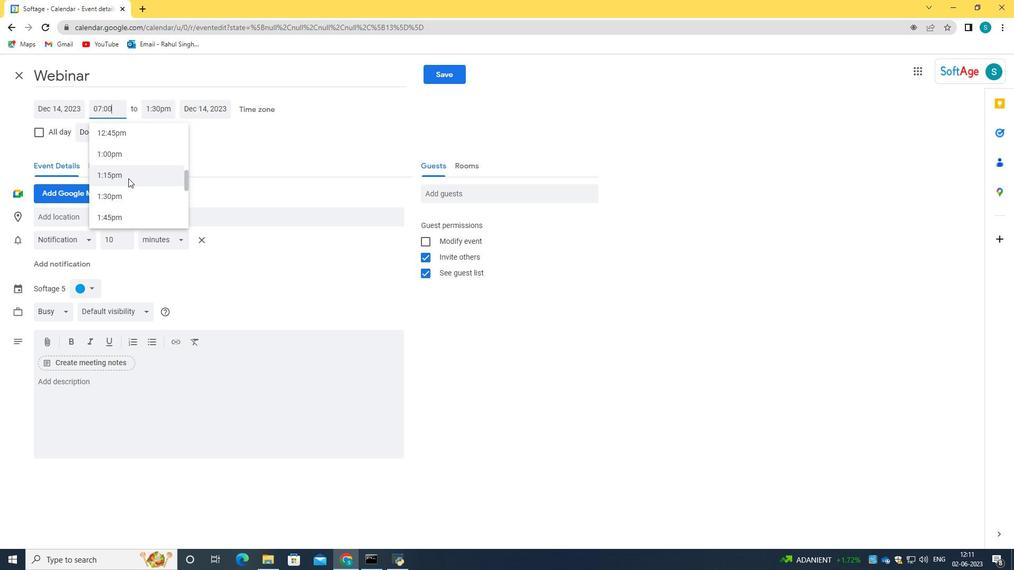 
Action: Mouse scrolled (128, 179) with delta (0, 0)
Screenshot: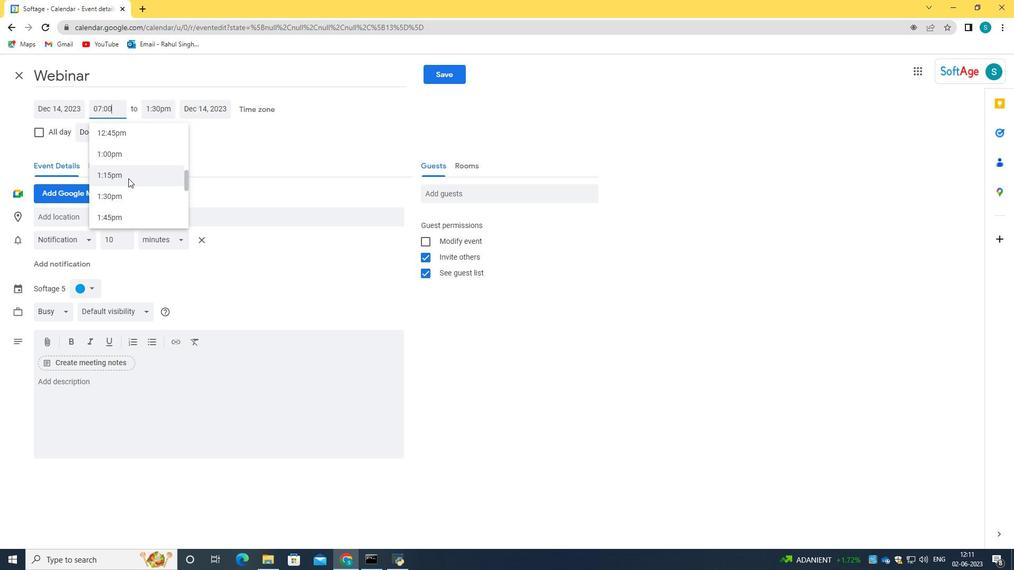 
Action: Mouse scrolled (128, 179) with delta (0, 0)
Screenshot: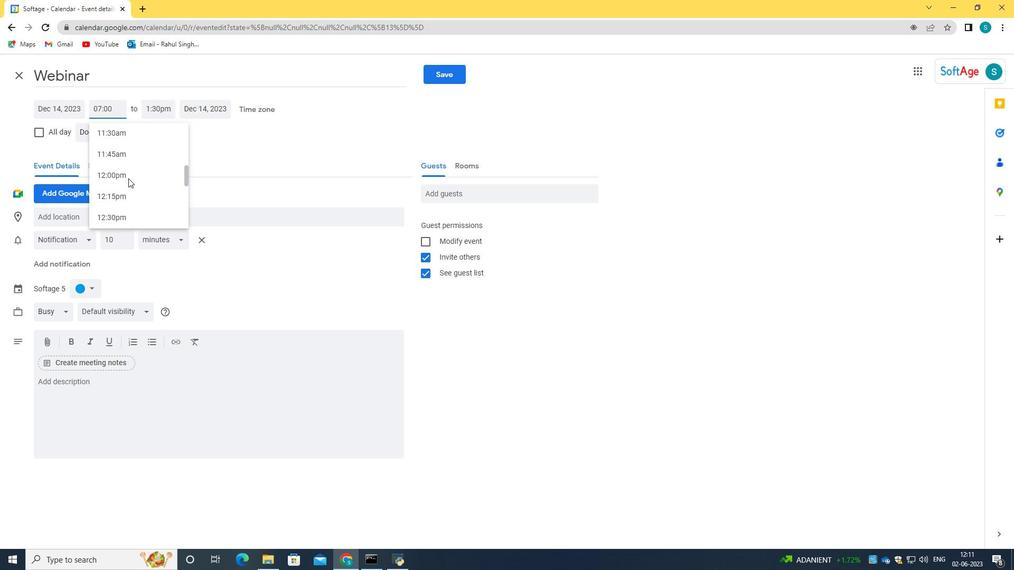 
Action: Mouse scrolled (128, 179) with delta (0, 0)
Screenshot: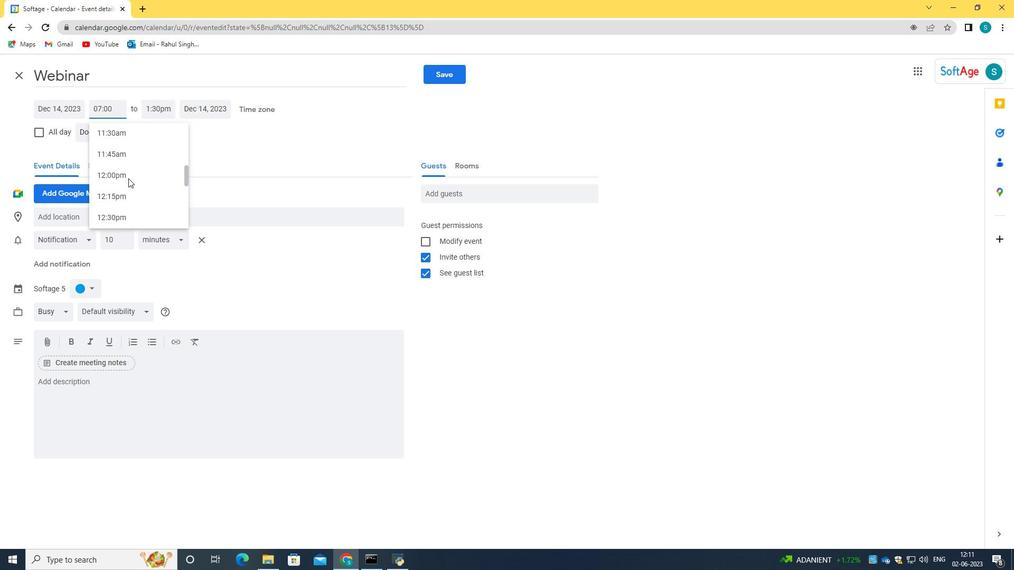 
Action: Mouse scrolled (128, 179) with delta (0, 0)
Screenshot: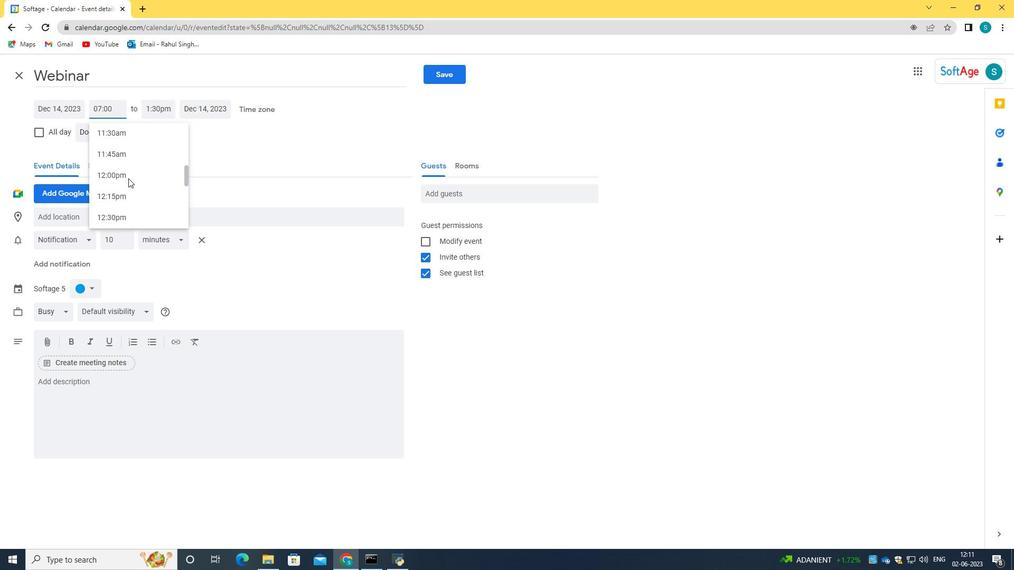 
Action: Mouse scrolled (128, 179) with delta (0, 0)
Screenshot: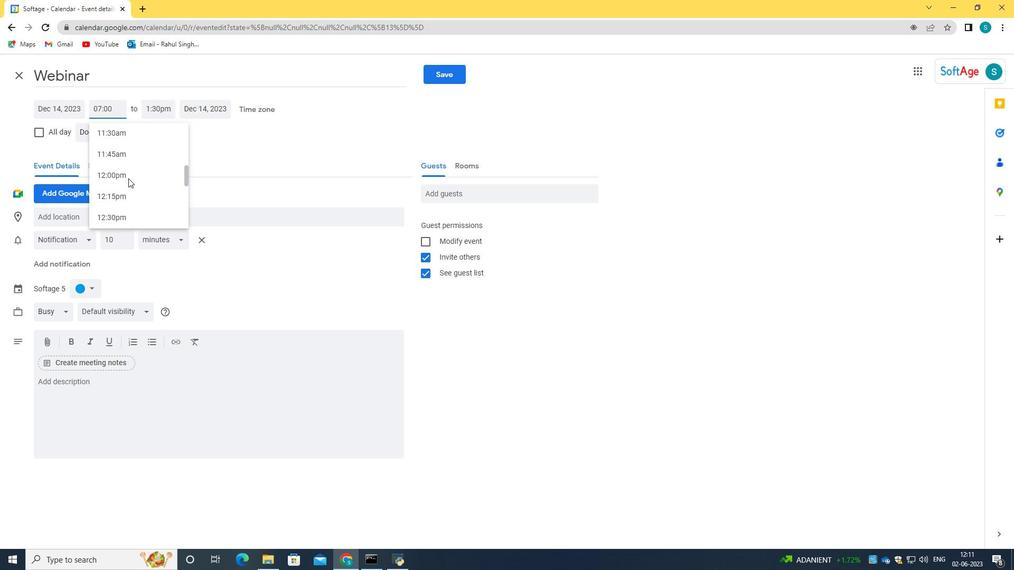 
Action: Mouse scrolled (128, 179) with delta (0, 0)
Screenshot: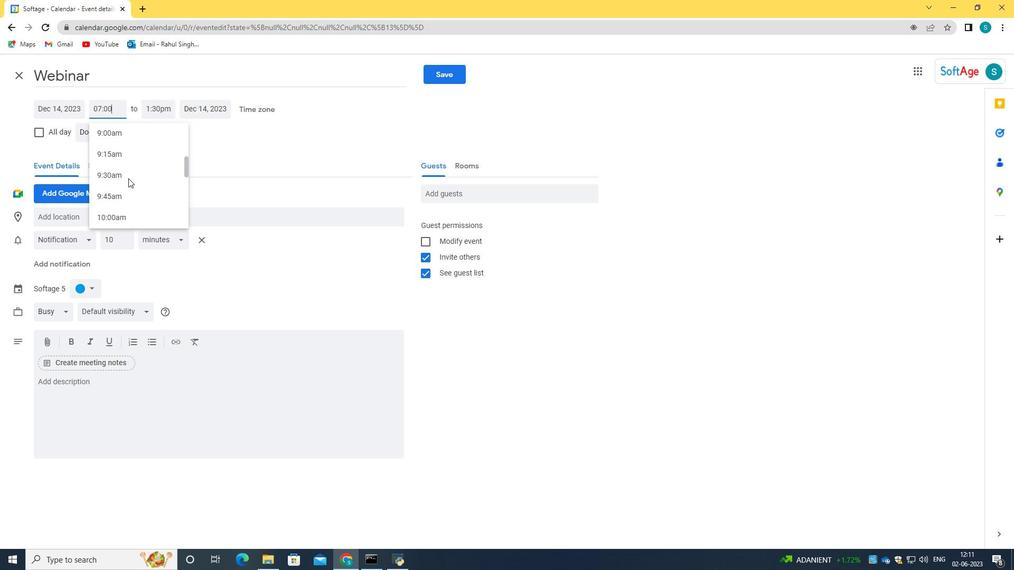 
Action: Mouse scrolled (128, 179) with delta (0, 0)
Screenshot: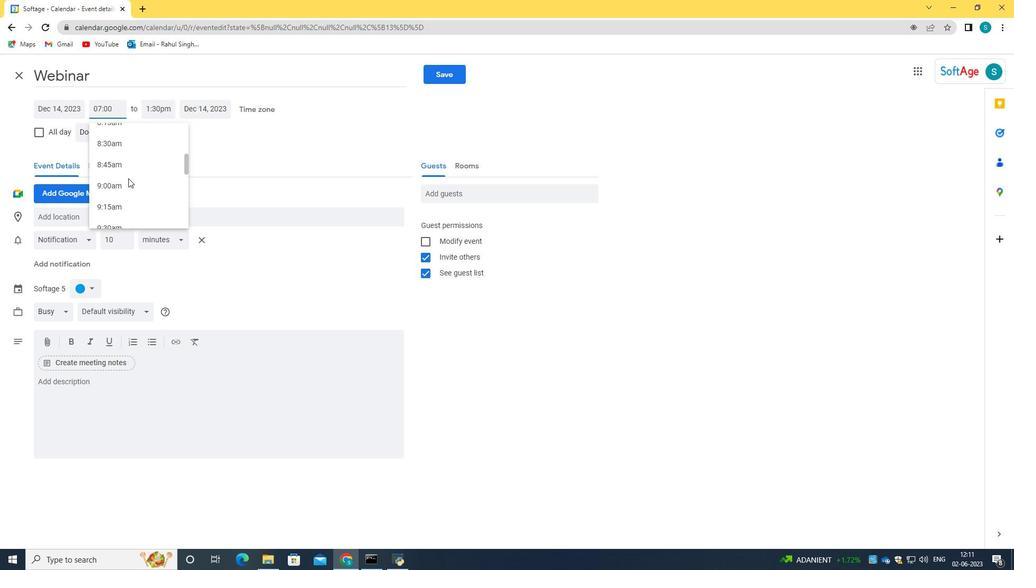 
Action: Mouse scrolled (128, 179) with delta (0, 0)
Screenshot: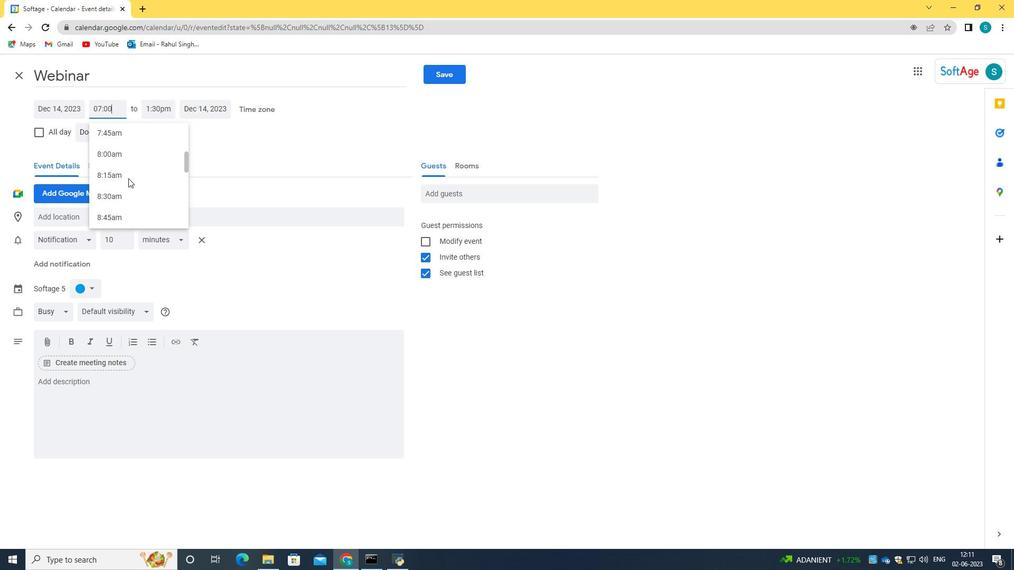 
Action: Mouse scrolled (128, 179) with delta (0, 0)
Screenshot: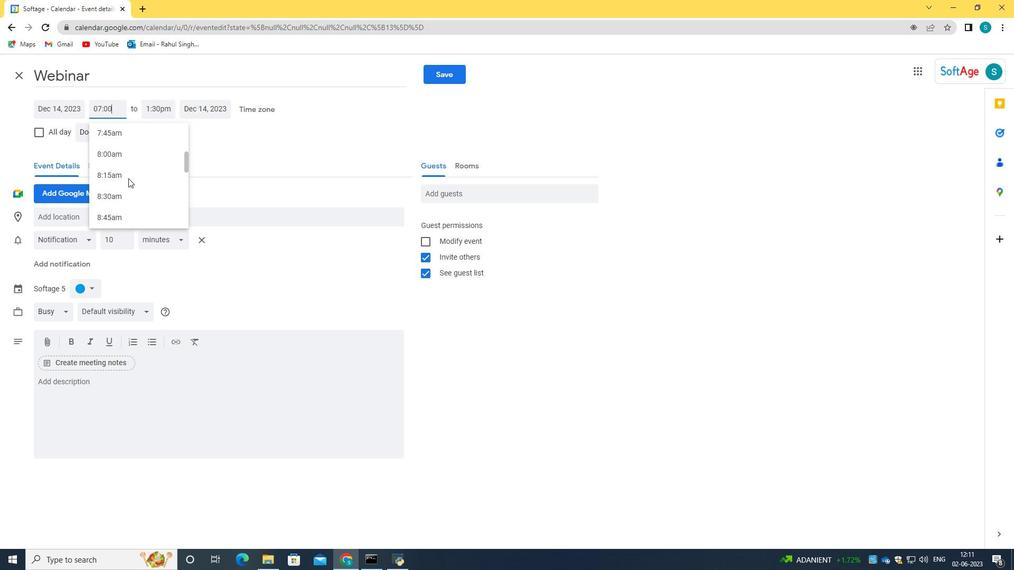 
Action: Mouse moved to (110, 172)
Screenshot: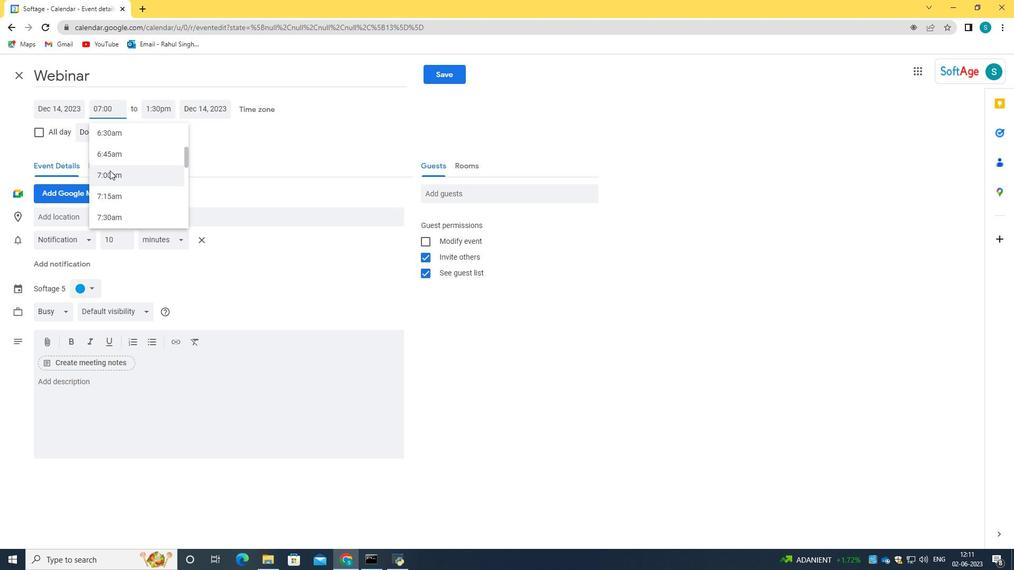 
Action: Mouse pressed left at (110, 172)
Screenshot: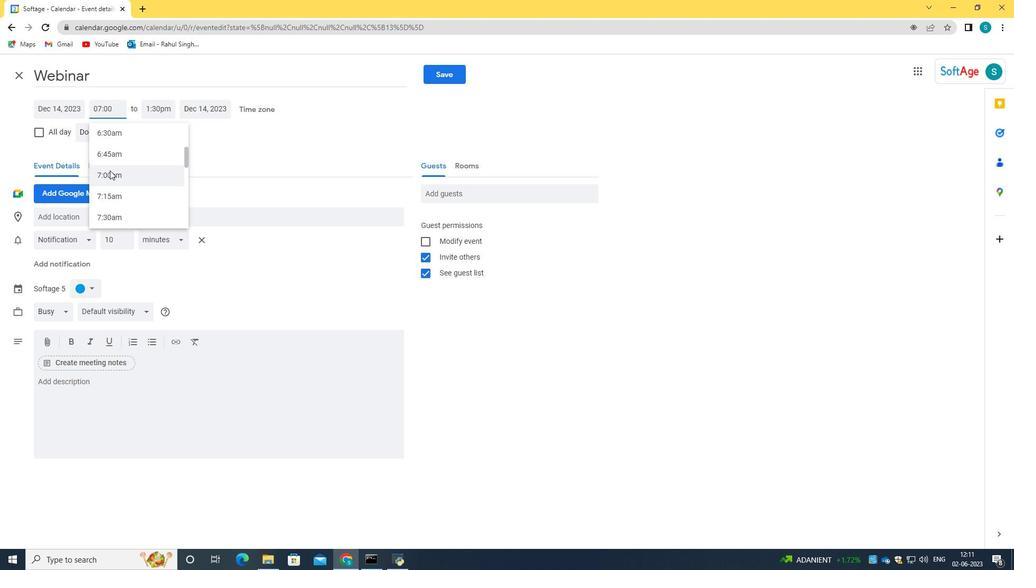 
Action: Mouse moved to (157, 106)
Screenshot: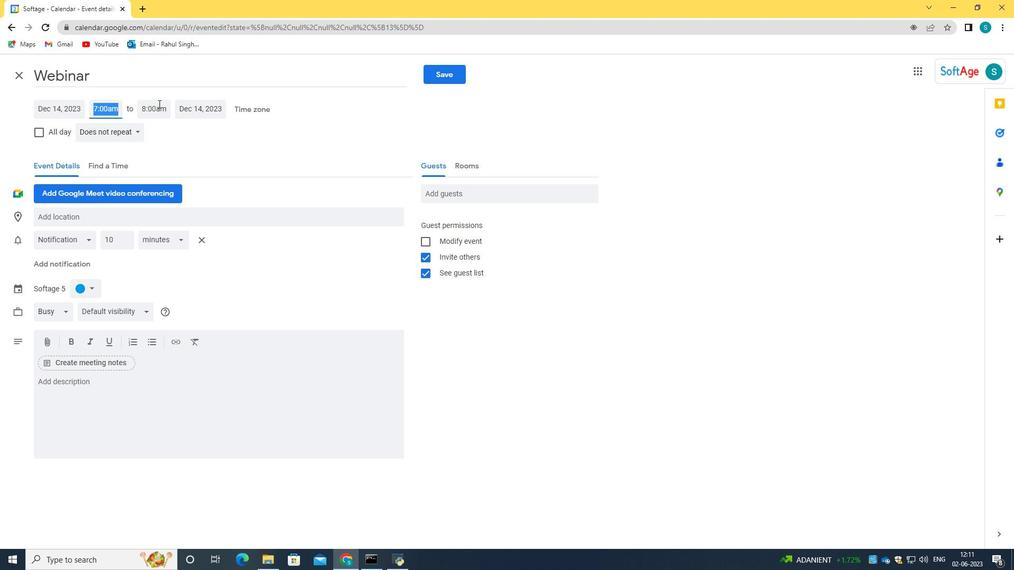 
Action: Mouse pressed left at (157, 106)
Screenshot: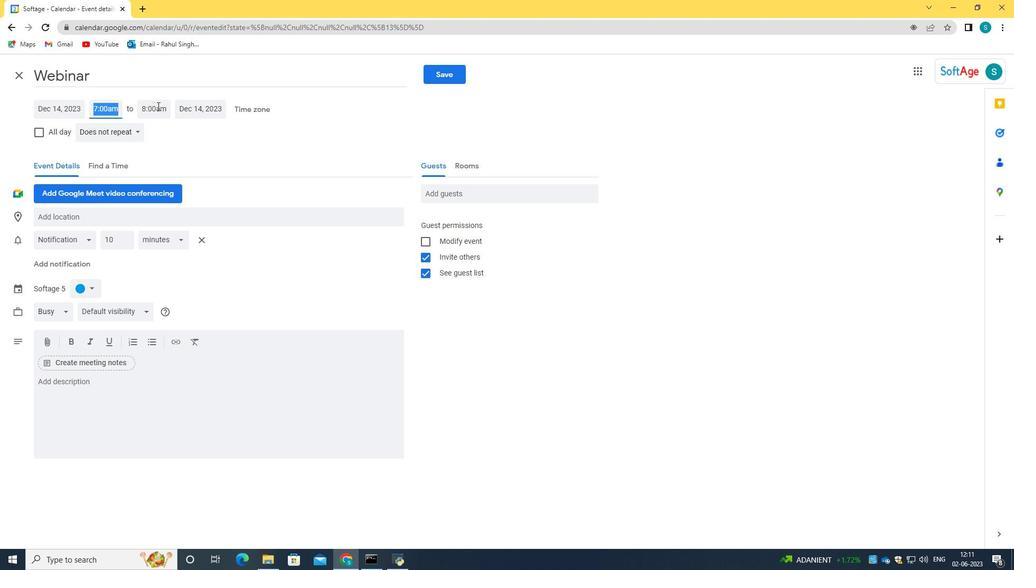 
Action: Mouse moved to (151, 107)
Screenshot: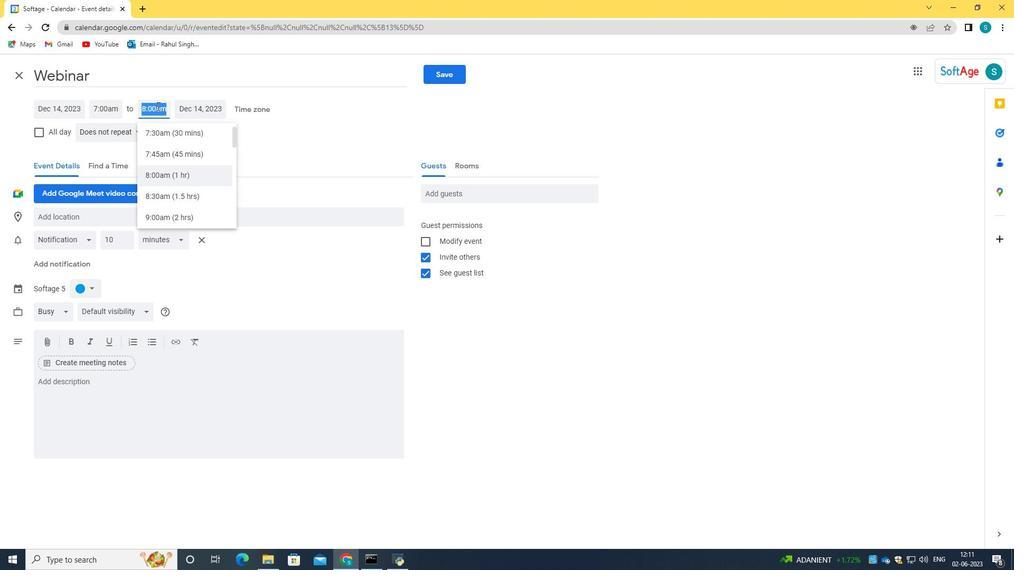 
Action: Mouse pressed left at (151, 107)
Screenshot: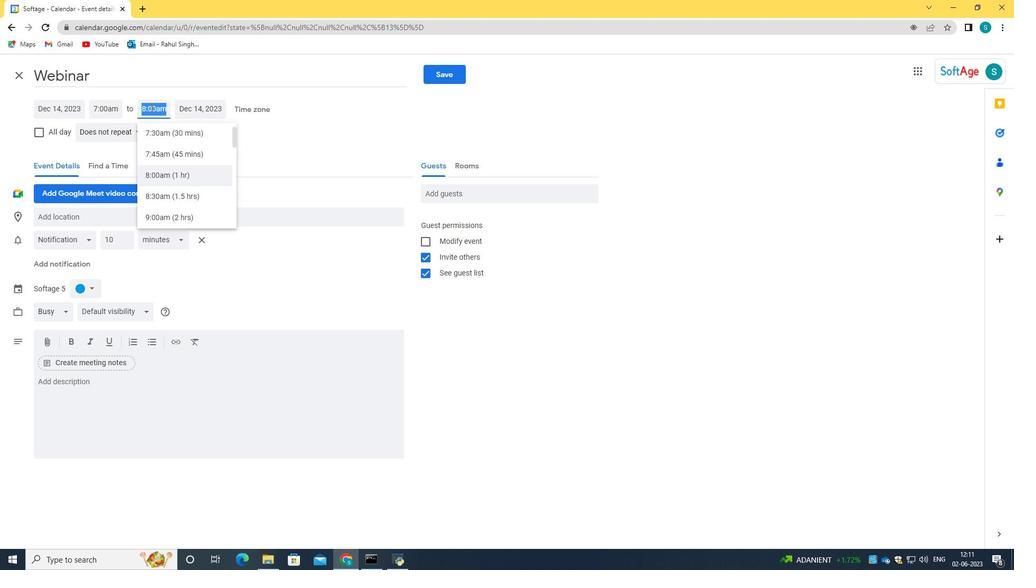 
Action: Mouse moved to (157, 108)
Screenshot: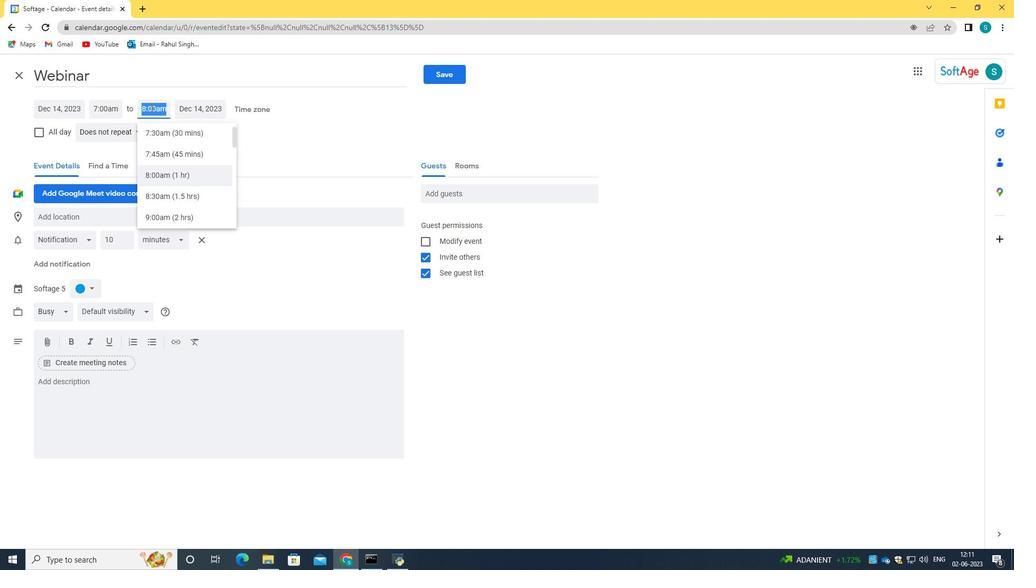 
Action: Mouse pressed left at (157, 108)
Screenshot: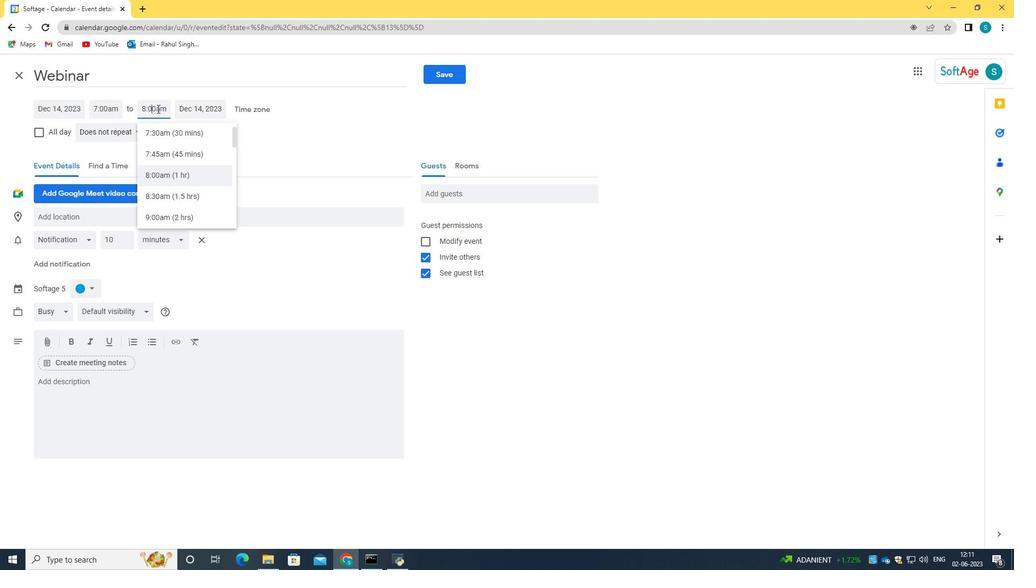 
Action: Mouse moved to (155, 108)
Screenshot: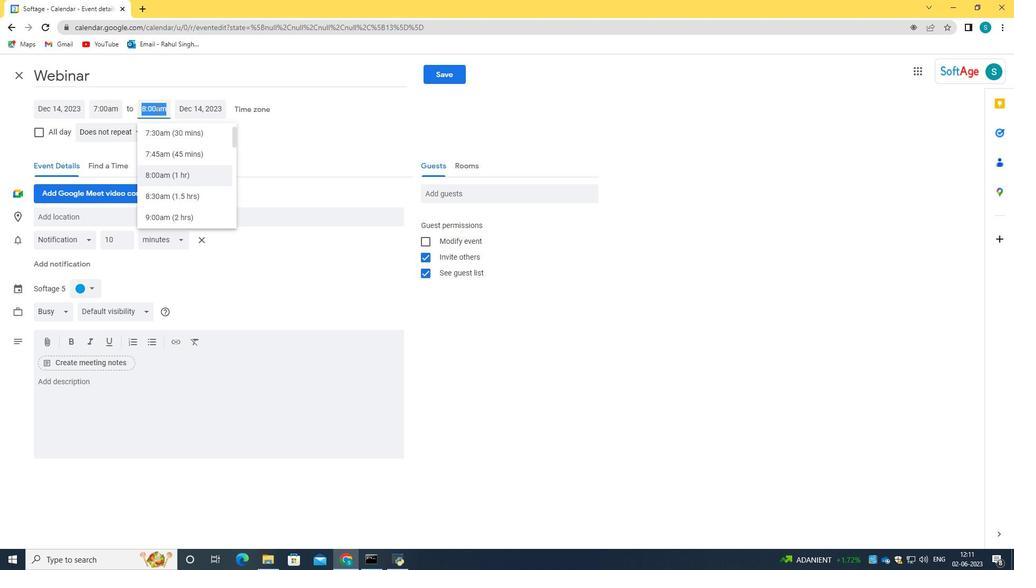 
Action: Mouse pressed left at (155, 108)
Screenshot: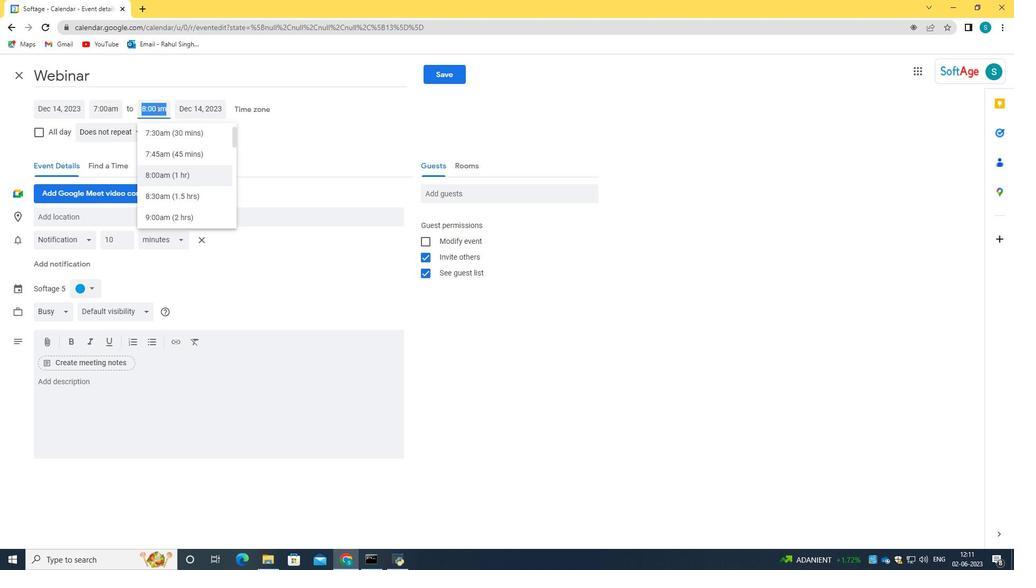 
Action: Mouse moved to (144, 109)
Screenshot: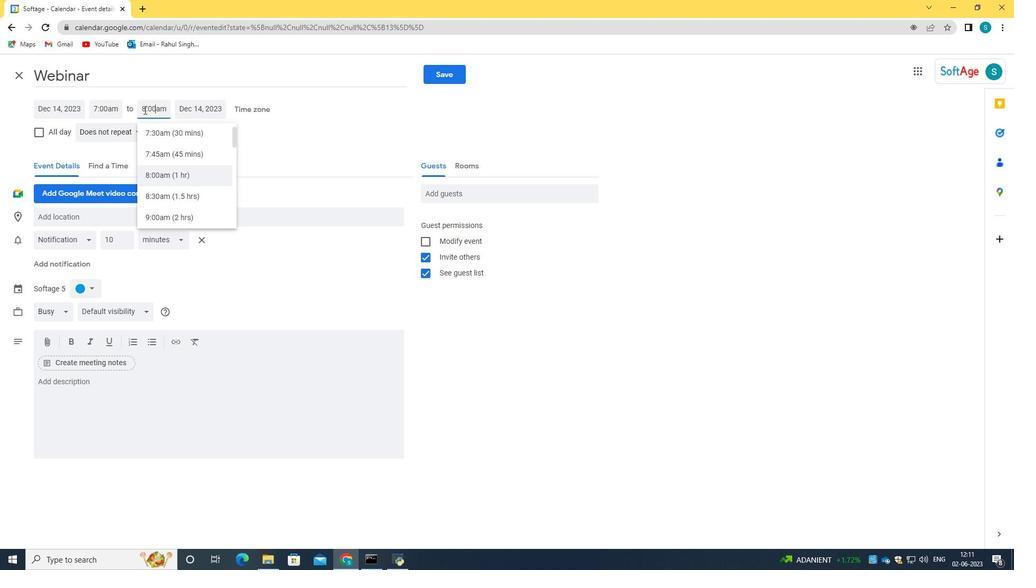 
Action: Mouse pressed left at (144, 109)
Screenshot: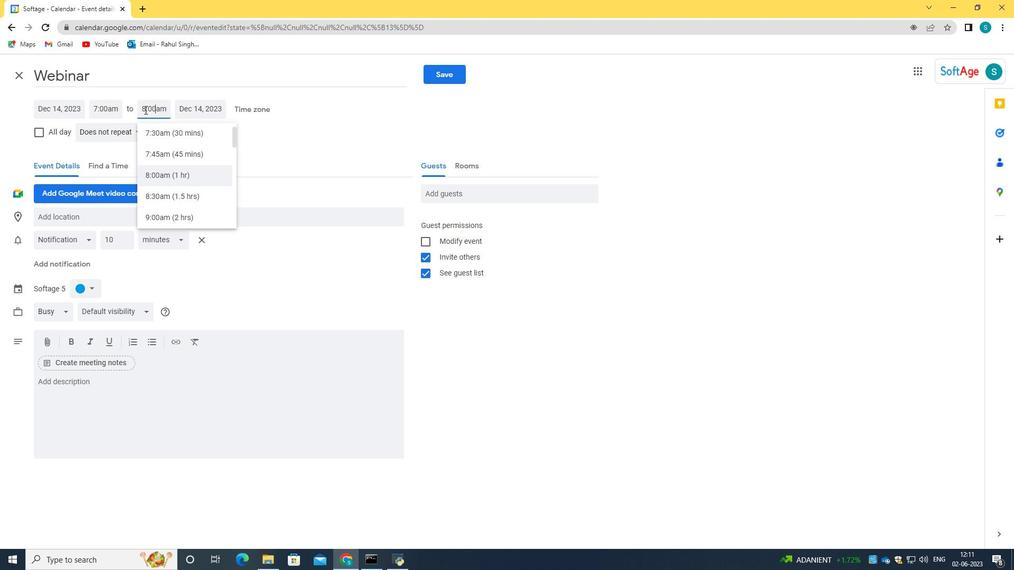 
Action: Mouse moved to (170, 118)
Screenshot: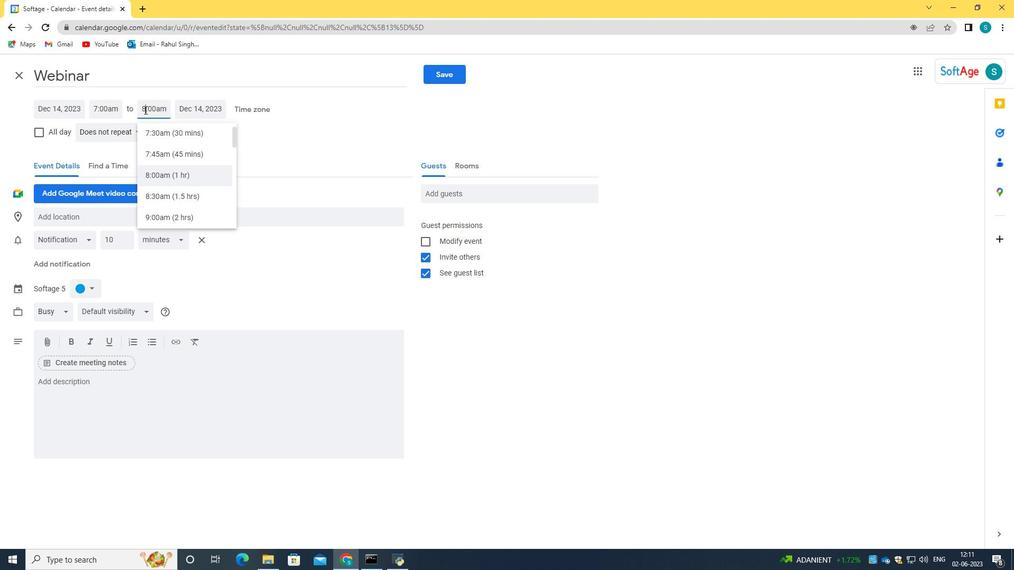 
Action: Key pressed <Key.backspace>09<Key.shift_r><Key.shift_r><Key.shift_r><Key.shift_r><Key.shift_r><Key.shift_r><Key.shift_r><Key.shift_r><Key.shift_r><Key.shift_r><Key.shift_r>:00<Key.space>am
Screenshot: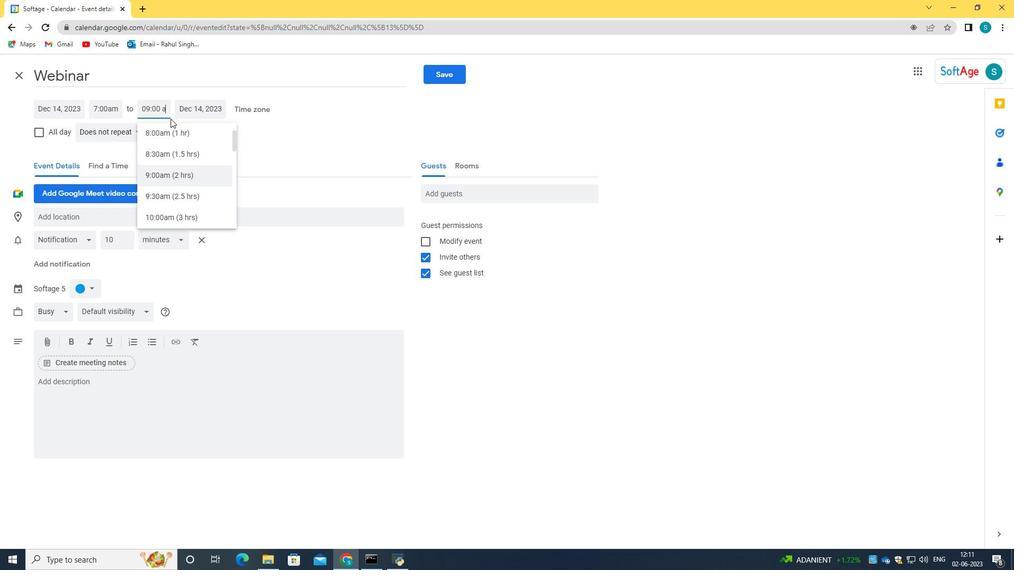 
Action: Mouse moved to (164, 176)
Screenshot: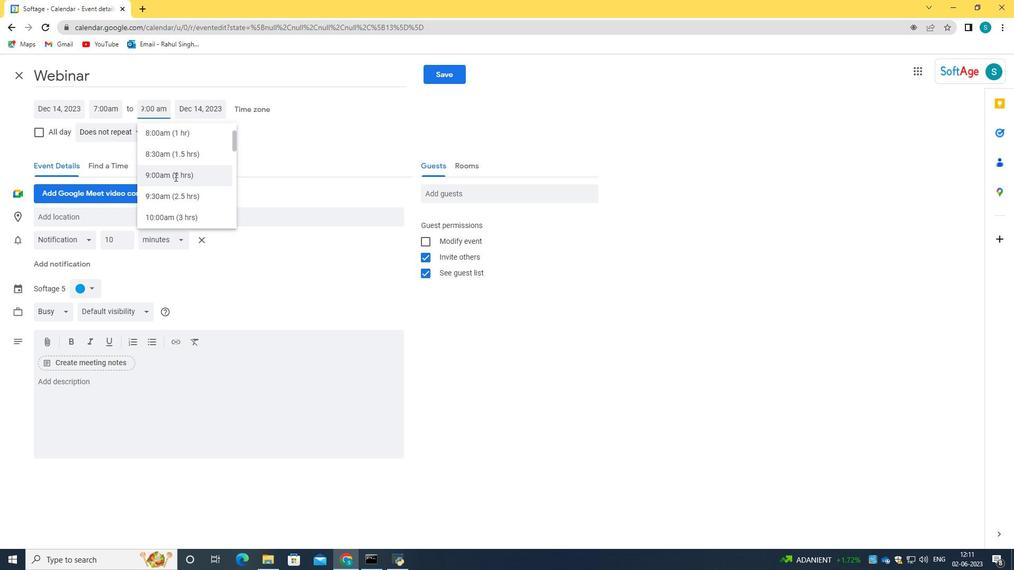 
Action: Mouse pressed left at (164, 176)
Screenshot: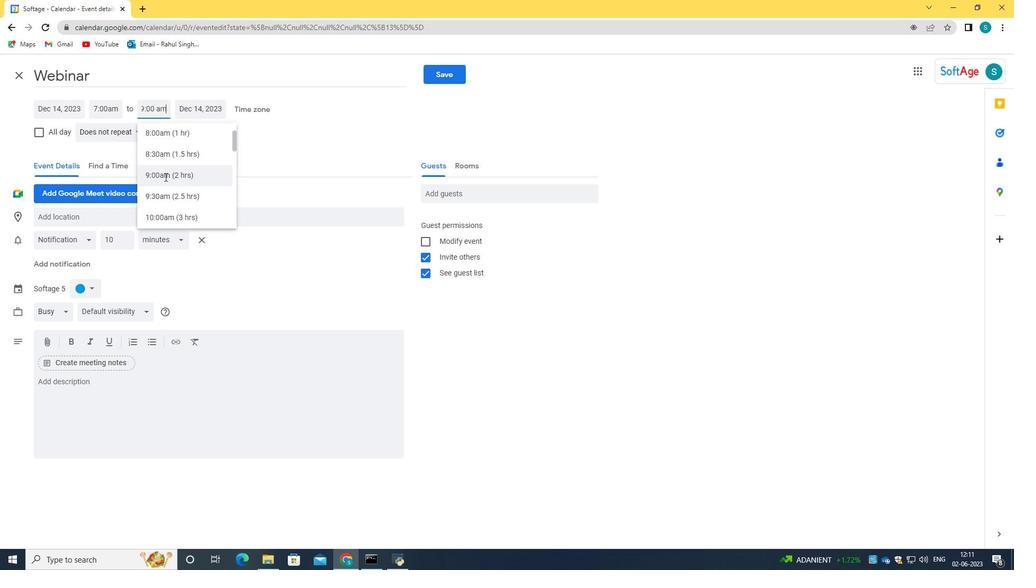 
Action: Mouse moved to (195, 148)
Screenshot: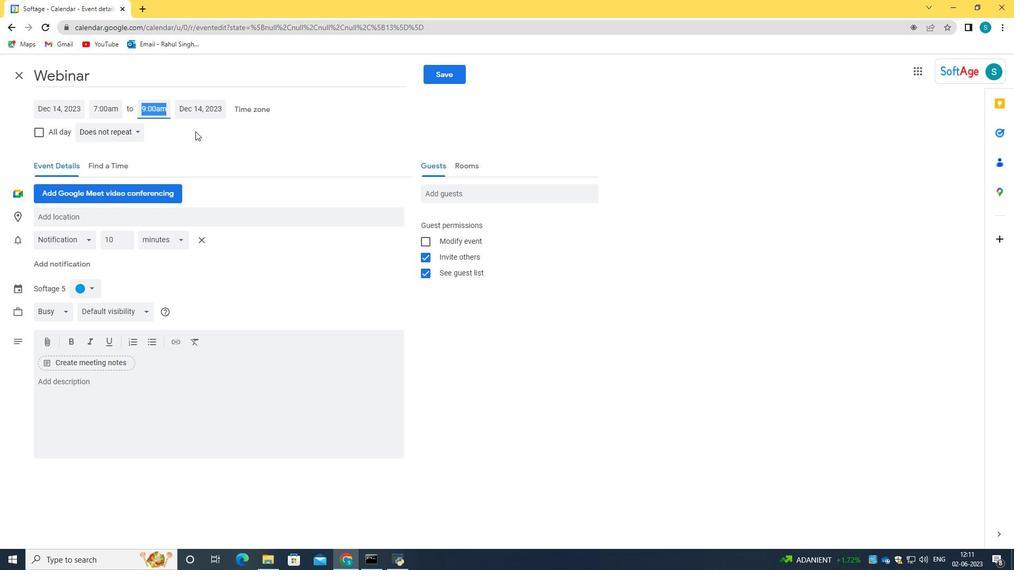 
Action: Mouse pressed left at (195, 148)
Screenshot: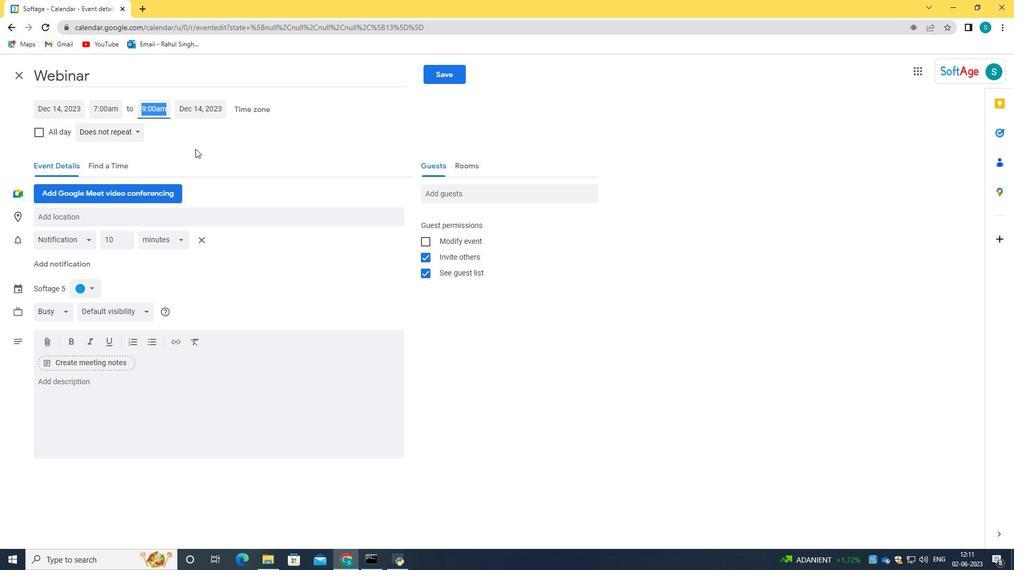 
Action: Mouse moved to (210, 150)
